 Task: Find connections with filter location Phalauda with filter topic #Entrepreneurshipwith filter profile language English with filter current company PROVEN with filter school Indian Institute of Management, Indore with filter industry Waste Collection with filter service category Visual Design with filter keywords title Emergency Relief Worker
Action: Mouse moved to (692, 94)
Screenshot: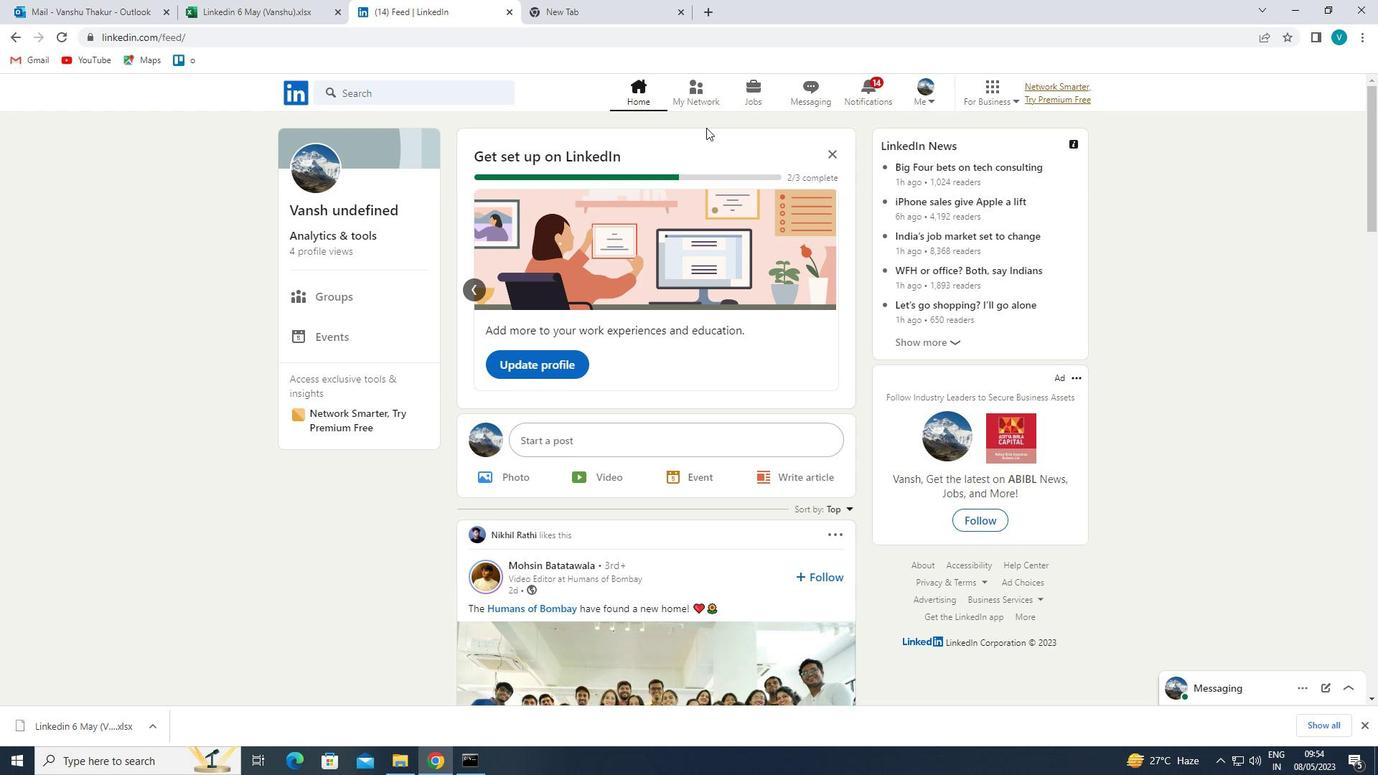 
Action: Mouse pressed left at (692, 94)
Screenshot: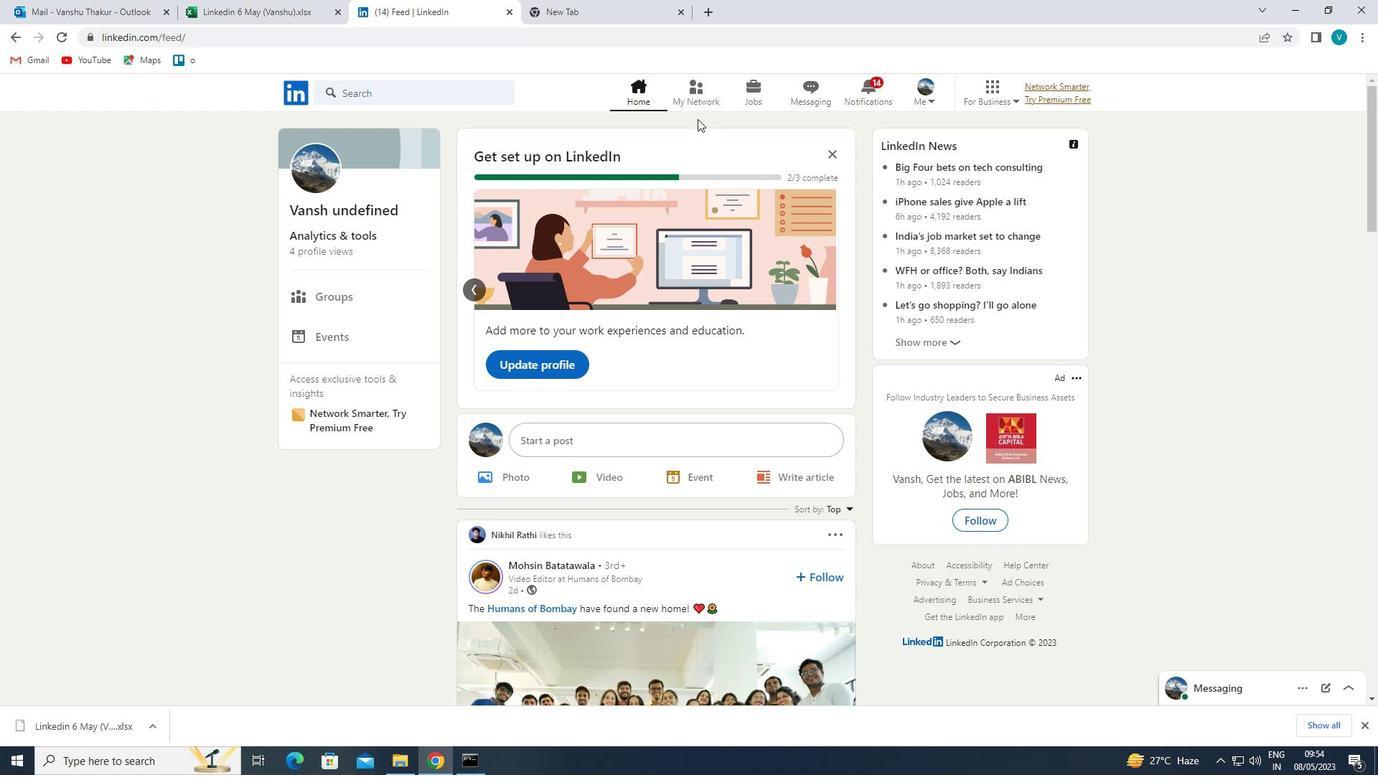 
Action: Mouse moved to (427, 170)
Screenshot: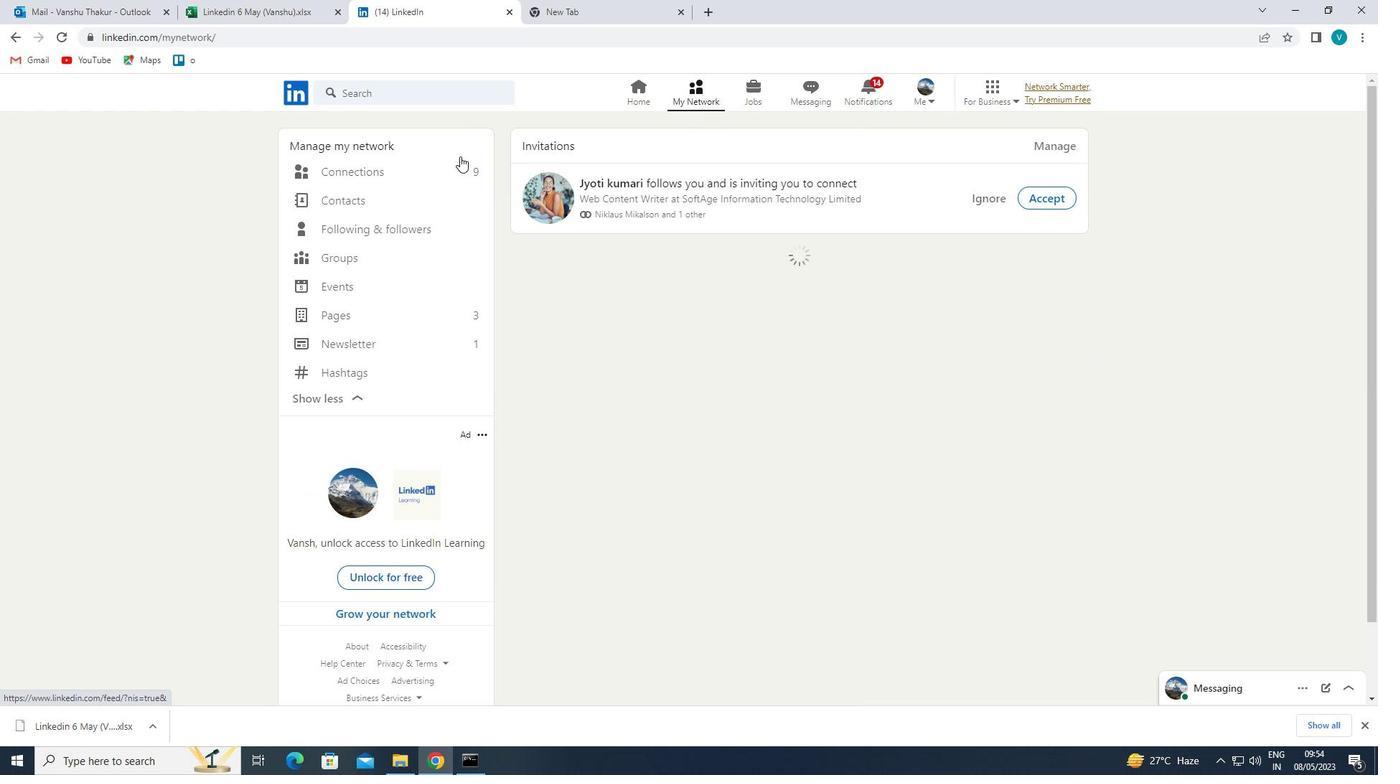 
Action: Mouse pressed left at (427, 170)
Screenshot: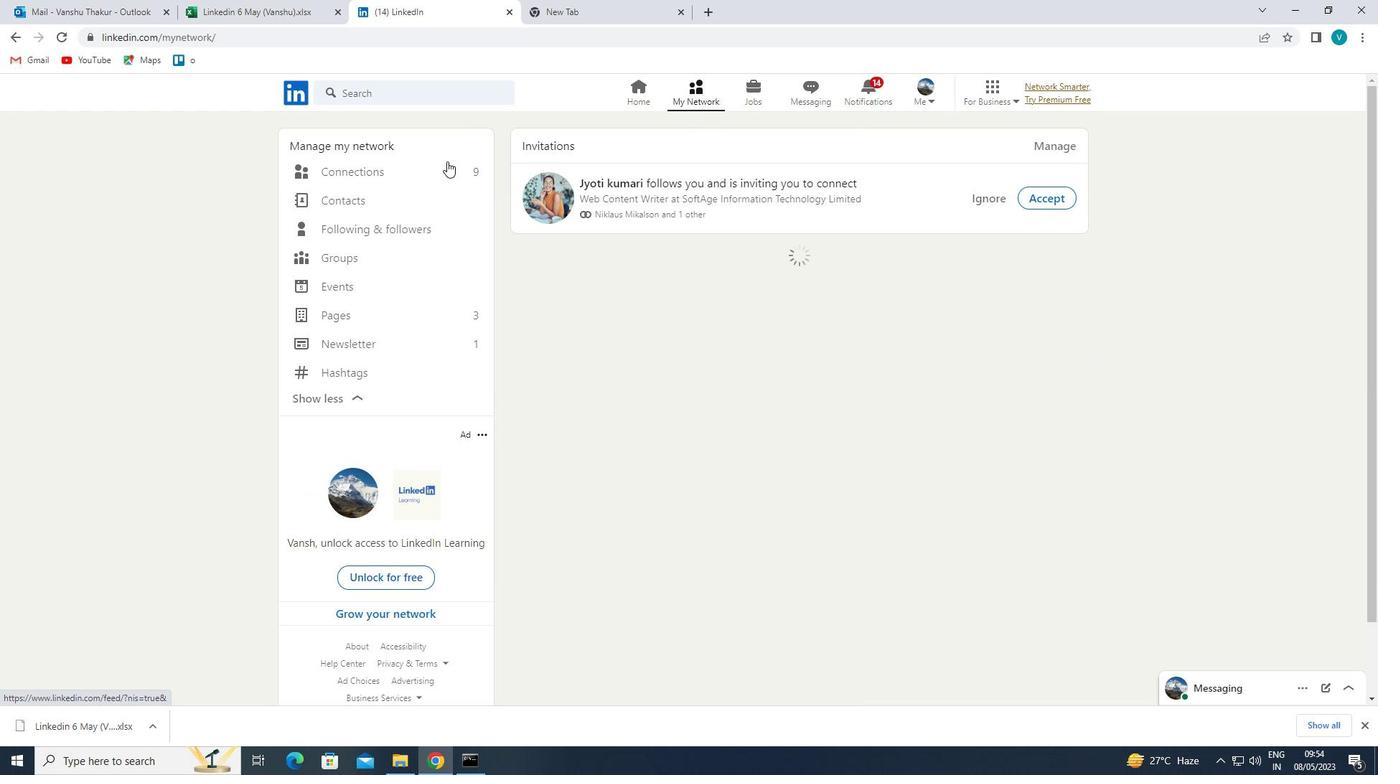 
Action: Mouse moved to (761, 167)
Screenshot: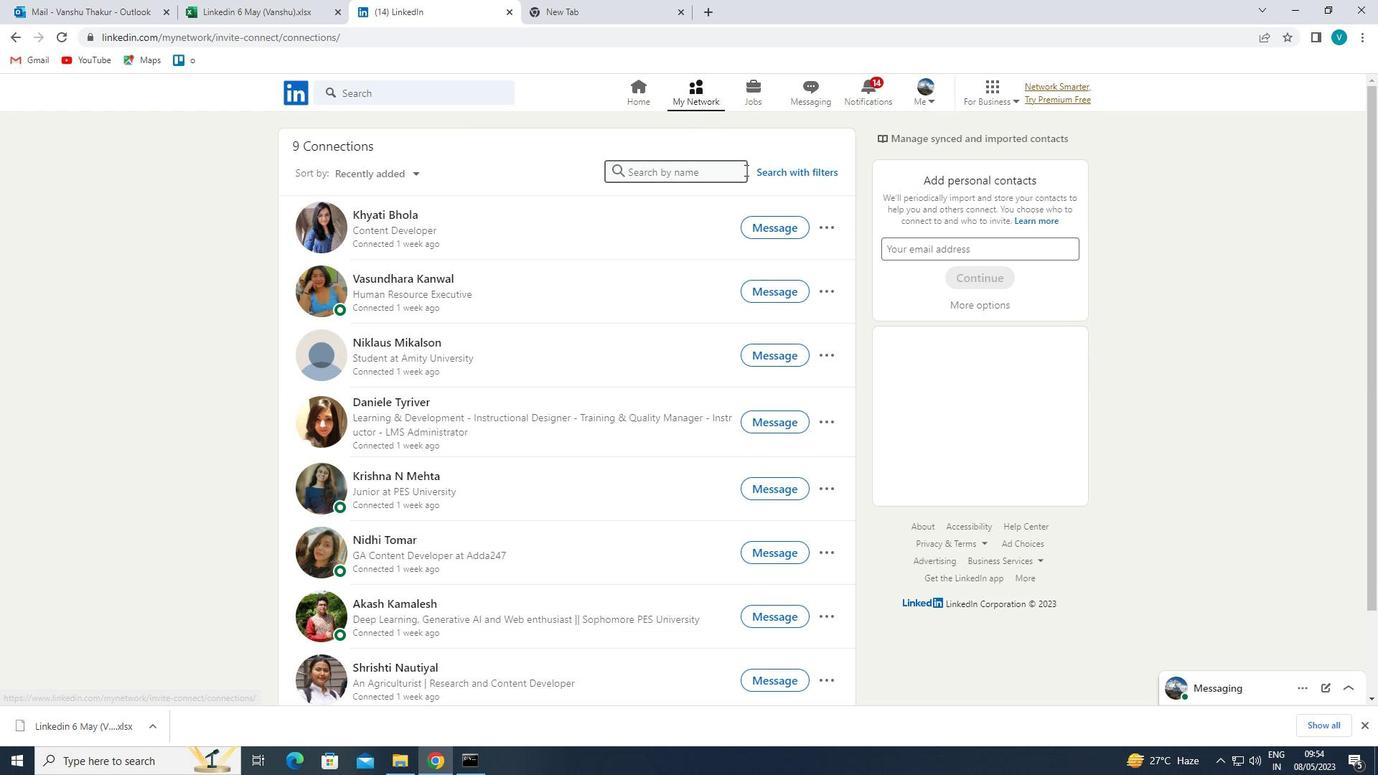 
Action: Mouse pressed left at (761, 167)
Screenshot: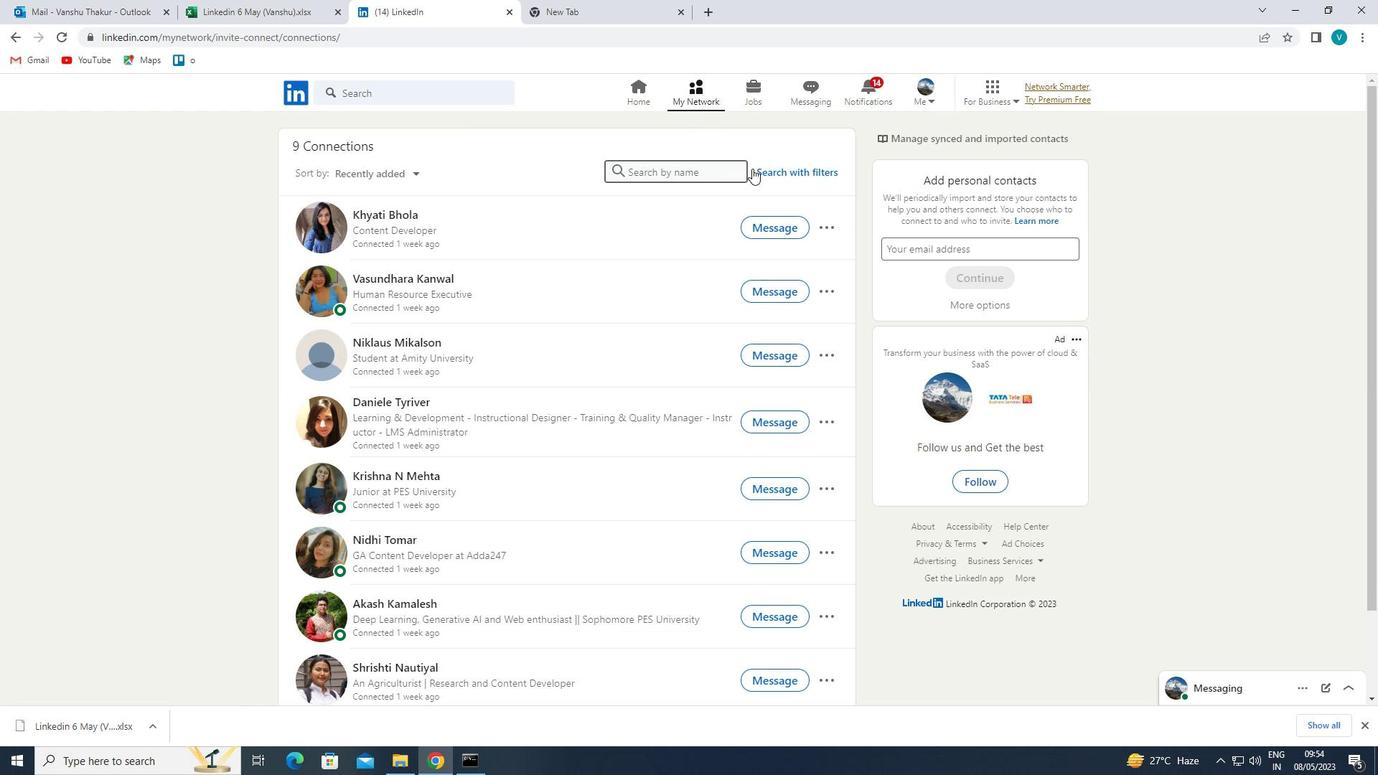 
Action: Mouse moved to (699, 133)
Screenshot: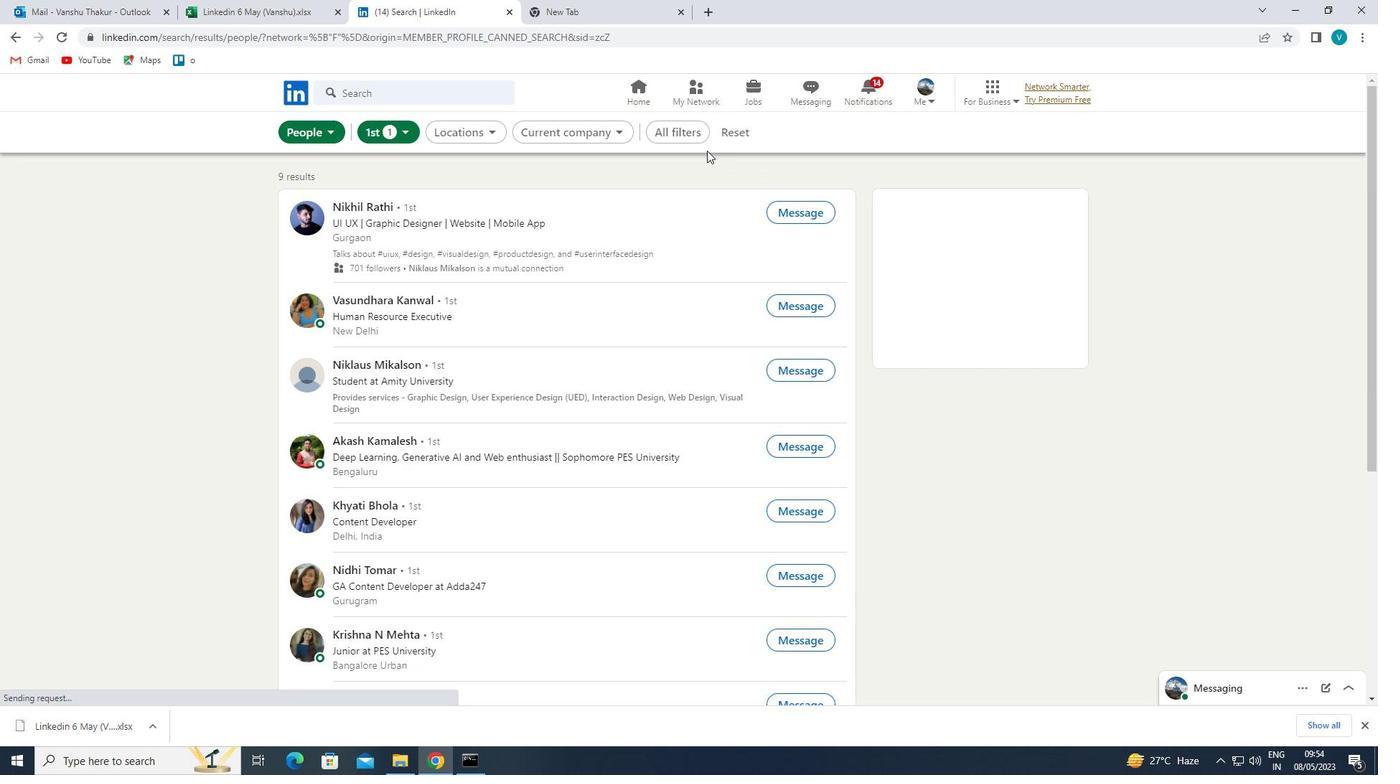 
Action: Mouse pressed left at (699, 133)
Screenshot: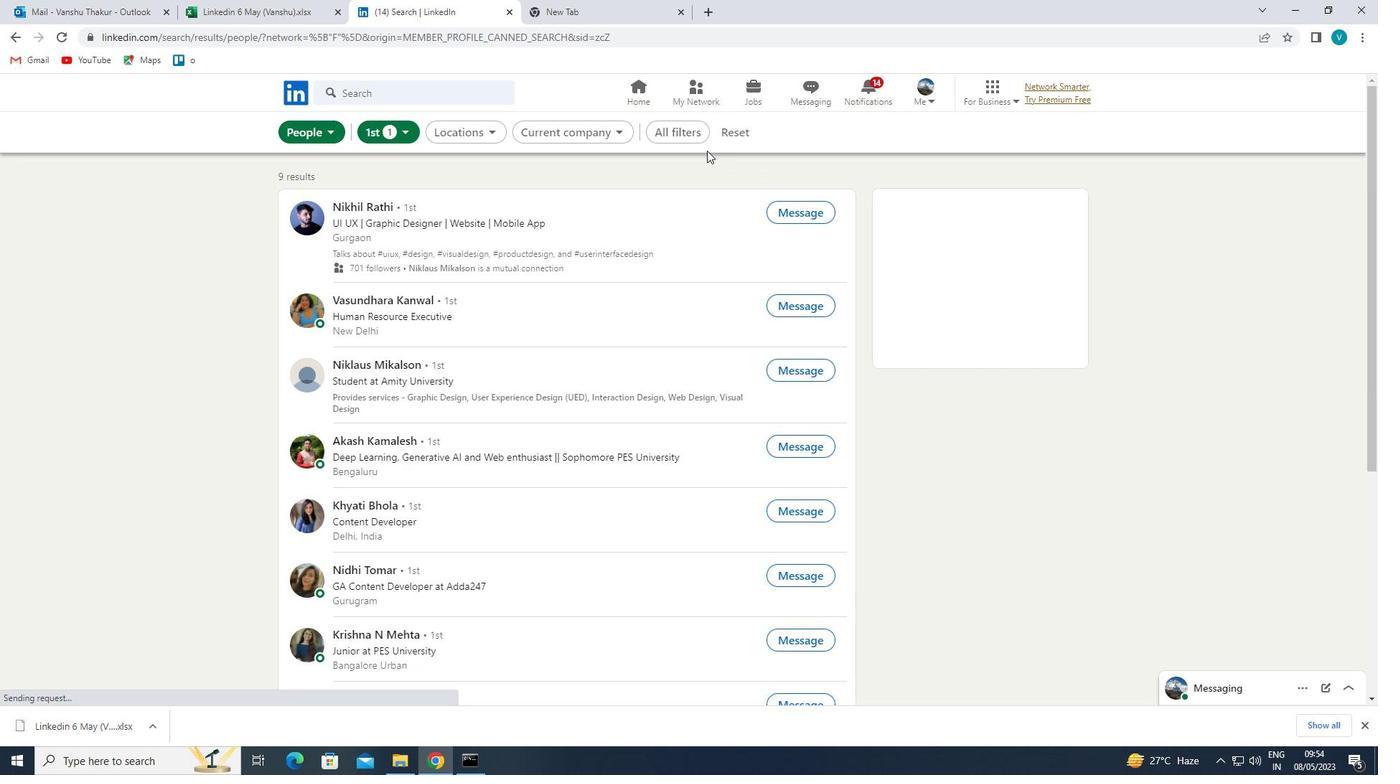 
Action: Mouse moved to (1106, 373)
Screenshot: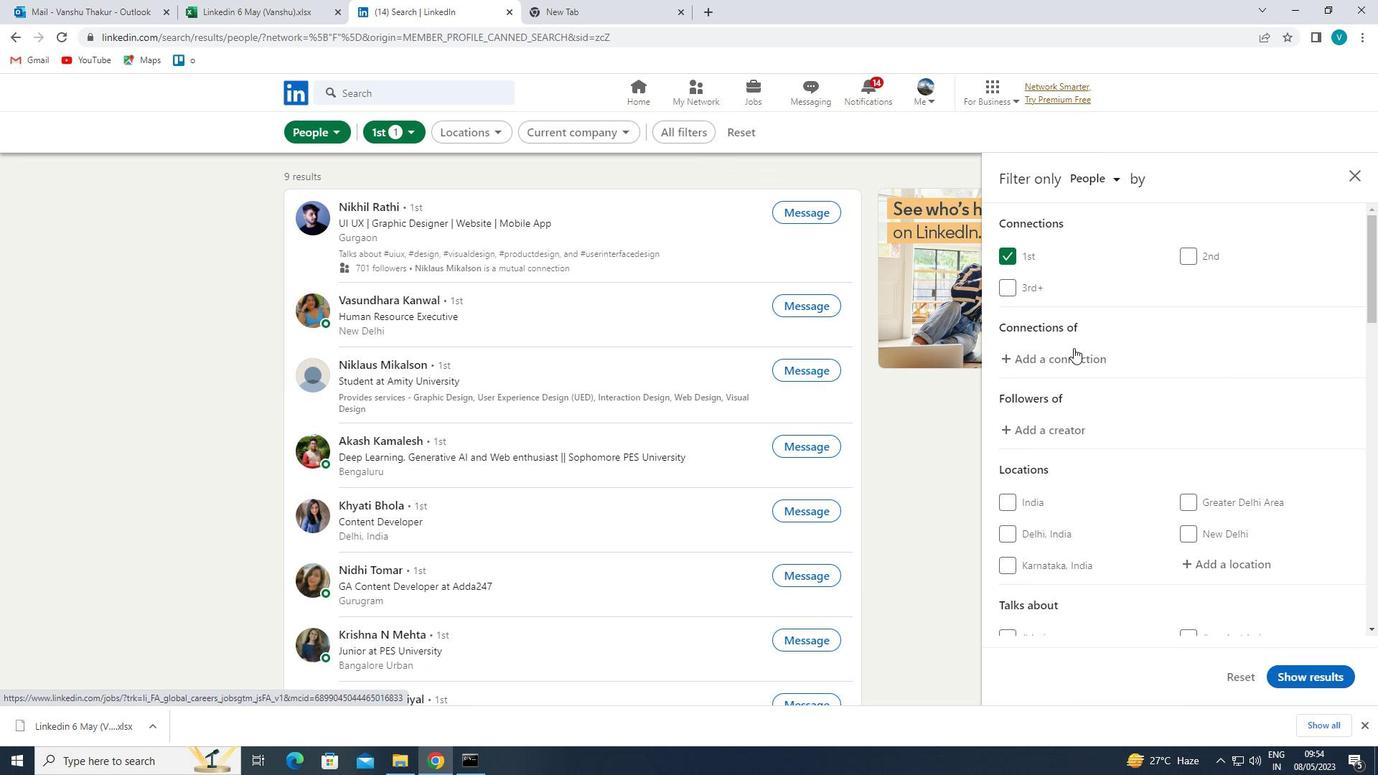 
Action: Mouse scrolled (1106, 372) with delta (0, 0)
Screenshot: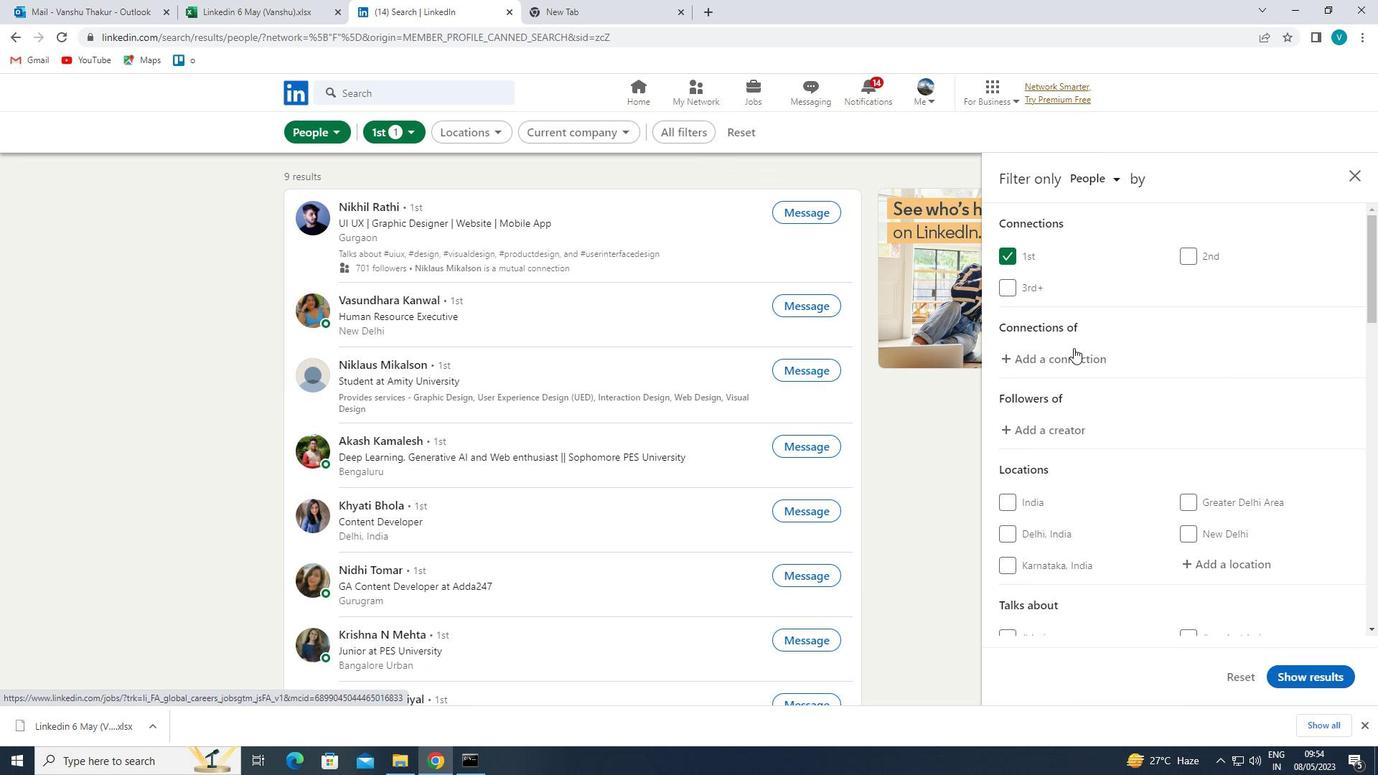 
Action: Mouse moved to (1114, 379)
Screenshot: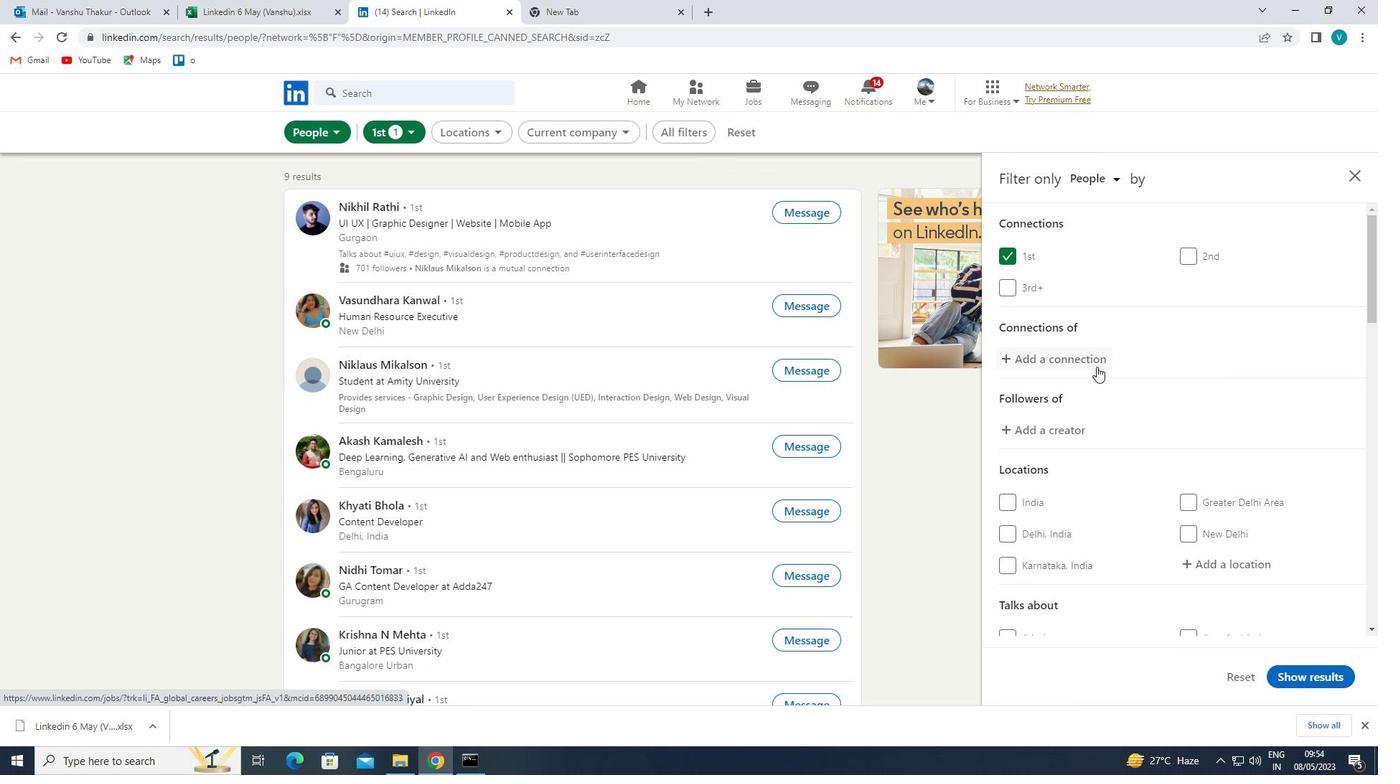 
Action: Mouse scrolled (1114, 379) with delta (0, 0)
Screenshot: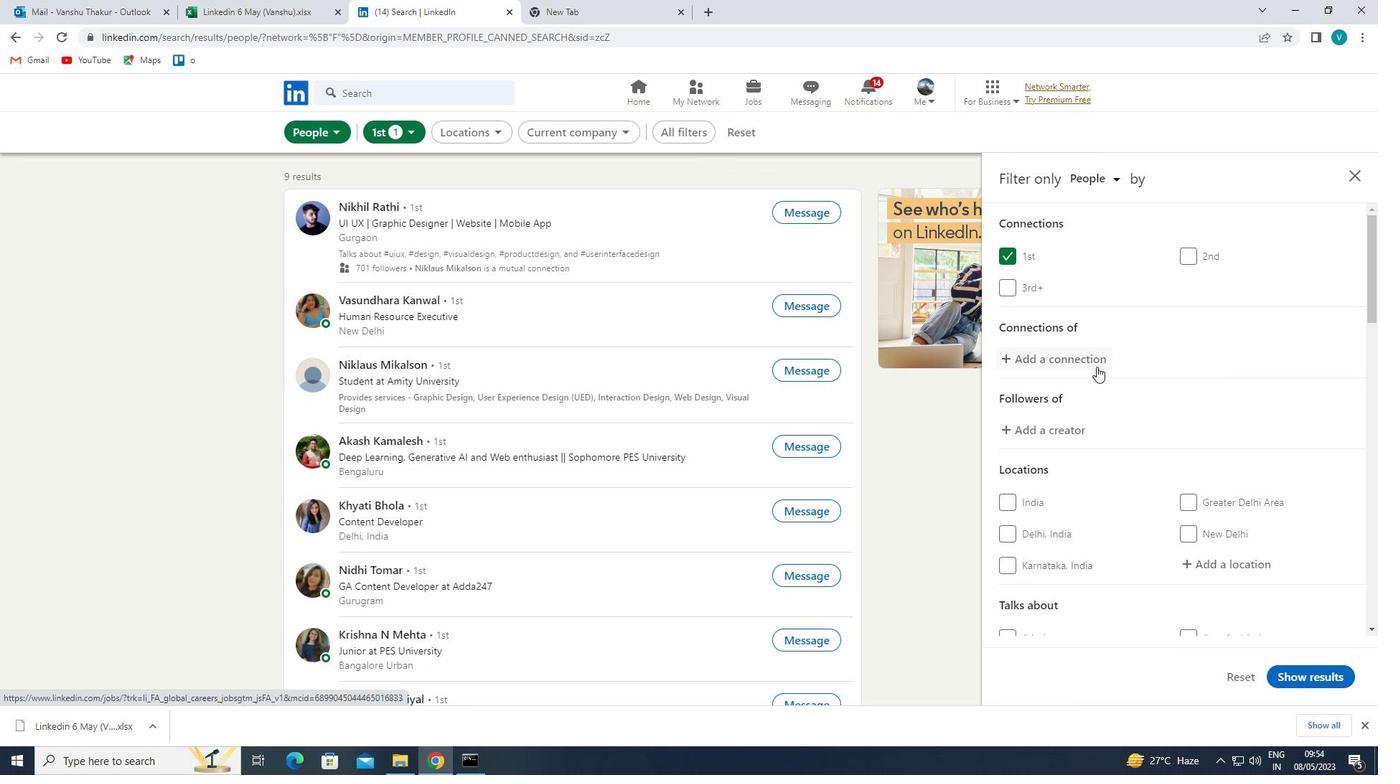 
Action: Mouse moved to (1187, 422)
Screenshot: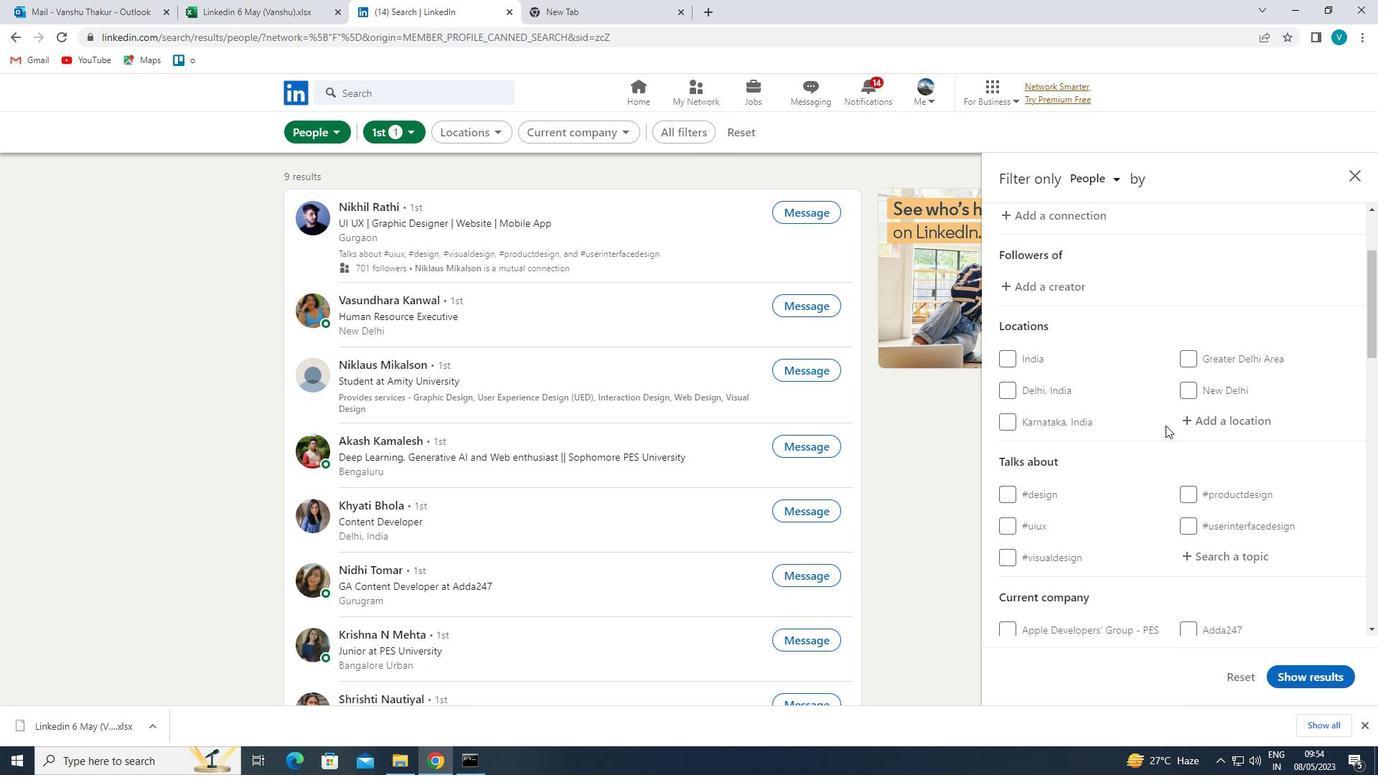 
Action: Mouse pressed left at (1187, 422)
Screenshot: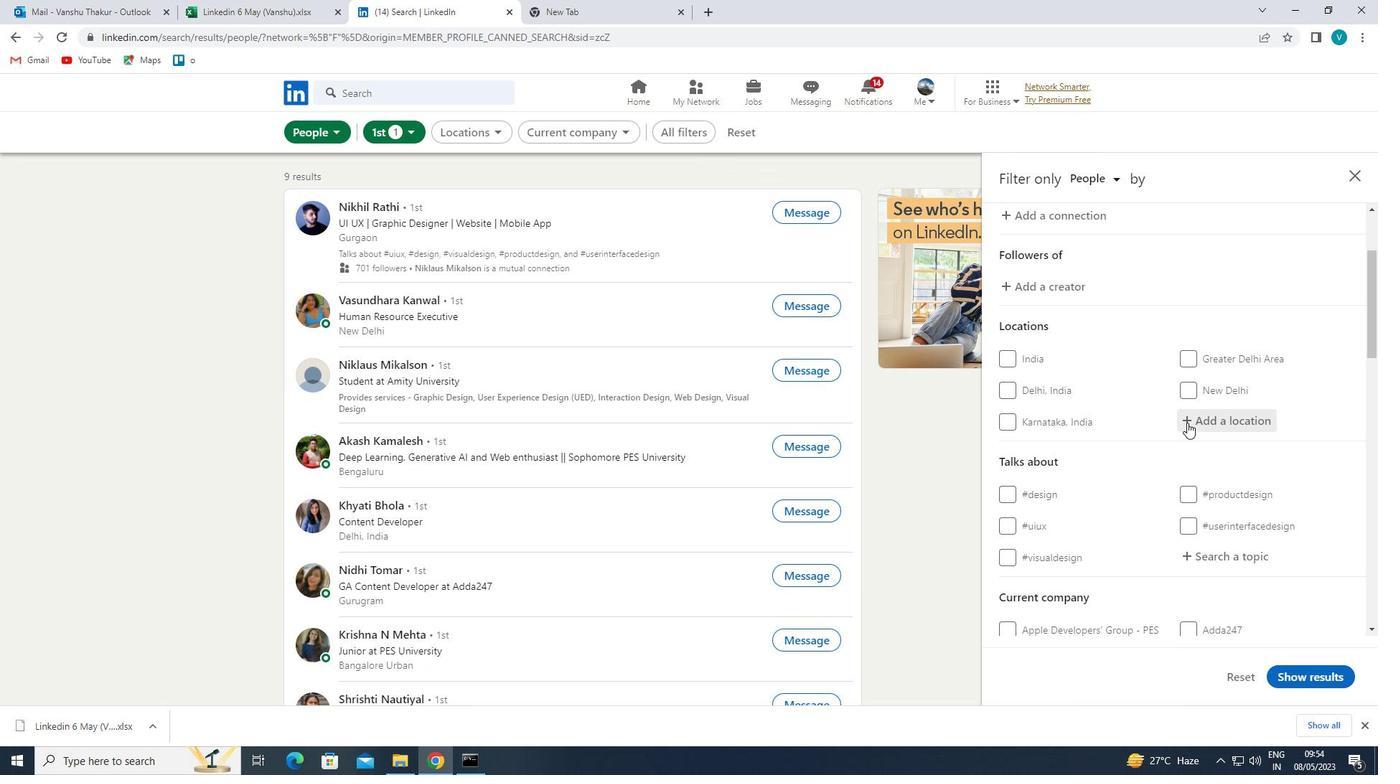 
Action: Mouse moved to (1139, 396)
Screenshot: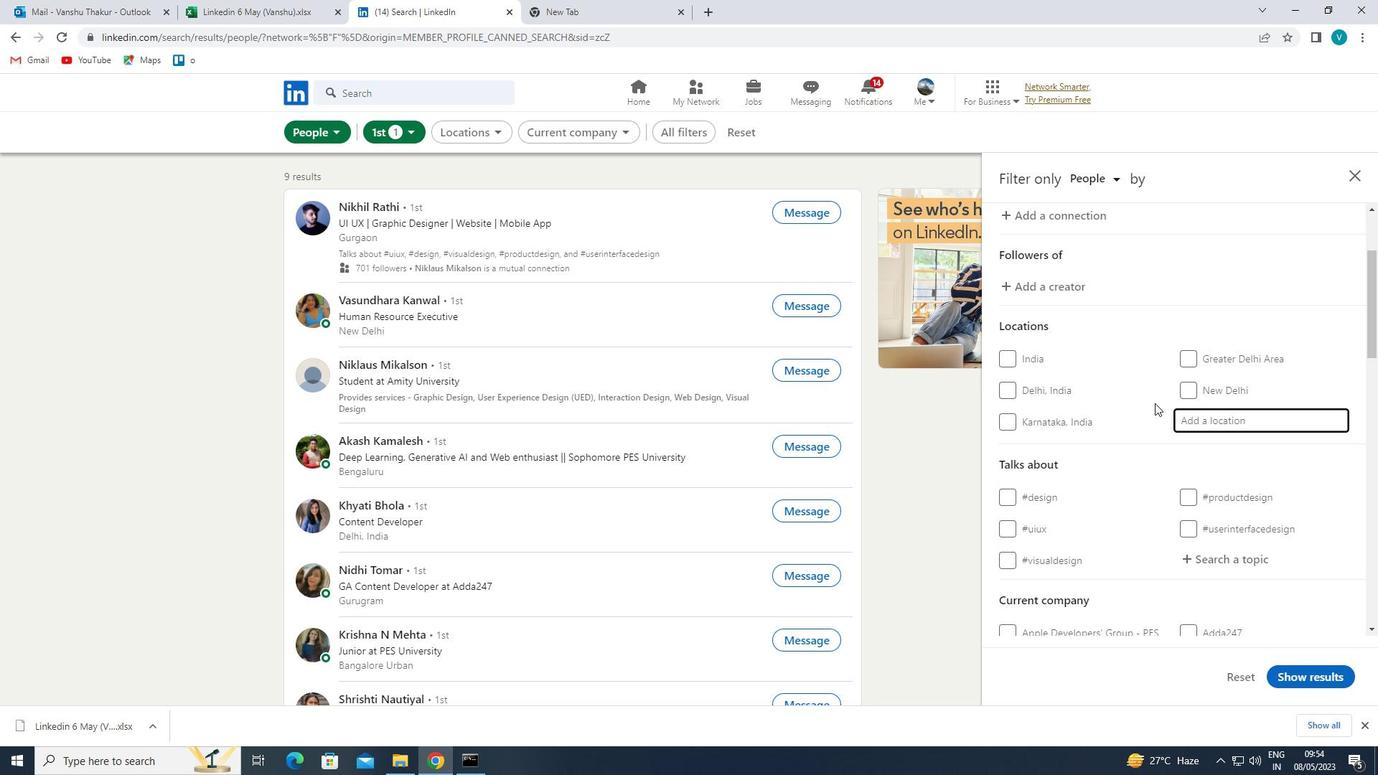 
Action: Key pressed <Key.shift>PHALAUDA
Screenshot: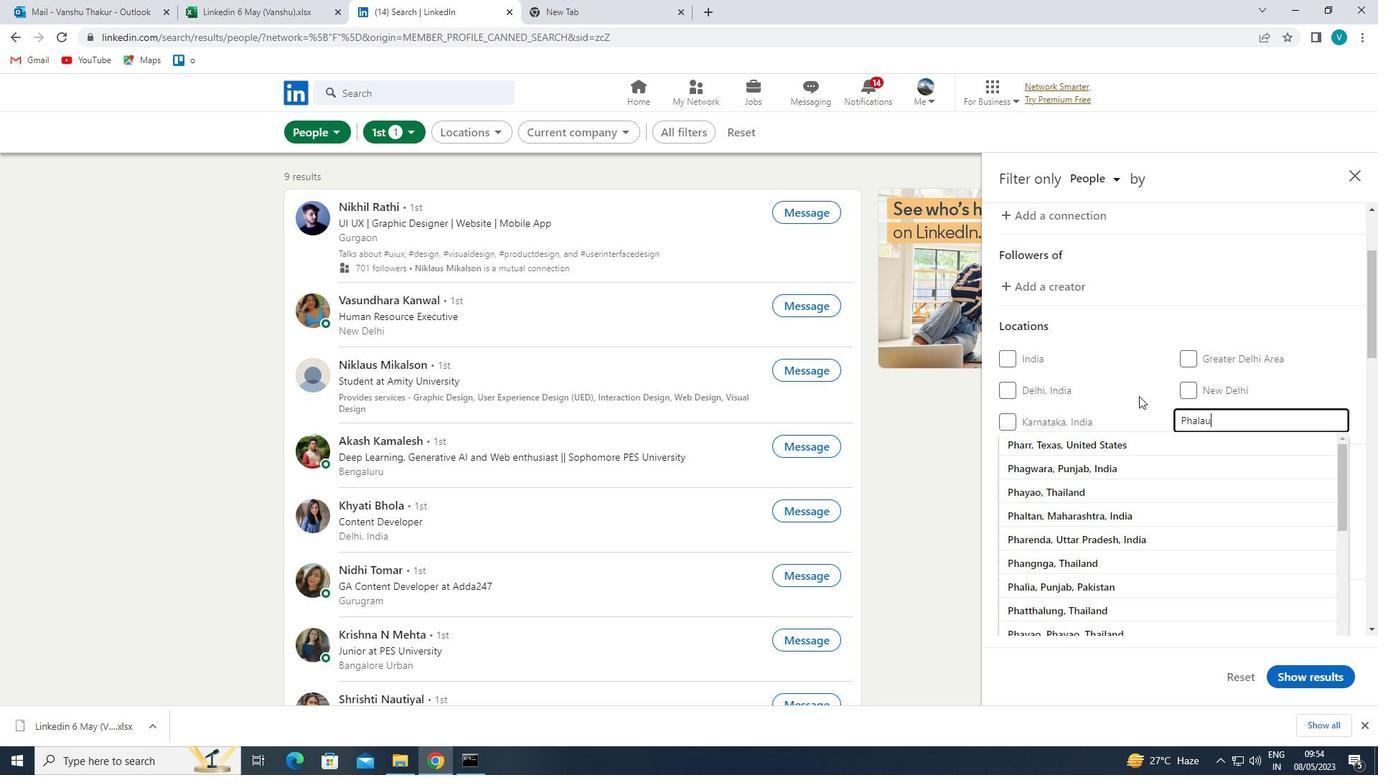 
Action: Mouse moved to (1129, 419)
Screenshot: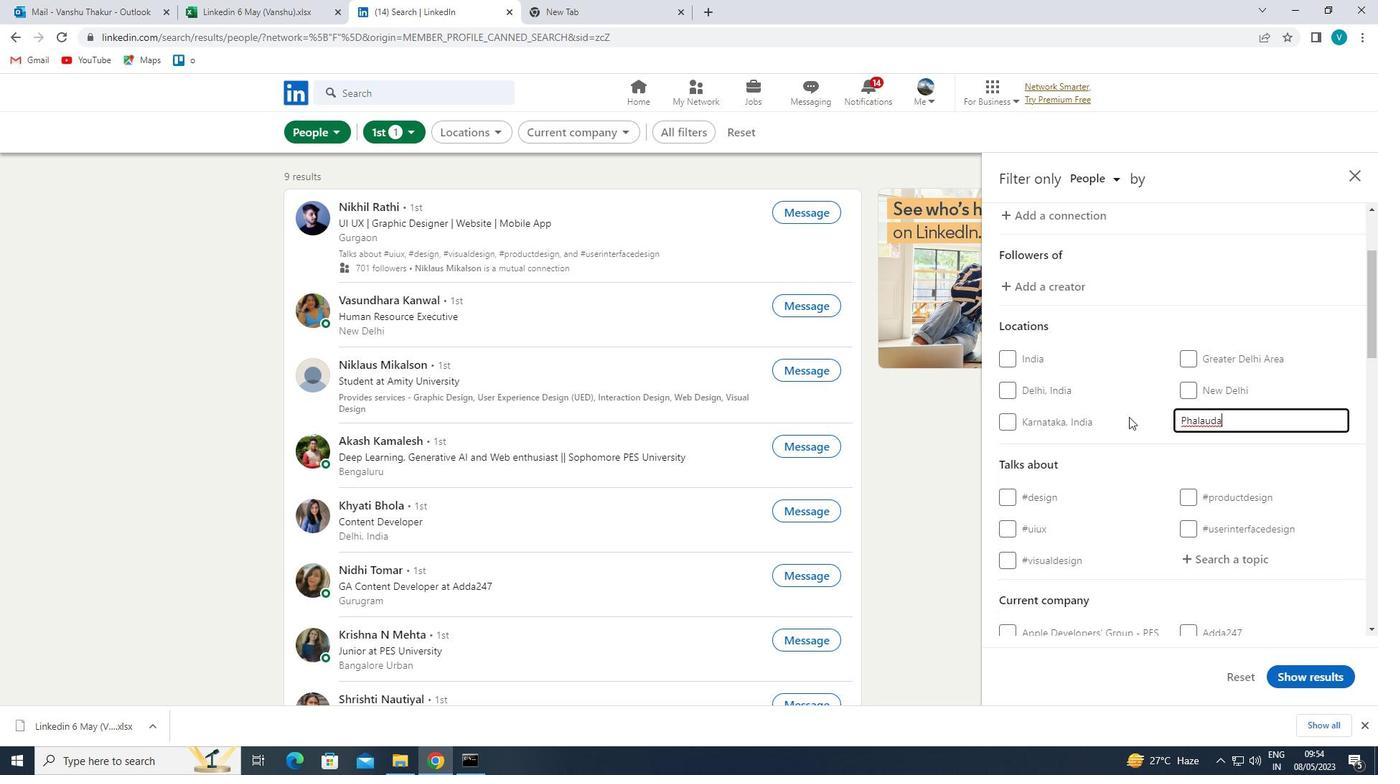 
Action: Key pressed <Key.space>
Screenshot: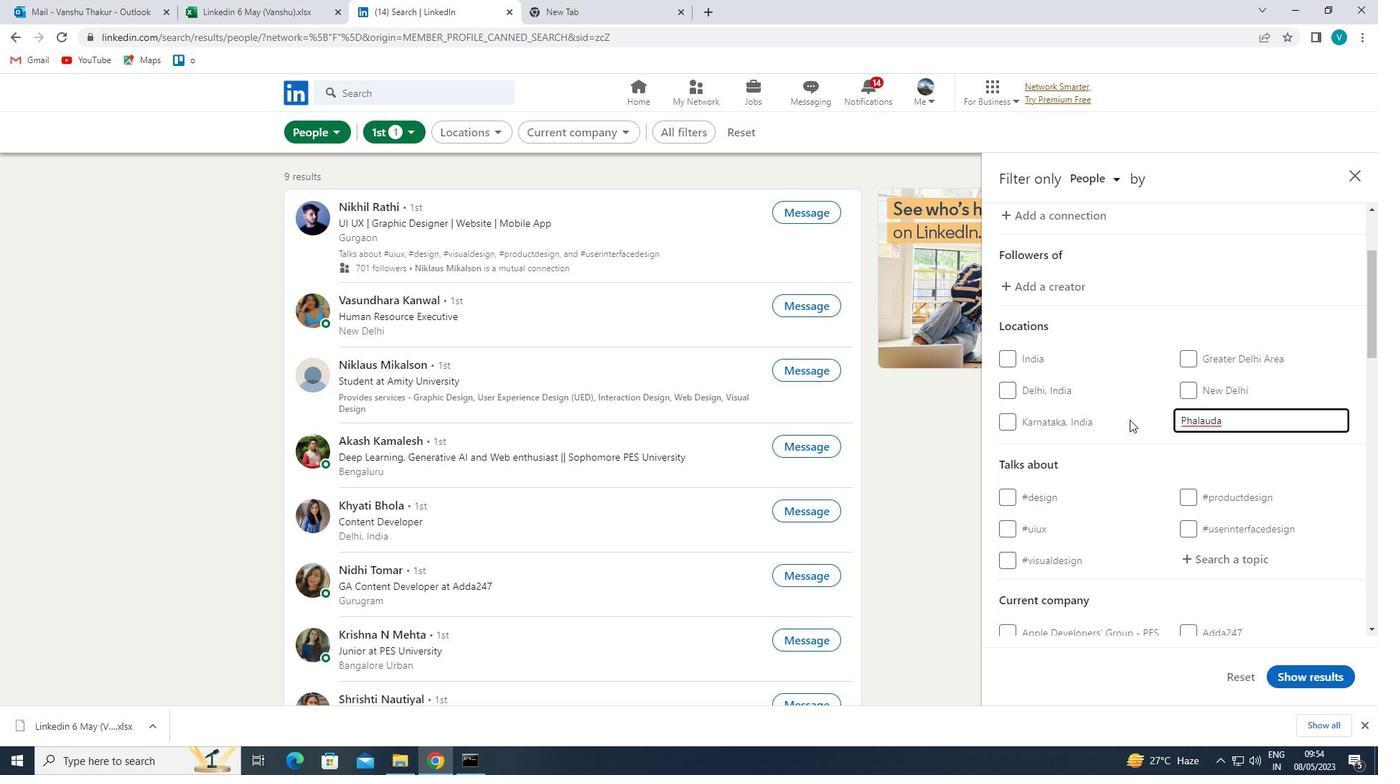 
Action: Mouse moved to (1125, 424)
Screenshot: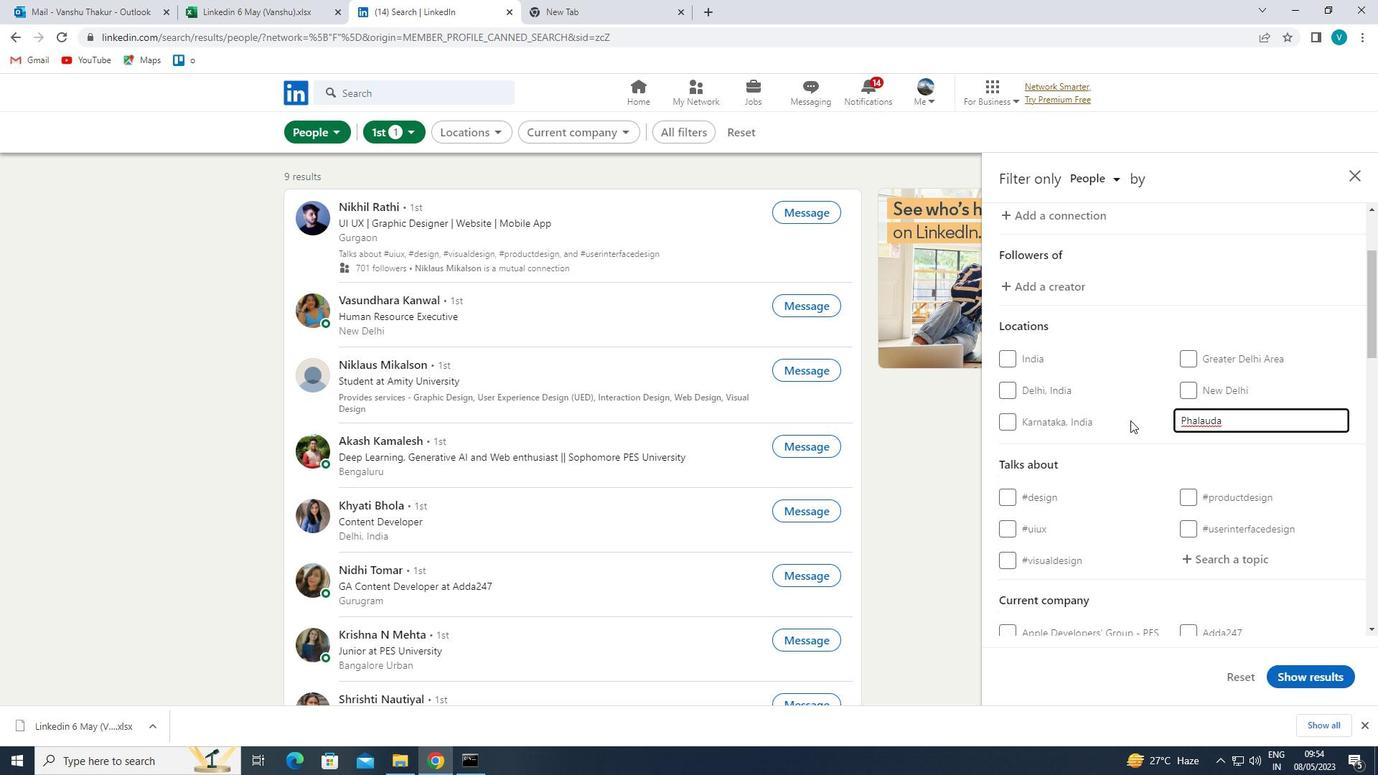 
Action: Mouse pressed left at (1125, 424)
Screenshot: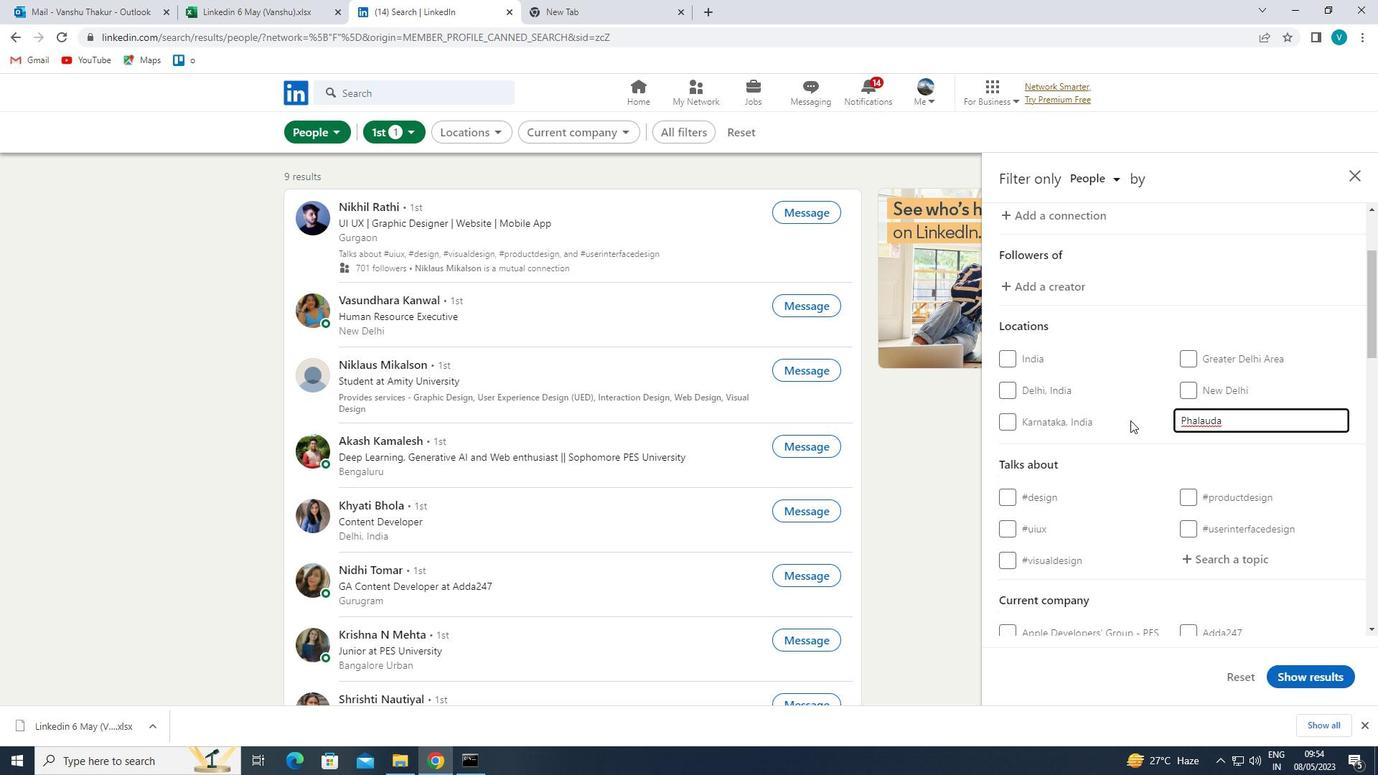 
Action: Mouse moved to (1130, 429)
Screenshot: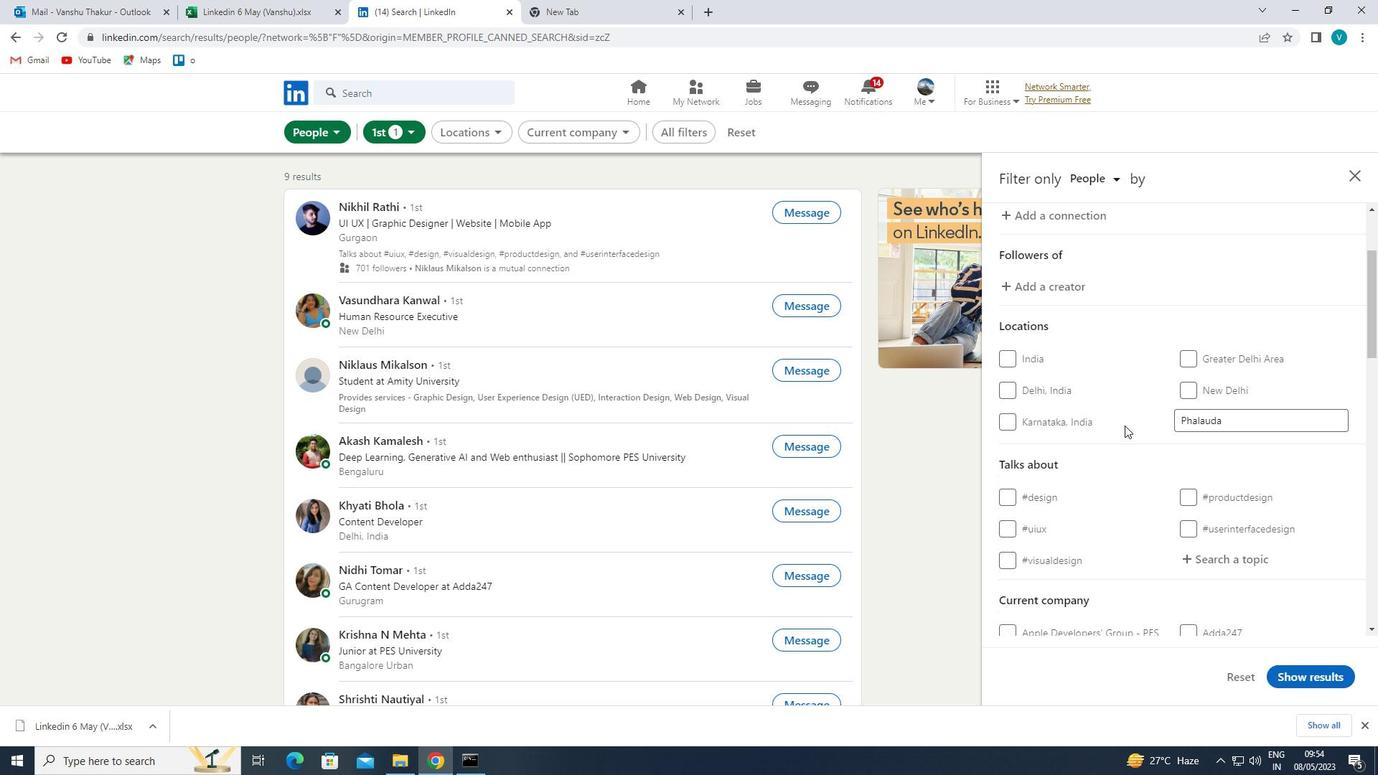 
Action: Mouse scrolled (1130, 428) with delta (0, 0)
Screenshot: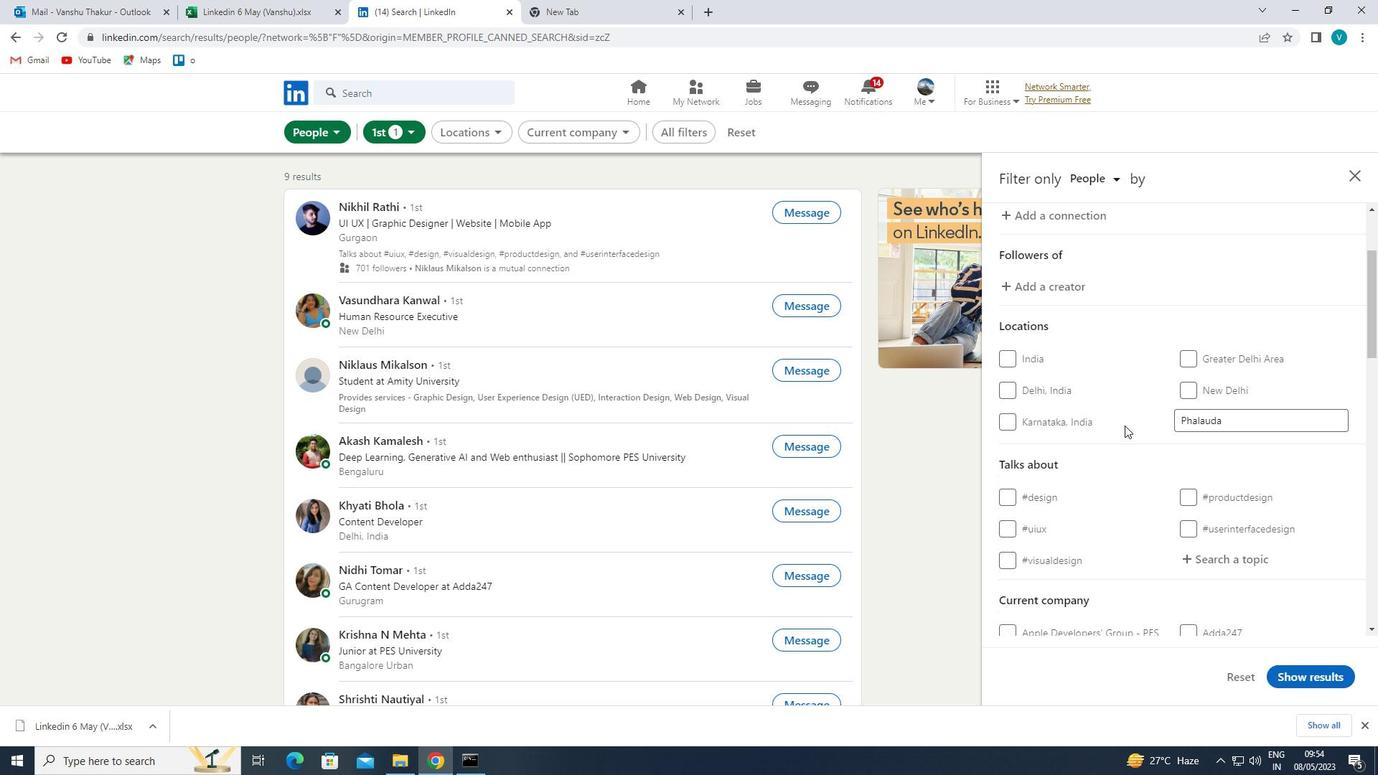 
Action: Mouse moved to (1140, 431)
Screenshot: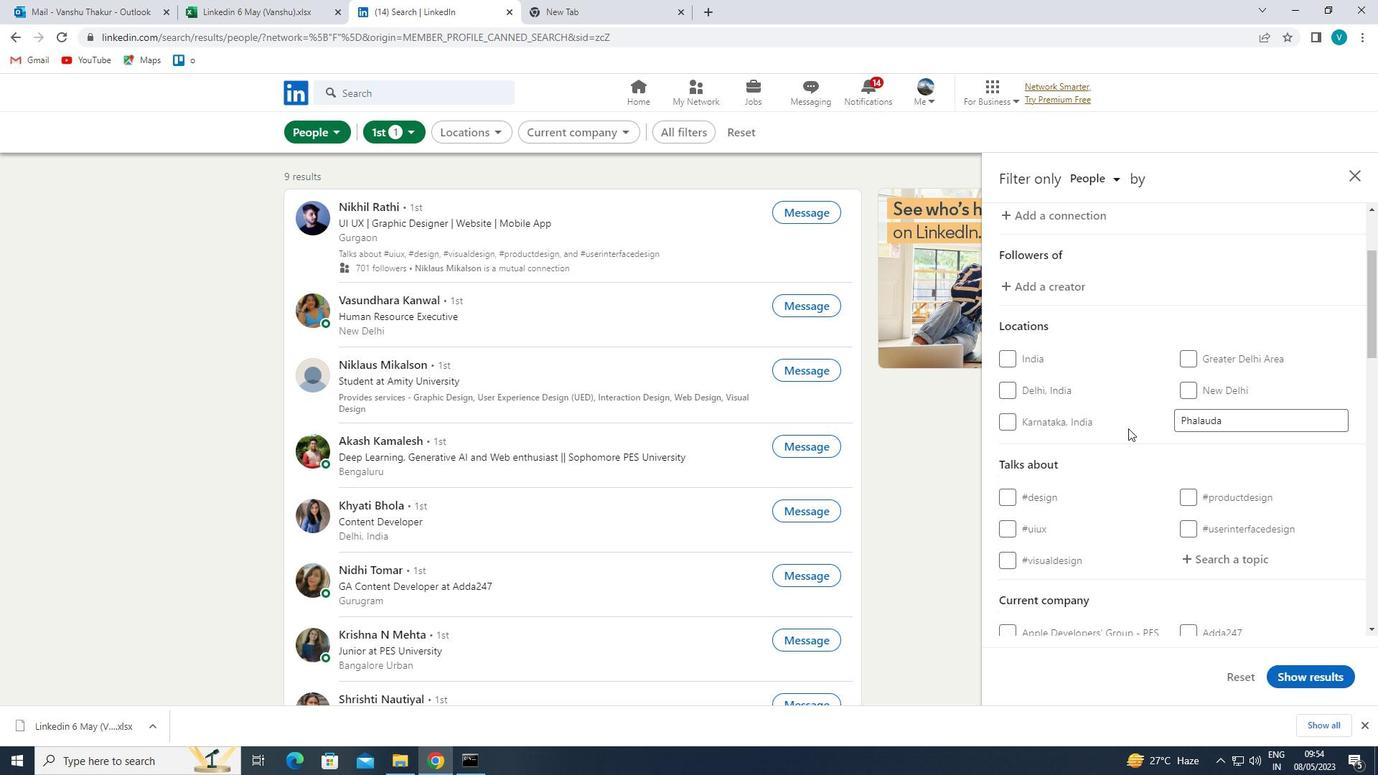 
Action: Mouse scrolled (1140, 430) with delta (0, 0)
Screenshot: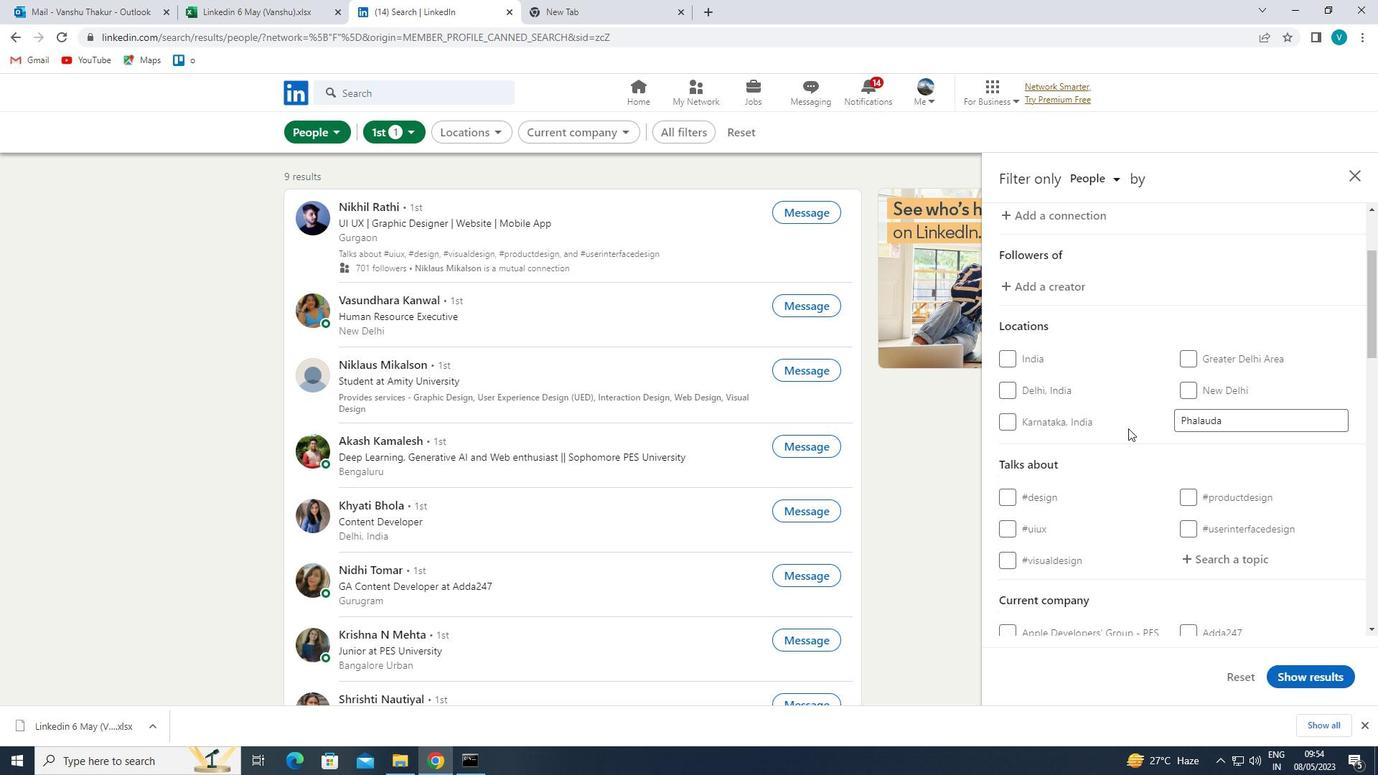 
Action: Mouse moved to (1255, 411)
Screenshot: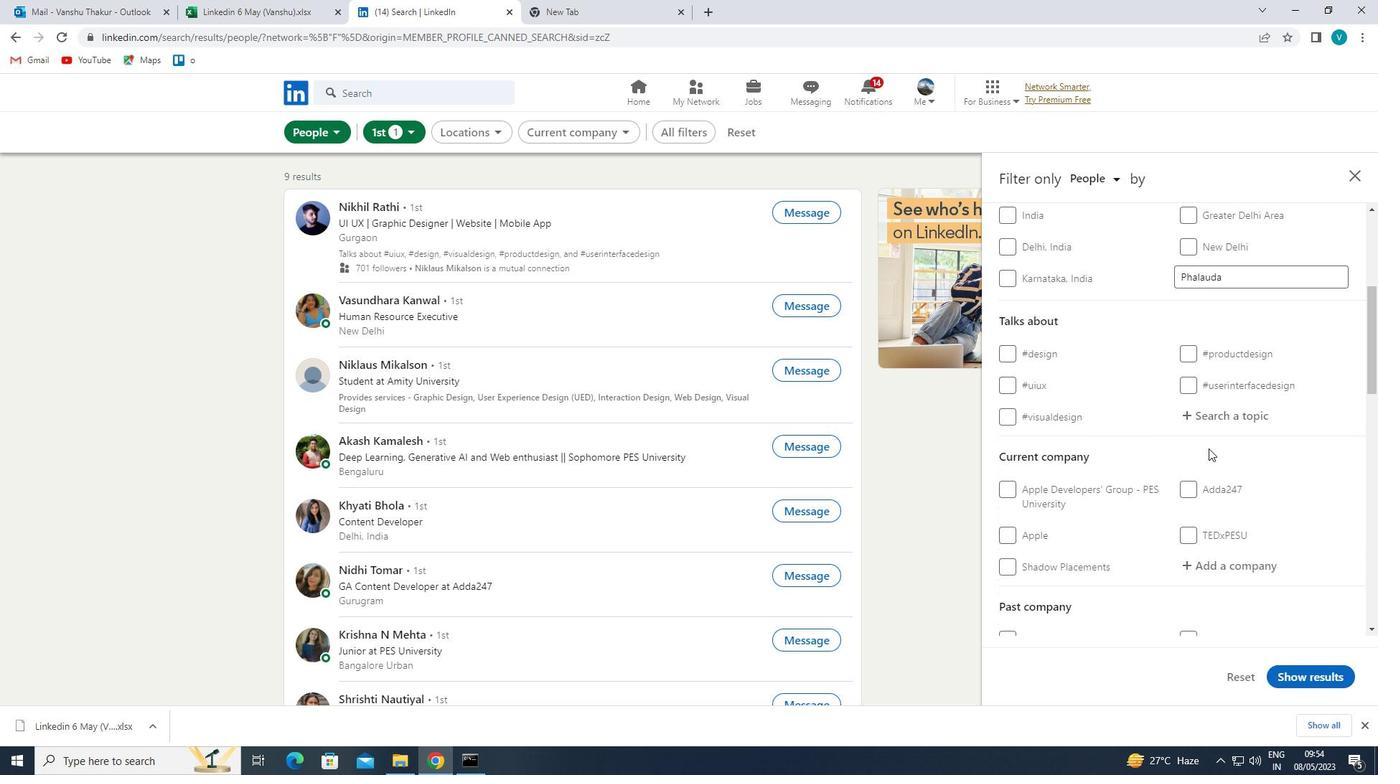 
Action: Mouse pressed left at (1255, 411)
Screenshot: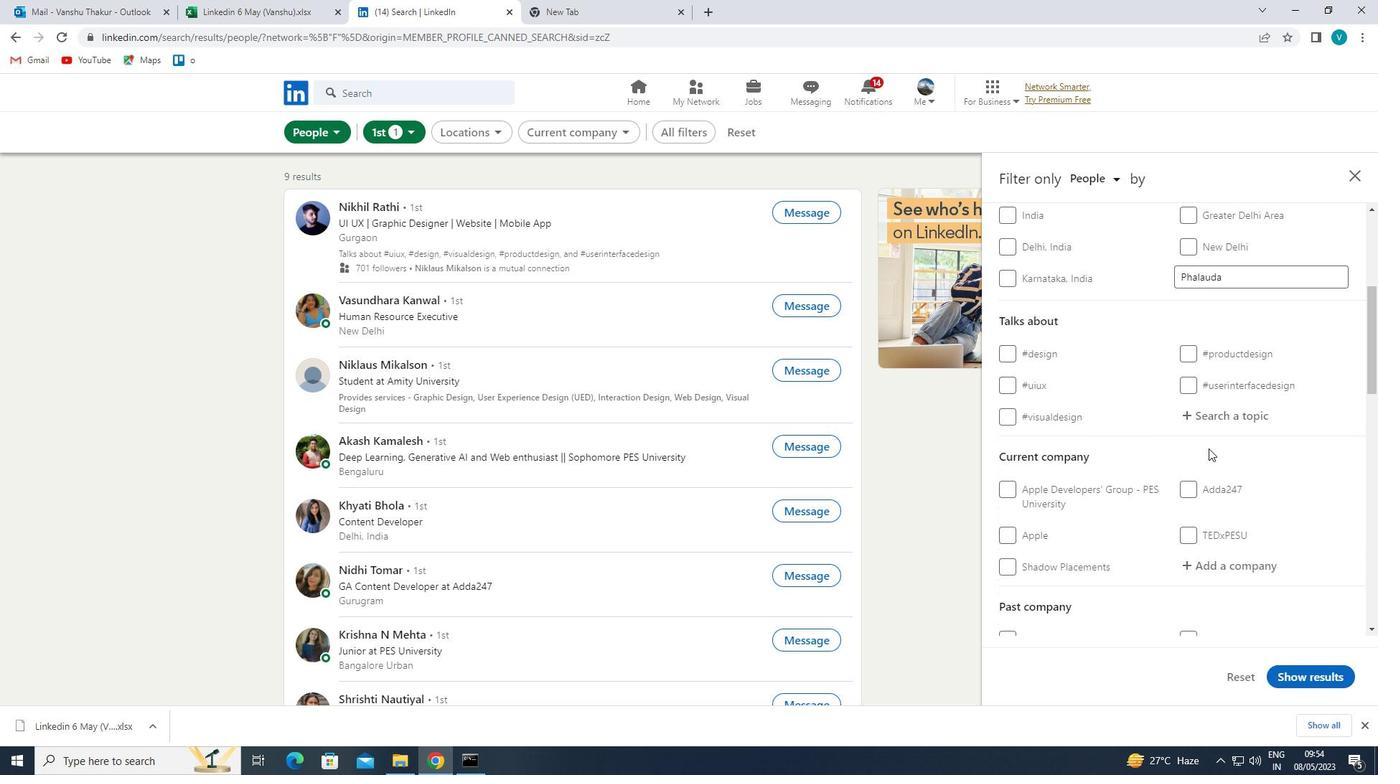 
Action: Key pressed ENTREPRENEURS
Screenshot: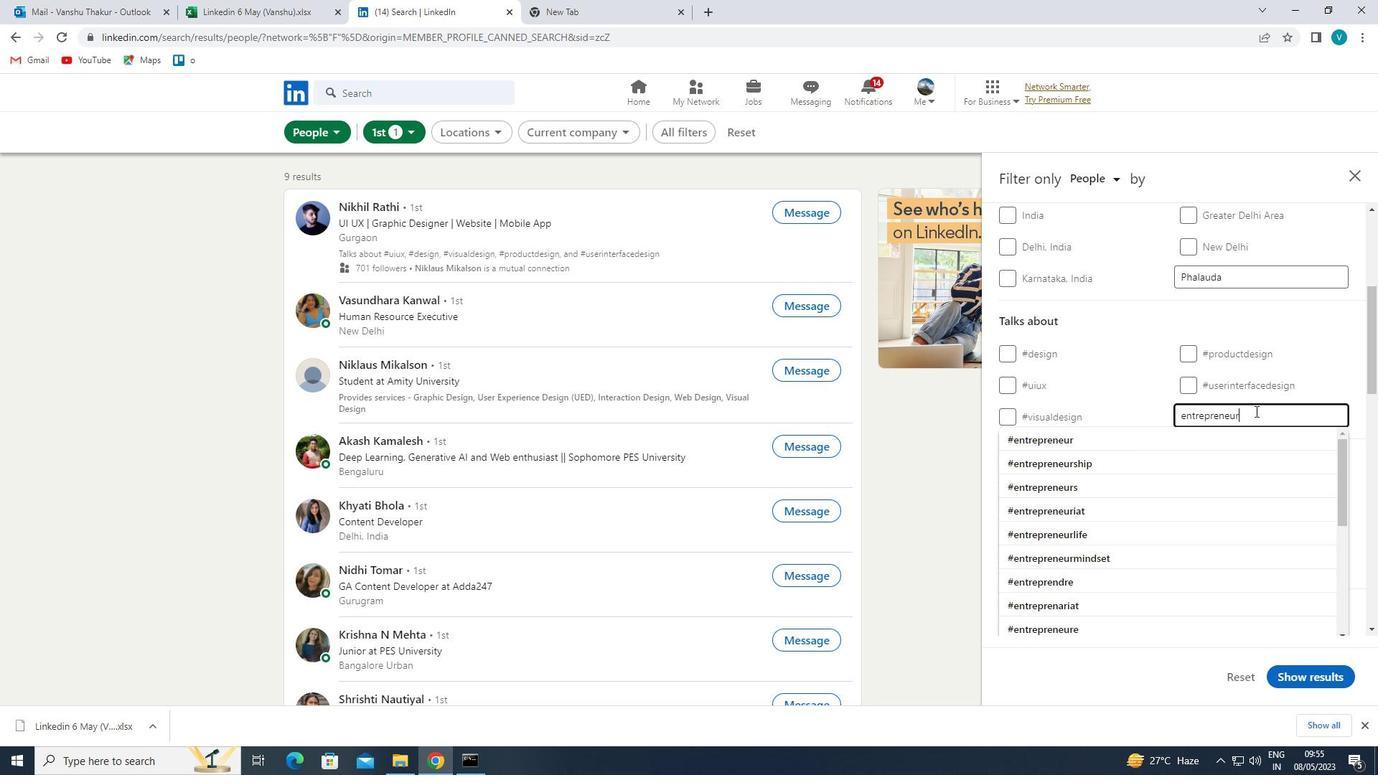 
Action: Mouse moved to (1172, 437)
Screenshot: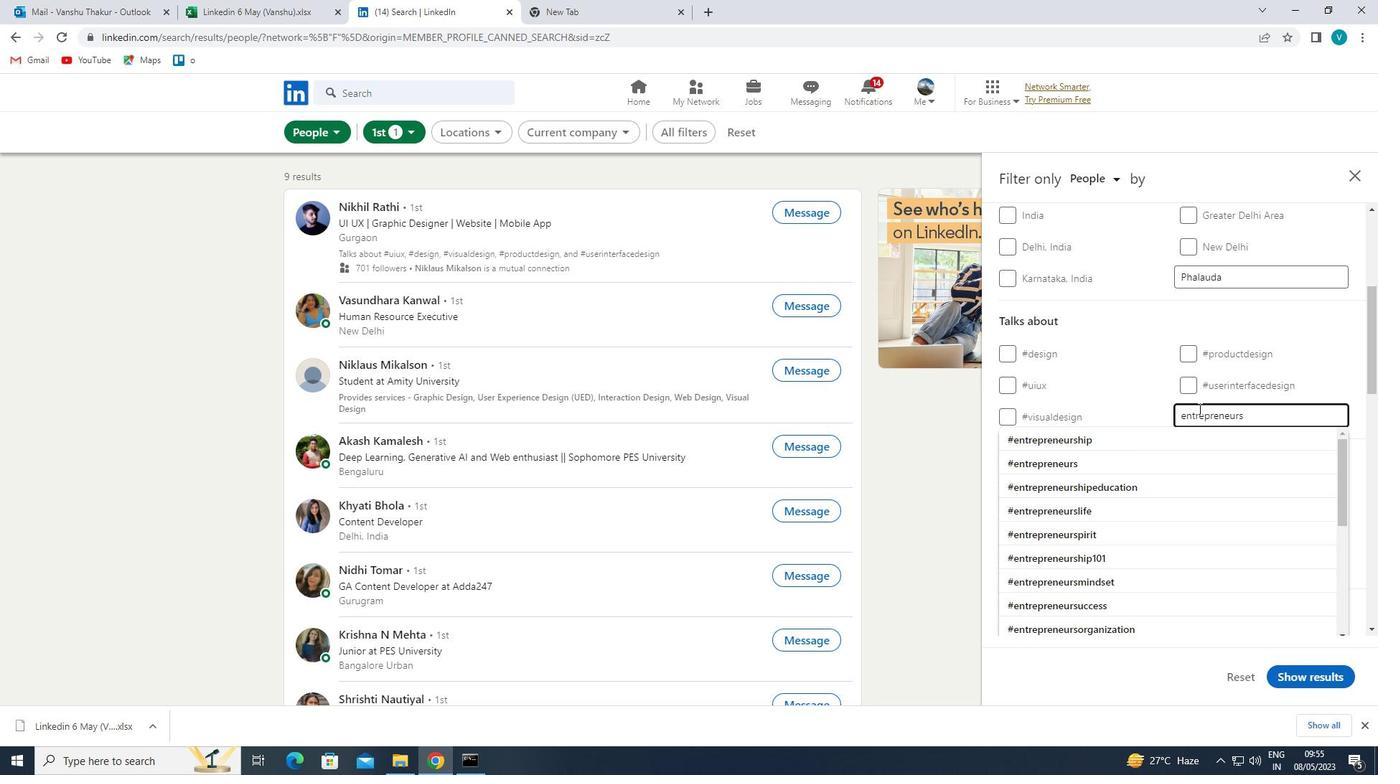 
Action: Mouse pressed left at (1172, 437)
Screenshot: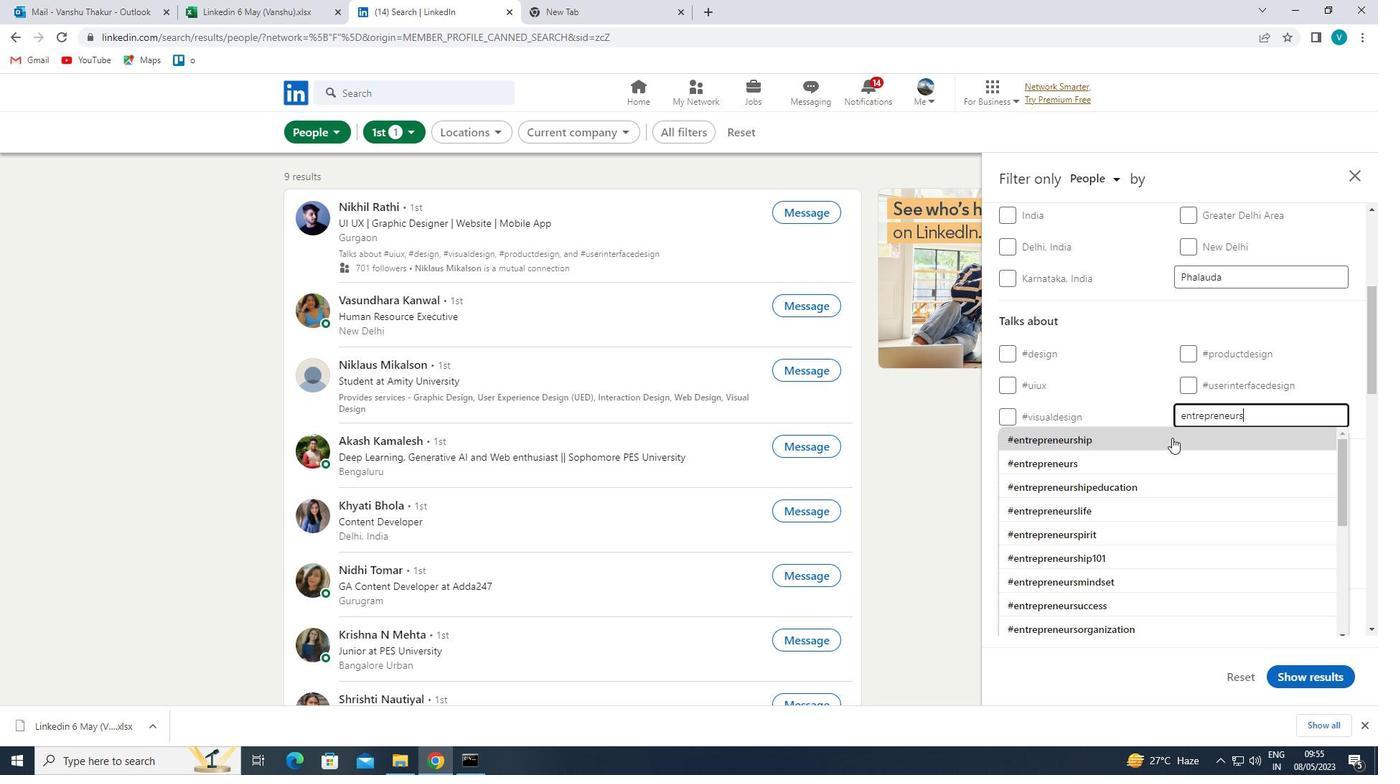 
Action: Mouse moved to (1172, 437)
Screenshot: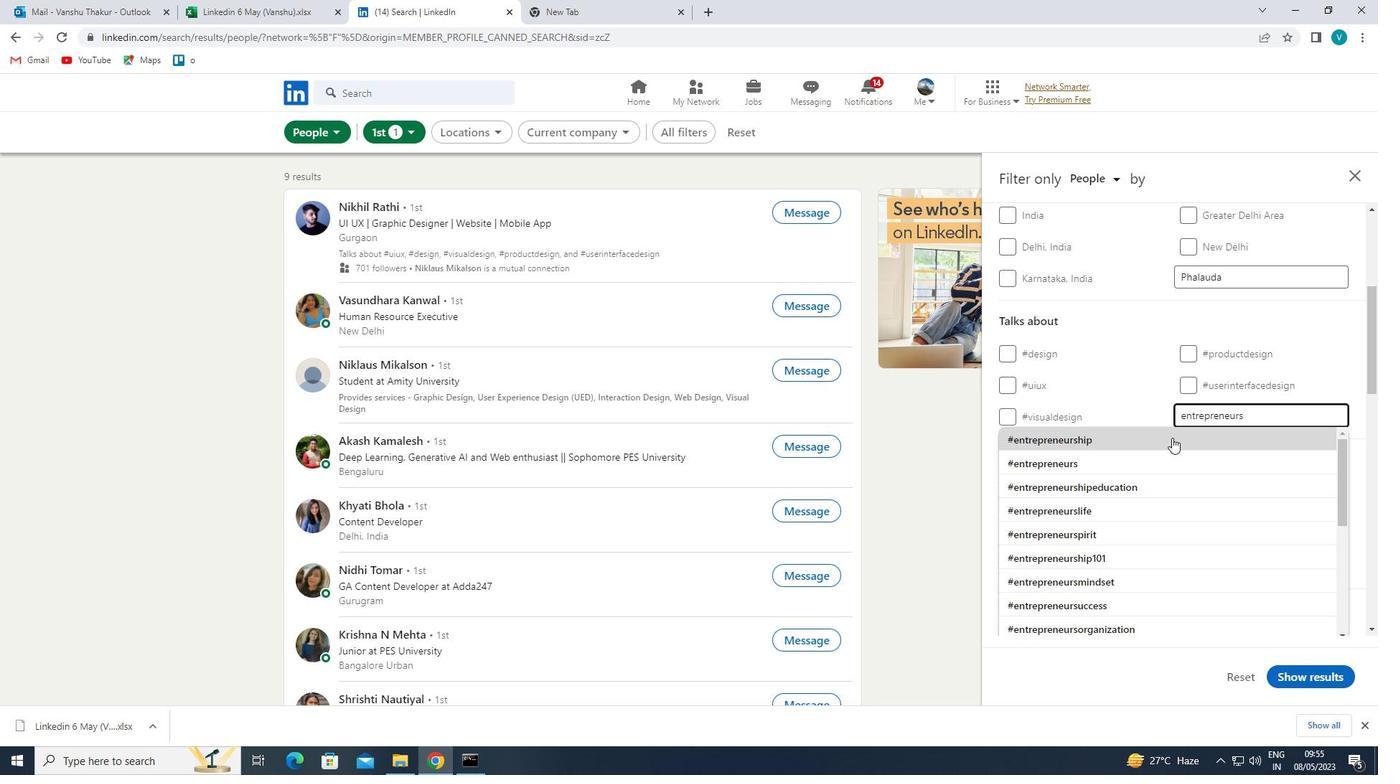 
Action: Mouse scrolled (1172, 437) with delta (0, 0)
Screenshot: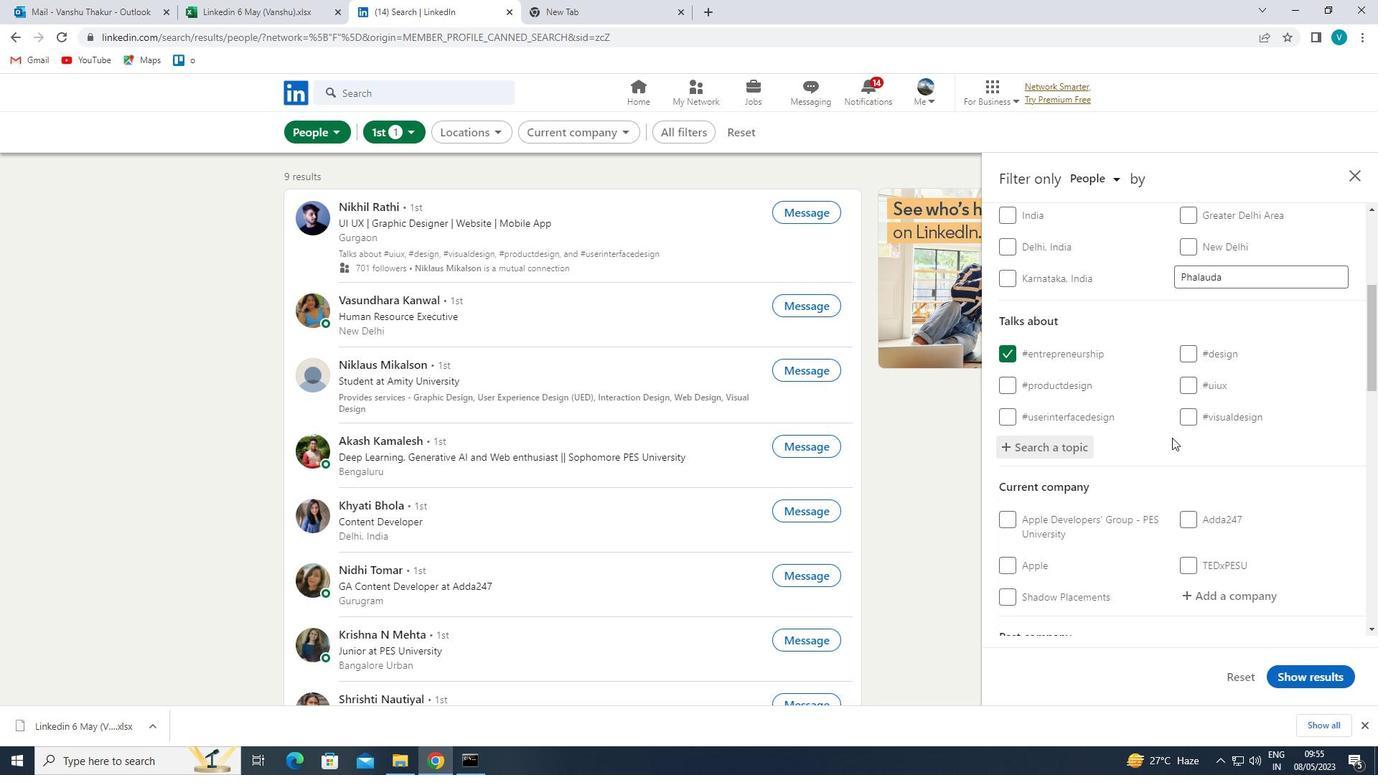 
Action: Mouse scrolled (1172, 437) with delta (0, 0)
Screenshot: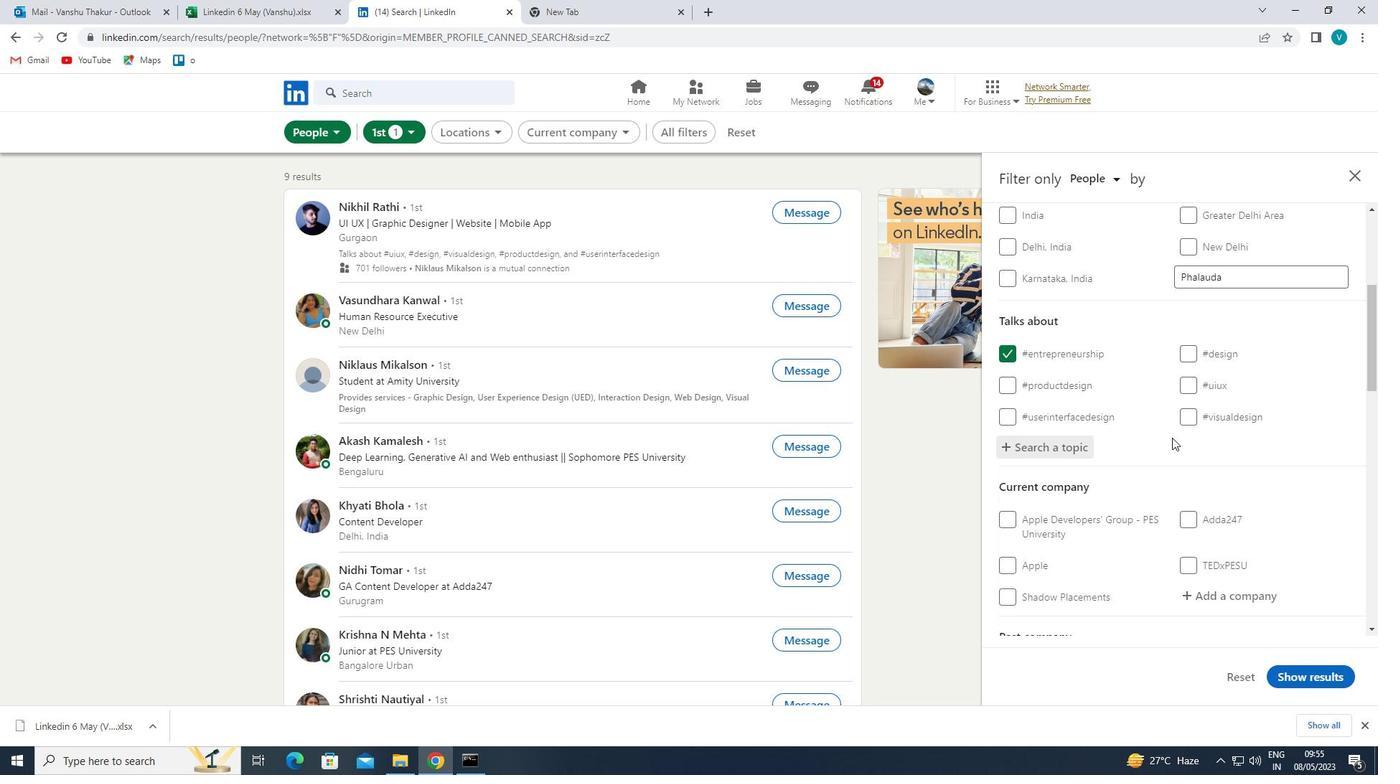 
Action: Mouse moved to (1171, 437)
Screenshot: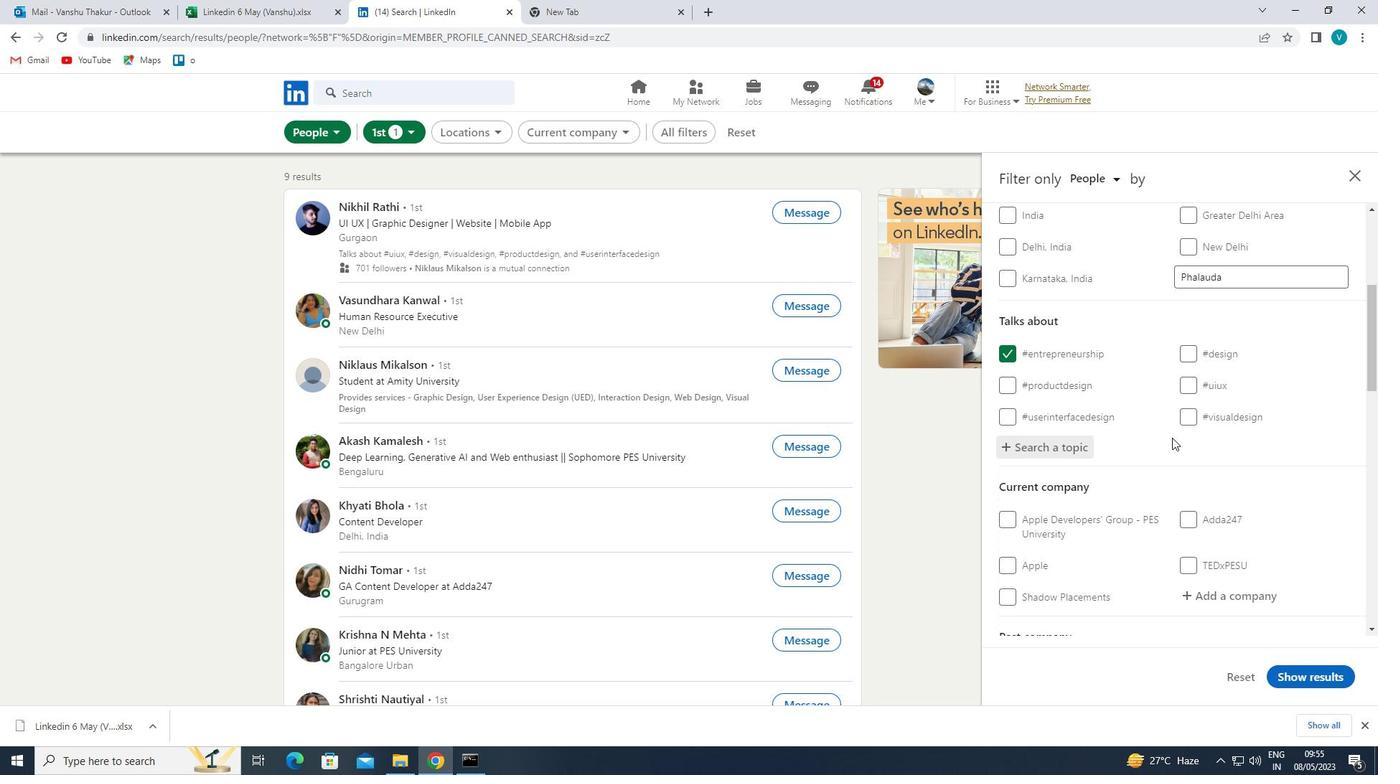 
Action: Mouse scrolled (1171, 437) with delta (0, 0)
Screenshot: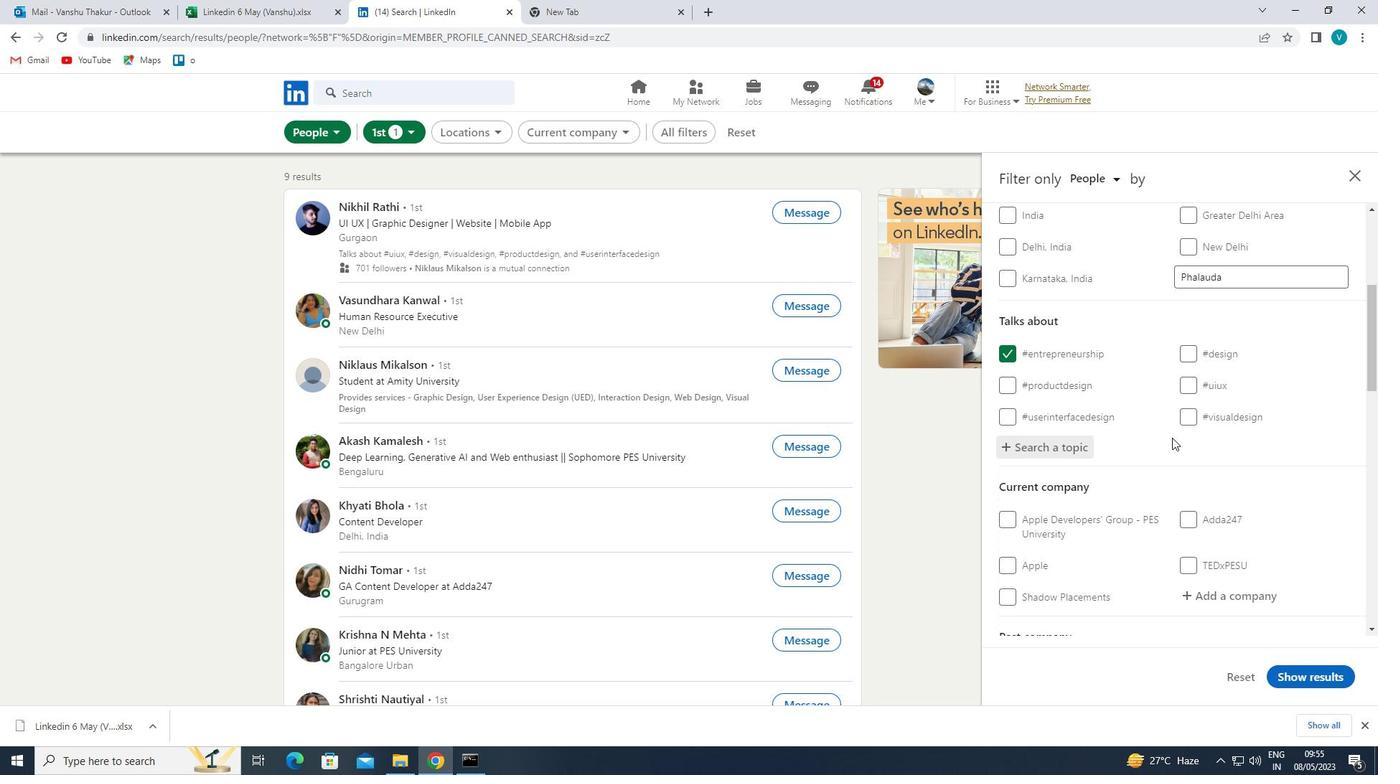 
Action: Mouse moved to (1168, 440)
Screenshot: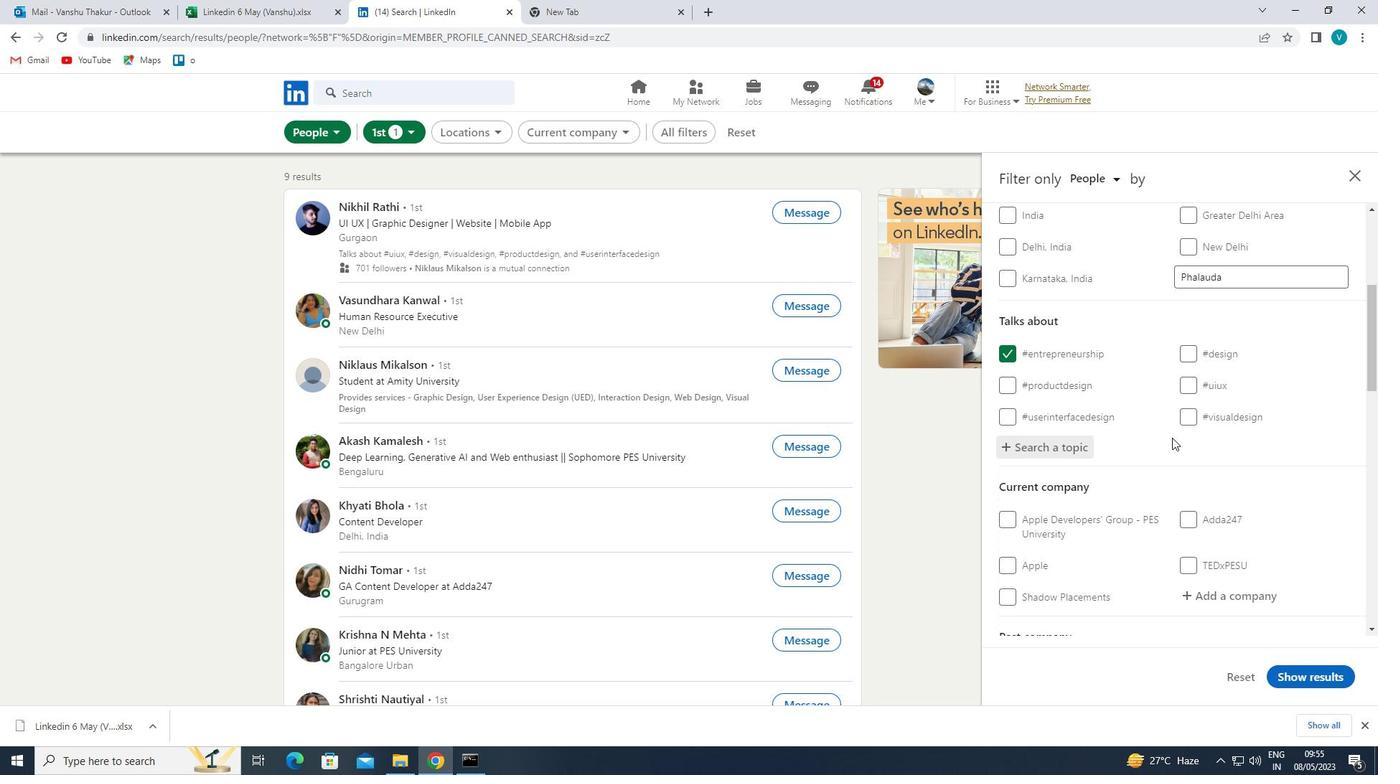 
Action: Mouse scrolled (1168, 439) with delta (0, 0)
Screenshot: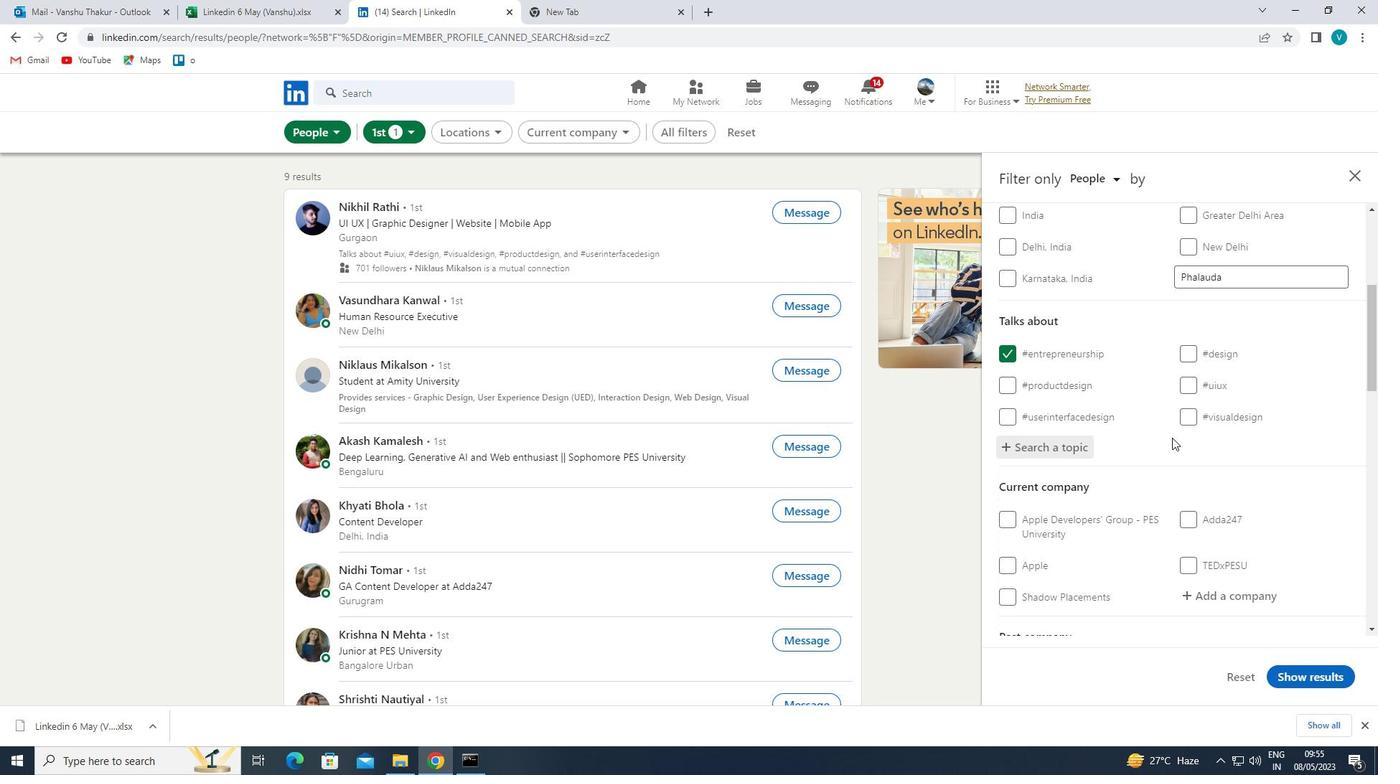 
Action: Mouse moved to (1167, 440)
Screenshot: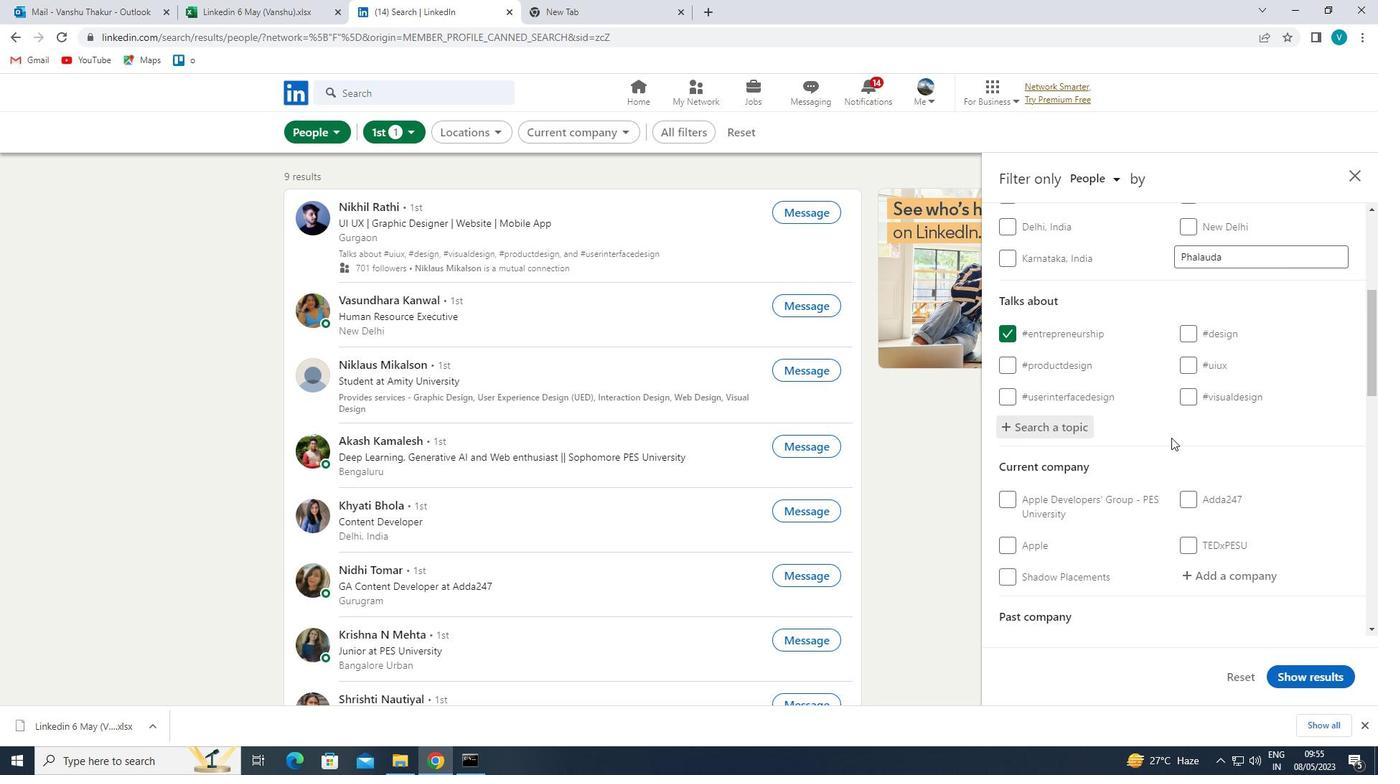 
Action: Mouse scrolled (1167, 439) with delta (0, 0)
Screenshot: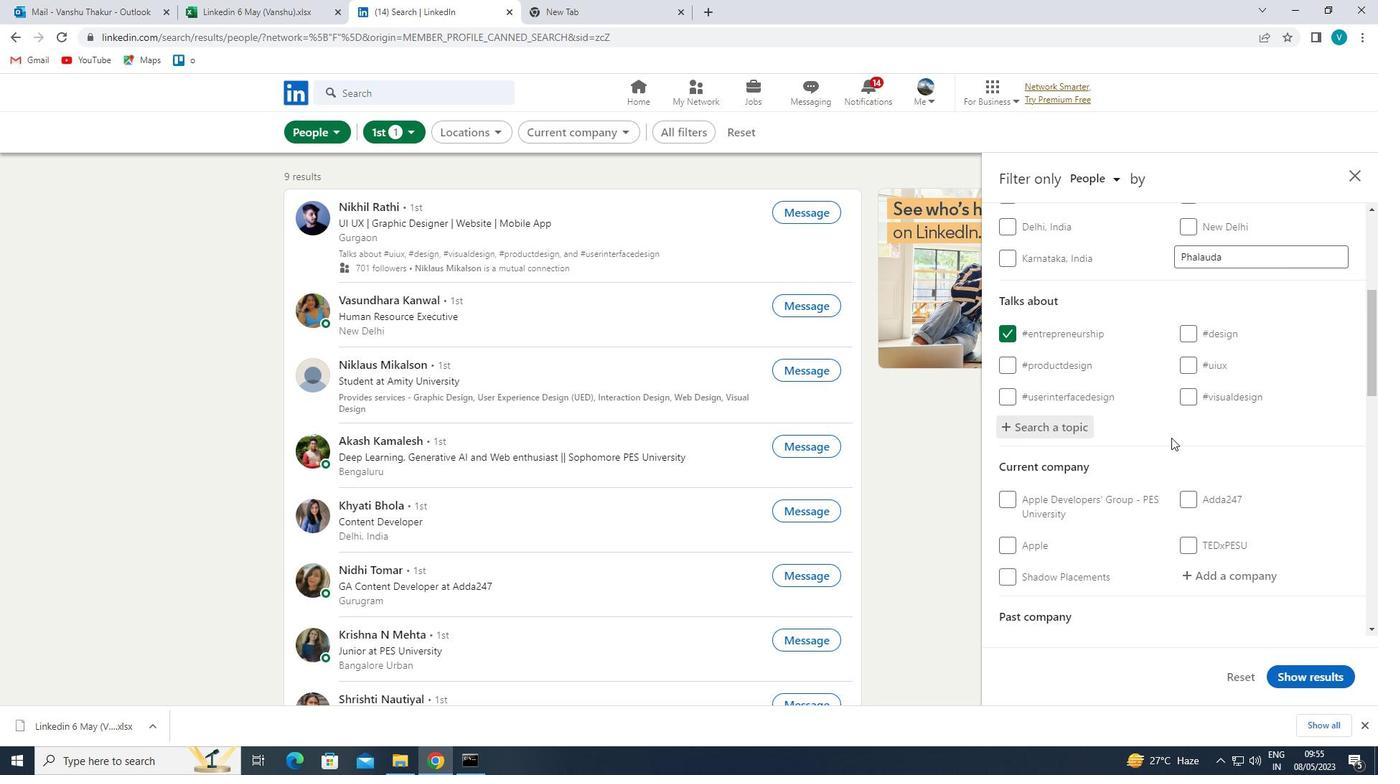 
Action: Mouse moved to (1164, 442)
Screenshot: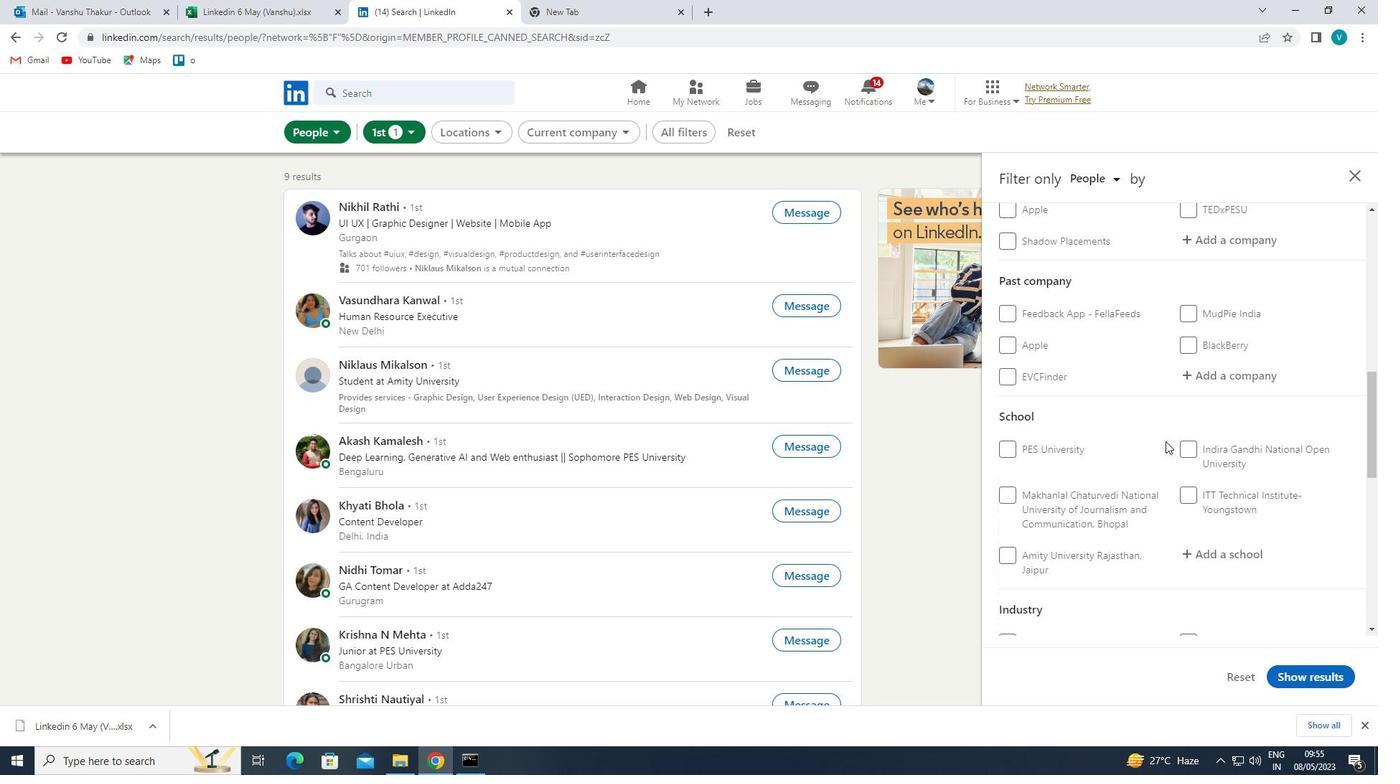 
Action: Mouse scrolled (1164, 441) with delta (0, 0)
Screenshot: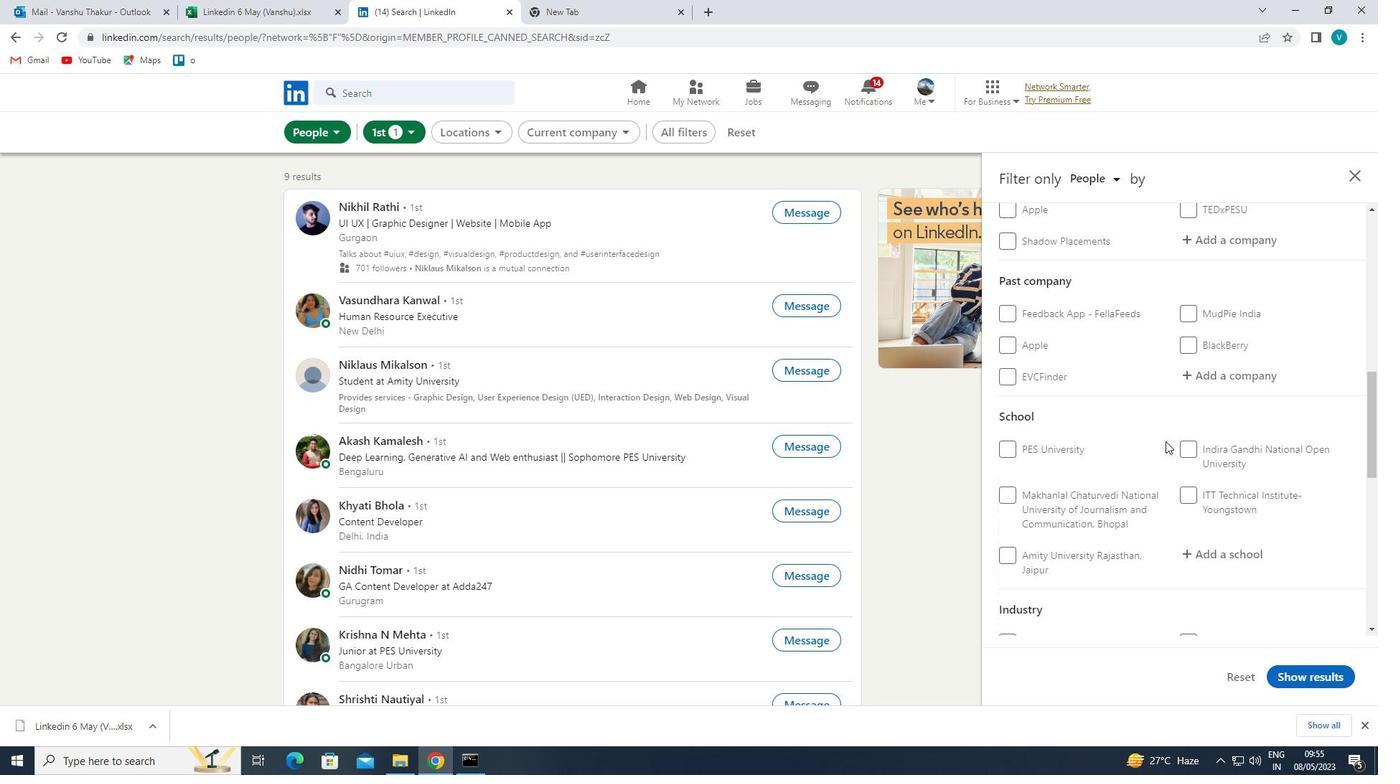 
Action: Mouse moved to (1160, 443)
Screenshot: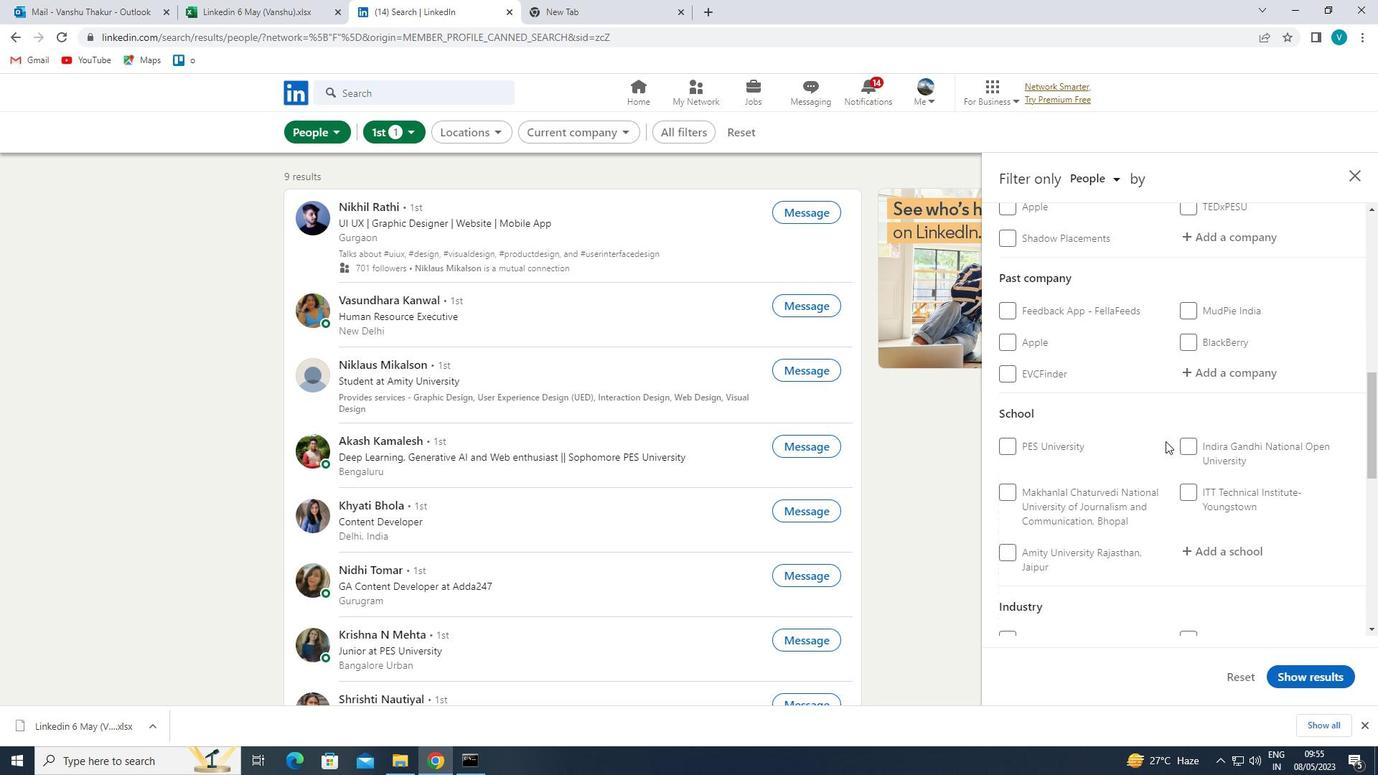 
Action: Mouse scrolled (1160, 442) with delta (0, 0)
Screenshot: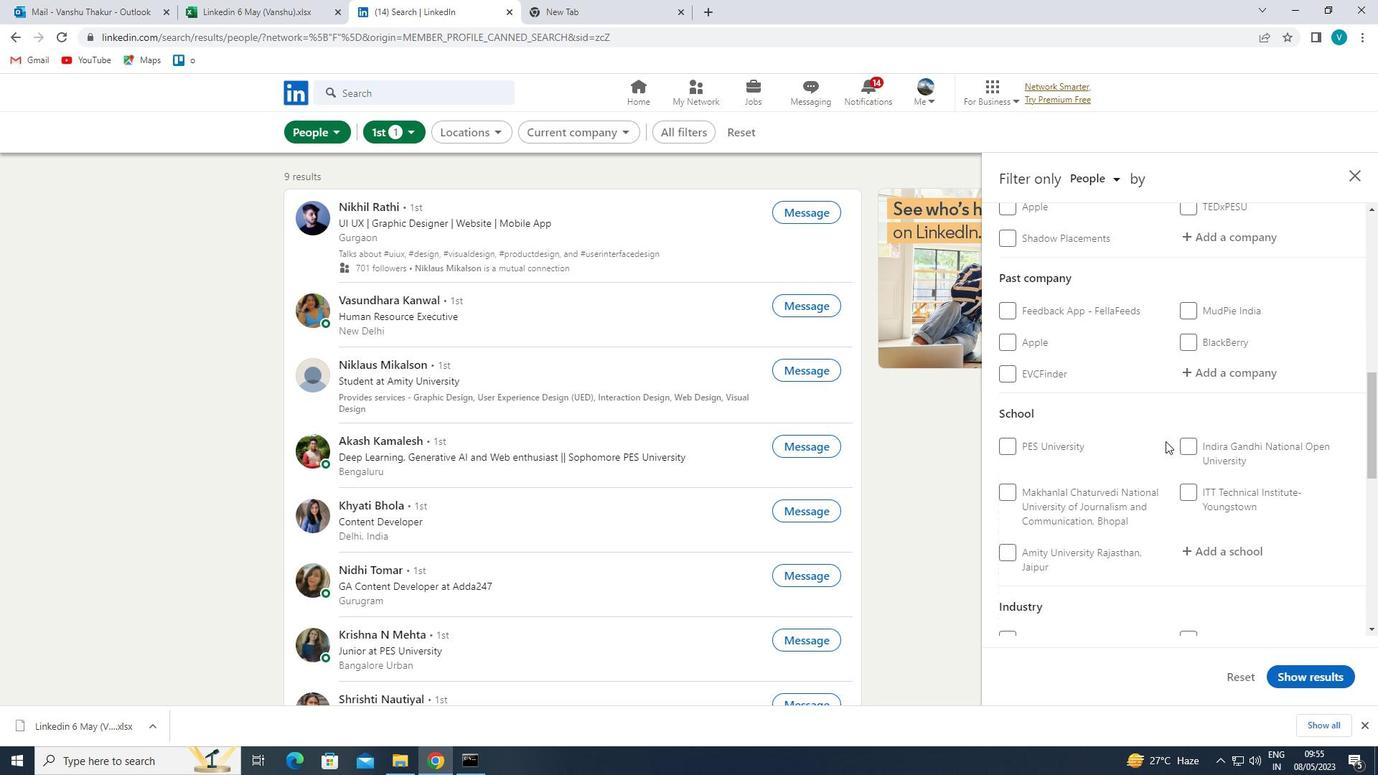 
Action: Mouse moved to (1154, 447)
Screenshot: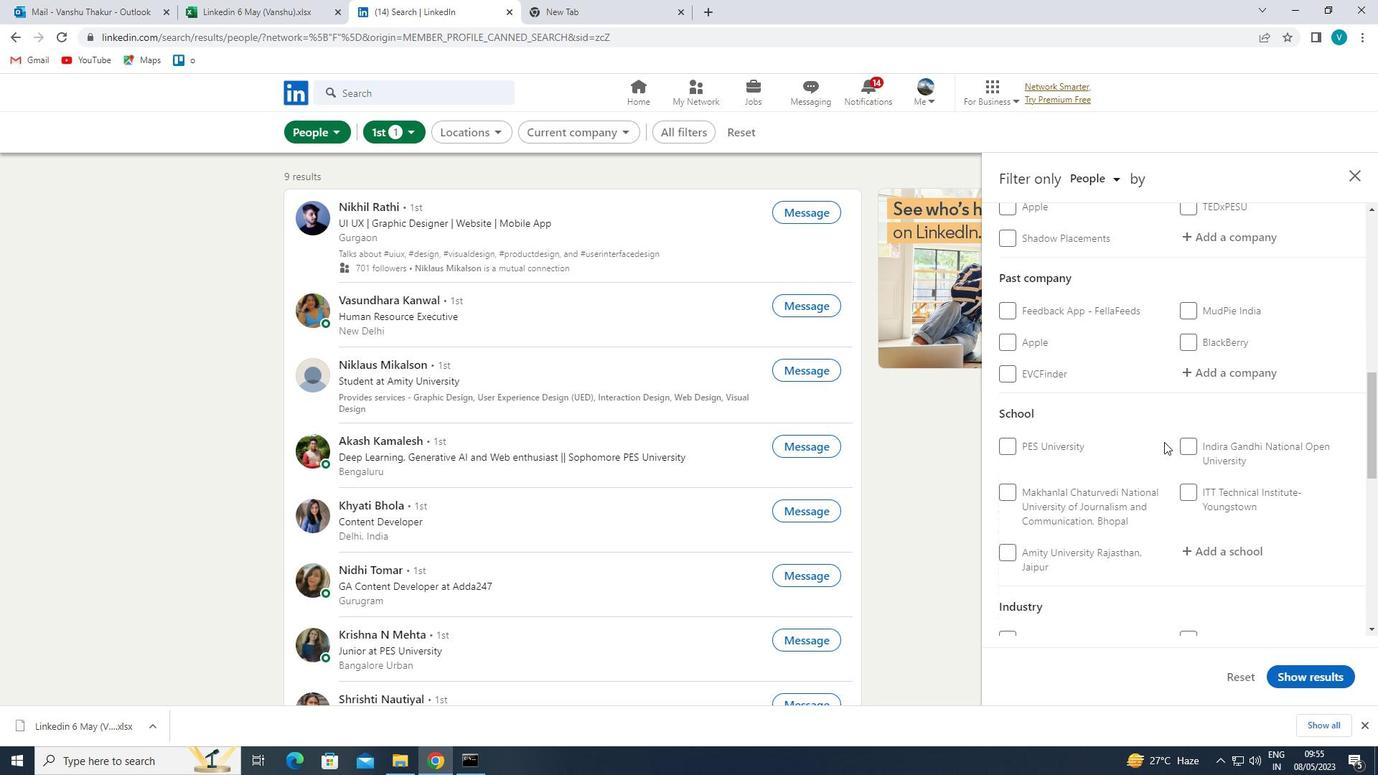 
Action: Mouse scrolled (1154, 447) with delta (0, 0)
Screenshot: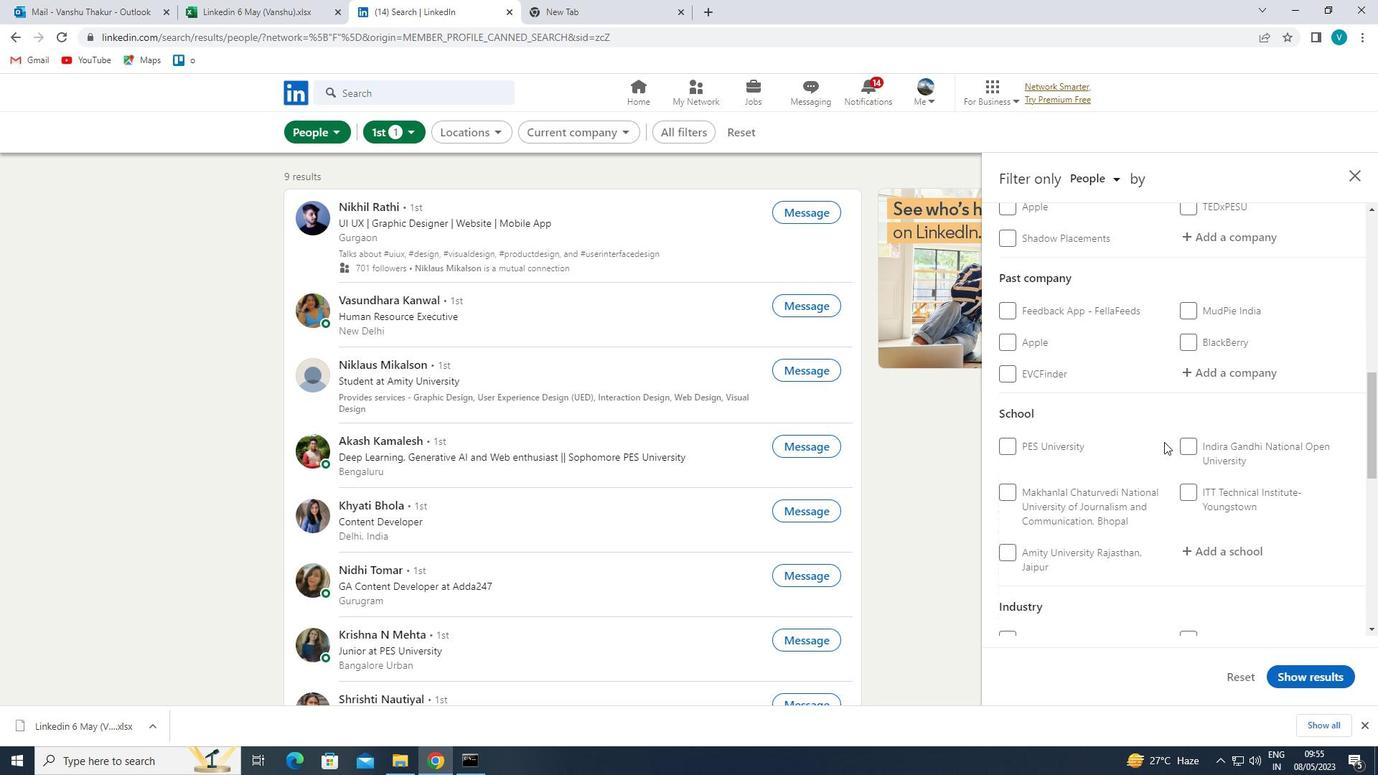
Action: Mouse moved to (1149, 448)
Screenshot: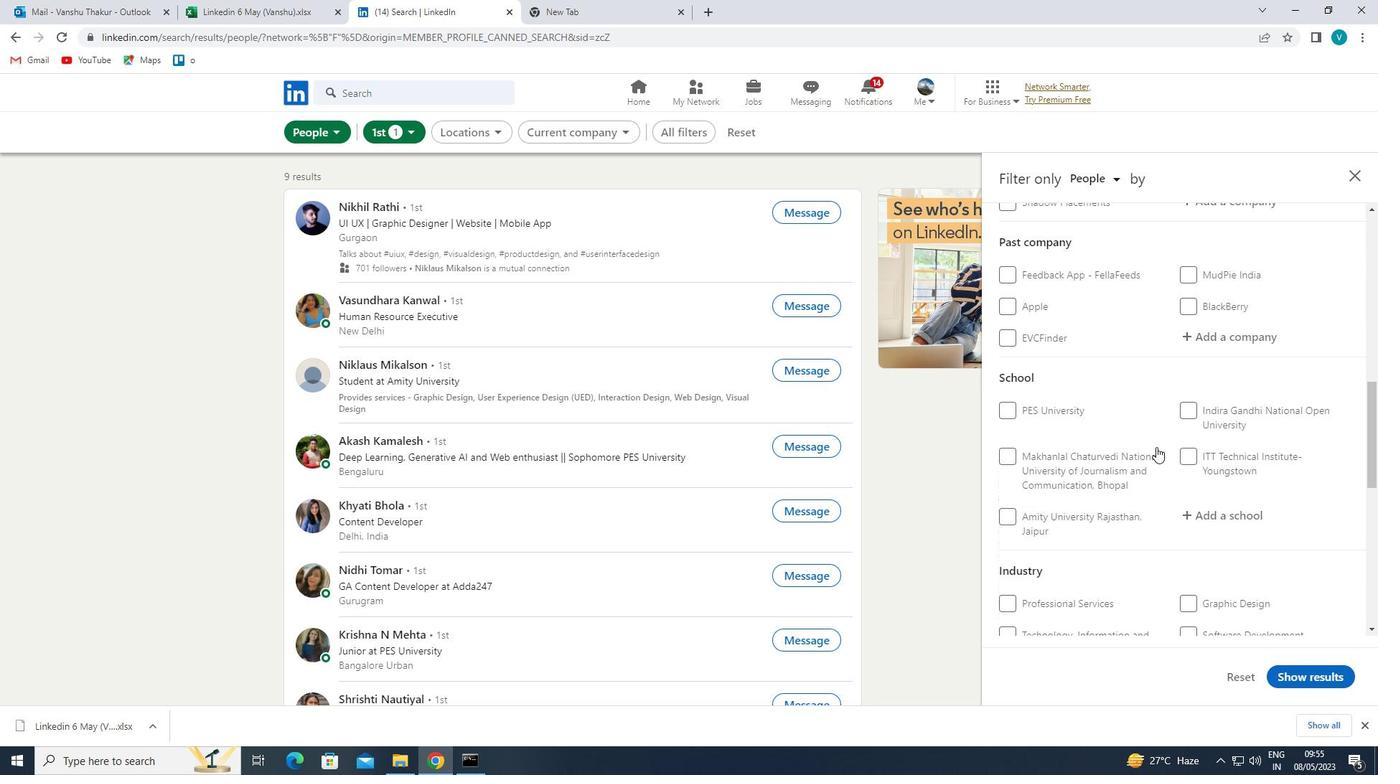 
Action: Mouse scrolled (1149, 447) with delta (0, 0)
Screenshot: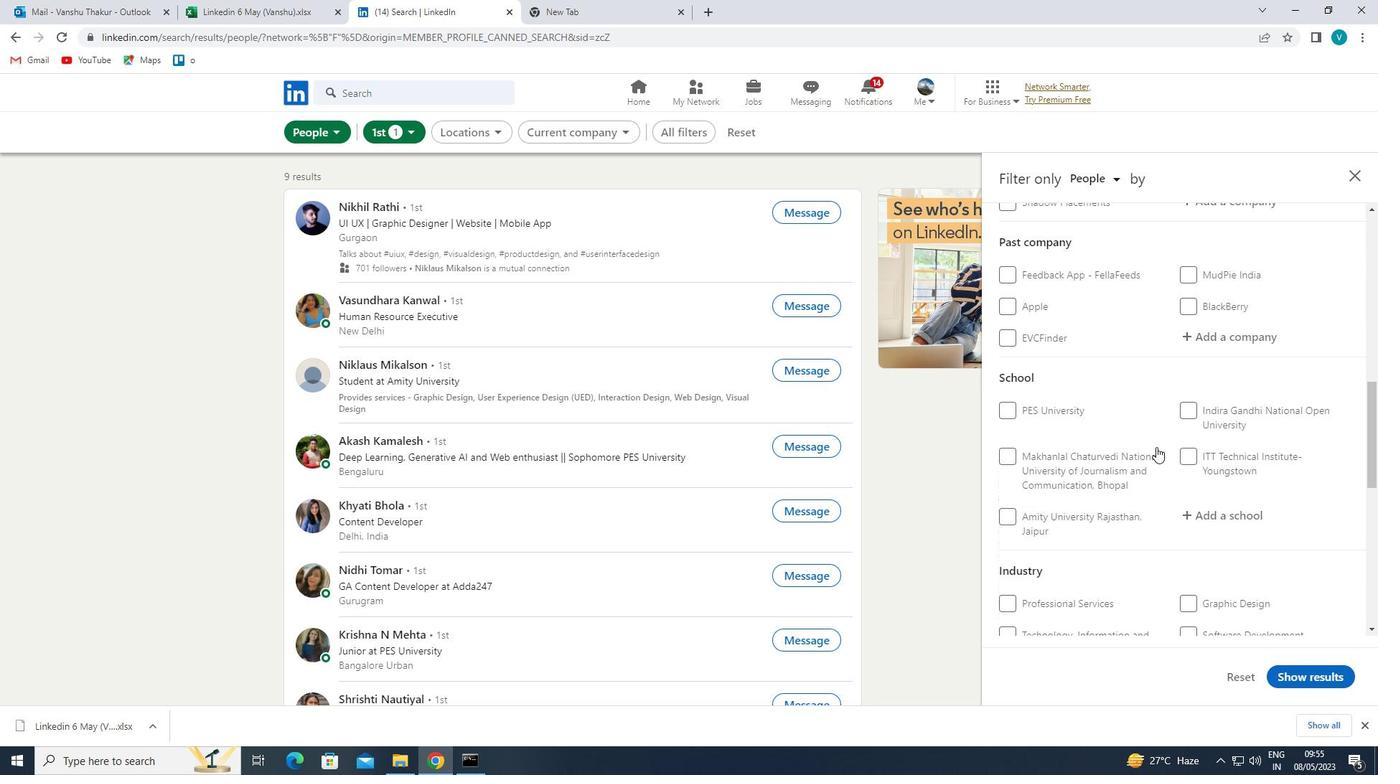 
Action: Mouse moved to (1148, 448)
Screenshot: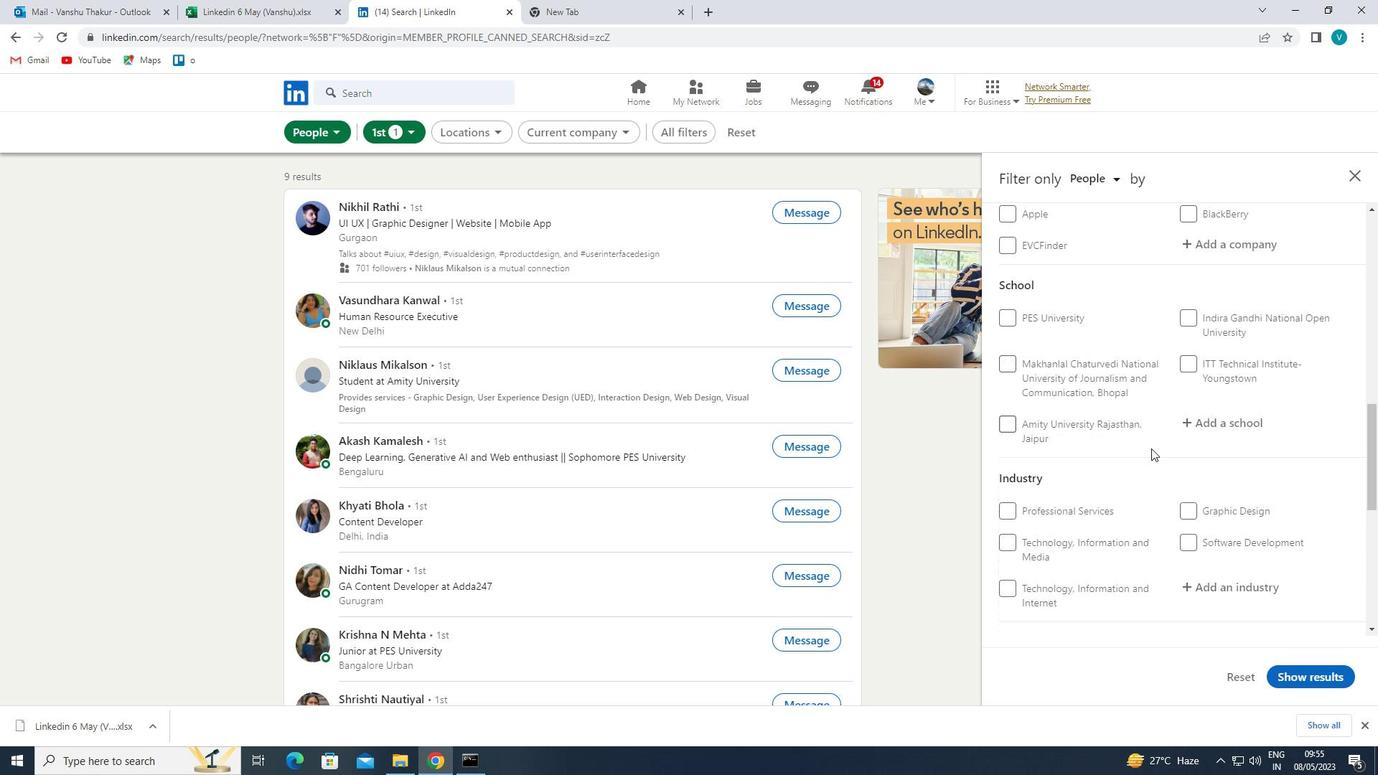 
Action: Mouse scrolled (1148, 447) with delta (0, 0)
Screenshot: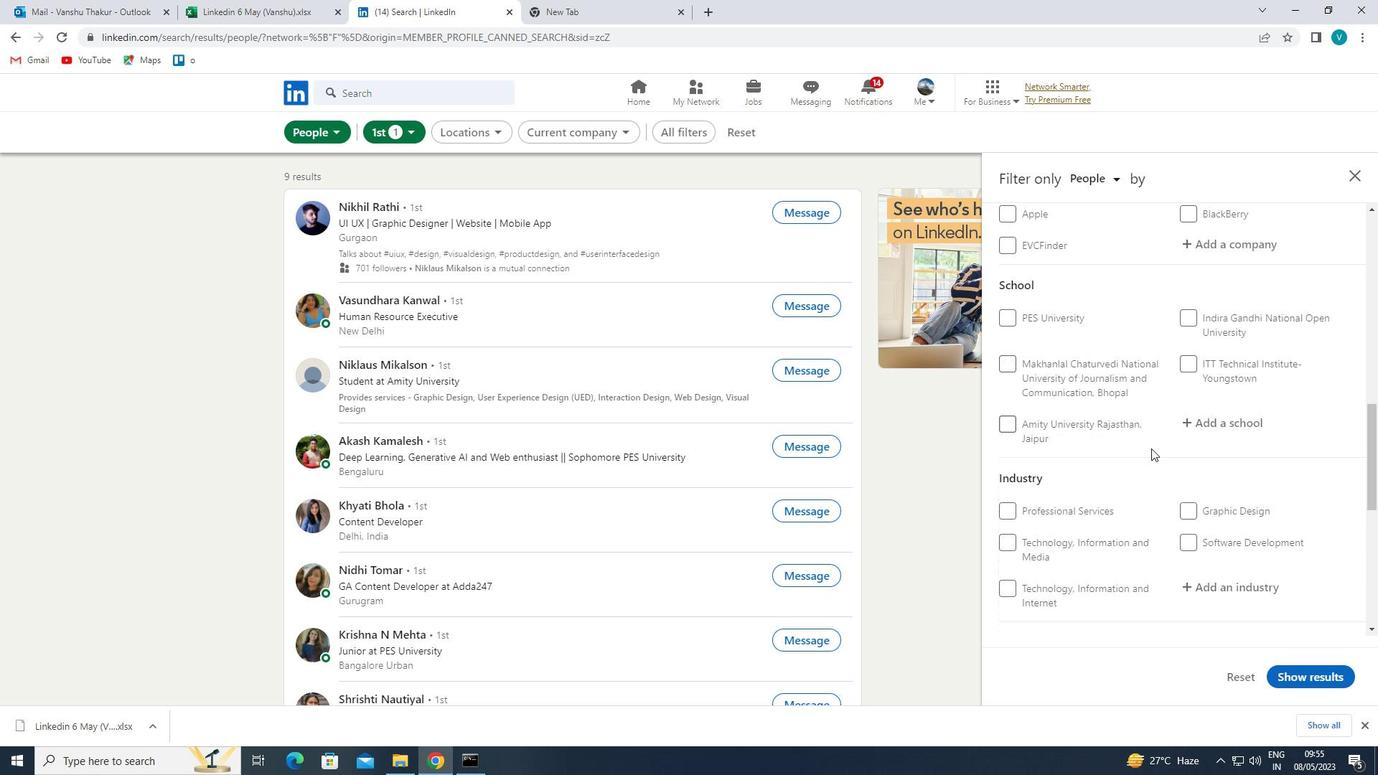 
Action: Mouse moved to (1114, 463)
Screenshot: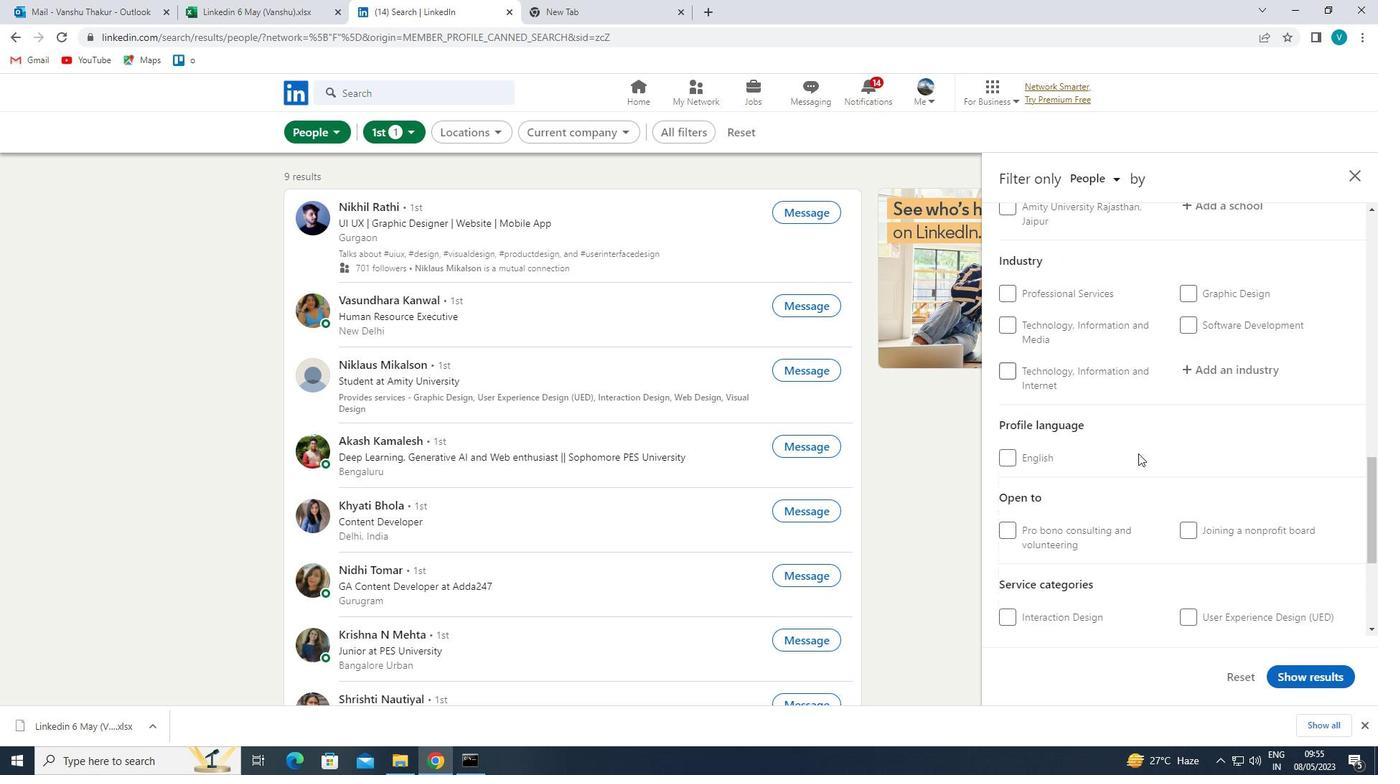 
Action: Mouse scrolled (1114, 462) with delta (0, 0)
Screenshot: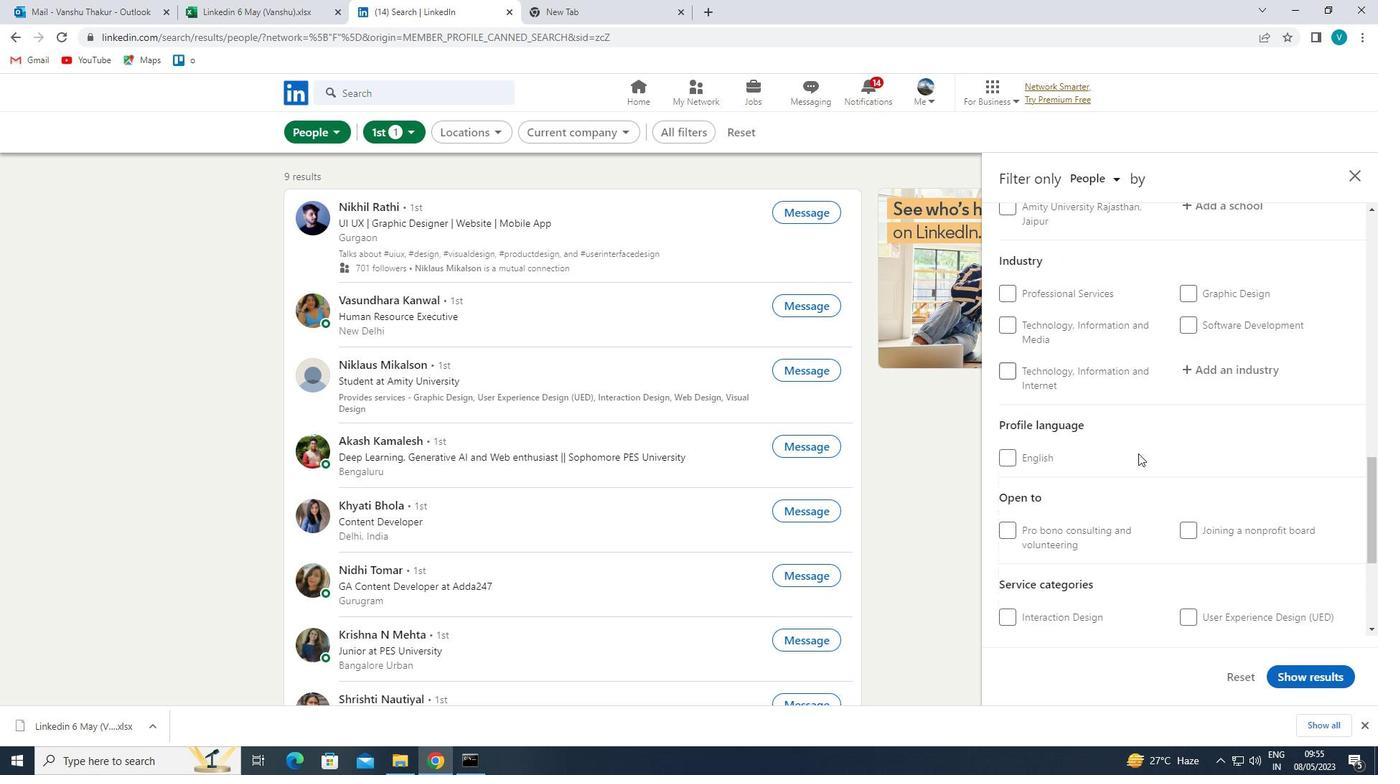 
Action: Mouse moved to (1113, 464)
Screenshot: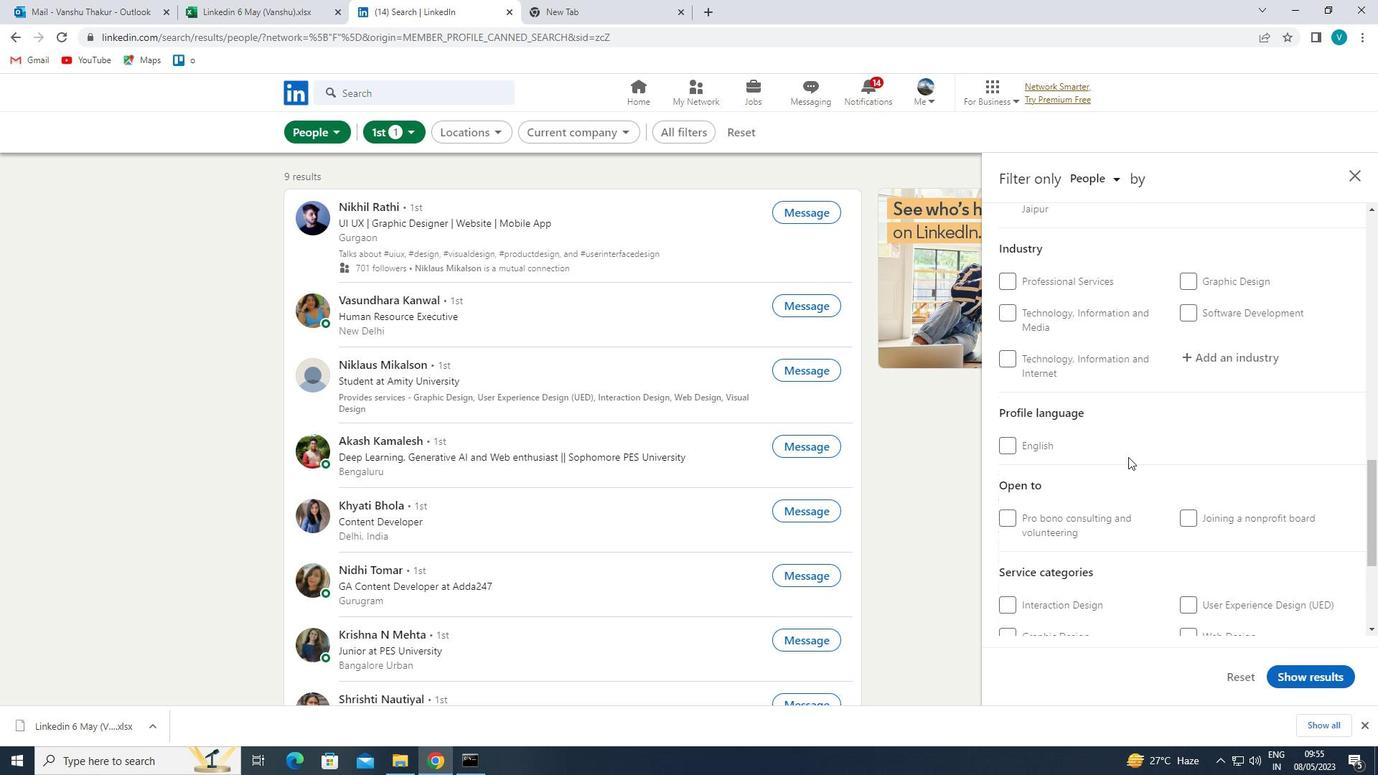 
Action: Mouse scrolled (1113, 463) with delta (0, 0)
Screenshot: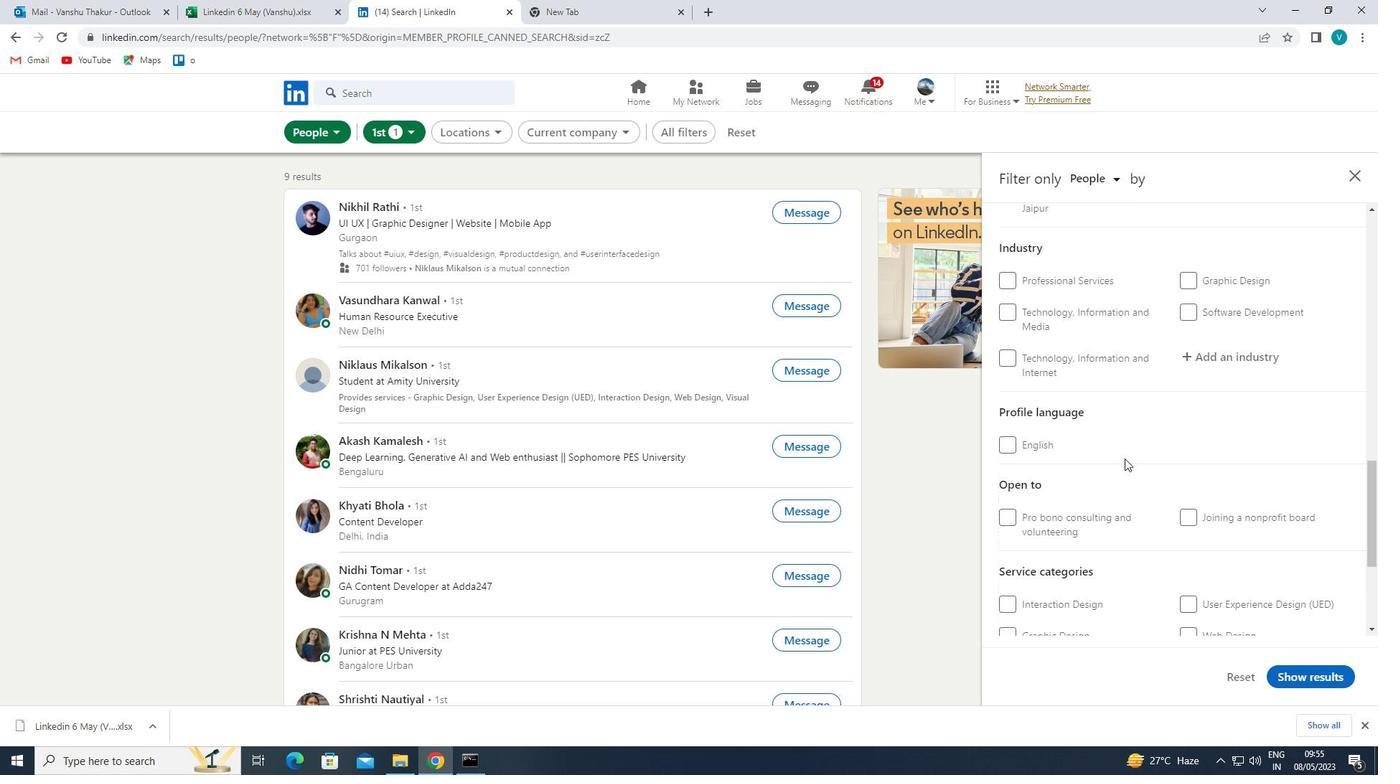
Action: Mouse scrolled (1113, 463) with delta (0, 0)
Screenshot: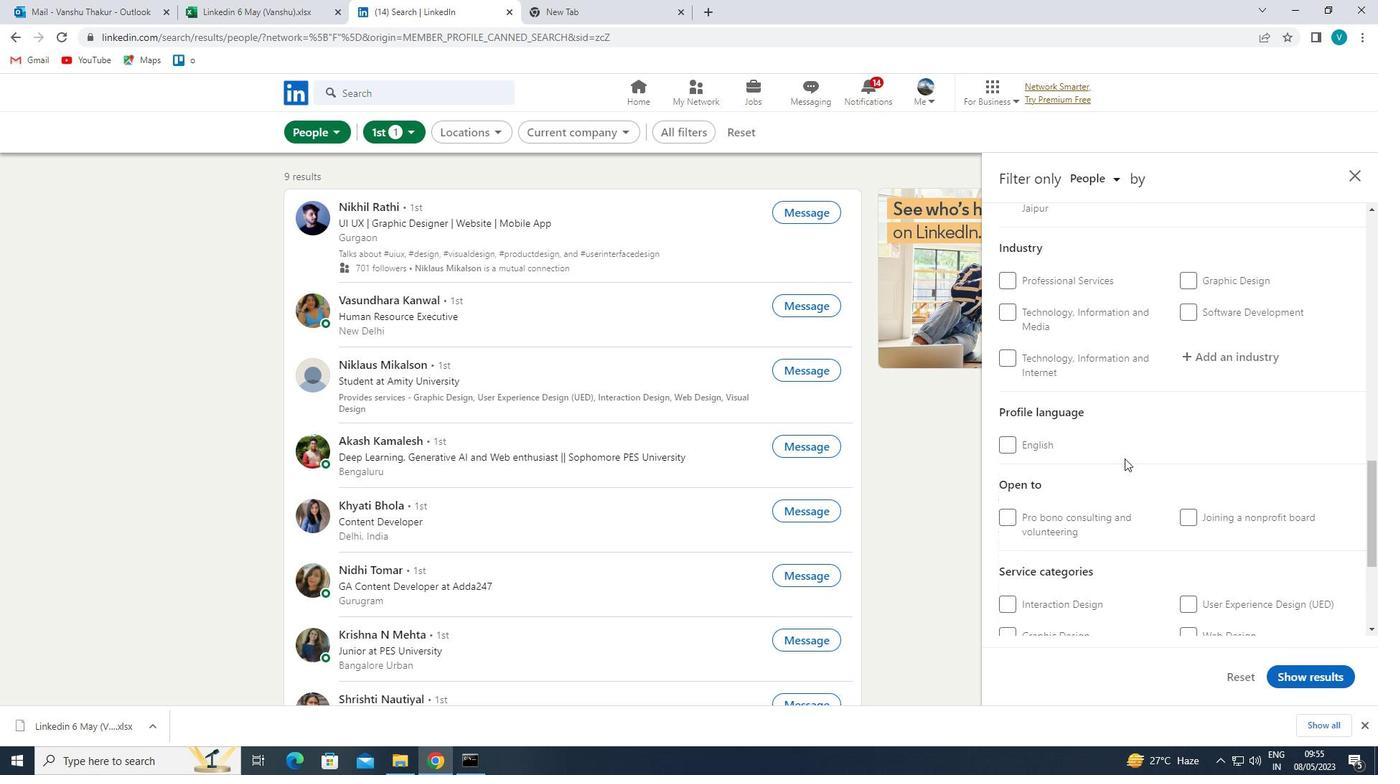 
Action: Mouse moved to (1037, 469)
Screenshot: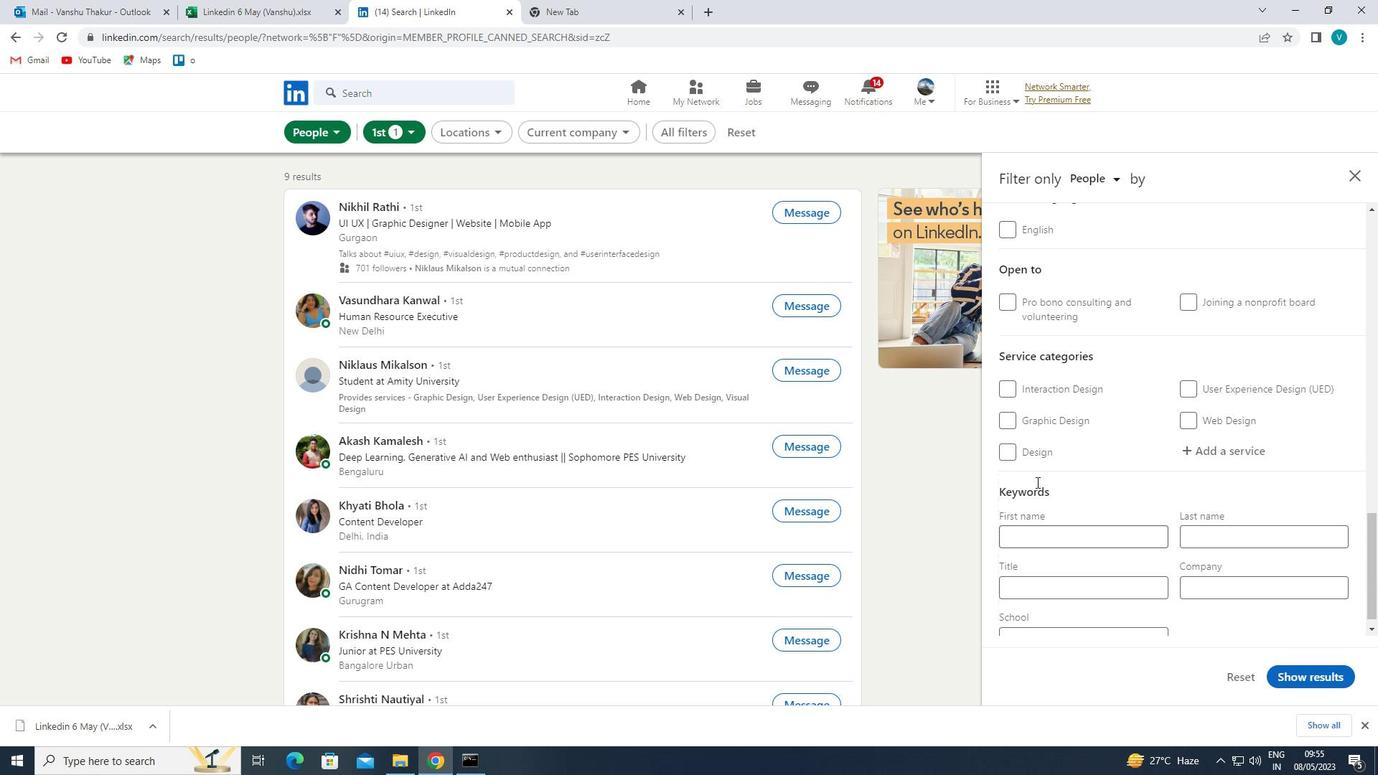 
Action: Mouse scrolled (1037, 470) with delta (0, 0)
Screenshot: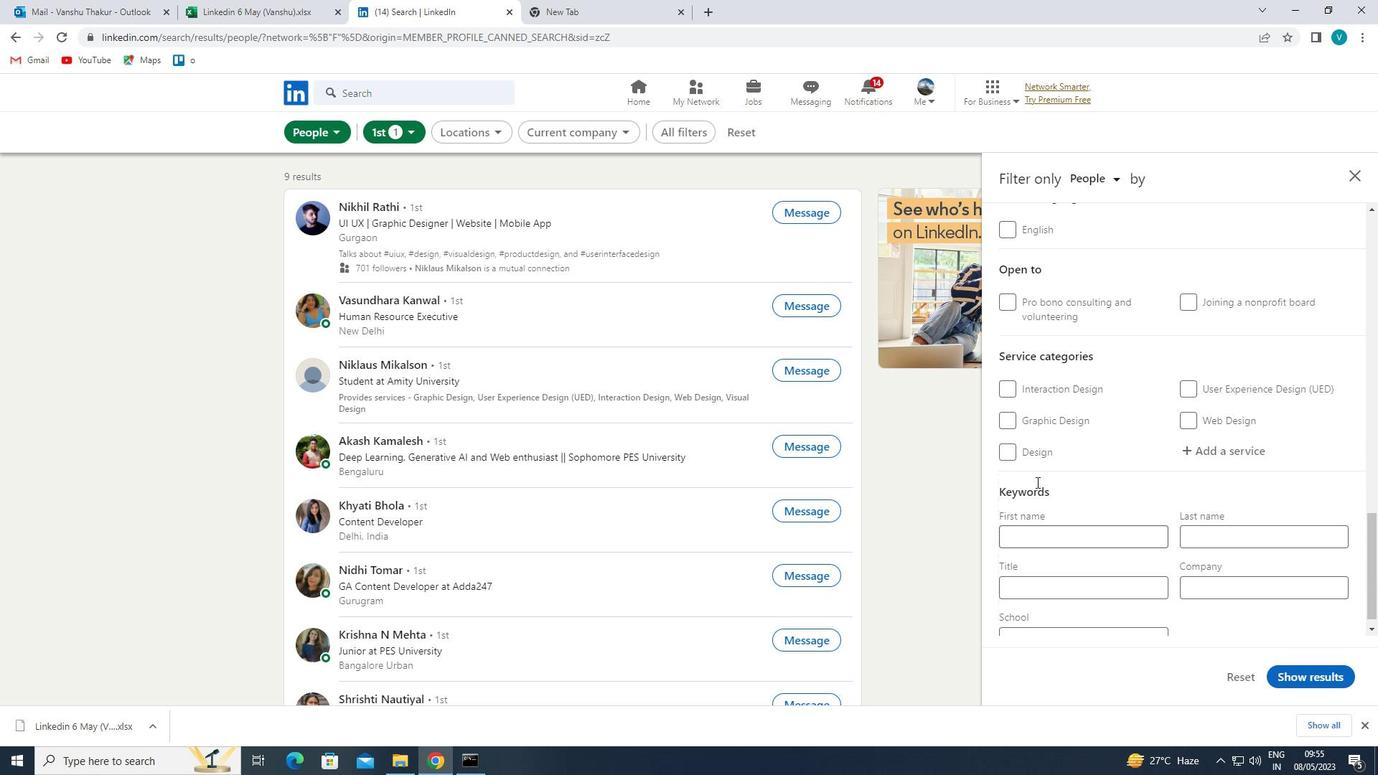 
Action: Mouse moved to (1038, 468)
Screenshot: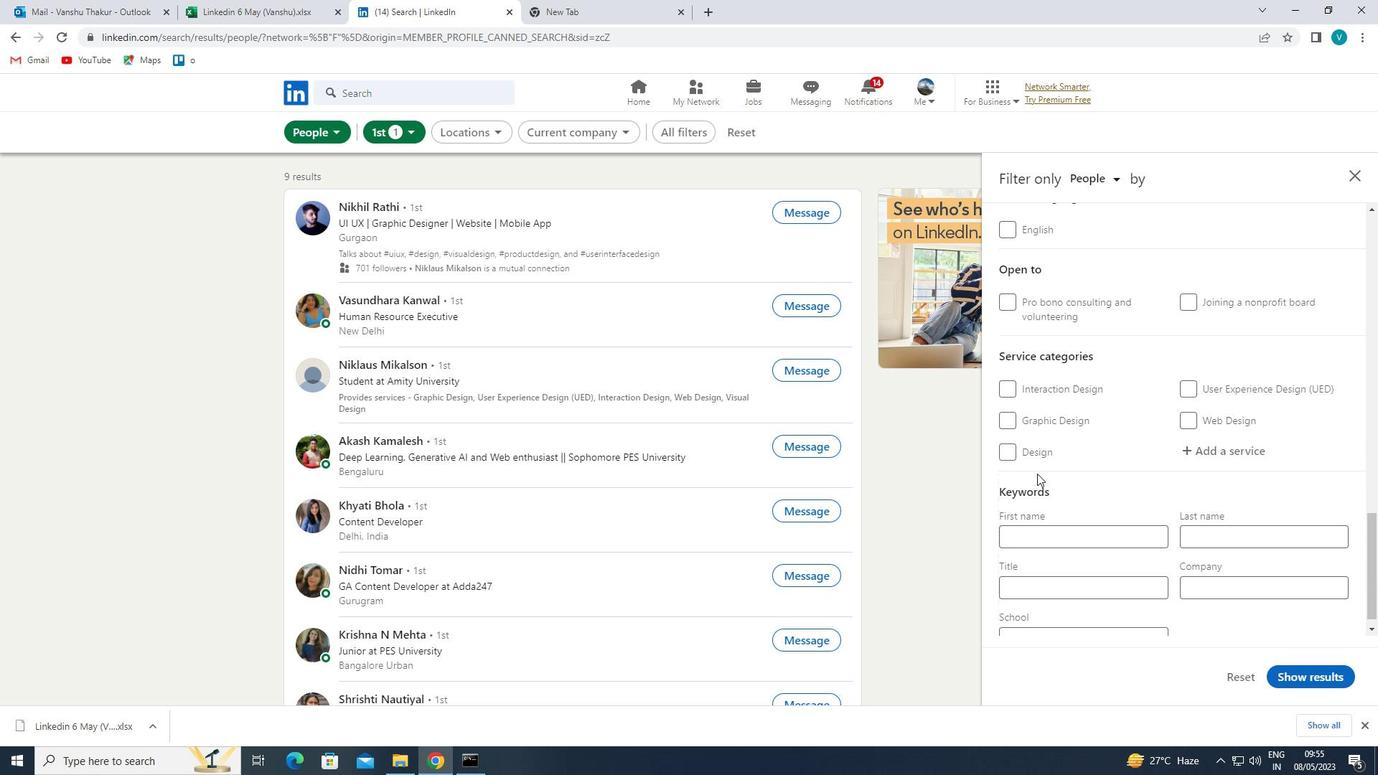 
Action: Mouse scrolled (1038, 469) with delta (0, 0)
Screenshot: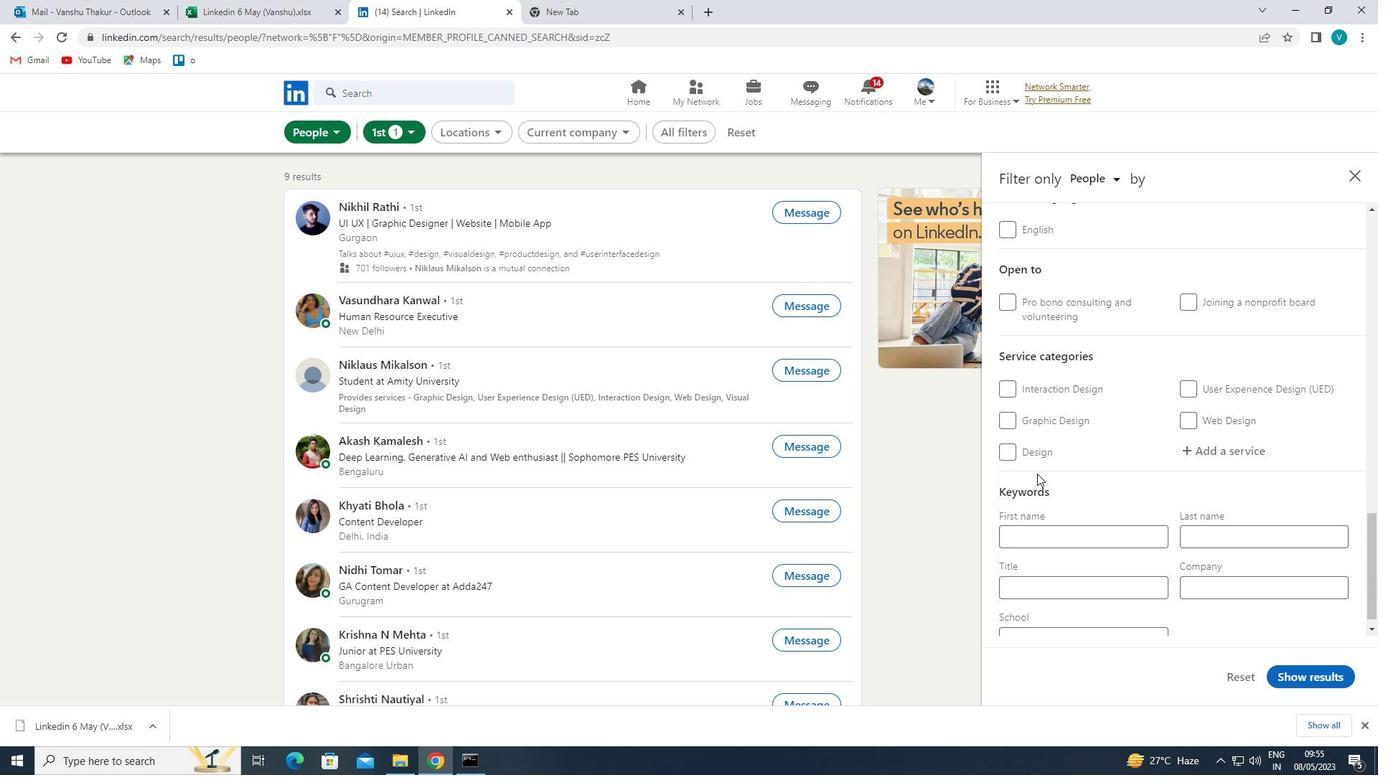
Action: Mouse scrolled (1038, 469) with delta (0, 0)
Screenshot: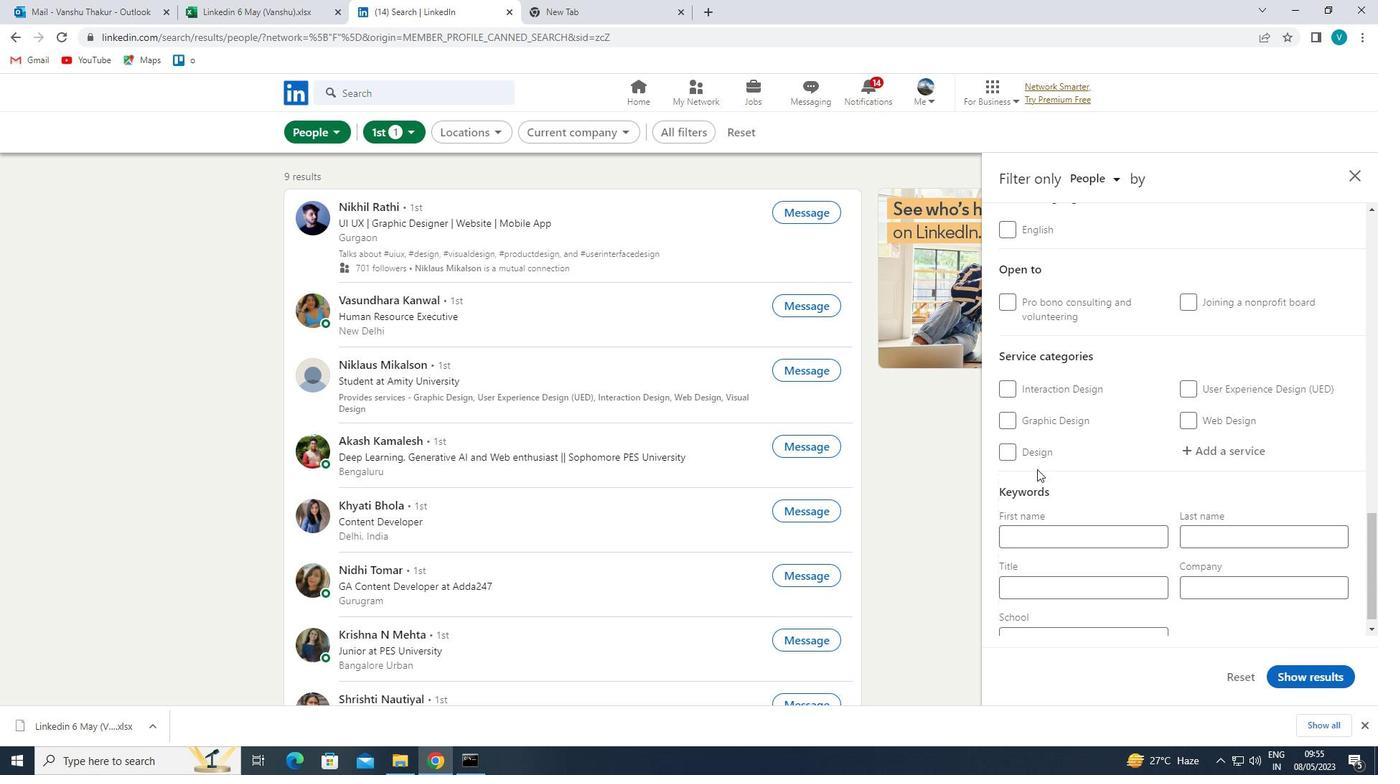
Action: Mouse moved to (1014, 445)
Screenshot: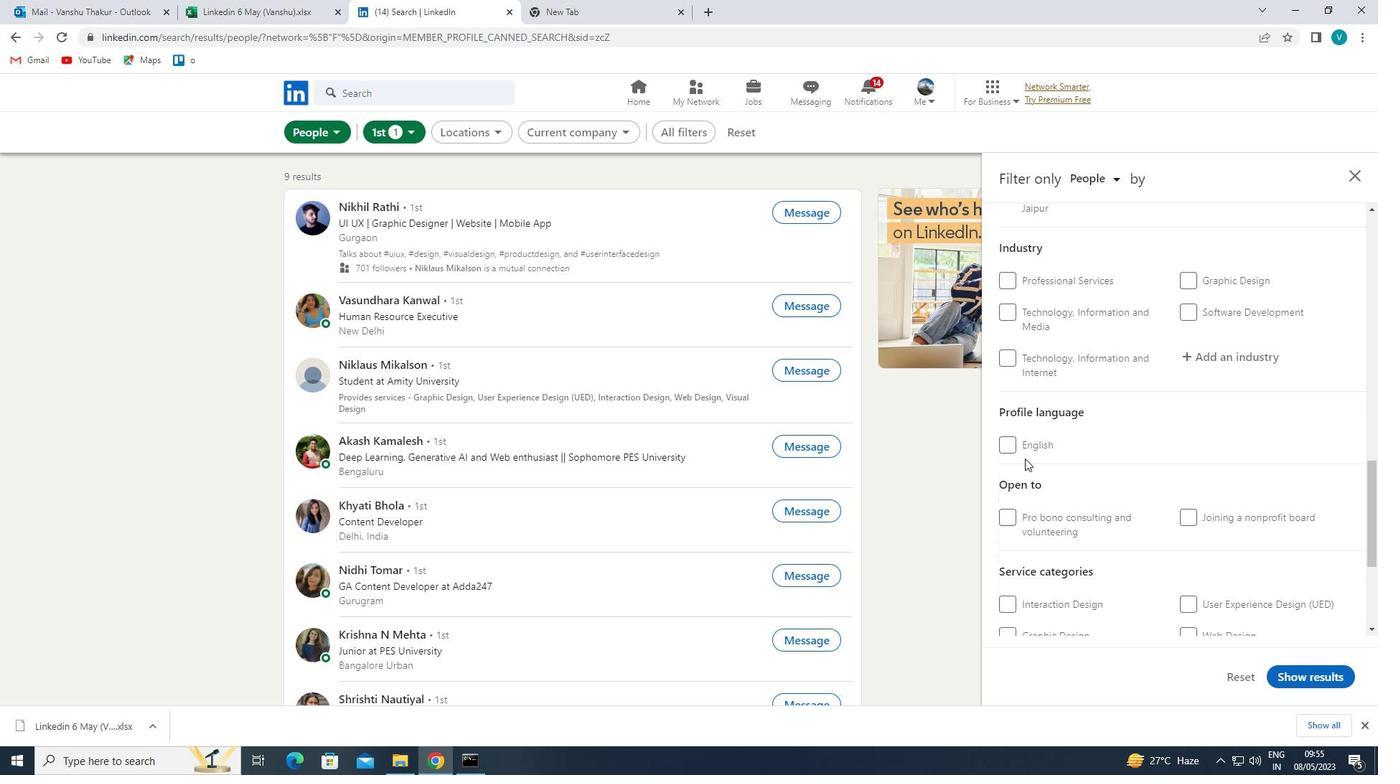 
Action: Mouse pressed left at (1014, 445)
Screenshot: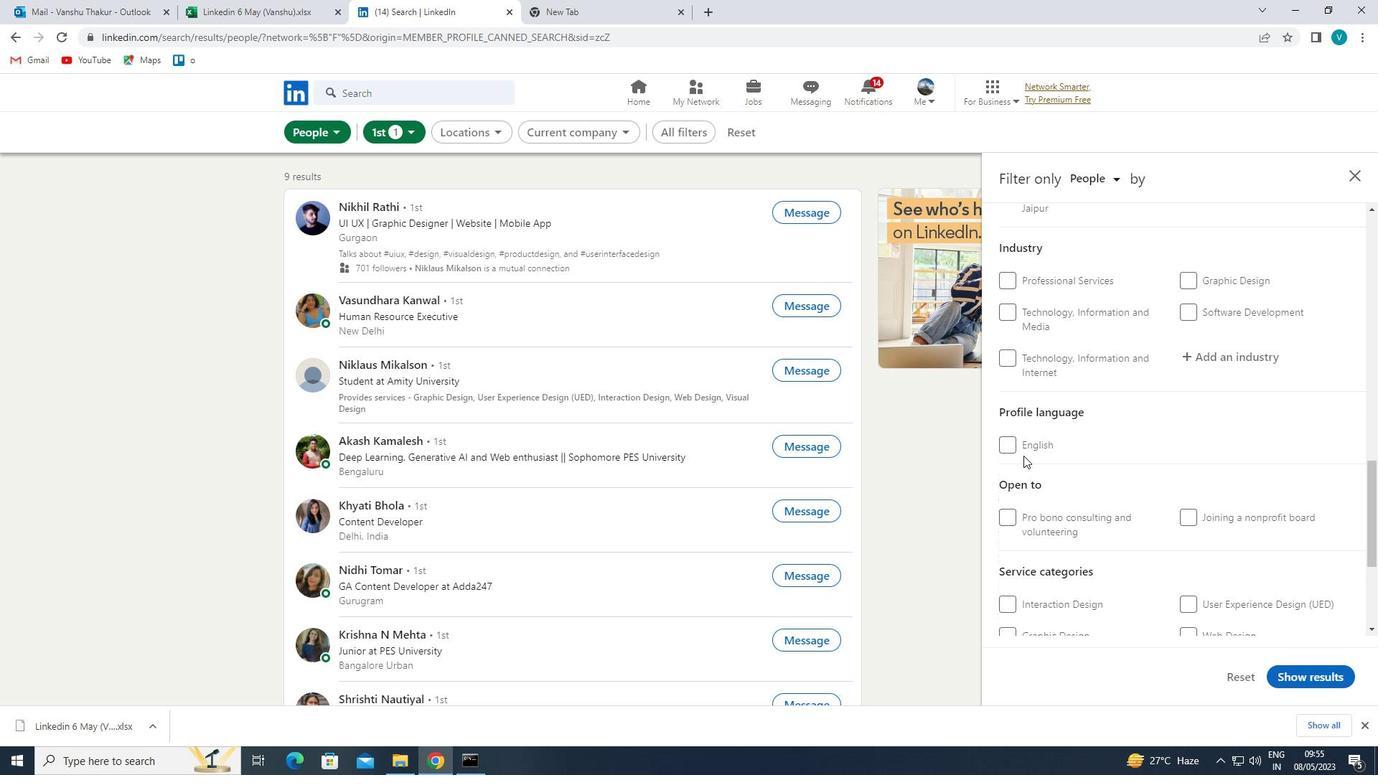 
Action: Mouse moved to (1102, 443)
Screenshot: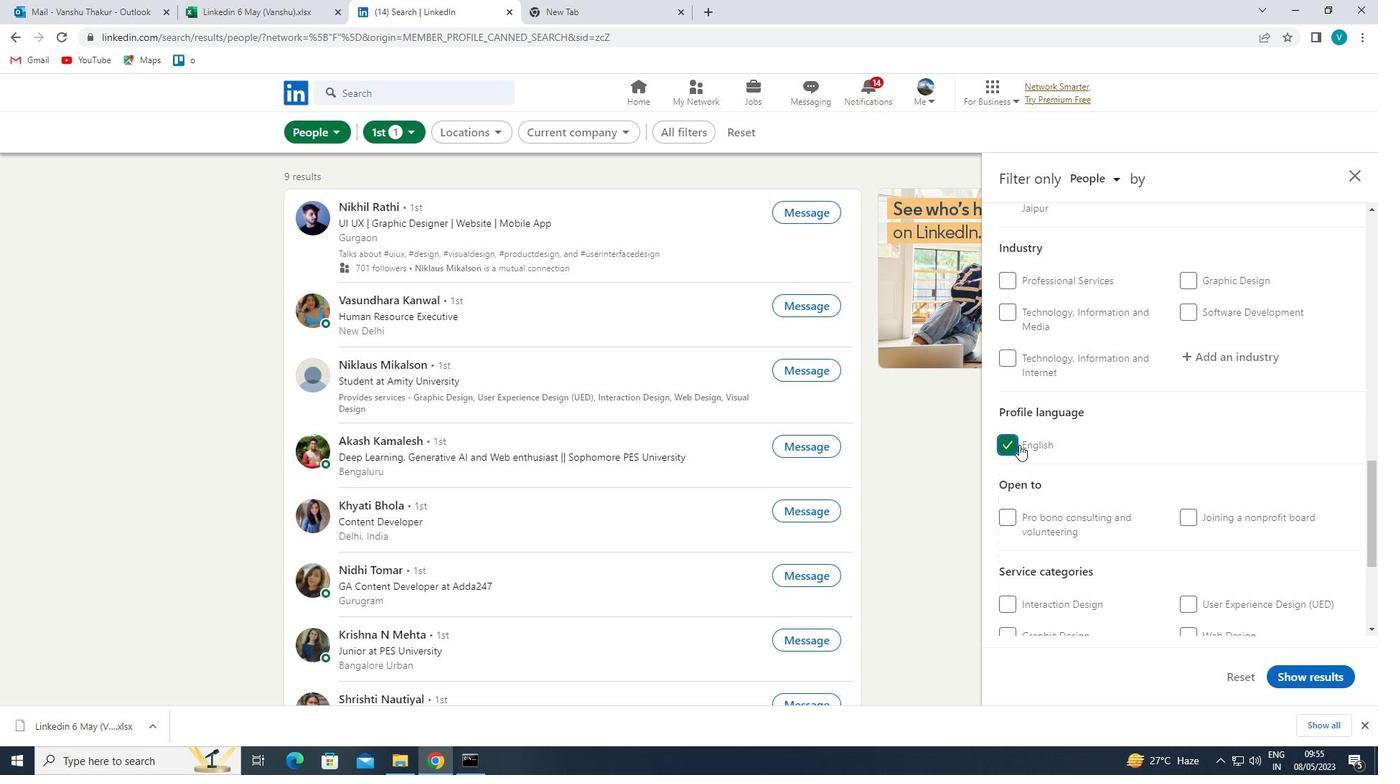 
Action: Mouse scrolled (1102, 444) with delta (0, 0)
Screenshot: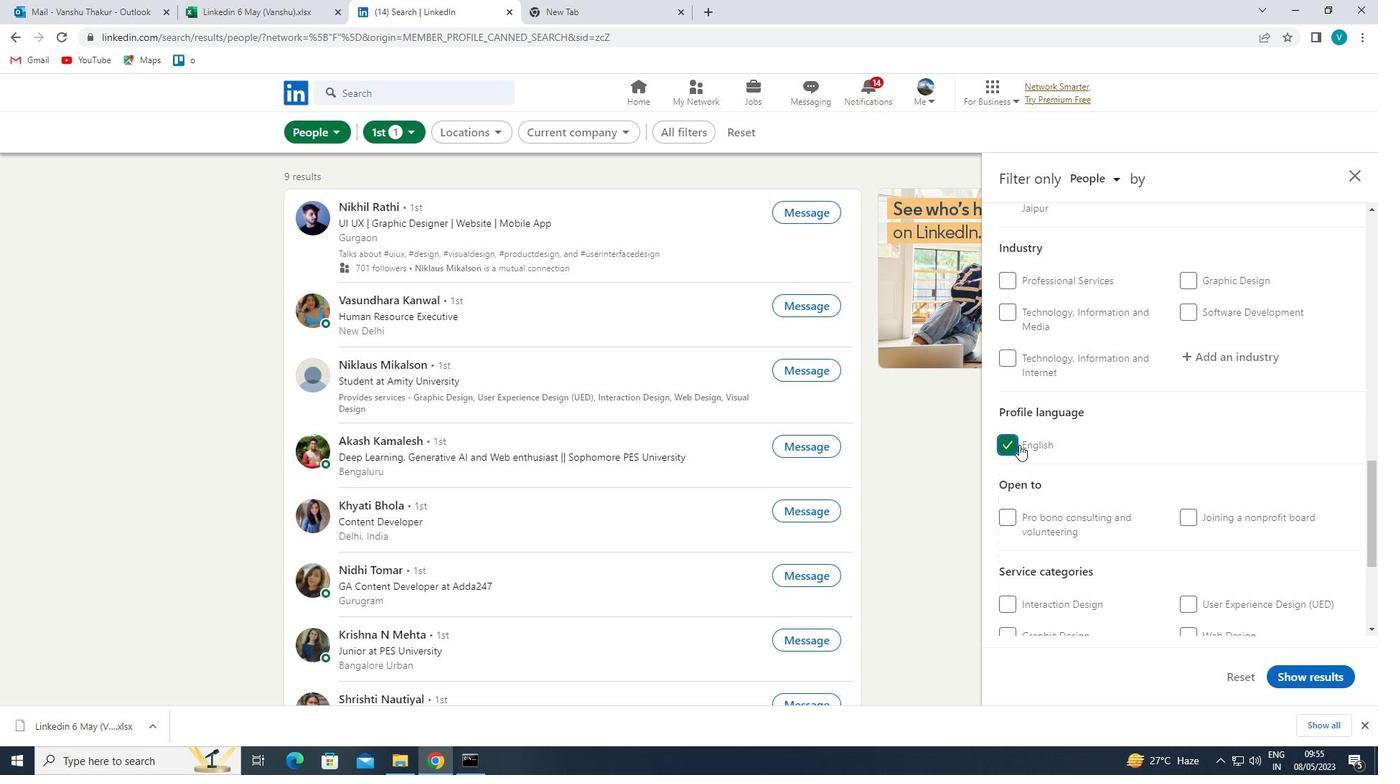 
Action: Mouse moved to (1112, 443)
Screenshot: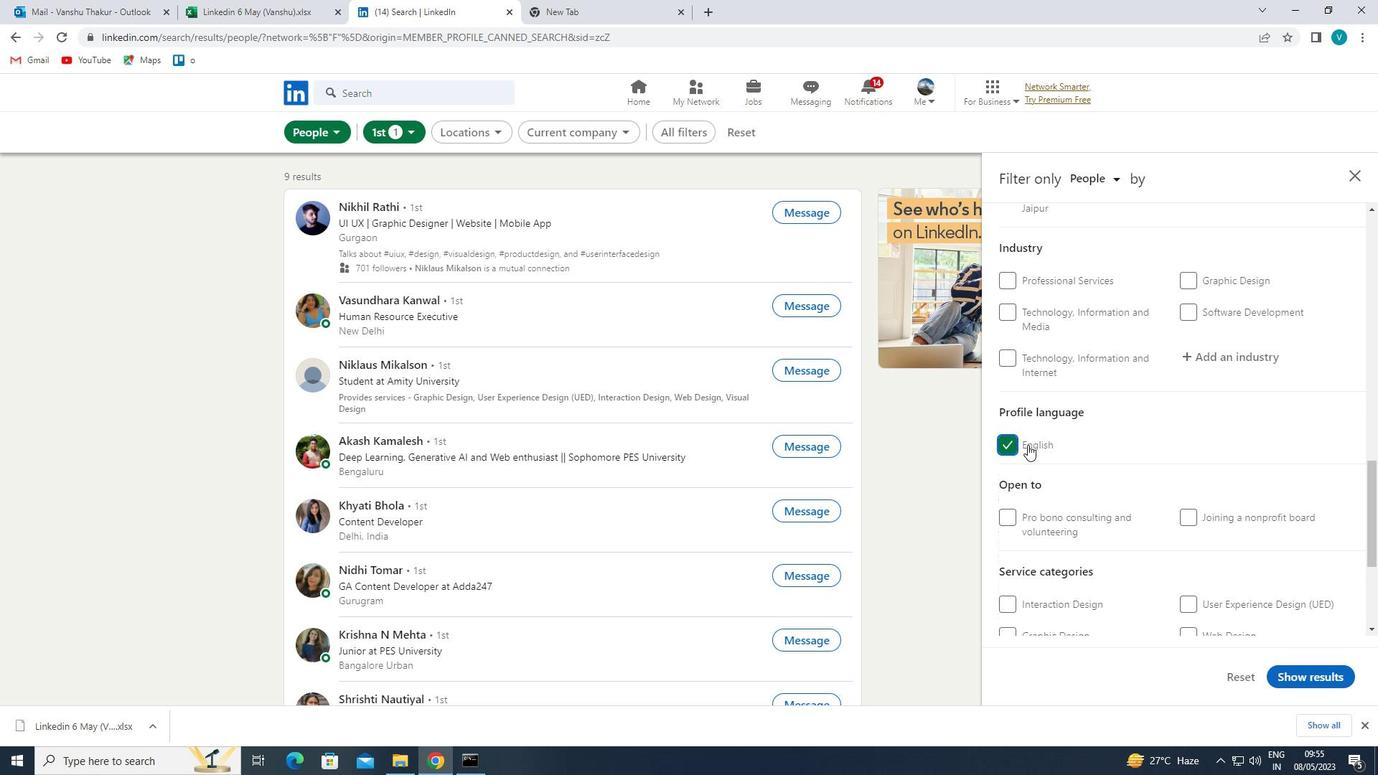 
Action: Mouse scrolled (1112, 444) with delta (0, 0)
Screenshot: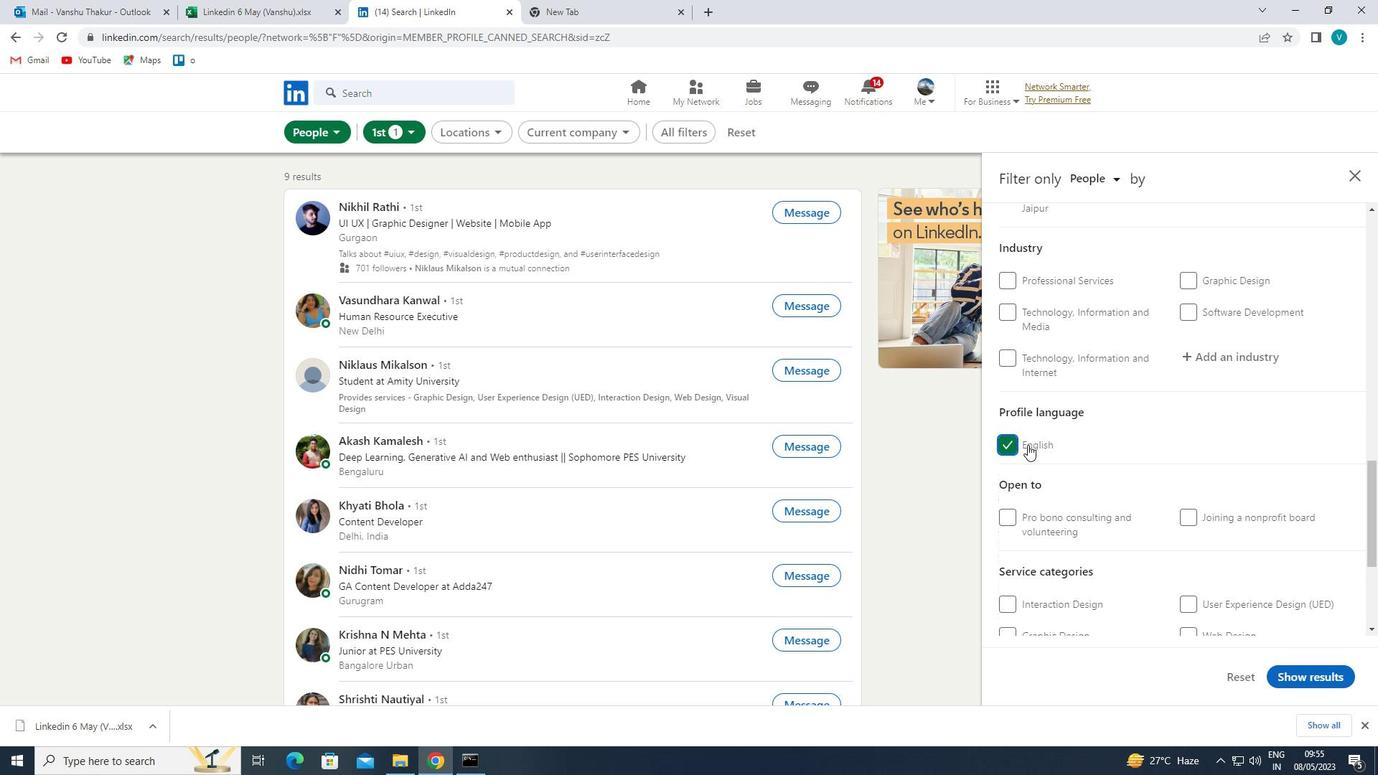 
Action: Mouse moved to (1118, 443)
Screenshot: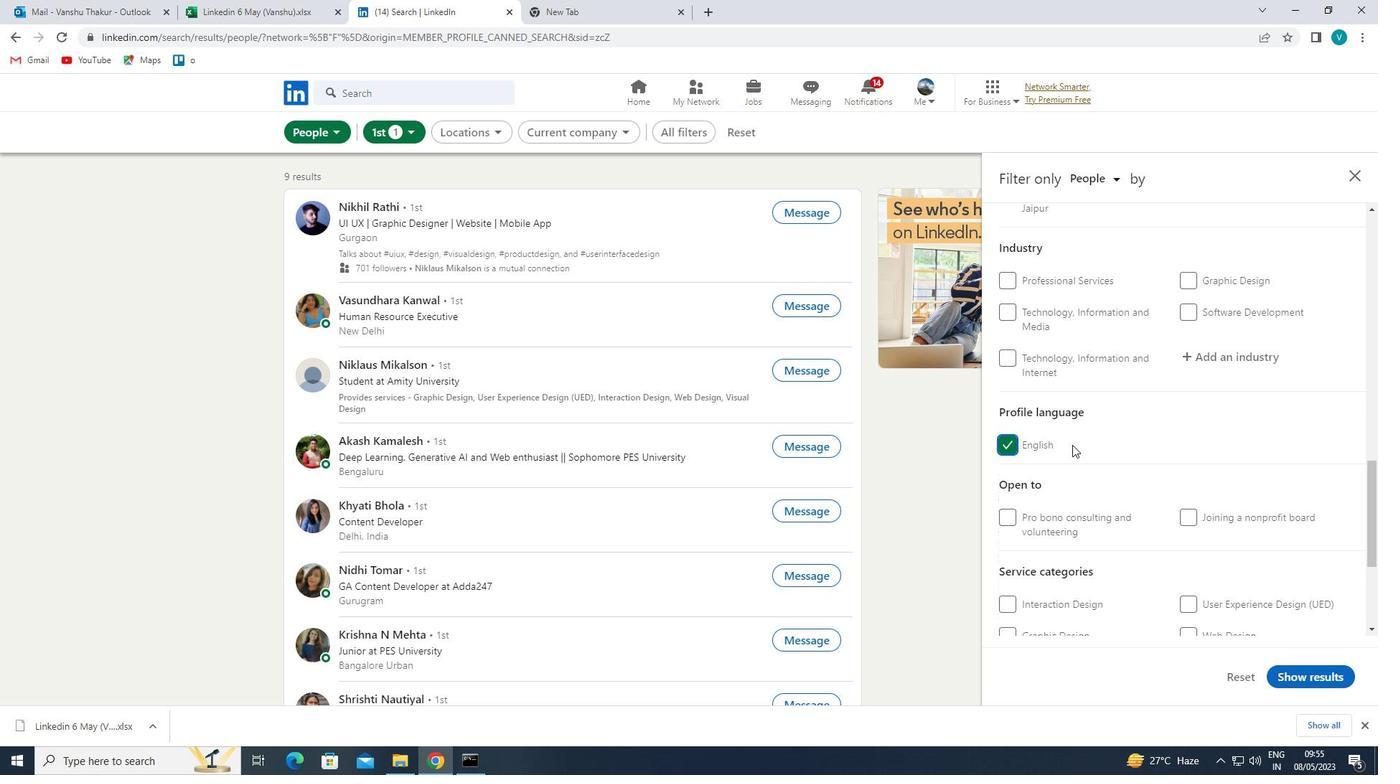 
Action: Mouse scrolled (1118, 444) with delta (0, 0)
Screenshot: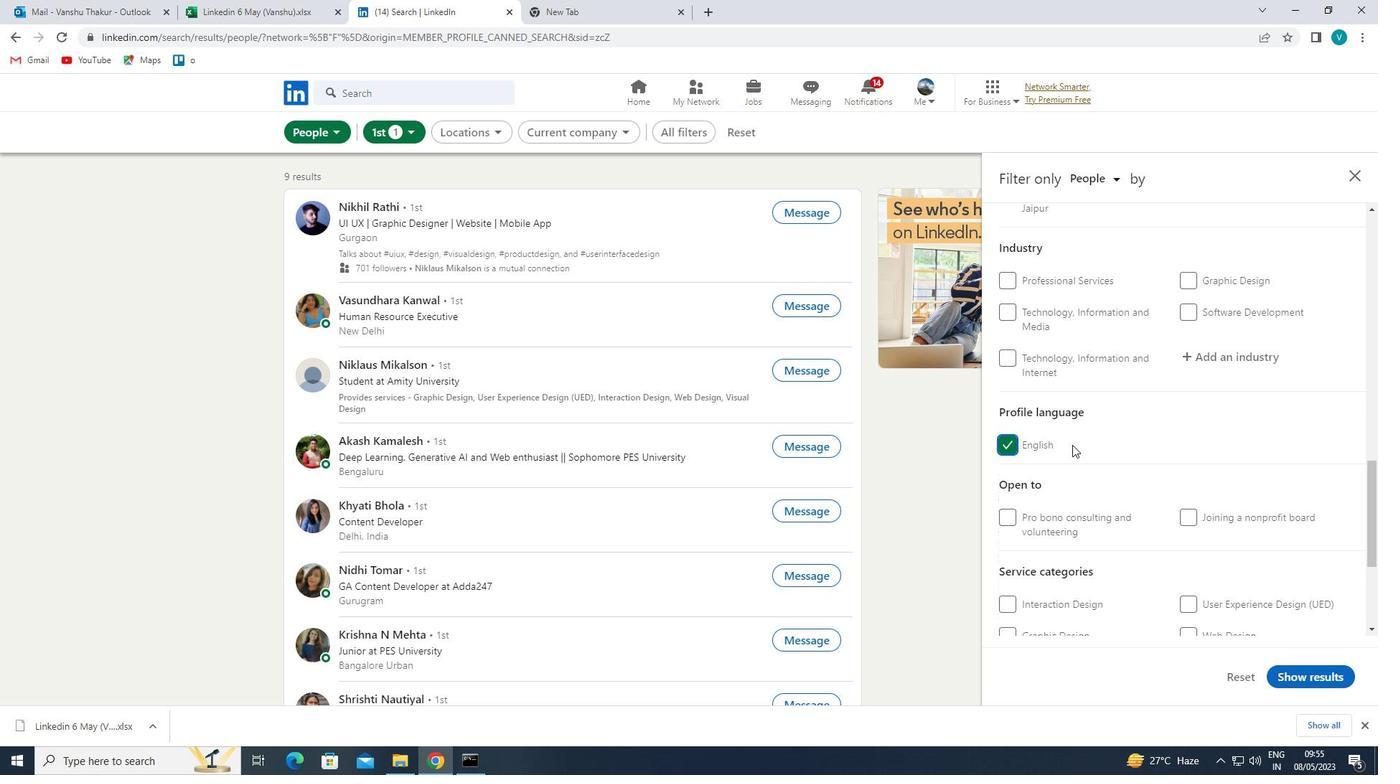 
Action: Mouse moved to (1122, 443)
Screenshot: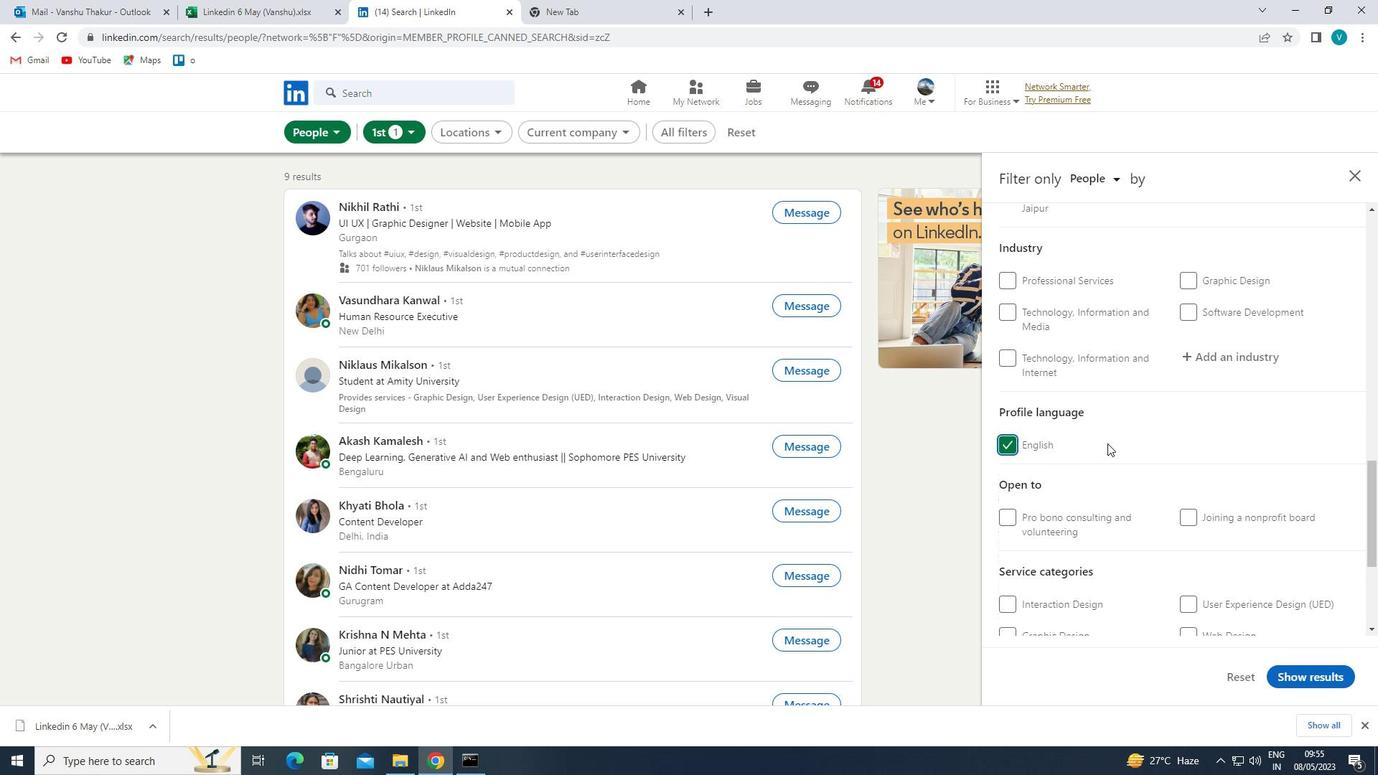 
Action: Mouse scrolled (1122, 444) with delta (0, 0)
Screenshot: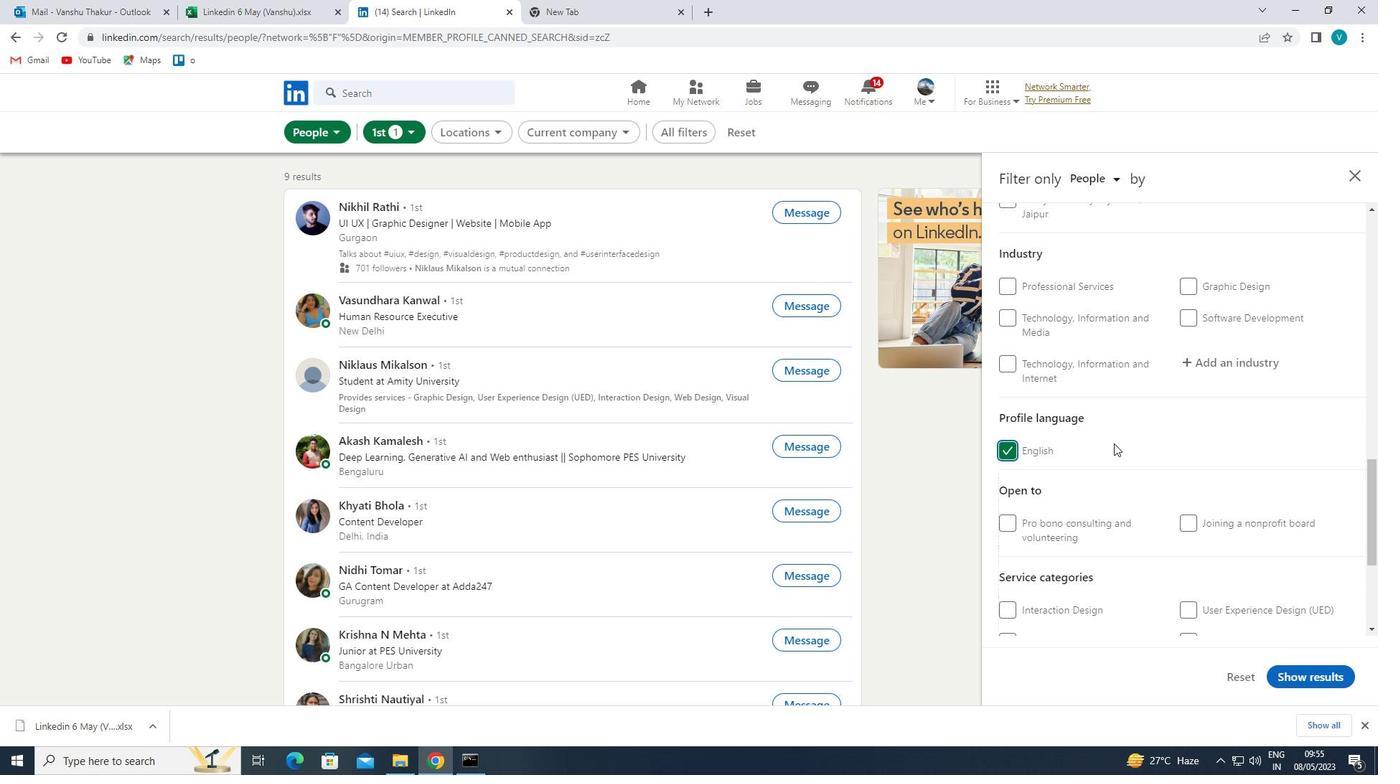 
Action: Mouse moved to (1124, 443)
Screenshot: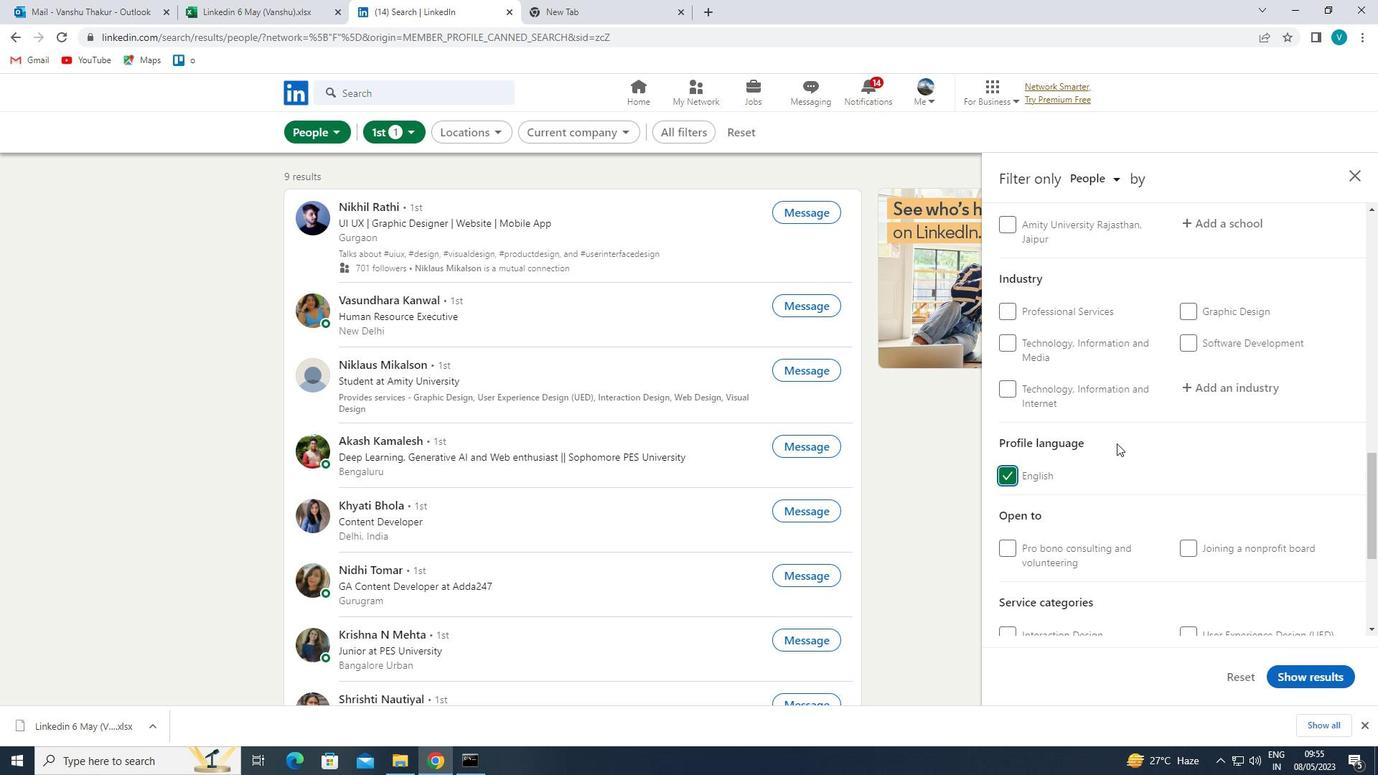
Action: Mouse scrolled (1124, 444) with delta (0, 0)
Screenshot: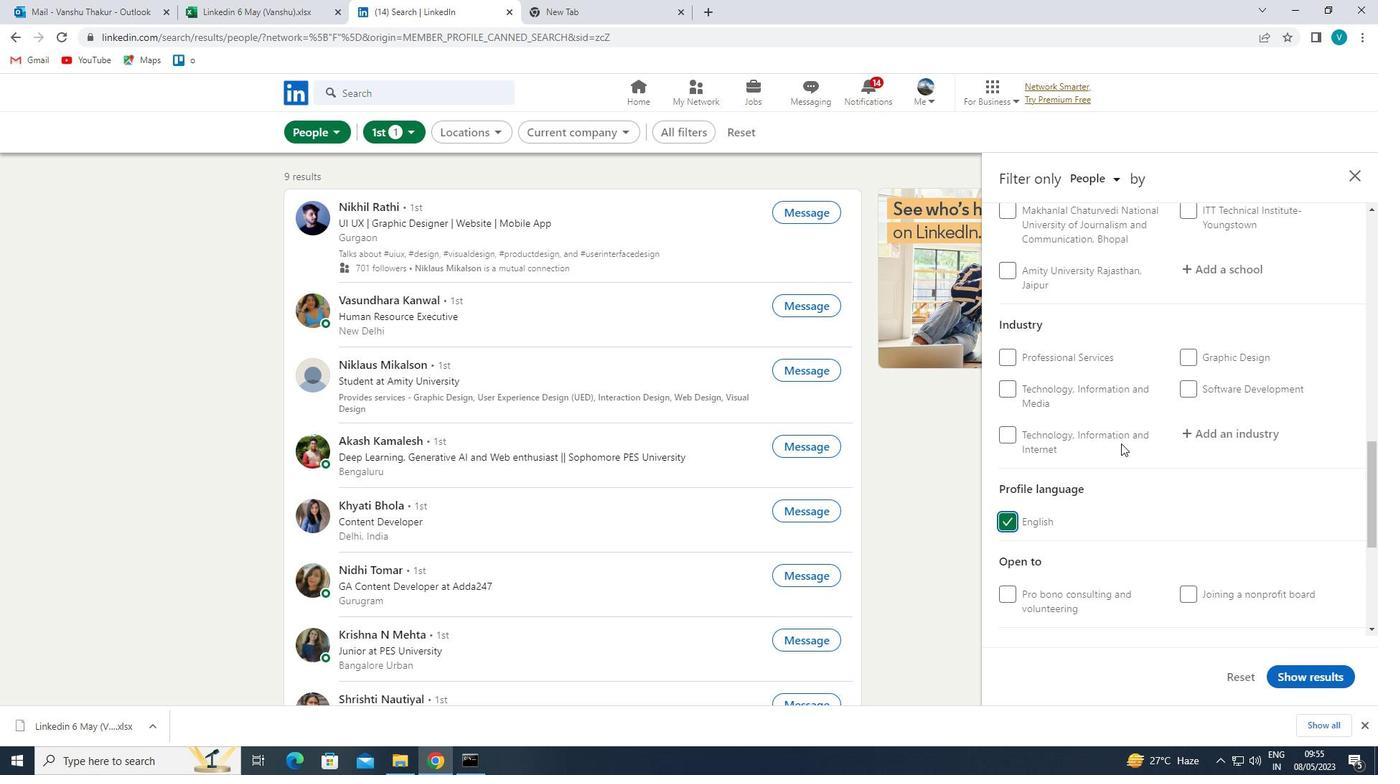 
Action: Mouse scrolled (1124, 444) with delta (0, 0)
Screenshot: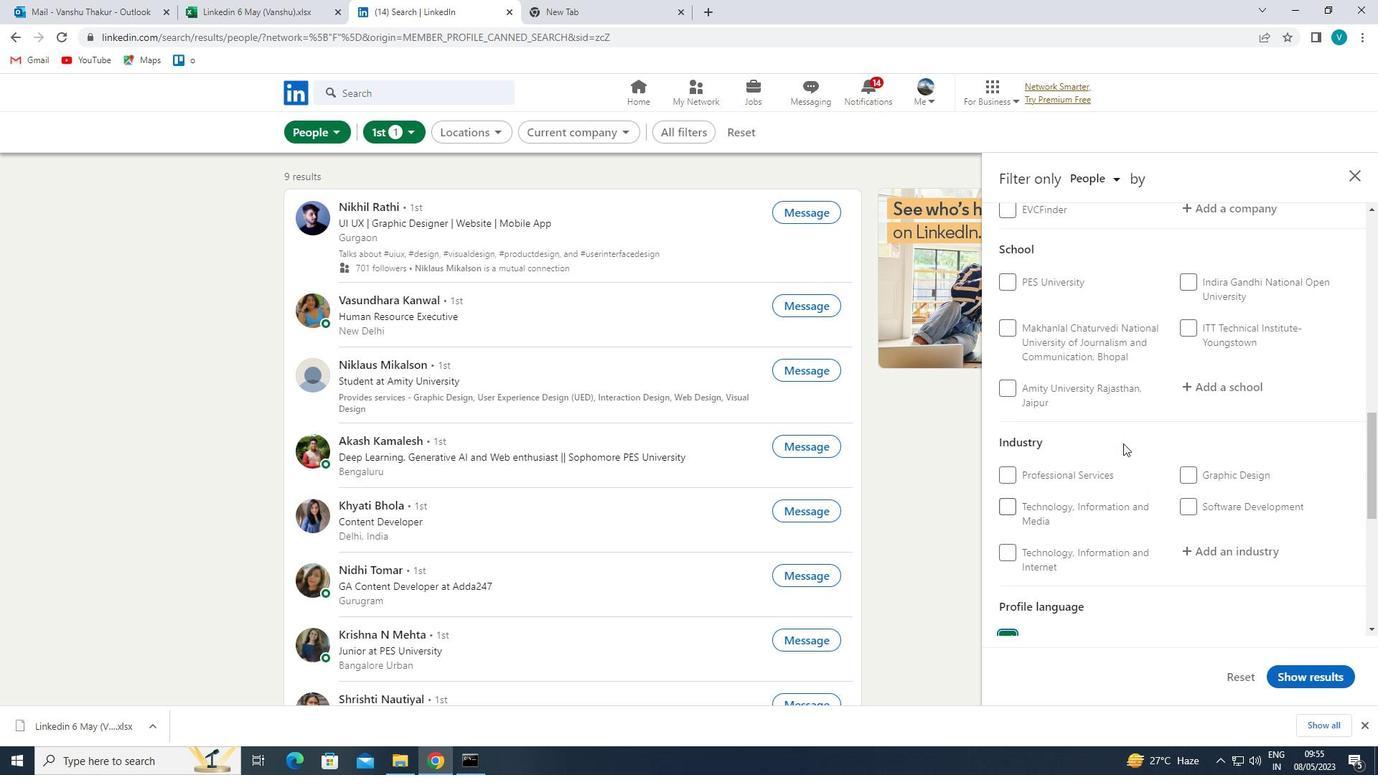 
Action: Mouse scrolled (1124, 444) with delta (0, 0)
Screenshot: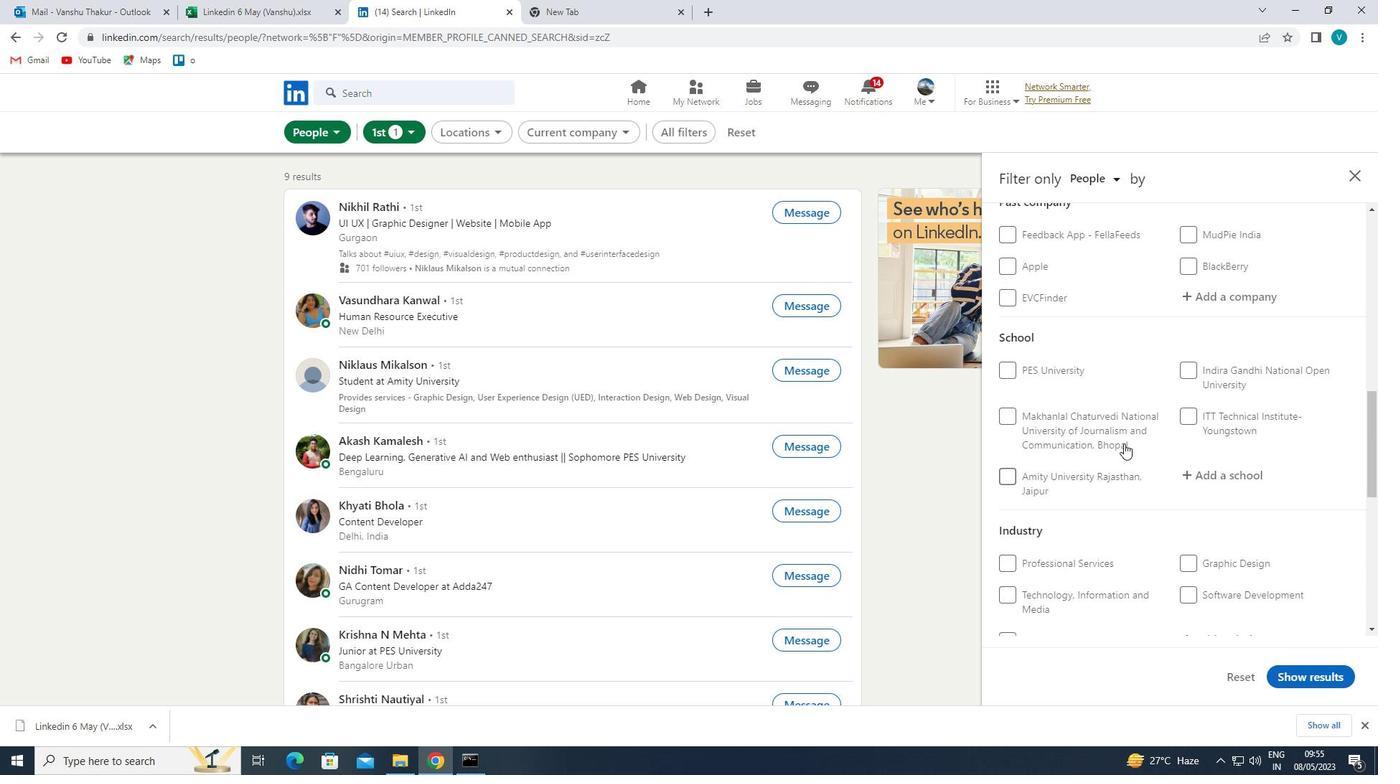 
Action: Mouse scrolled (1124, 444) with delta (0, 0)
Screenshot: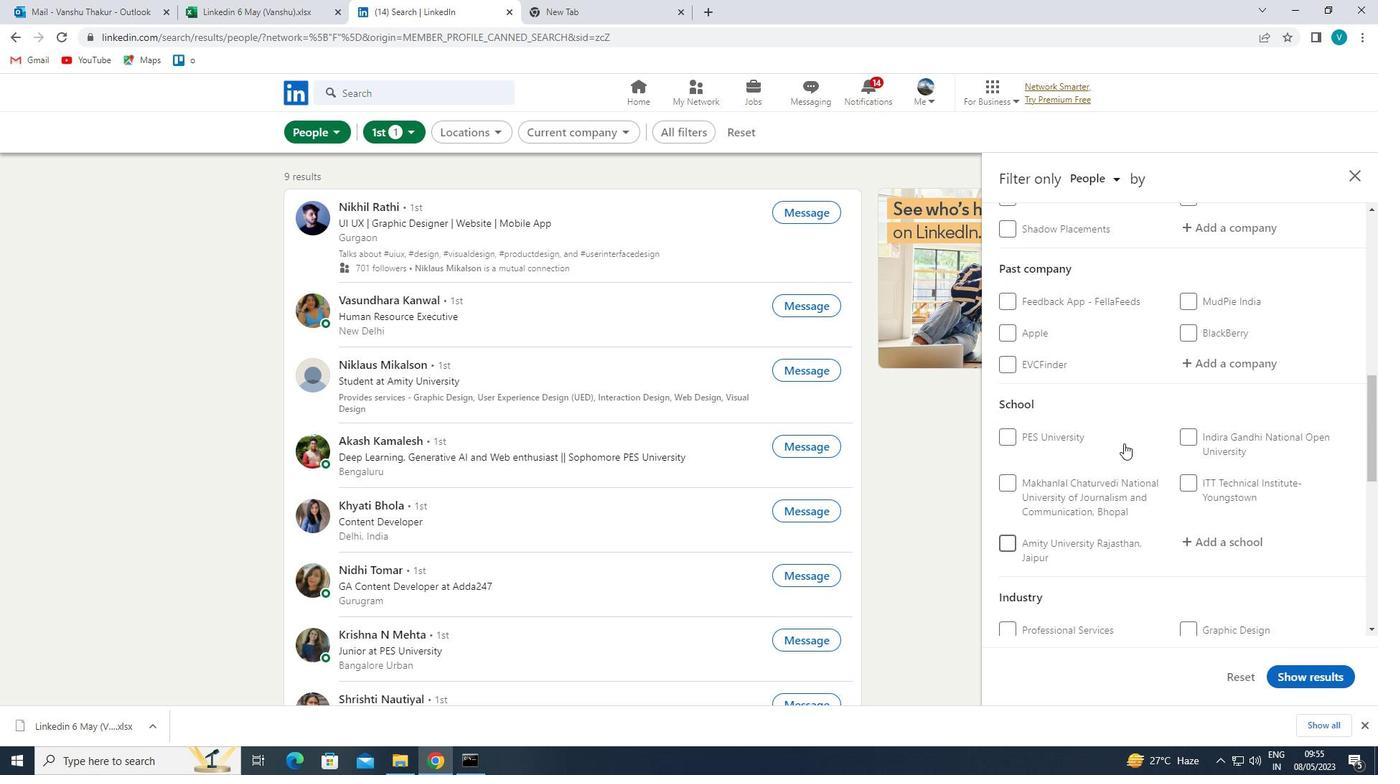 
Action: Mouse moved to (1198, 453)
Screenshot: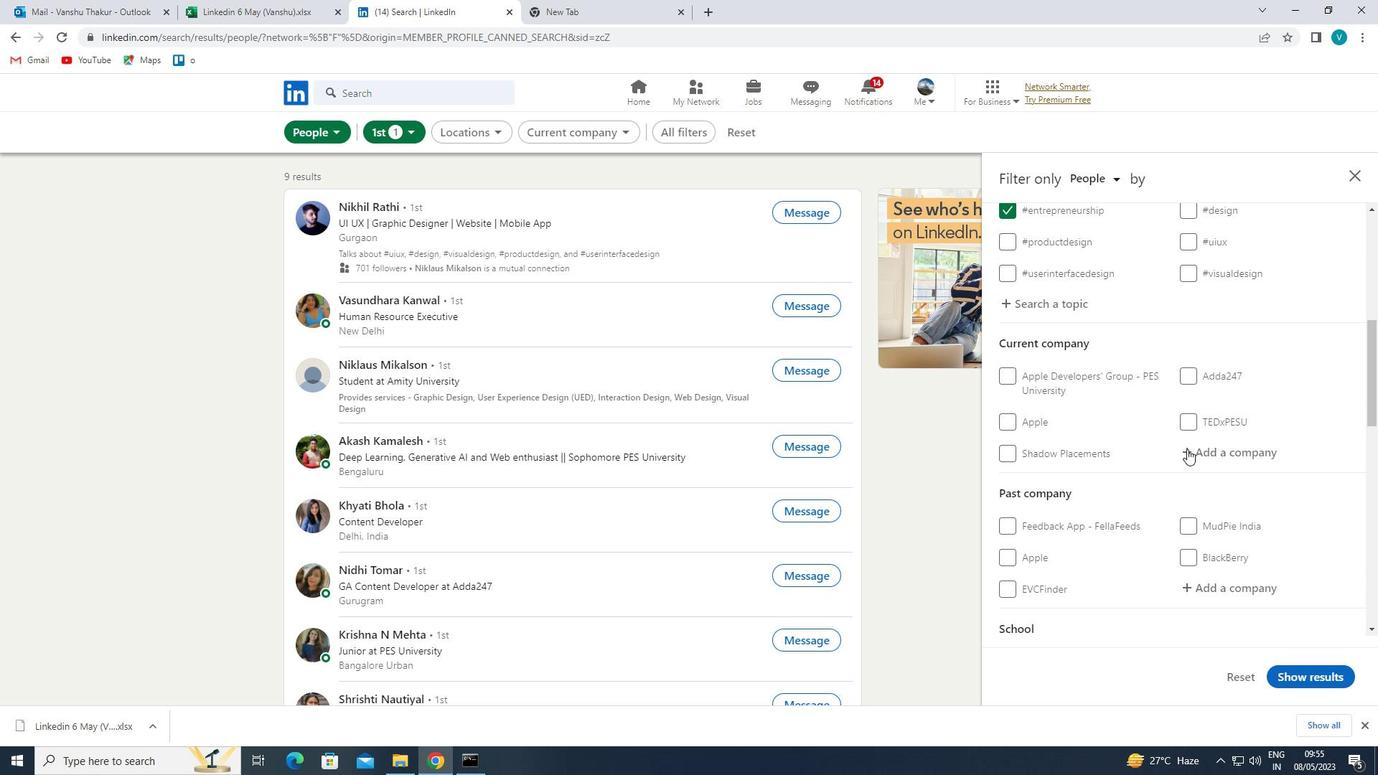 
Action: Mouse pressed left at (1198, 453)
Screenshot: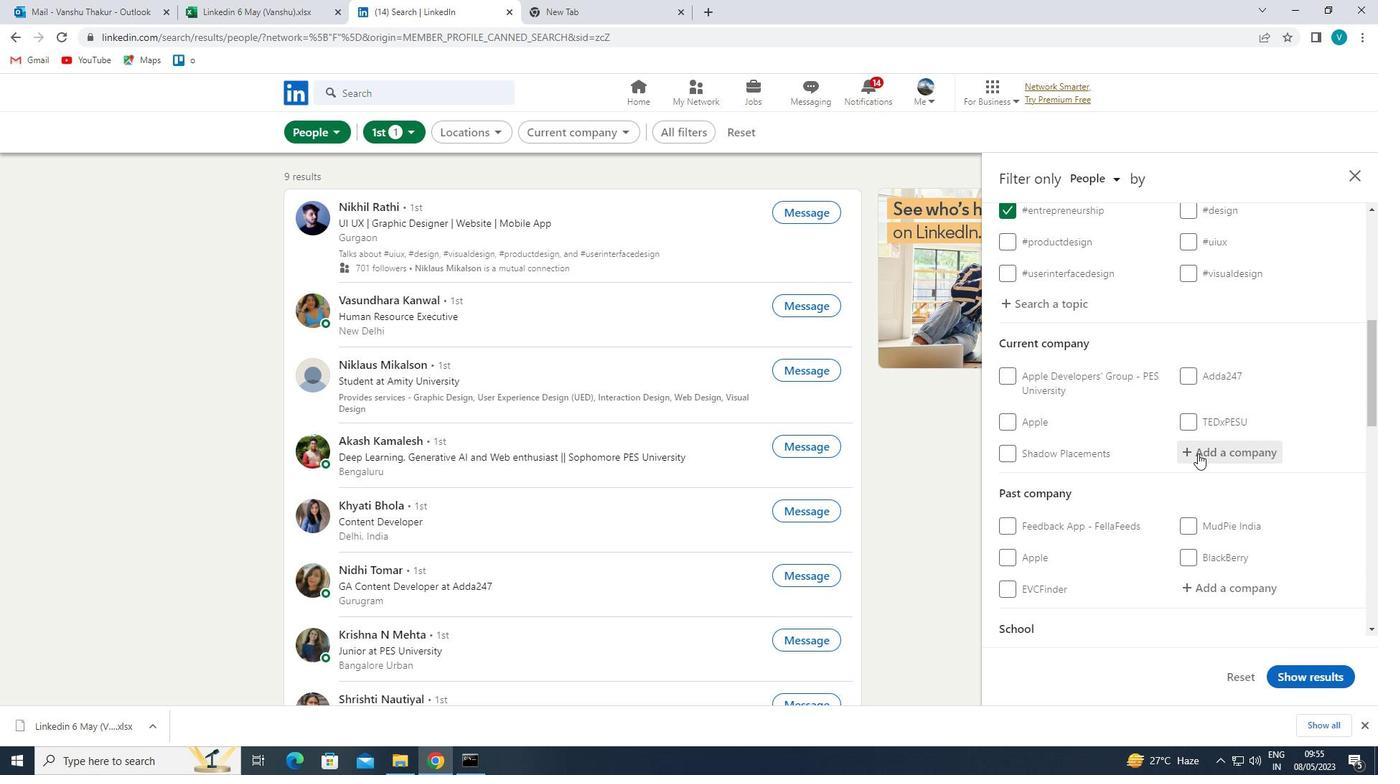 
Action: Key pressed <Key.shift>PROVEN
Screenshot: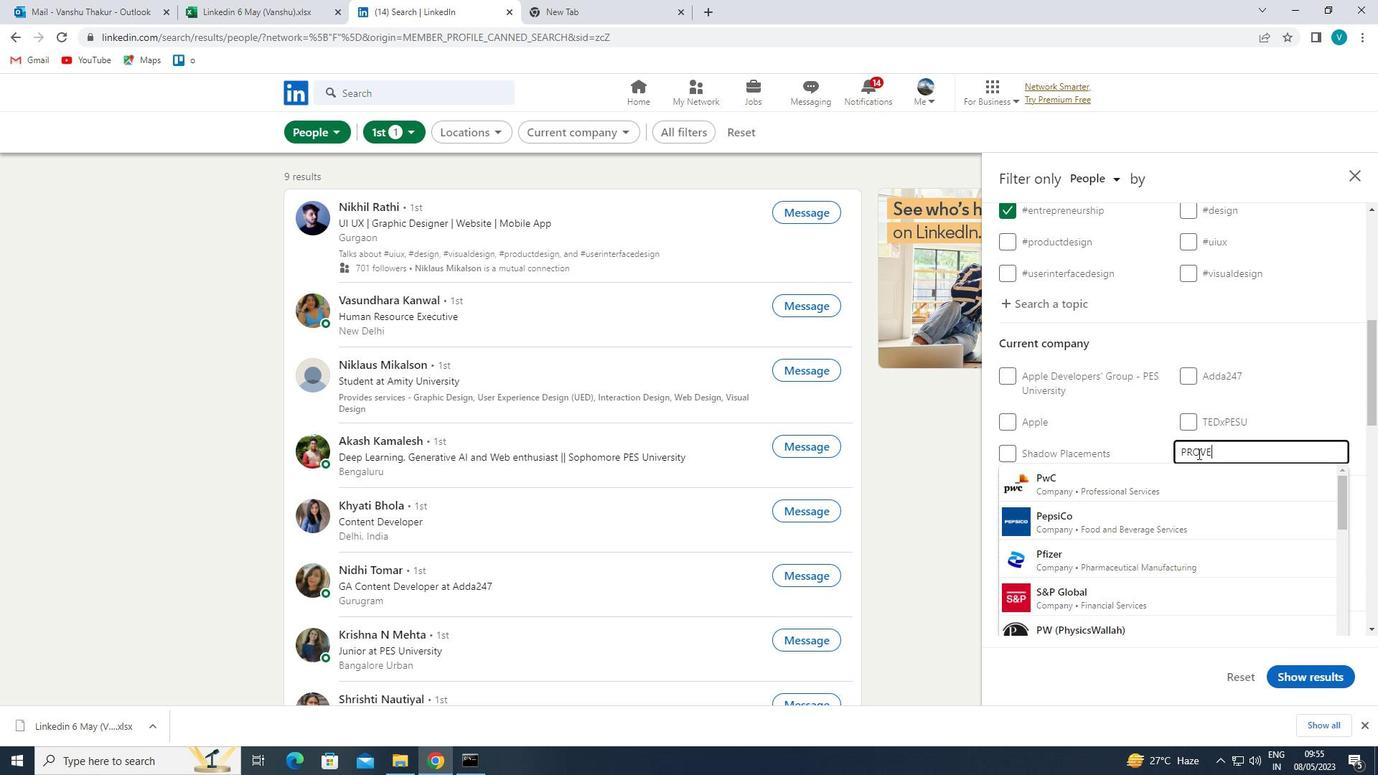 
Action: Mouse moved to (1166, 474)
Screenshot: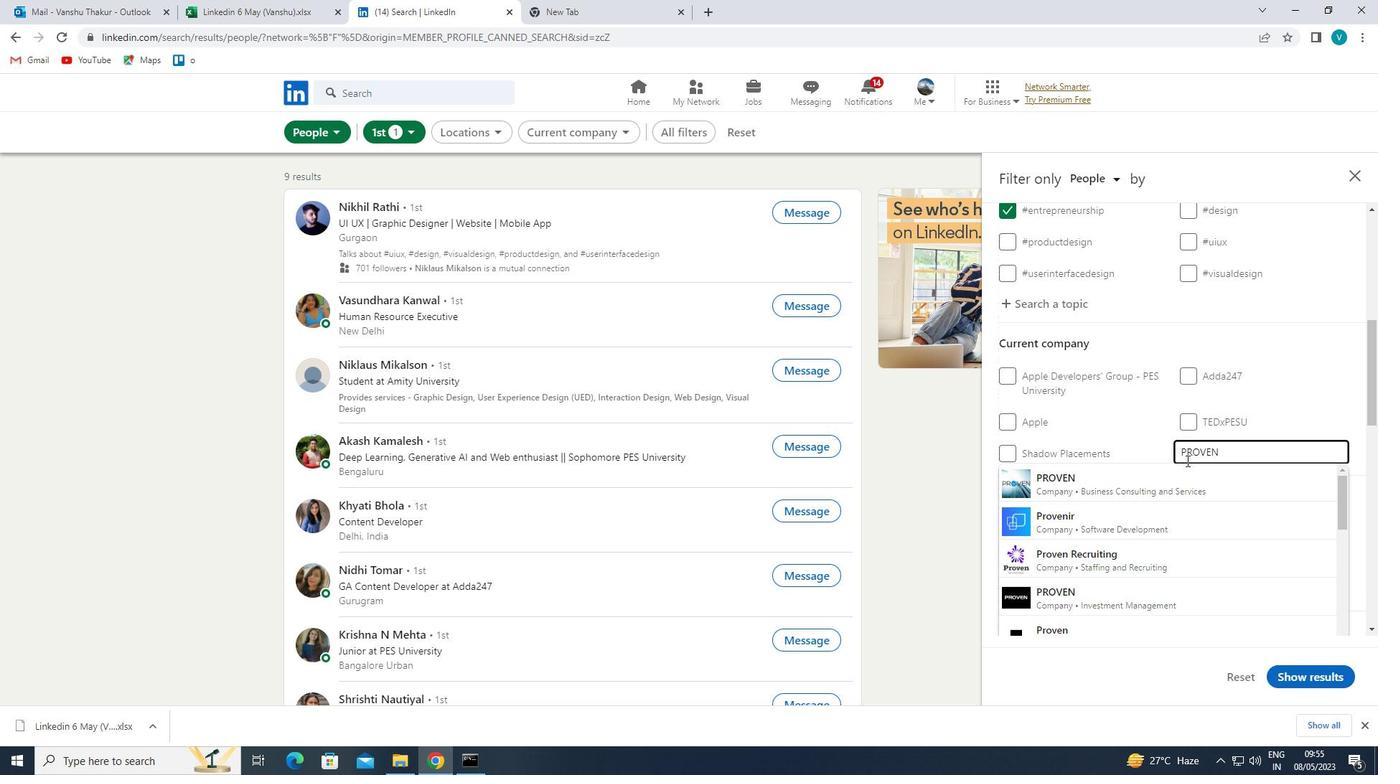 
Action: Mouse pressed left at (1166, 474)
Screenshot: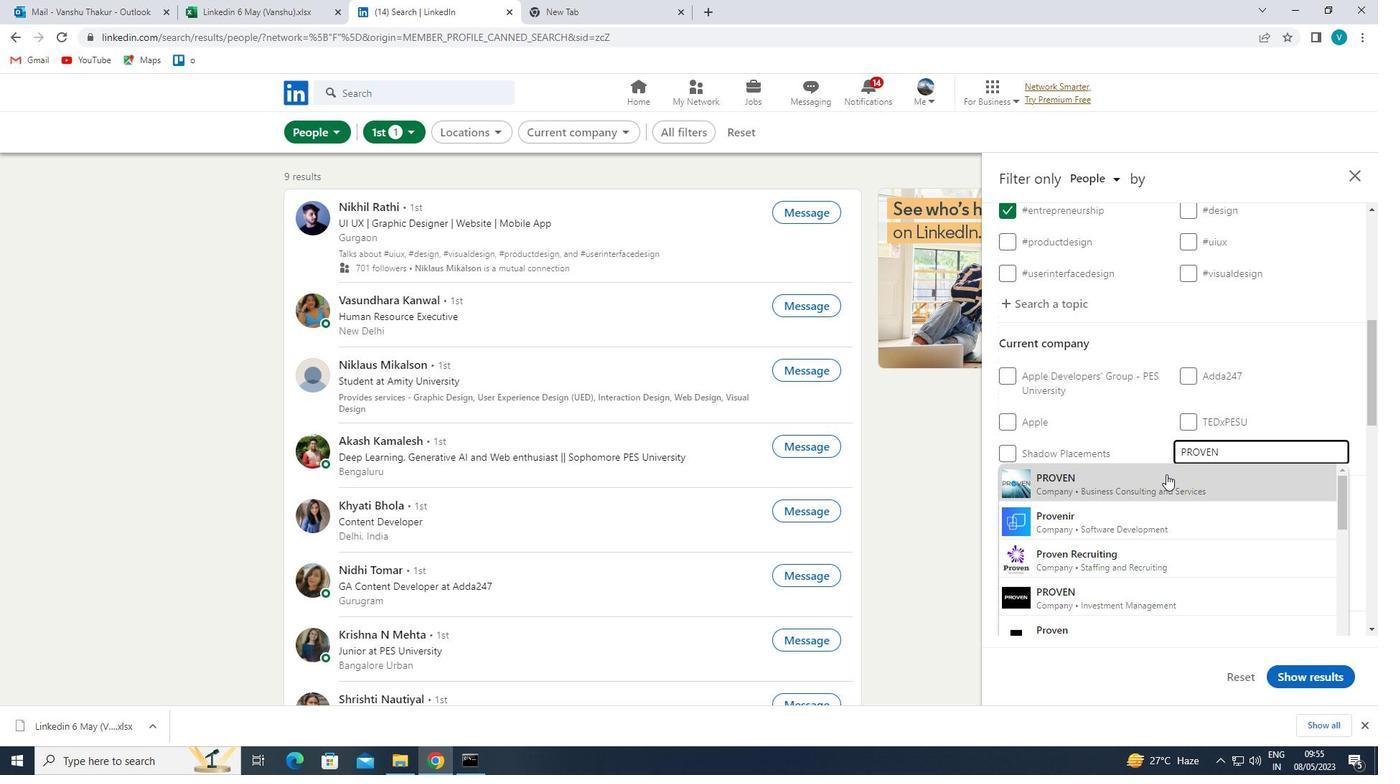 
Action: Mouse scrolled (1166, 473) with delta (0, 0)
Screenshot: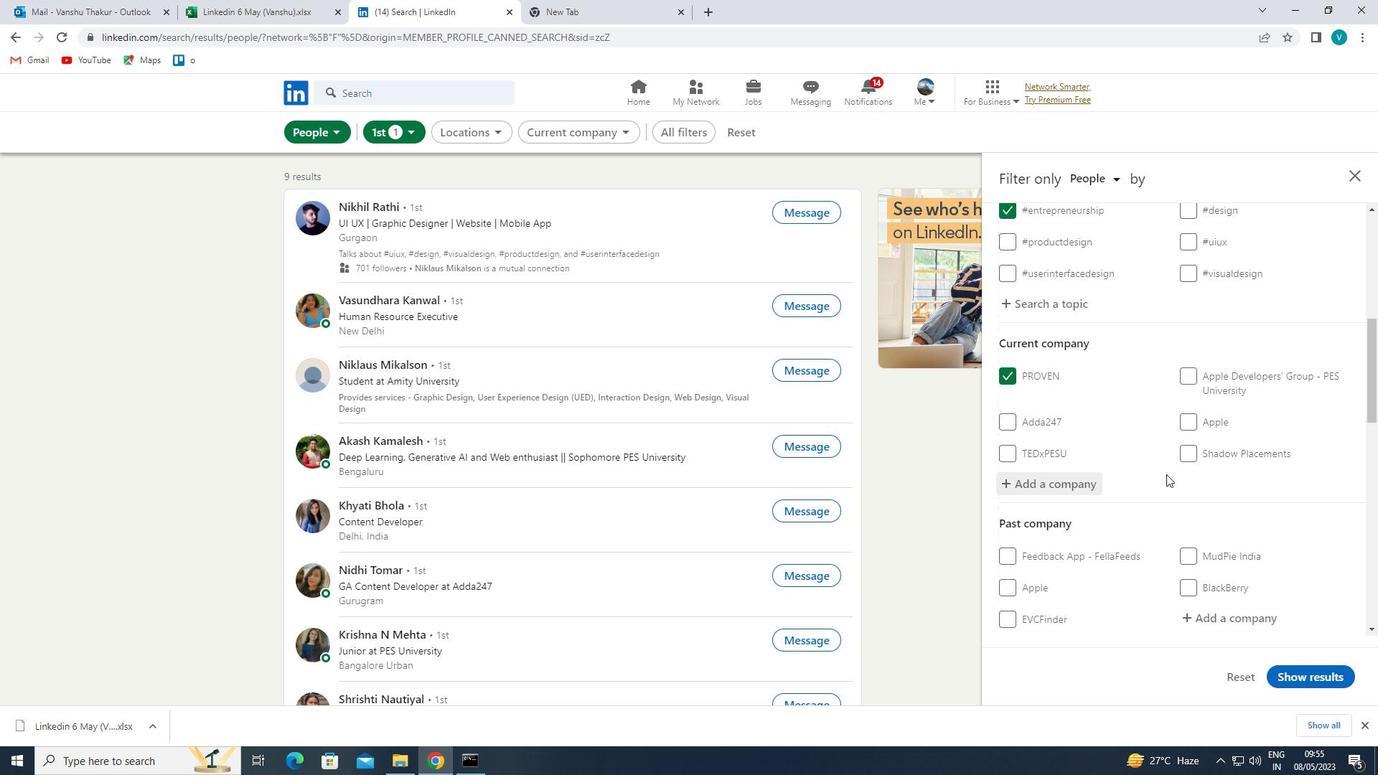 
Action: Mouse moved to (1165, 474)
Screenshot: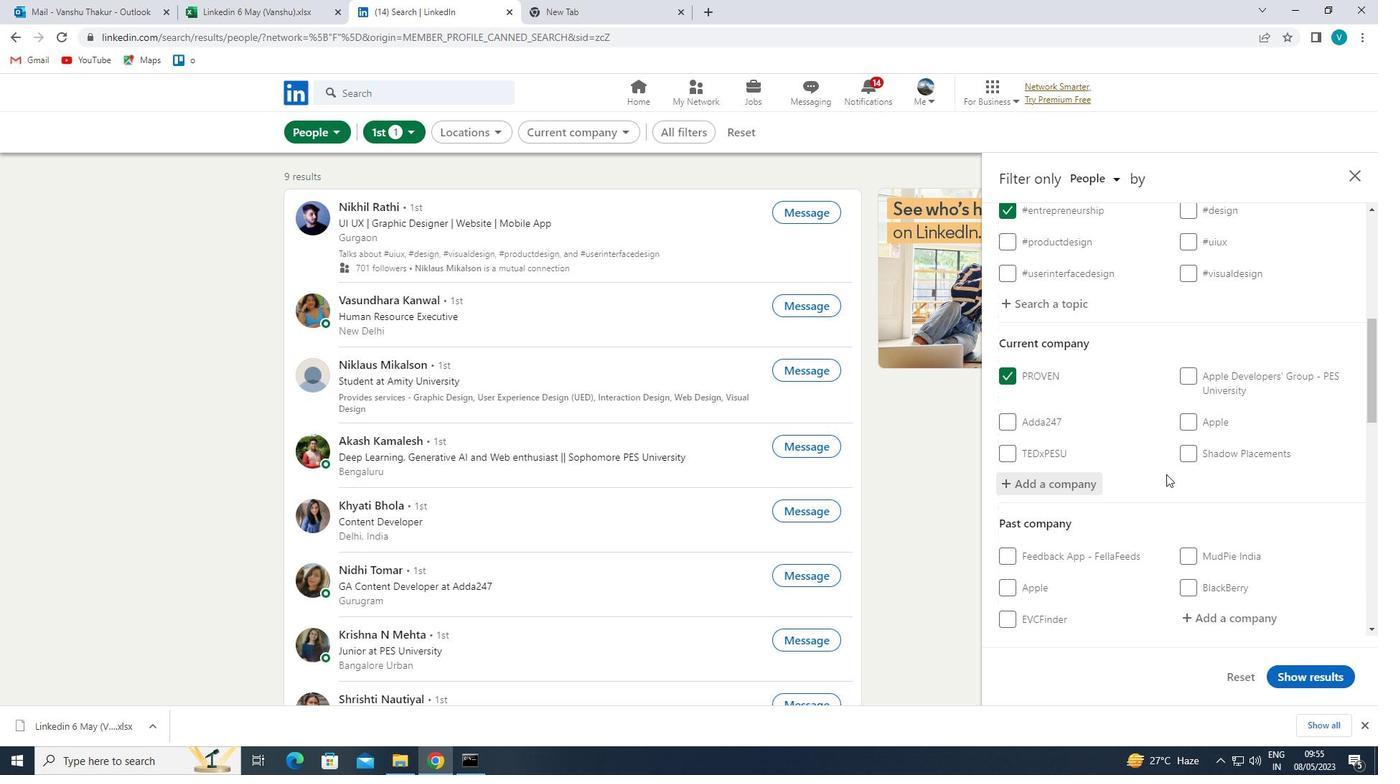 
Action: Mouse scrolled (1165, 473) with delta (0, 0)
Screenshot: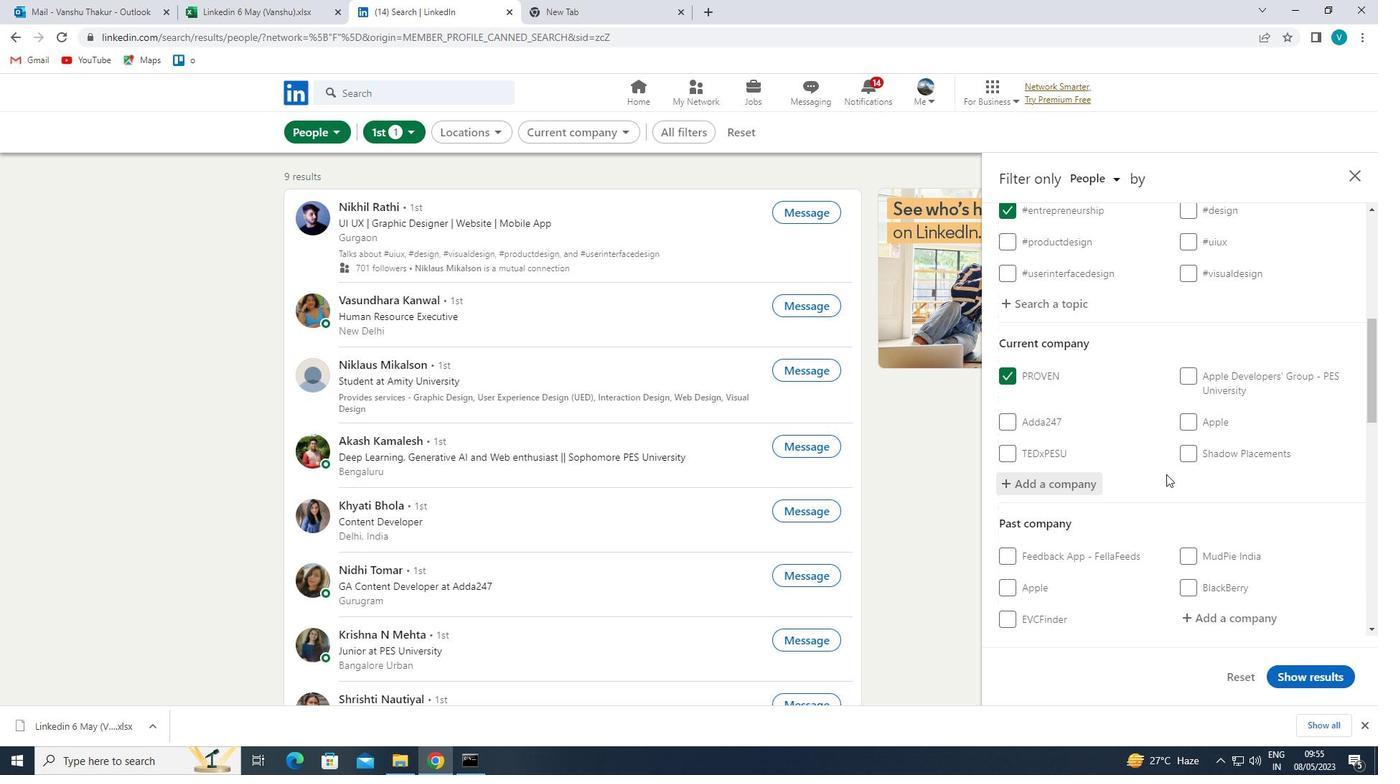 
Action: Mouse scrolled (1165, 473) with delta (0, 0)
Screenshot: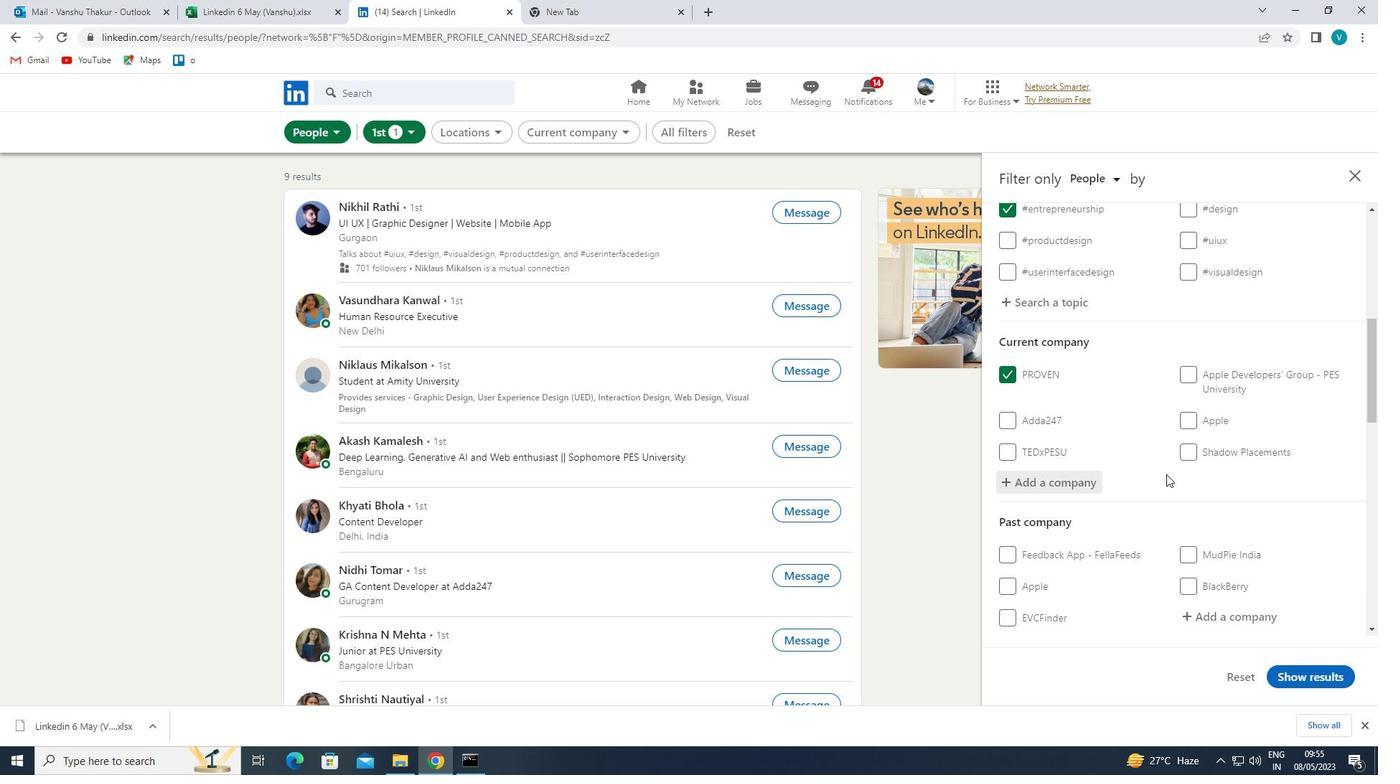 
Action: Mouse moved to (1165, 474)
Screenshot: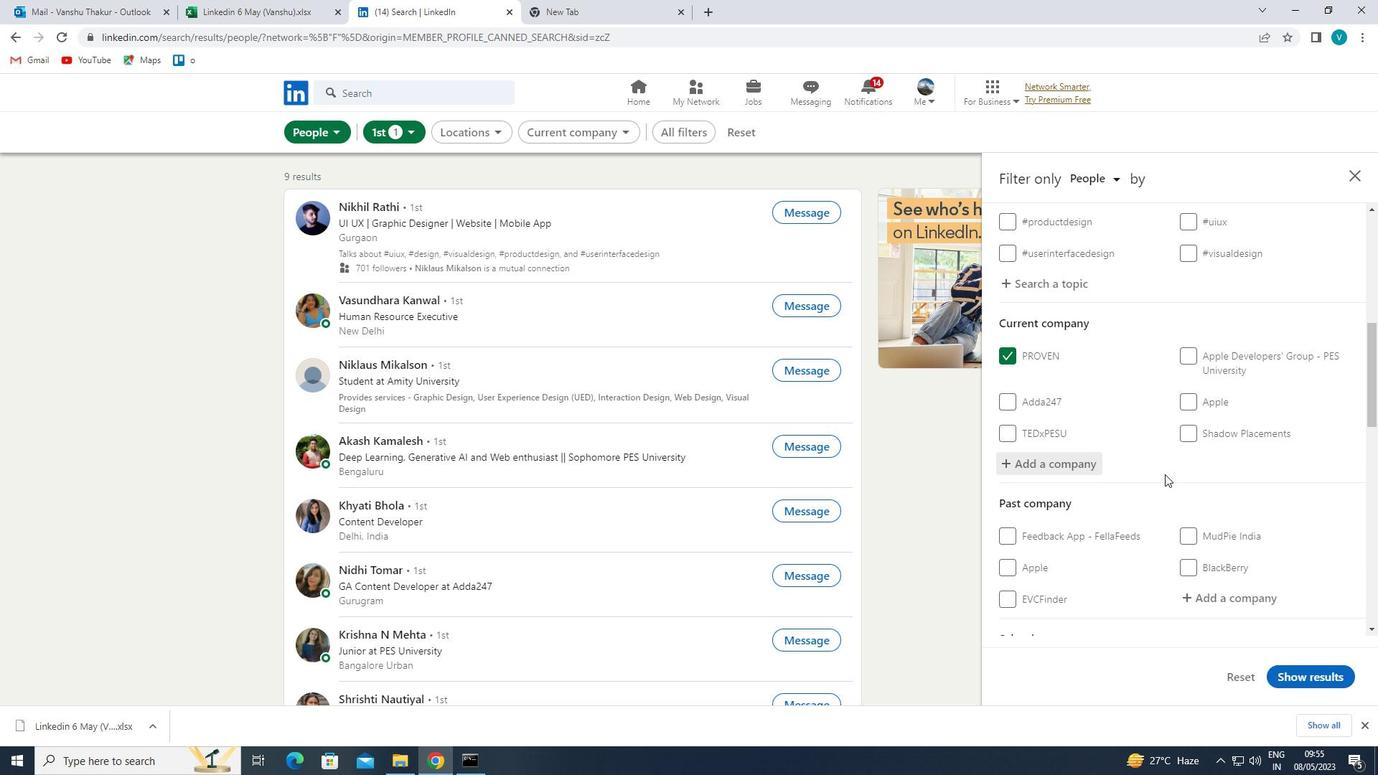 
Action: Mouse scrolled (1165, 473) with delta (0, 0)
Screenshot: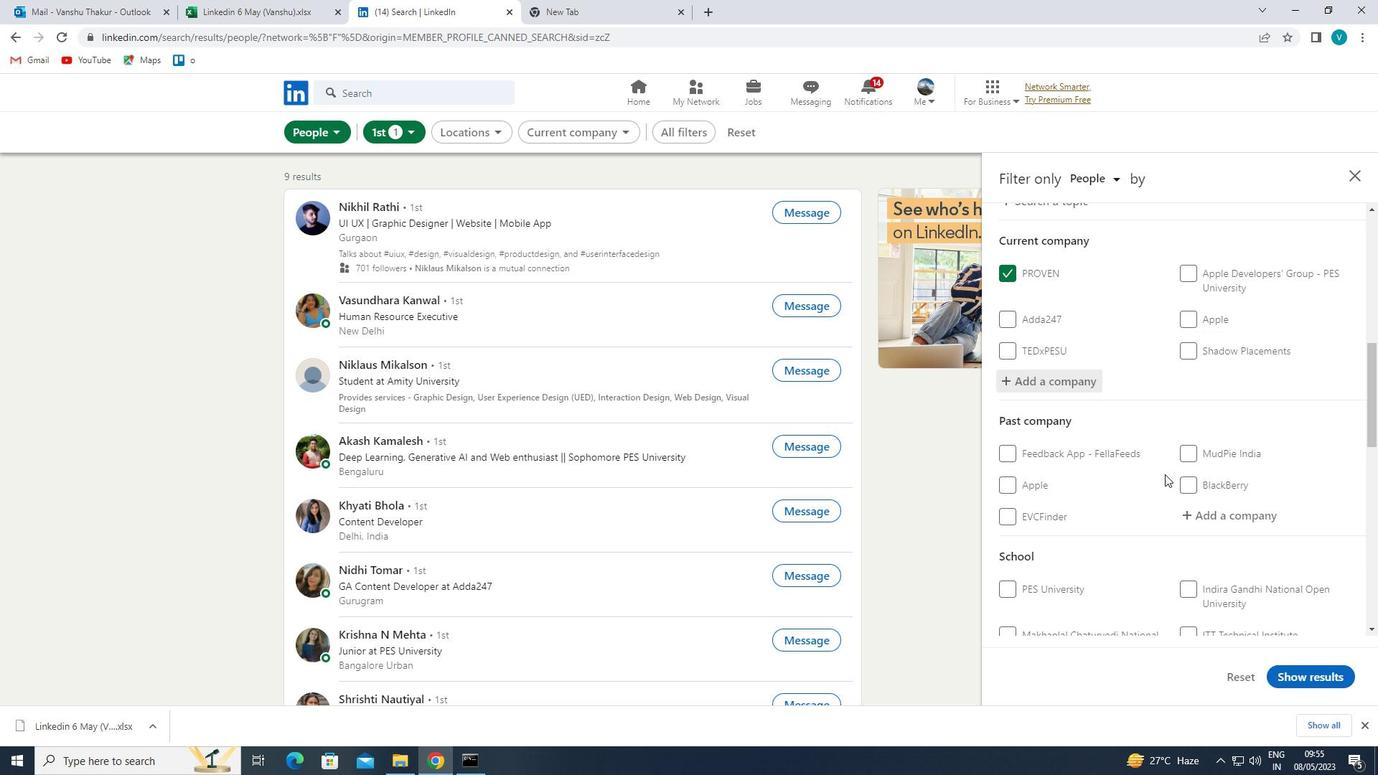 
Action: Mouse moved to (1213, 511)
Screenshot: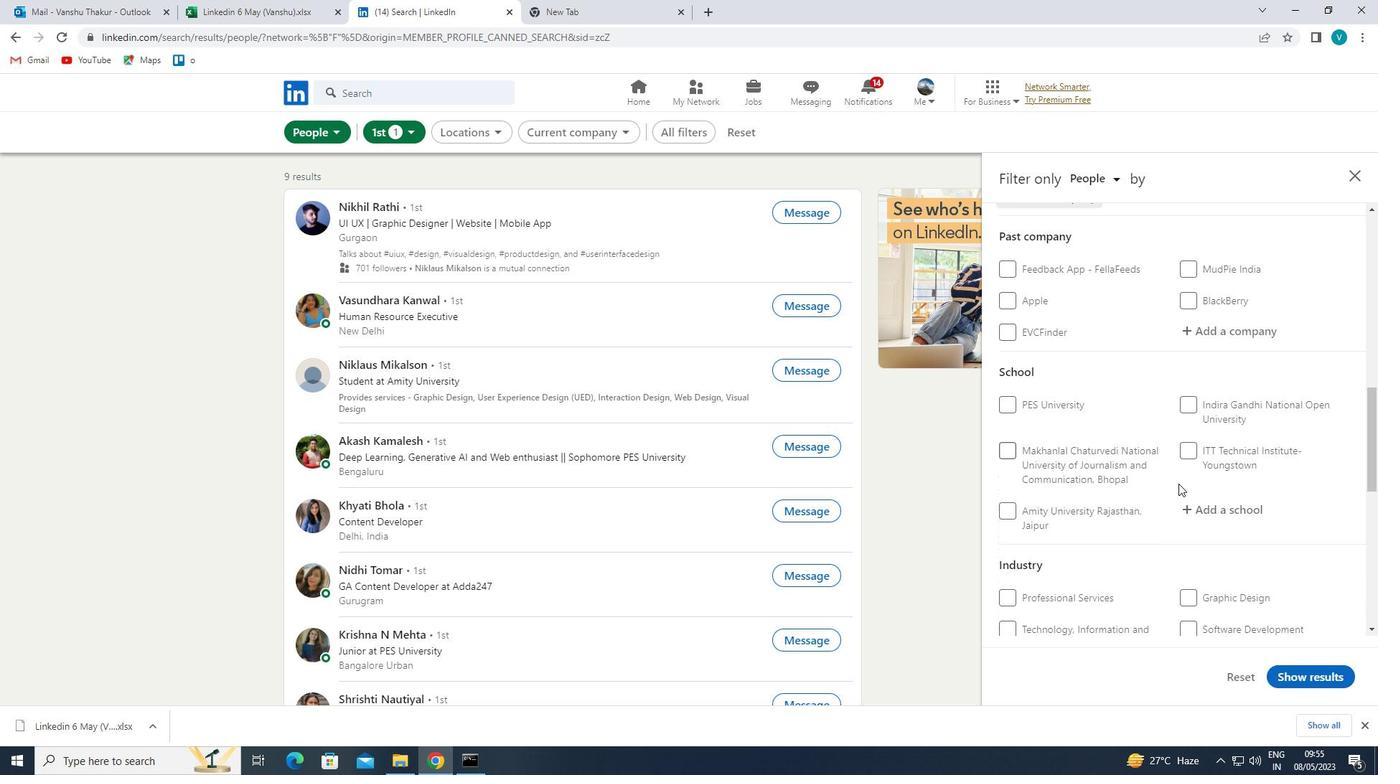 
Action: Mouse pressed left at (1213, 511)
Screenshot: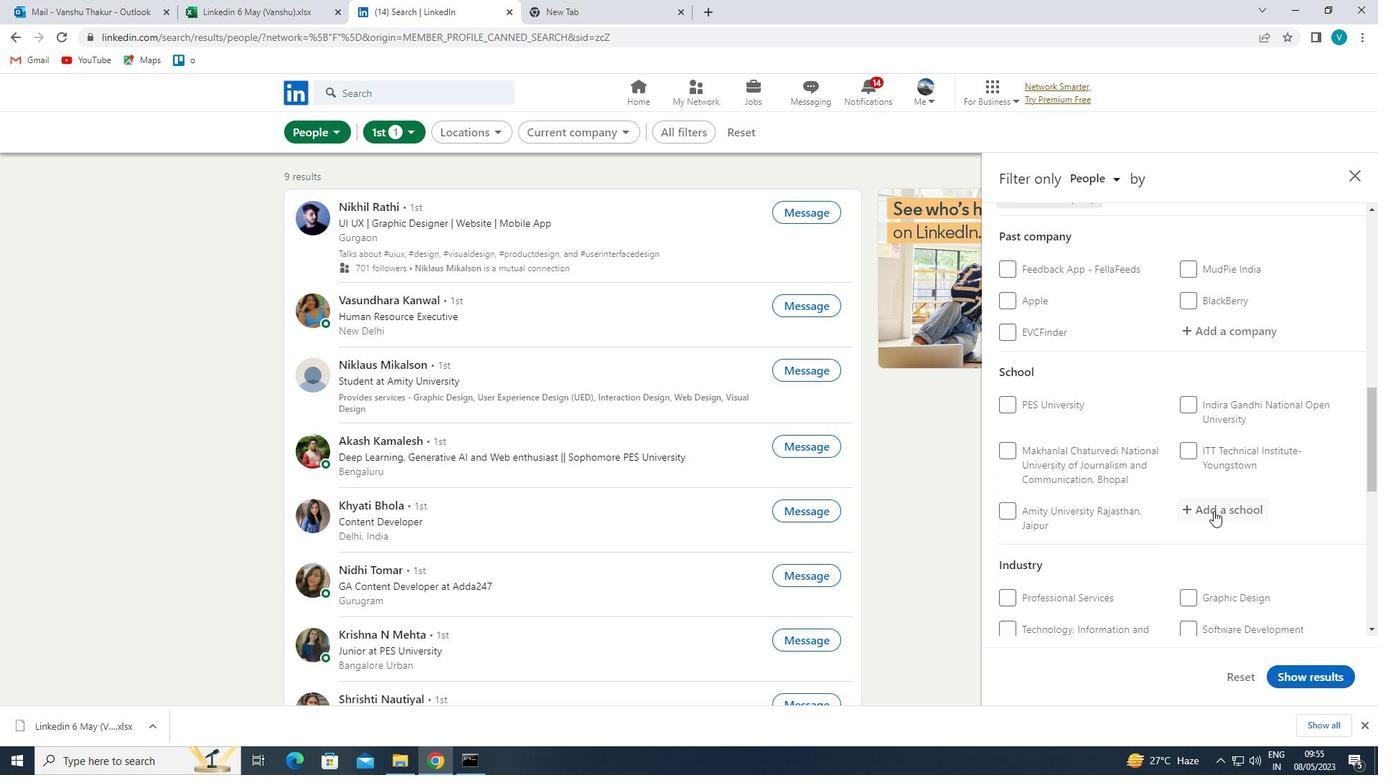 
Action: Mouse moved to (1208, 508)
Screenshot: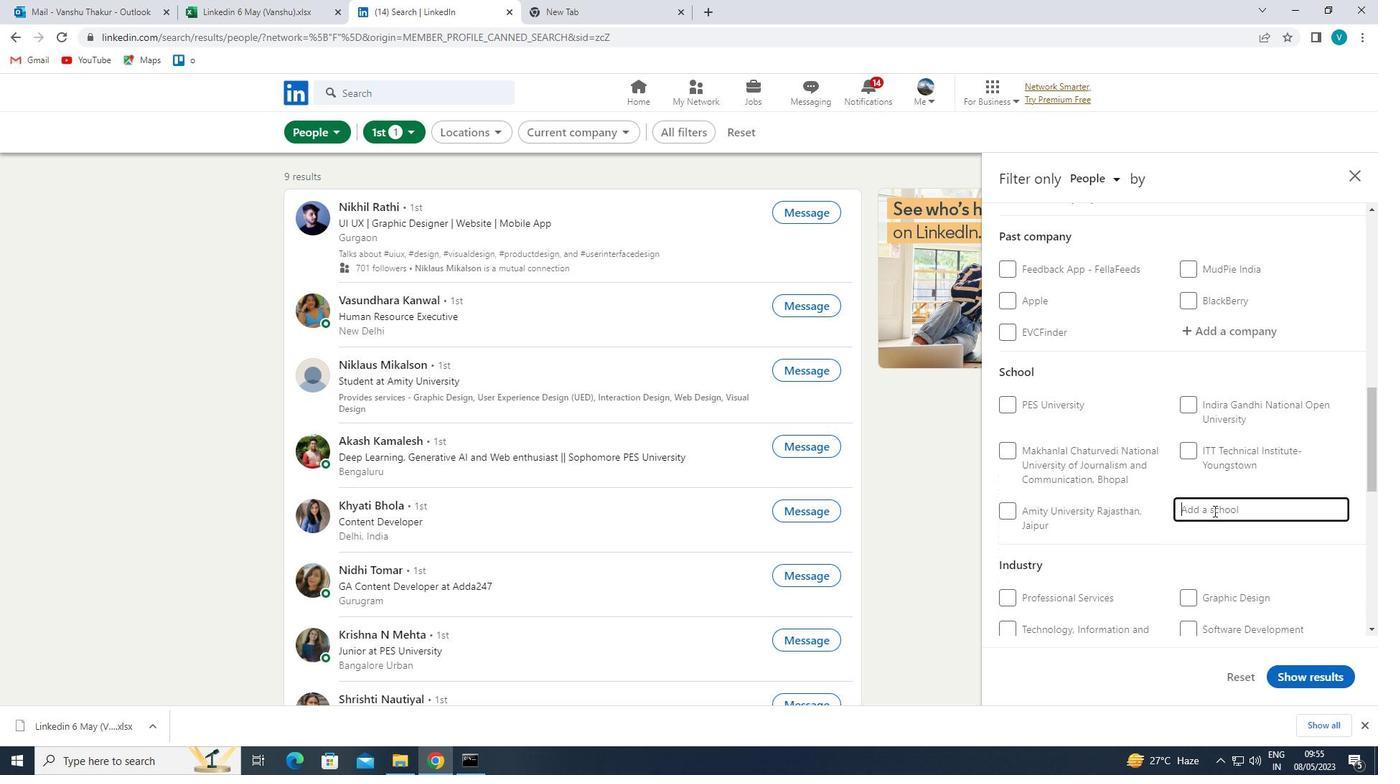 
Action: Key pressed <Key.shift>INDIAN
Screenshot: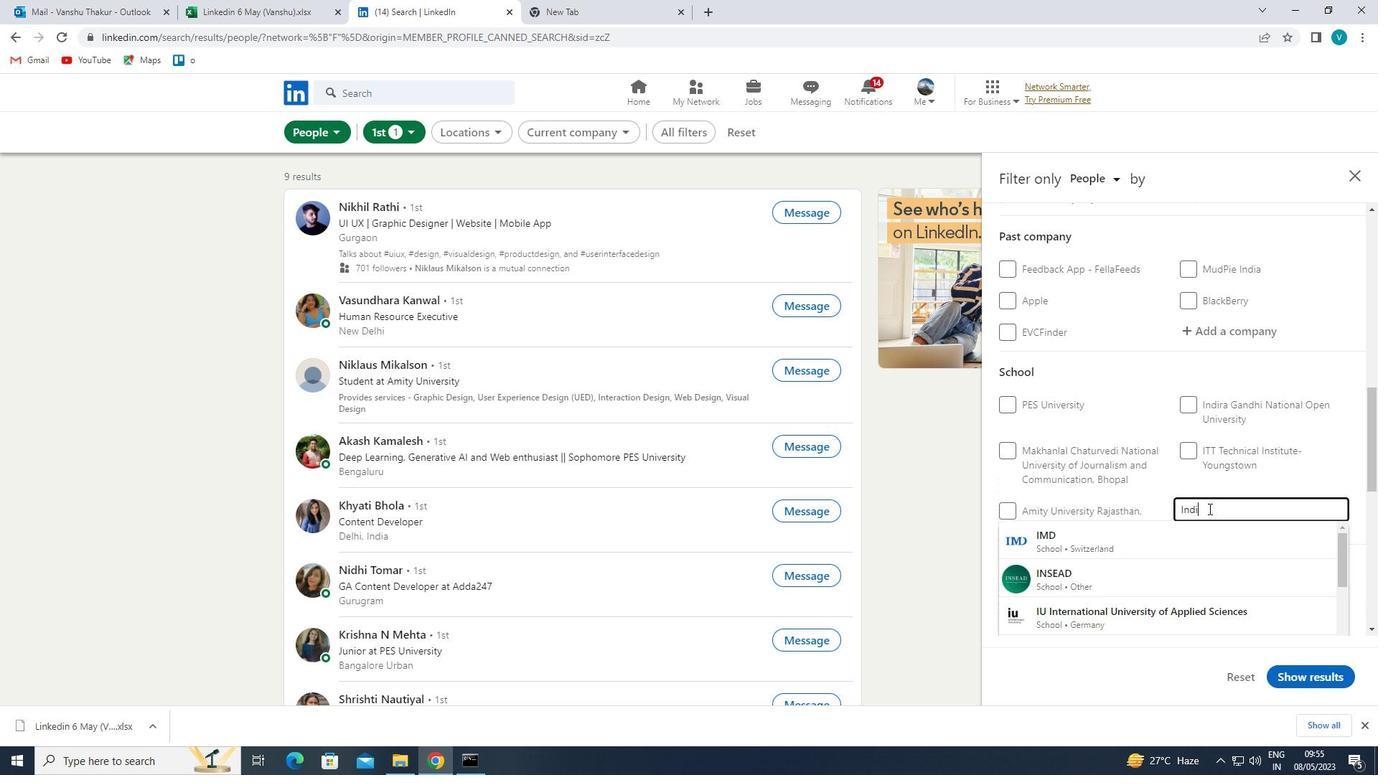 
Action: Mouse moved to (1262, 513)
Screenshot: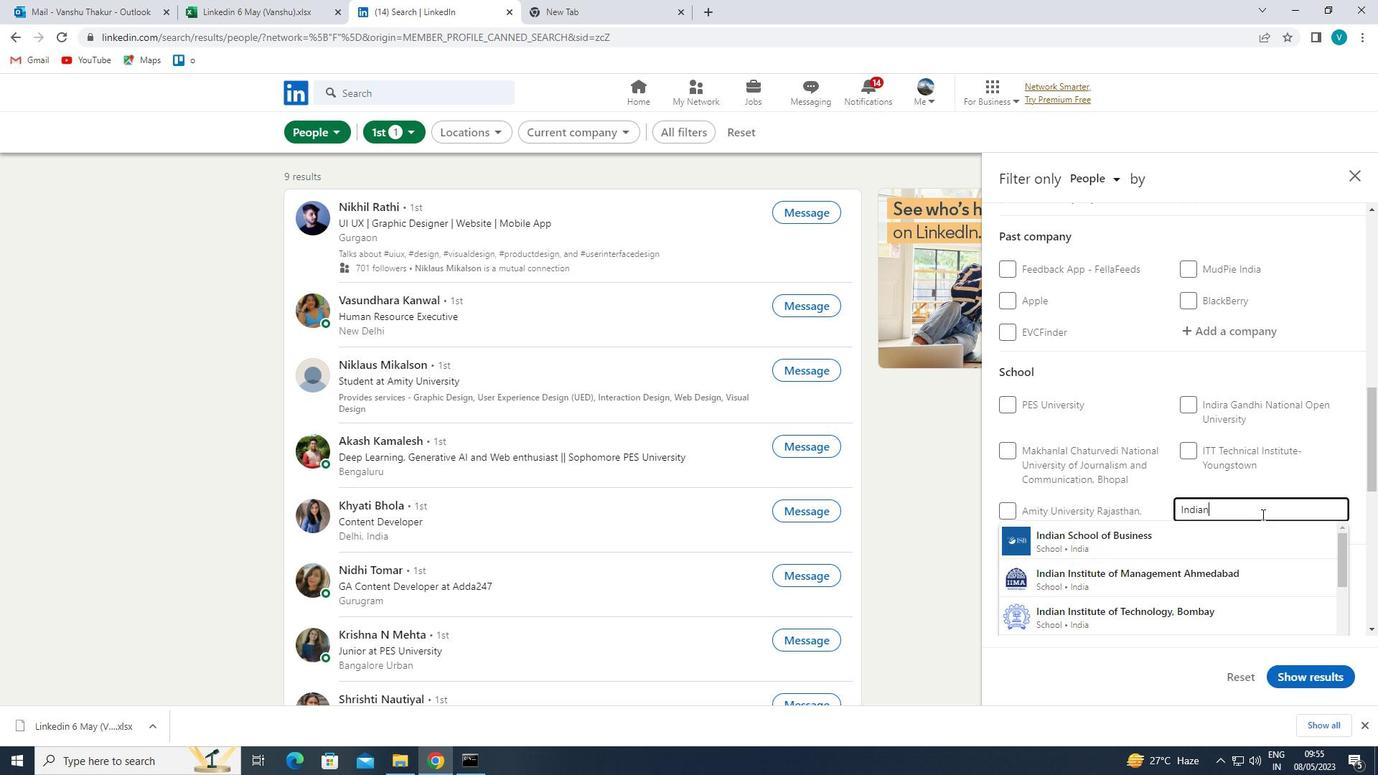 
Action: Key pressed <Key.space><Key.shift>INSTITUTE<Key.space>OF<Key.space><Key.shift>MANAGEMENT<Key.space>
Screenshot: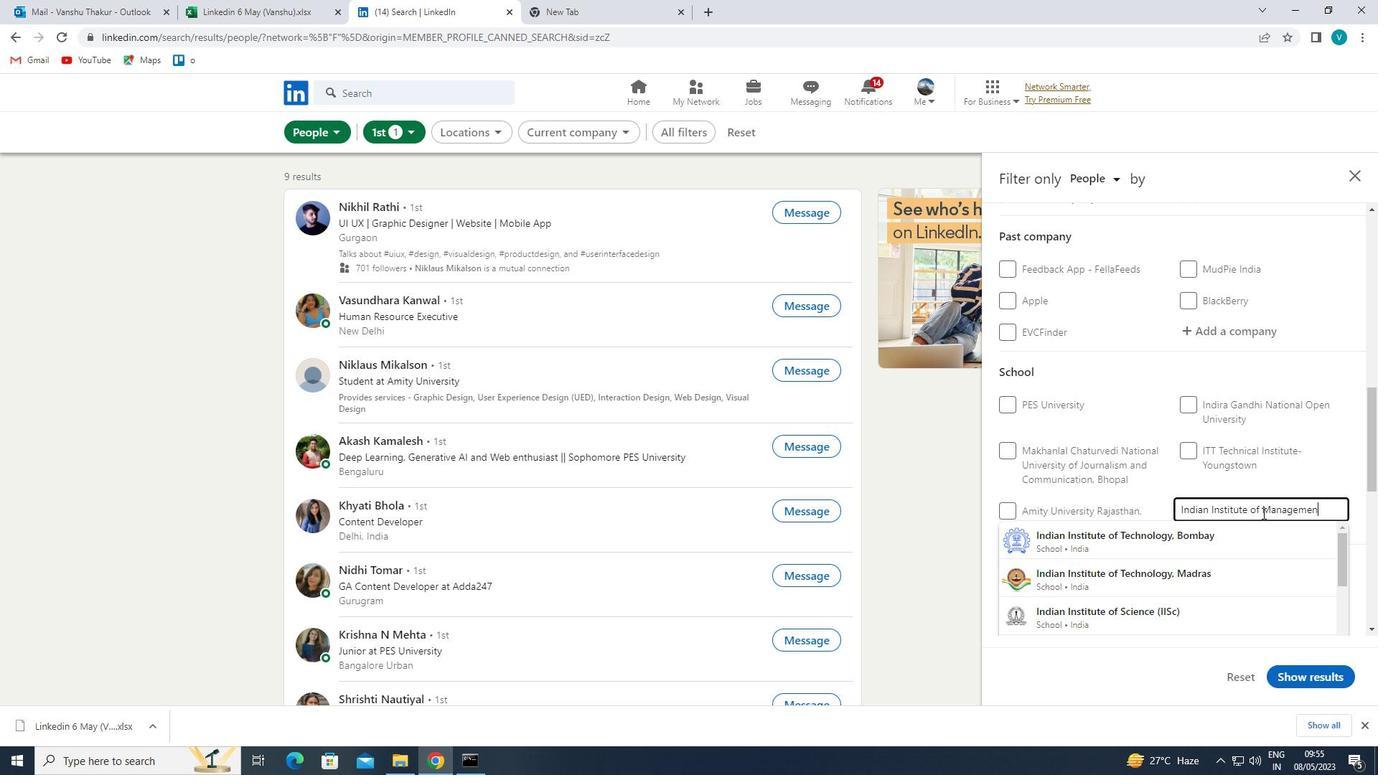 
Action: Mouse moved to (1254, 557)
Screenshot: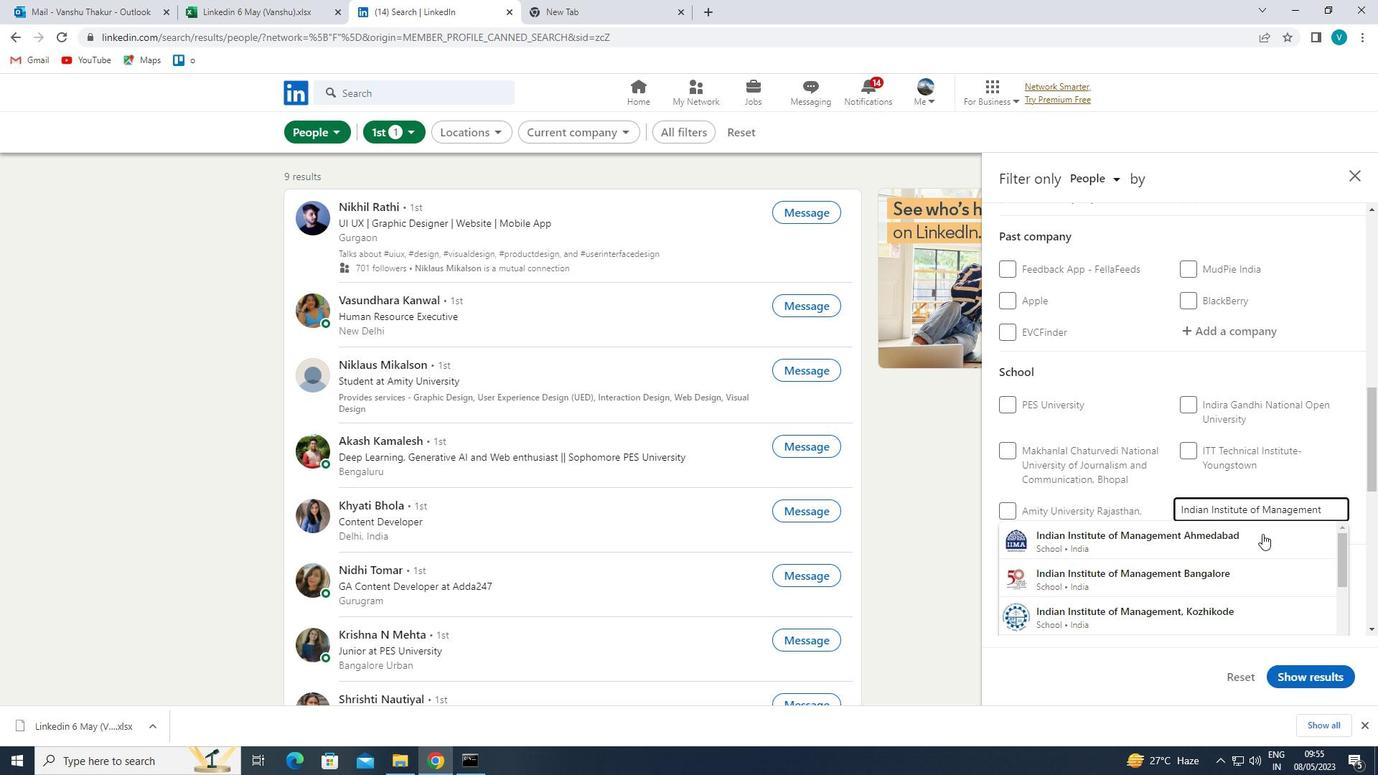 
Action: Mouse scrolled (1254, 557) with delta (0, 0)
Screenshot: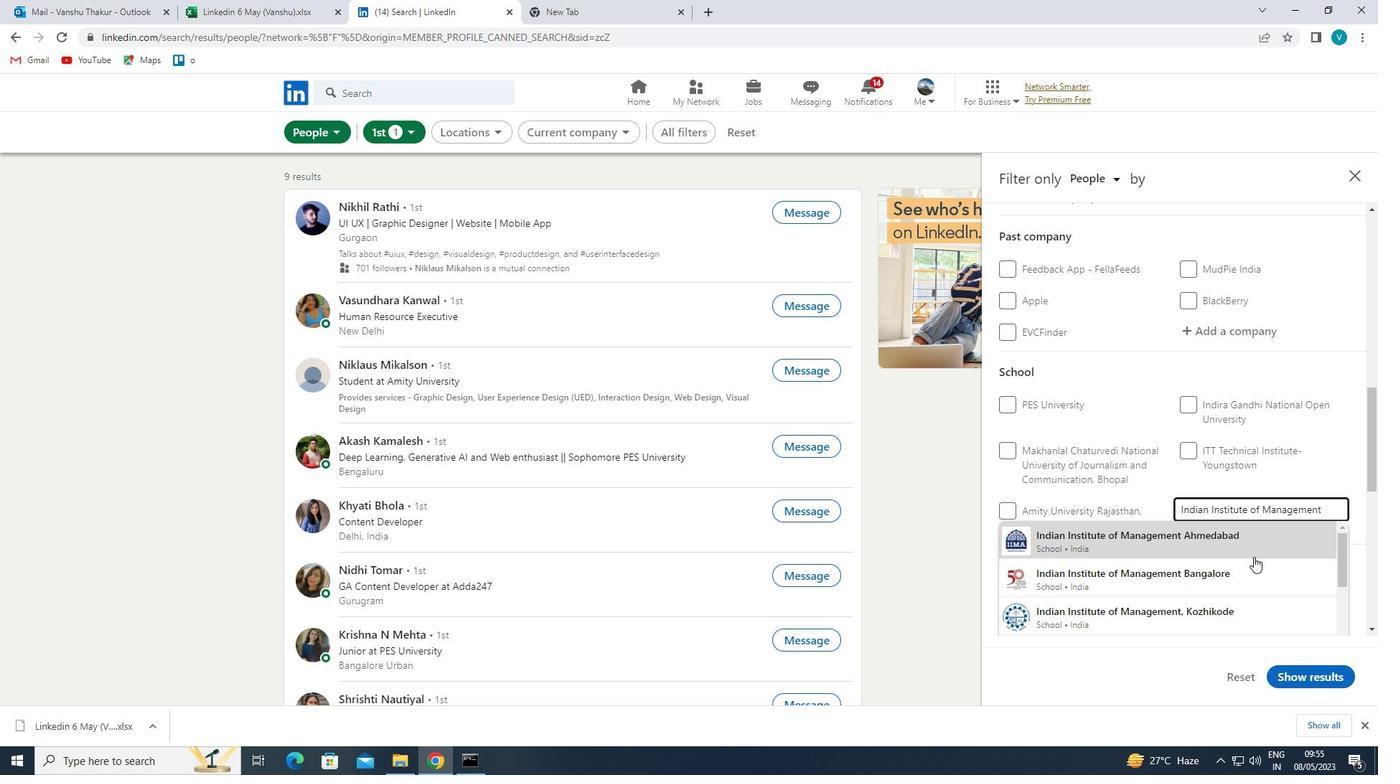 
Action: Mouse scrolled (1254, 557) with delta (0, 0)
Screenshot: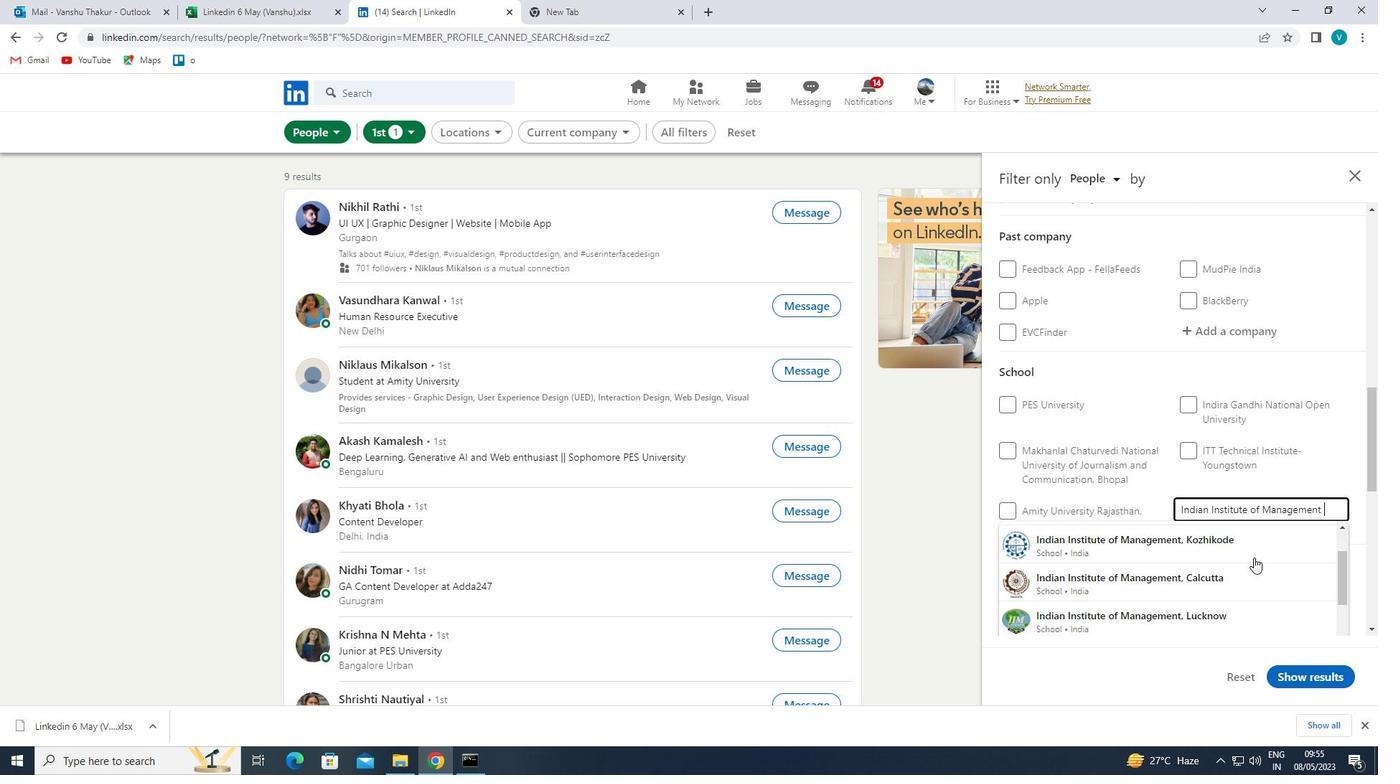 
Action: Mouse moved to (1248, 574)
Screenshot: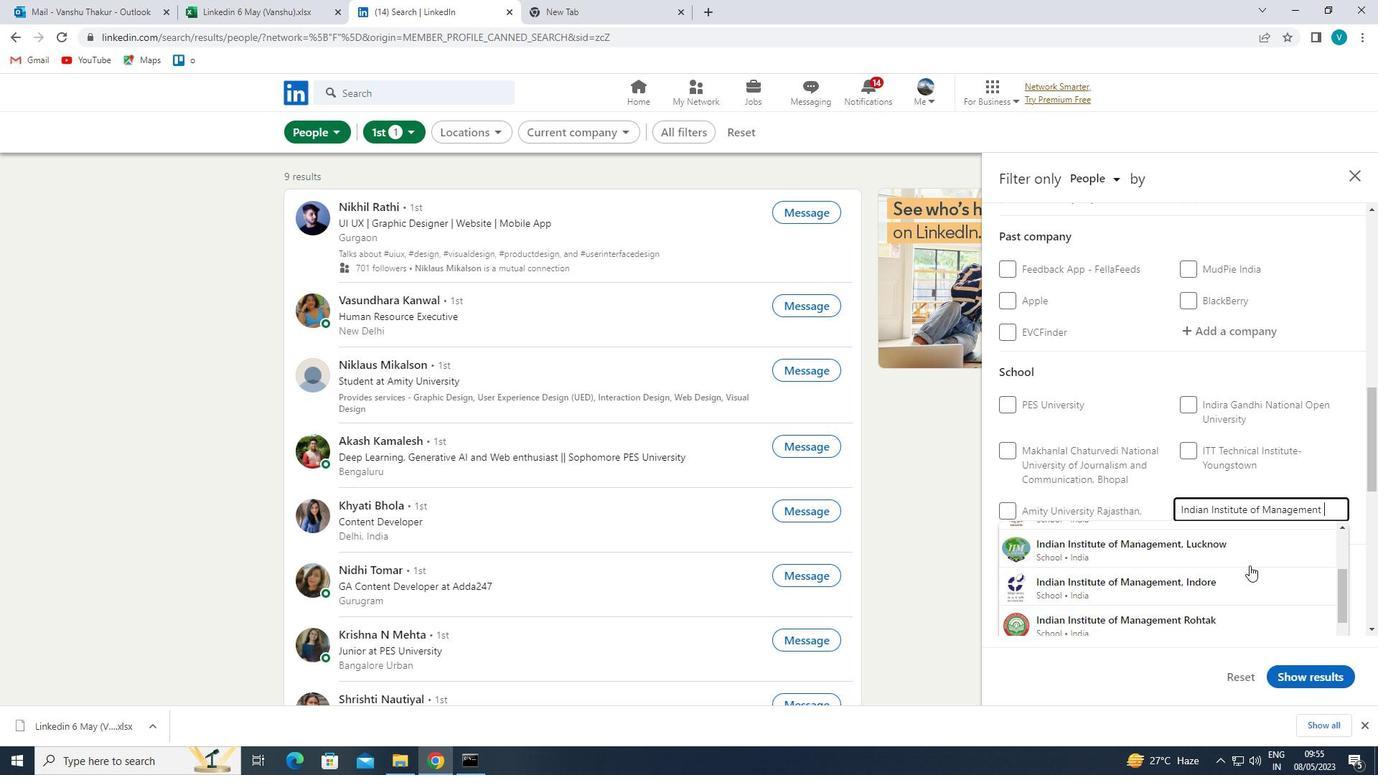 
Action: Mouse pressed left at (1248, 574)
Screenshot: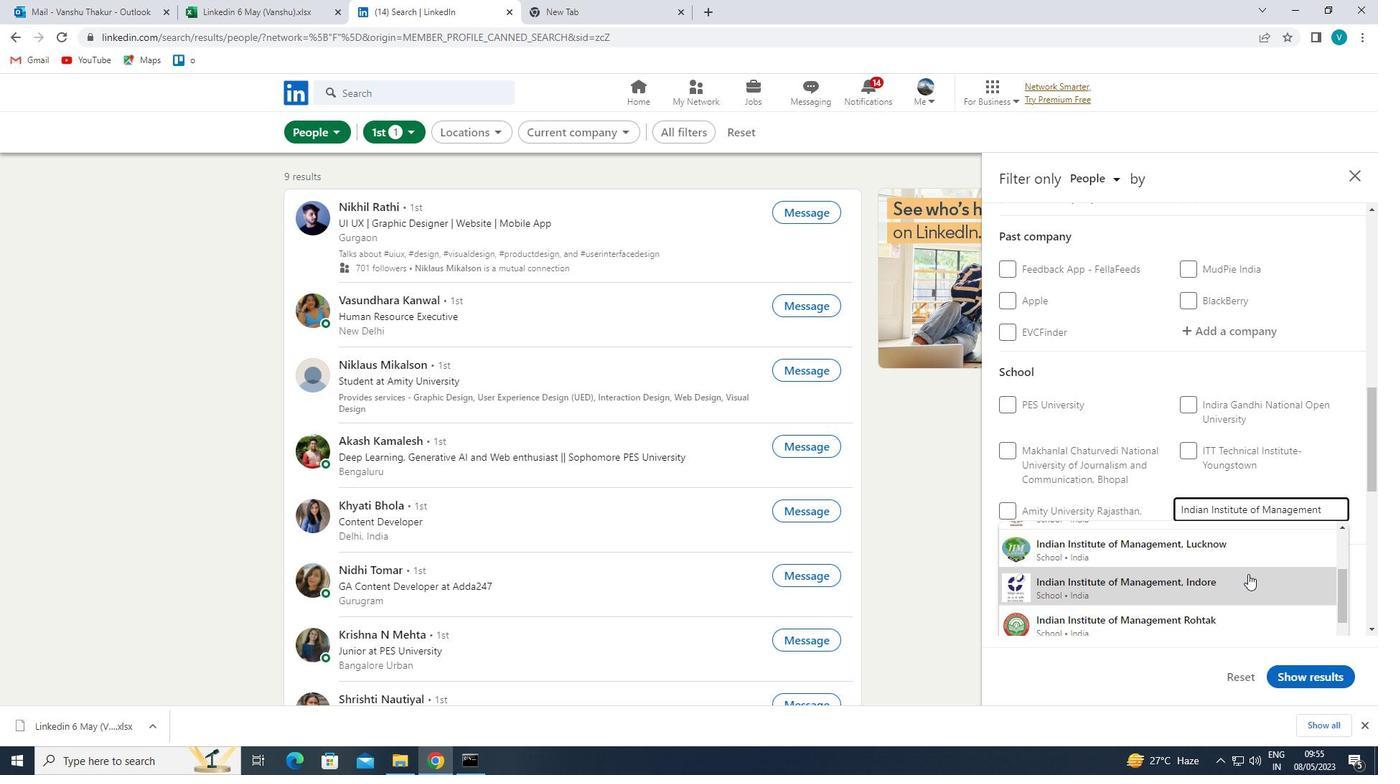 
Action: Mouse moved to (1251, 575)
Screenshot: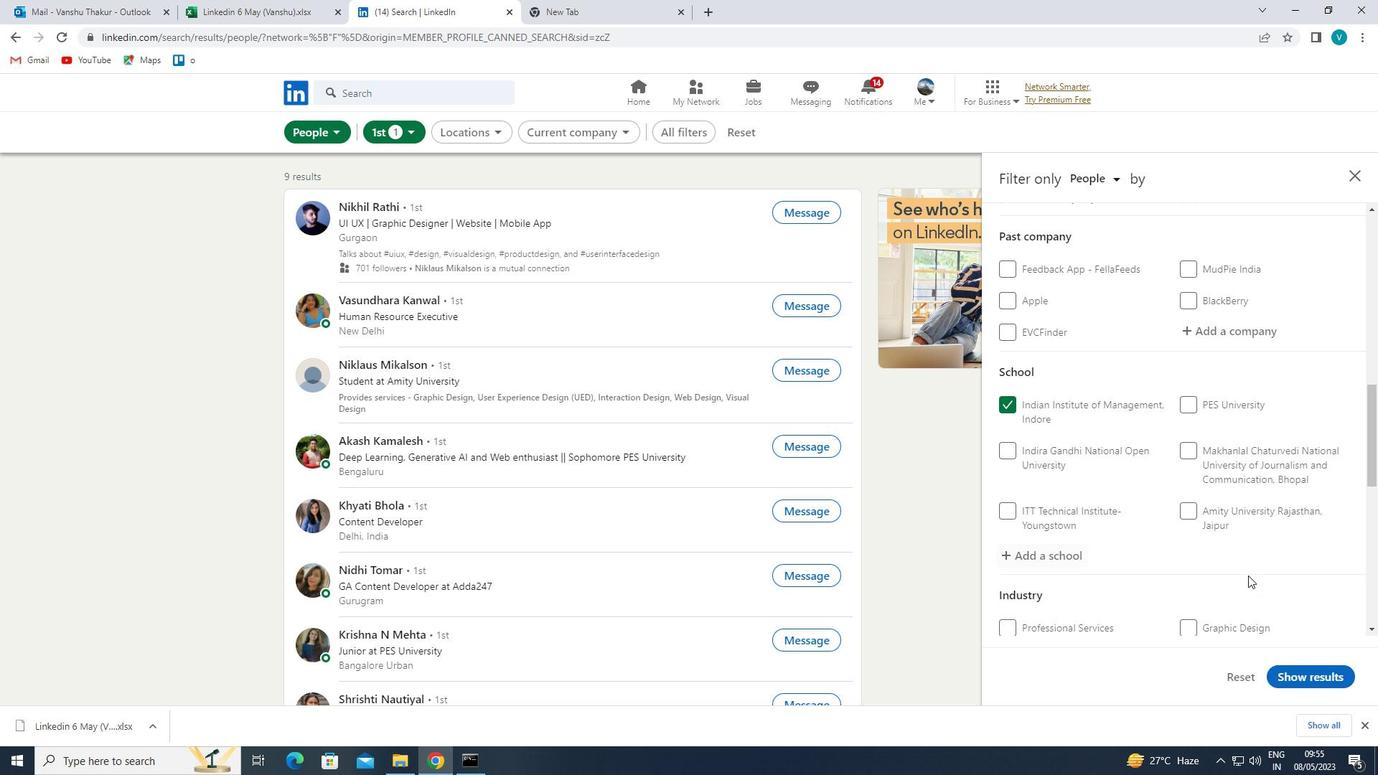 
Action: Mouse scrolled (1251, 574) with delta (0, 0)
Screenshot: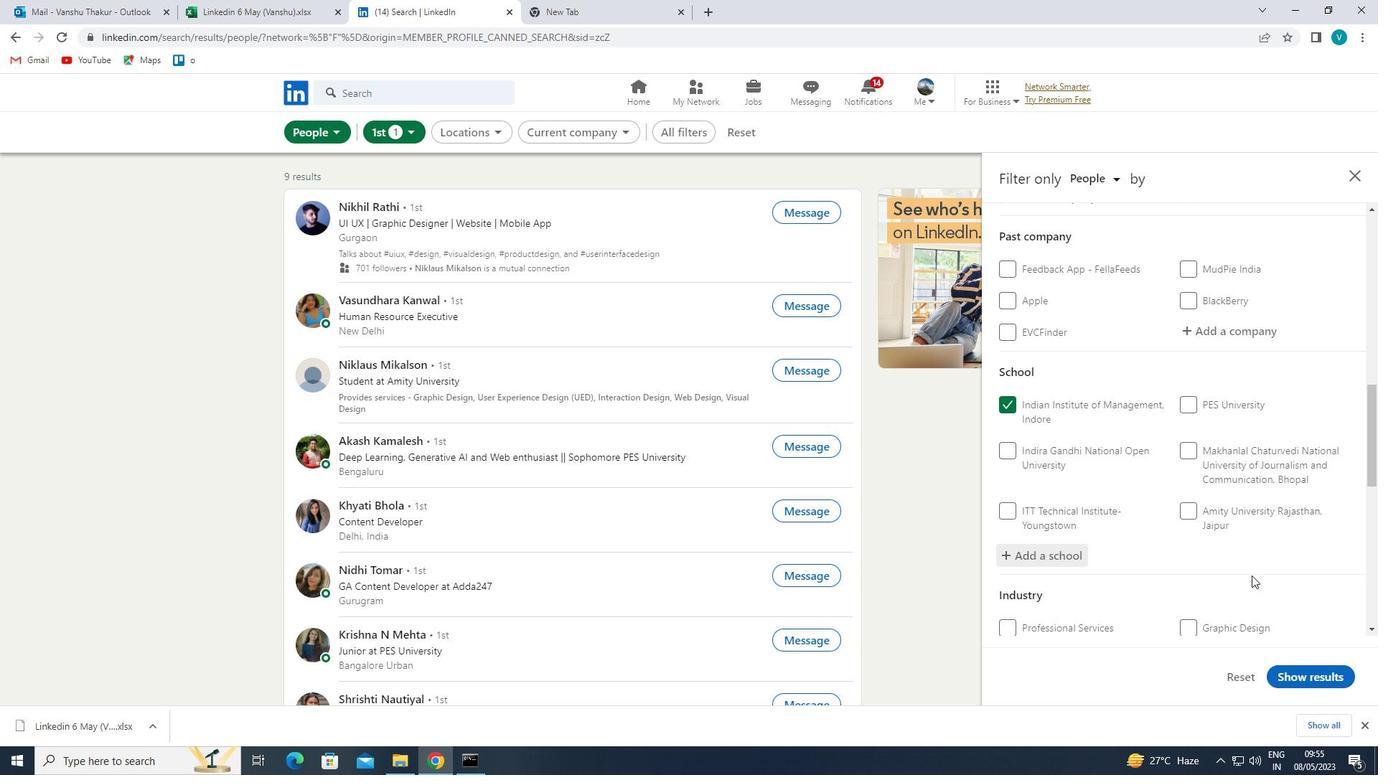
Action: Mouse scrolled (1251, 574) with delta (0, 0)
Screenshot: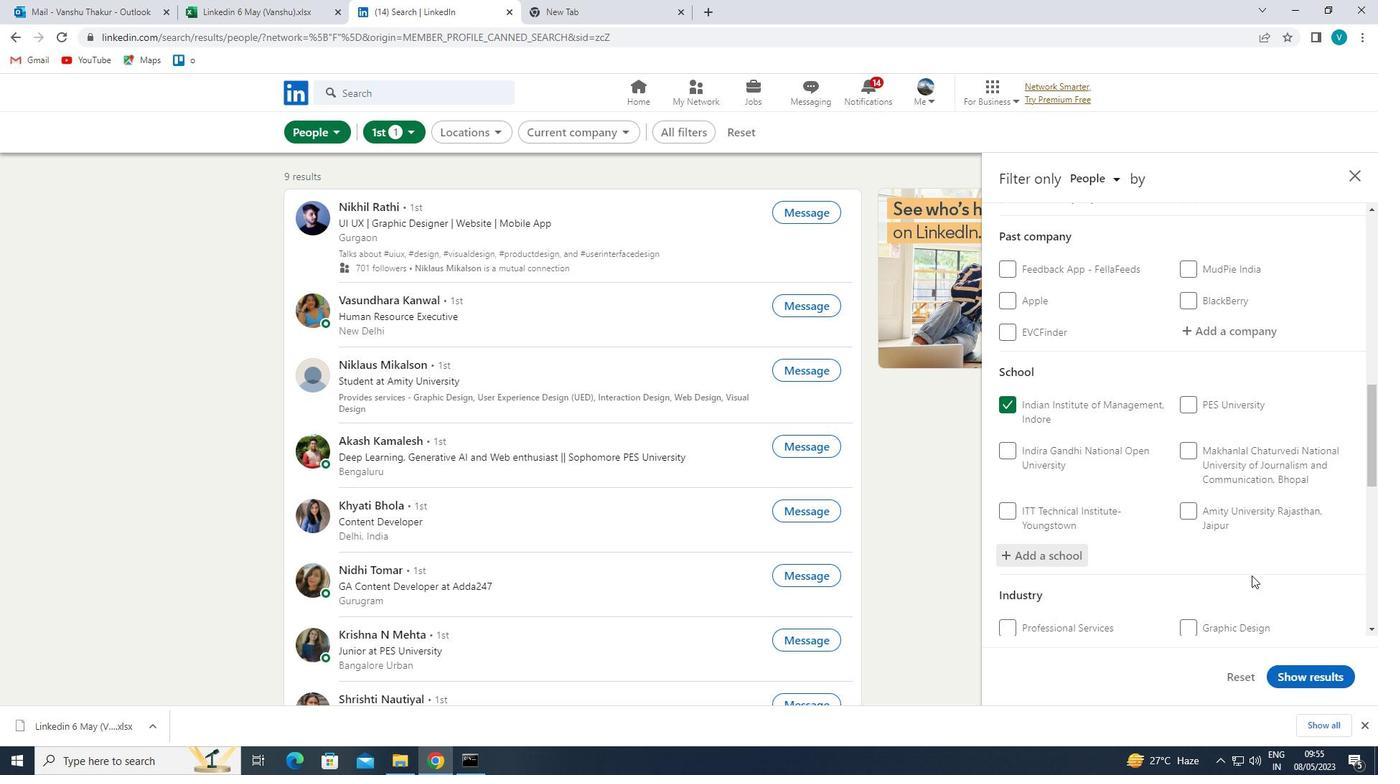 
Action: Mouse moved to (1252, 576)
Screenshot: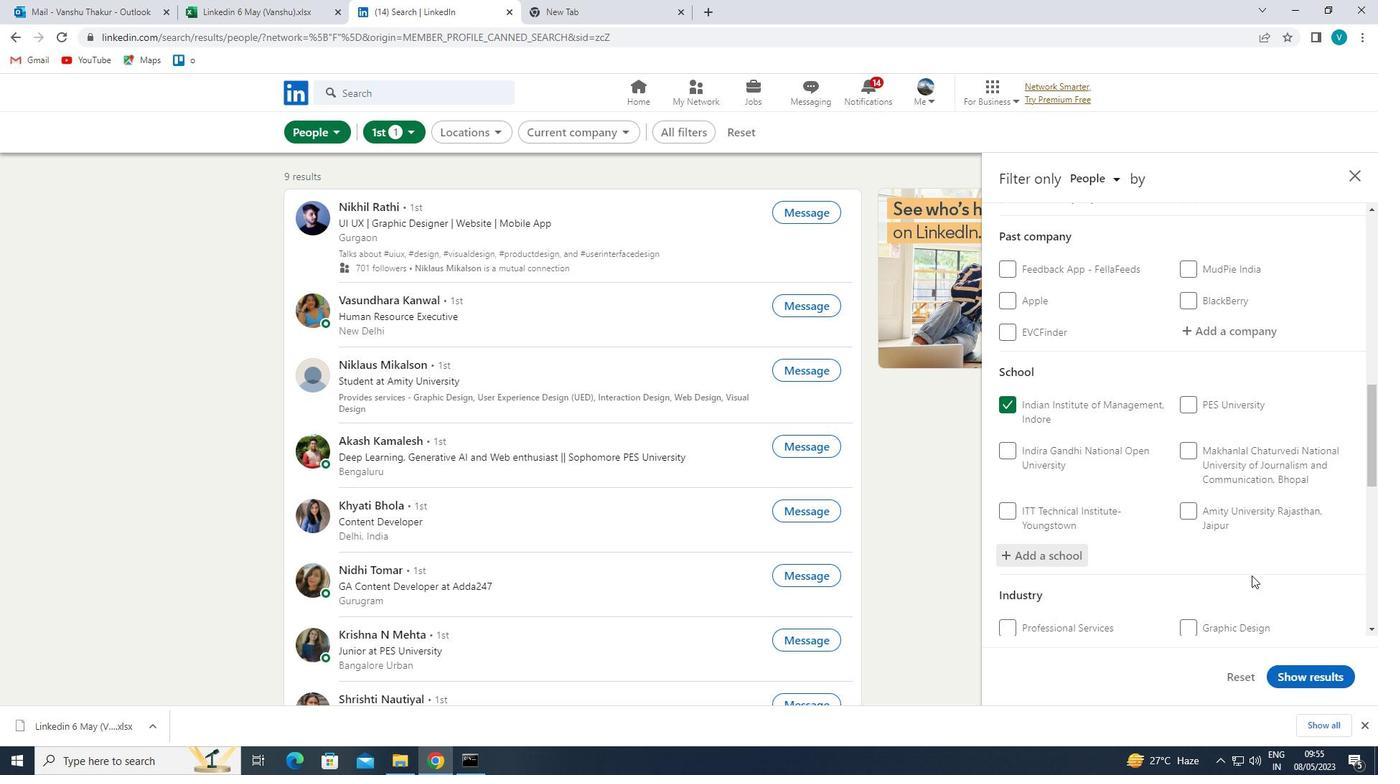 
Action: Mouse scrolled (1252, 575) with delta (0, 0)
Screenshot: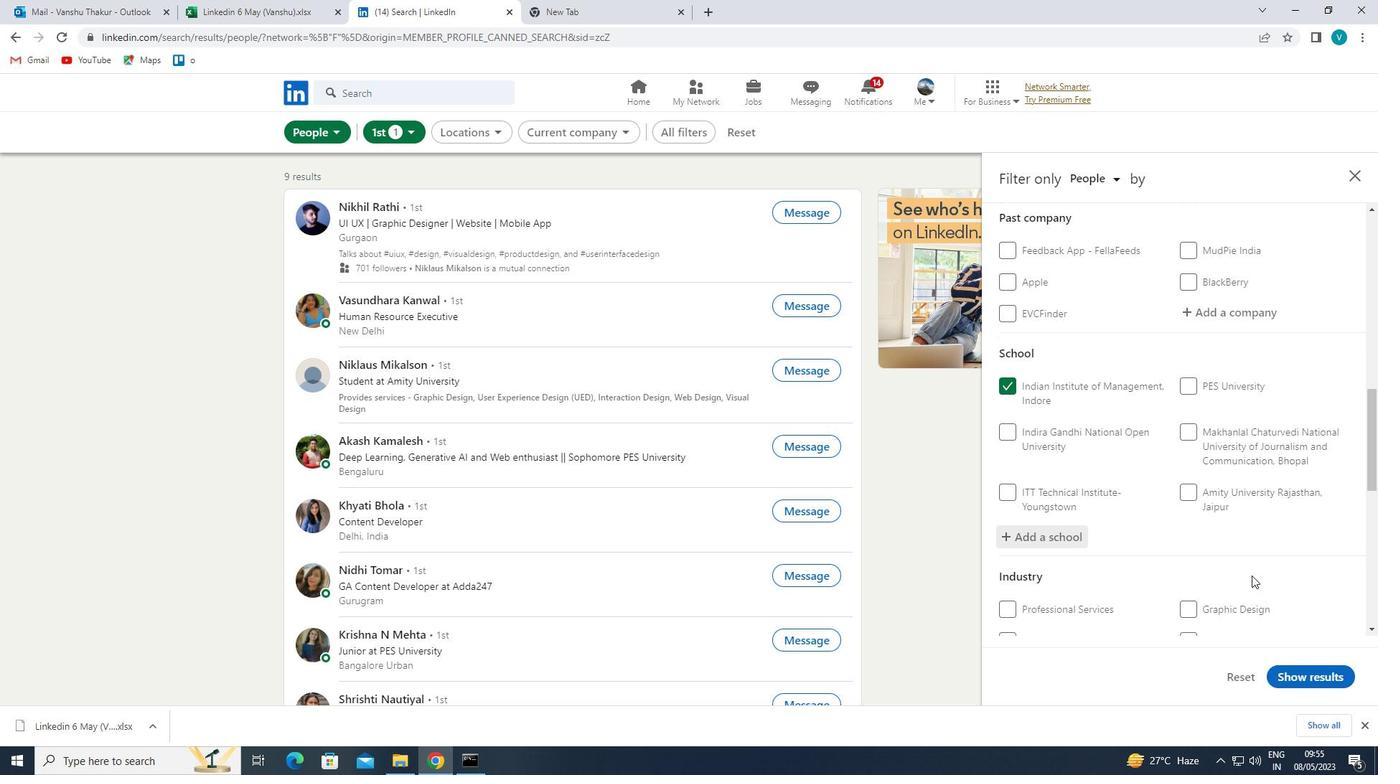 
Action: Mouse moved to (1245, 487)
Screenshot: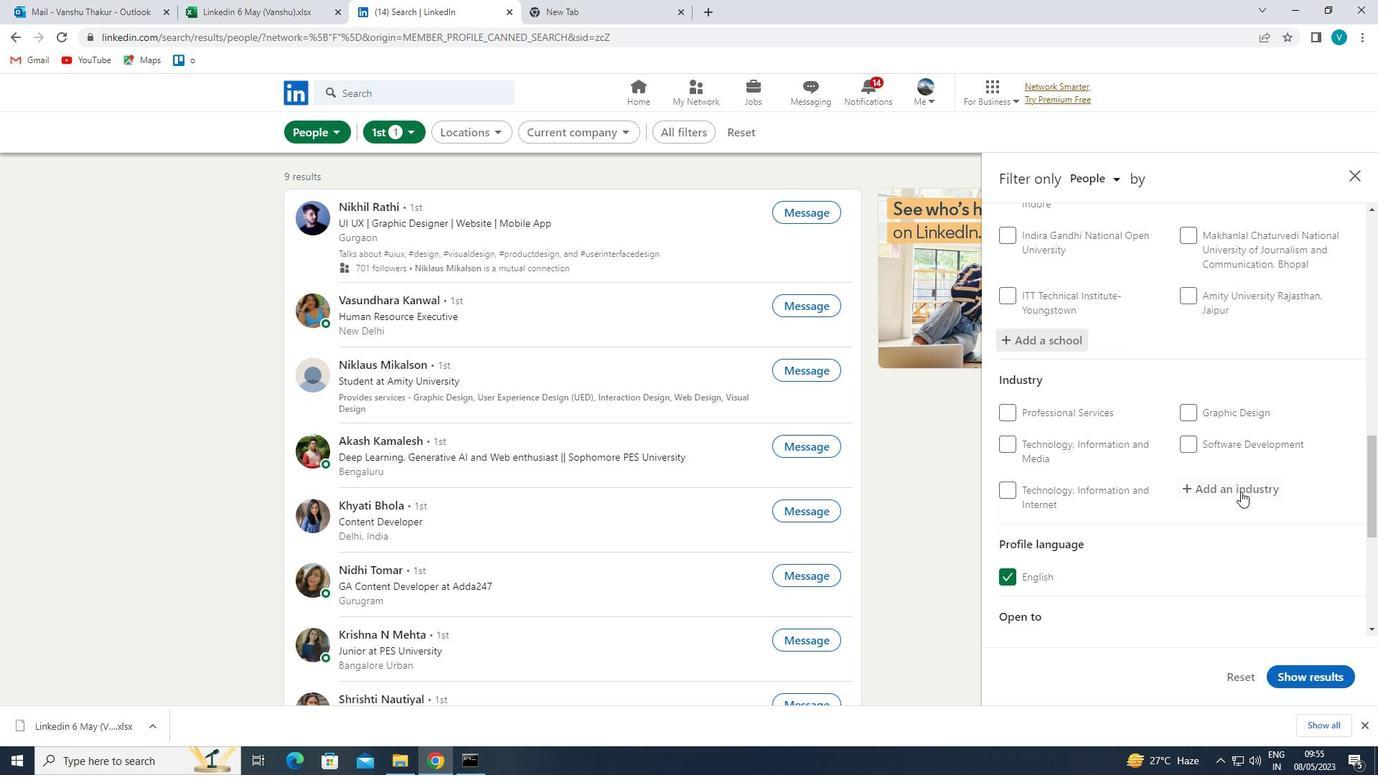 
Action: Mouse pressed left at (1245, 487)
Screenshot: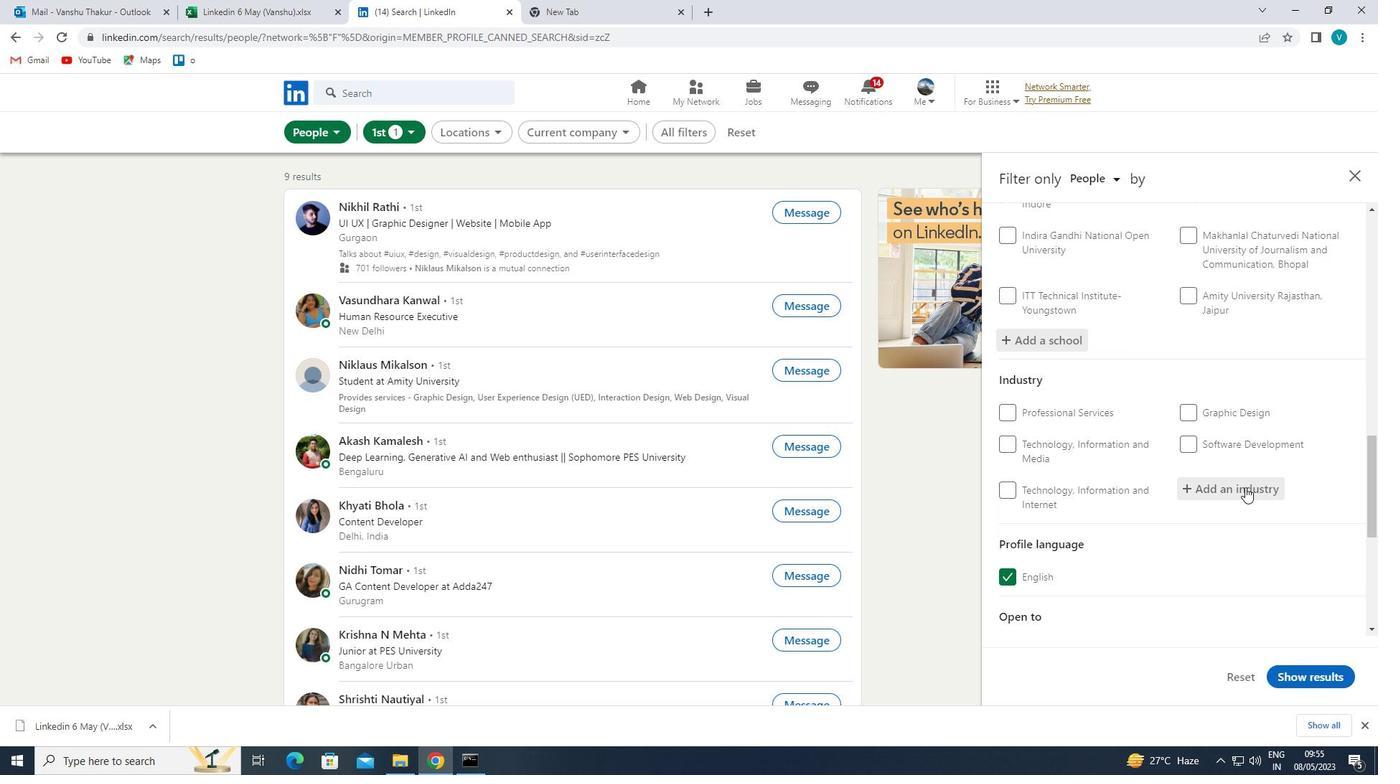 
Action: Mouse moved to (1245, 487)
Screenshot: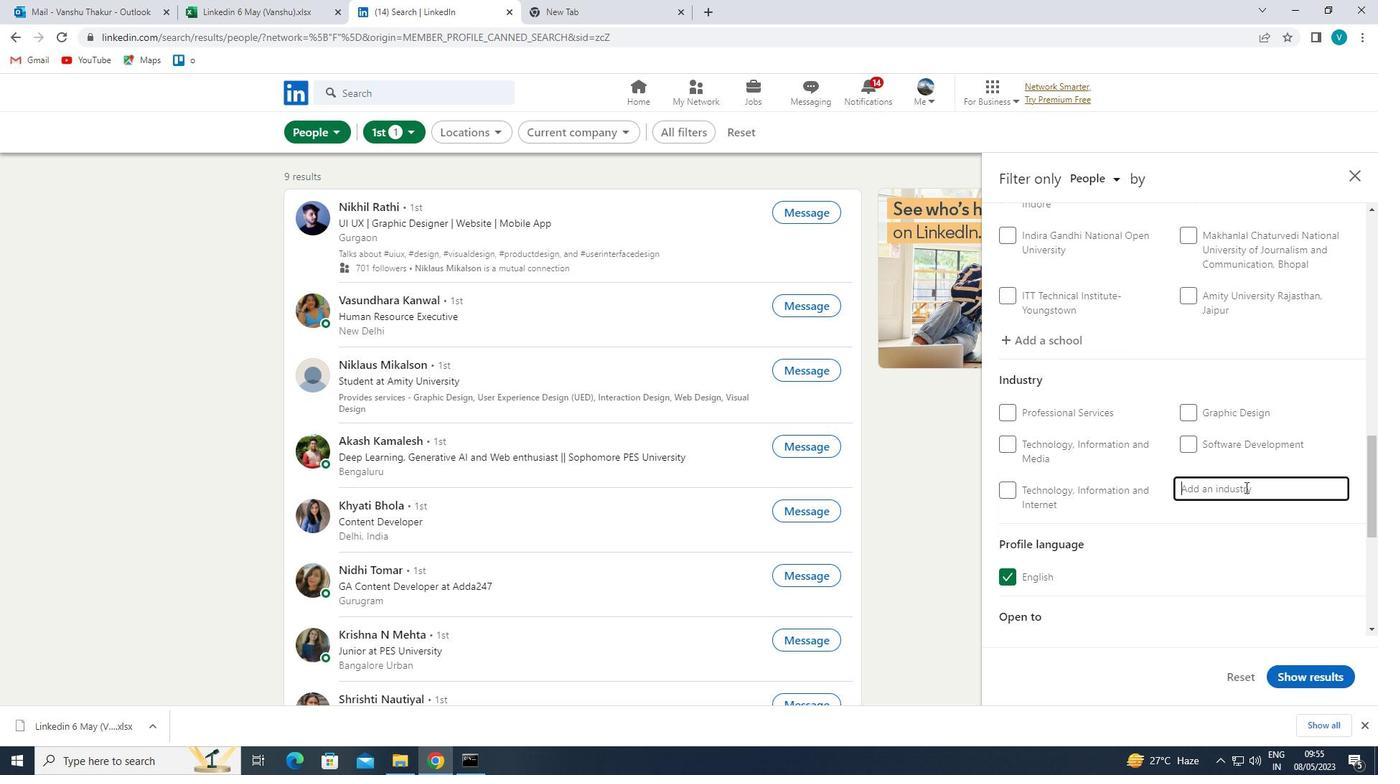 
Action: Key pressed <Key.shift>
Screenshot: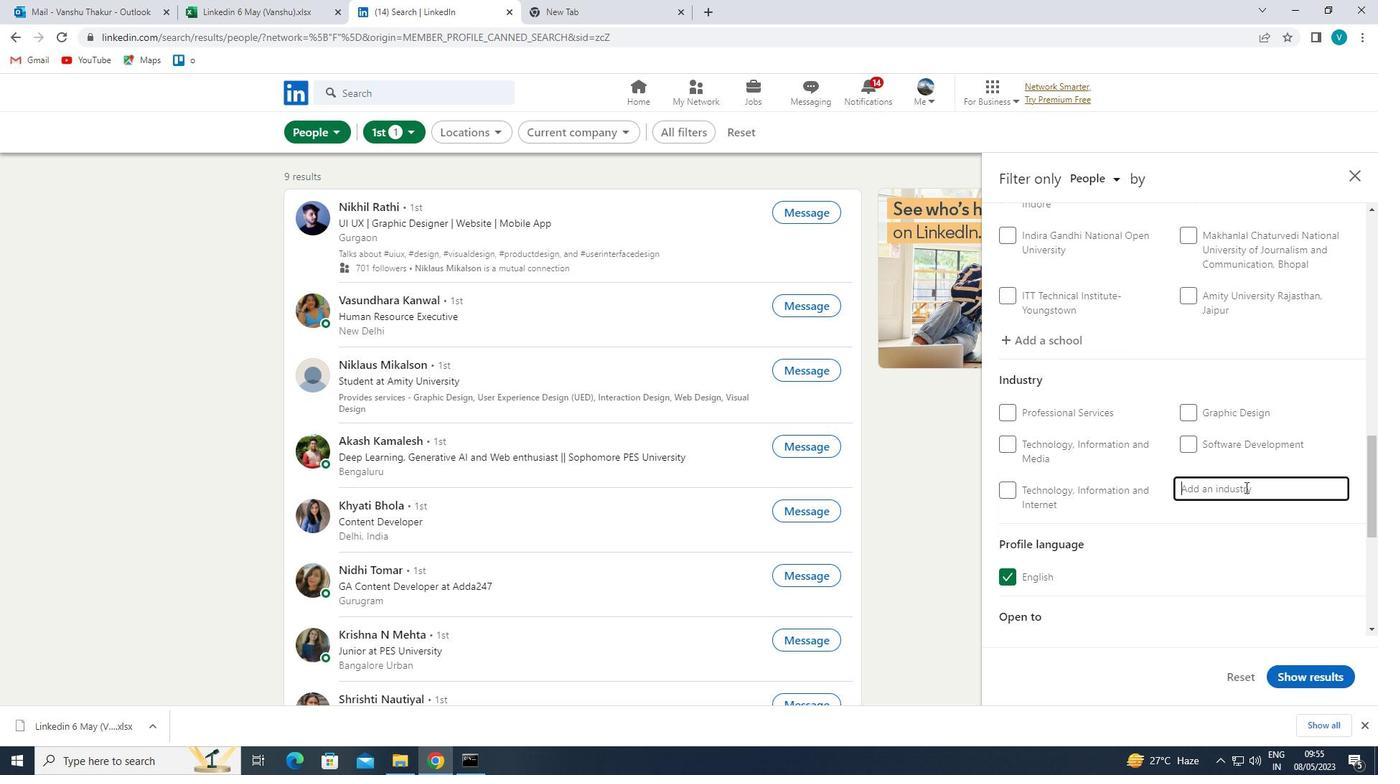 
Action: Mouse moved to (1244, 487)
Screenshot: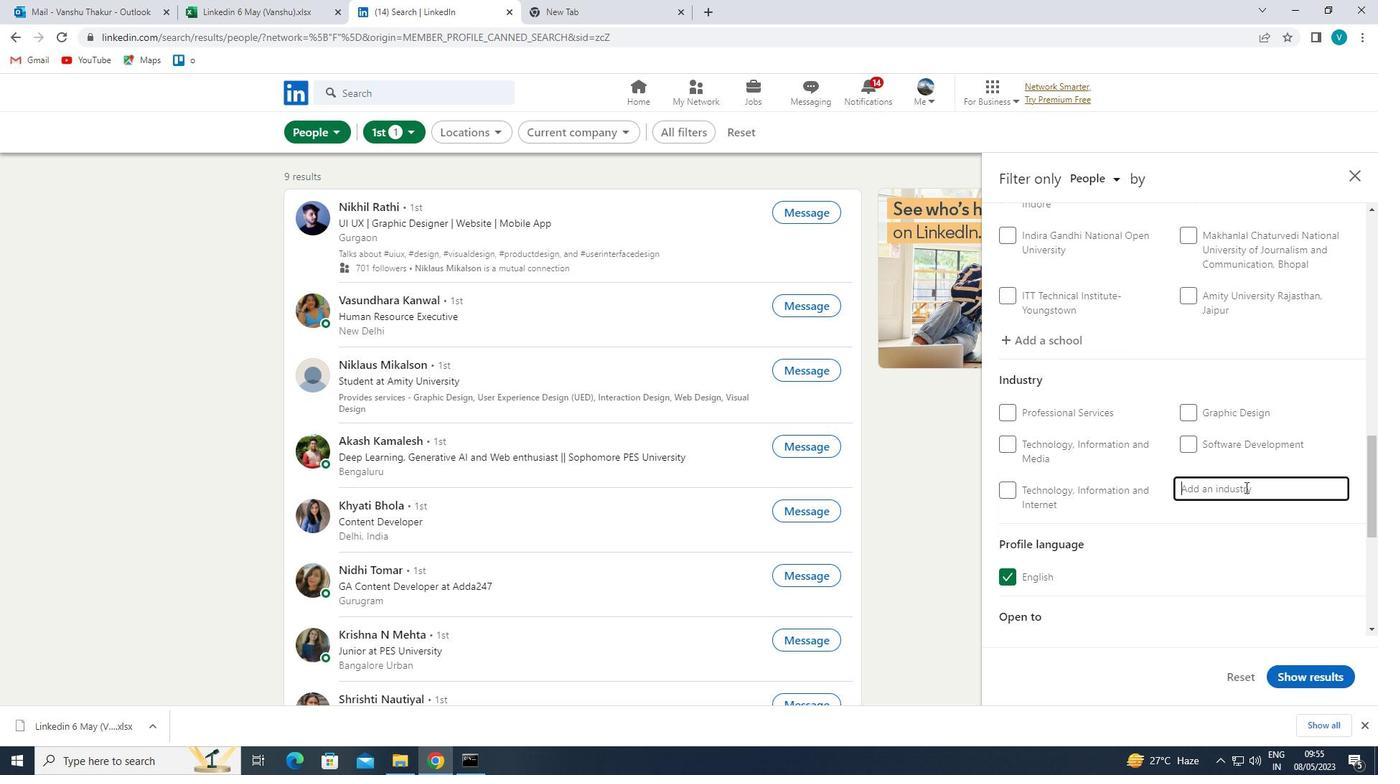 
Action: Key pressed WAST
Screenshot: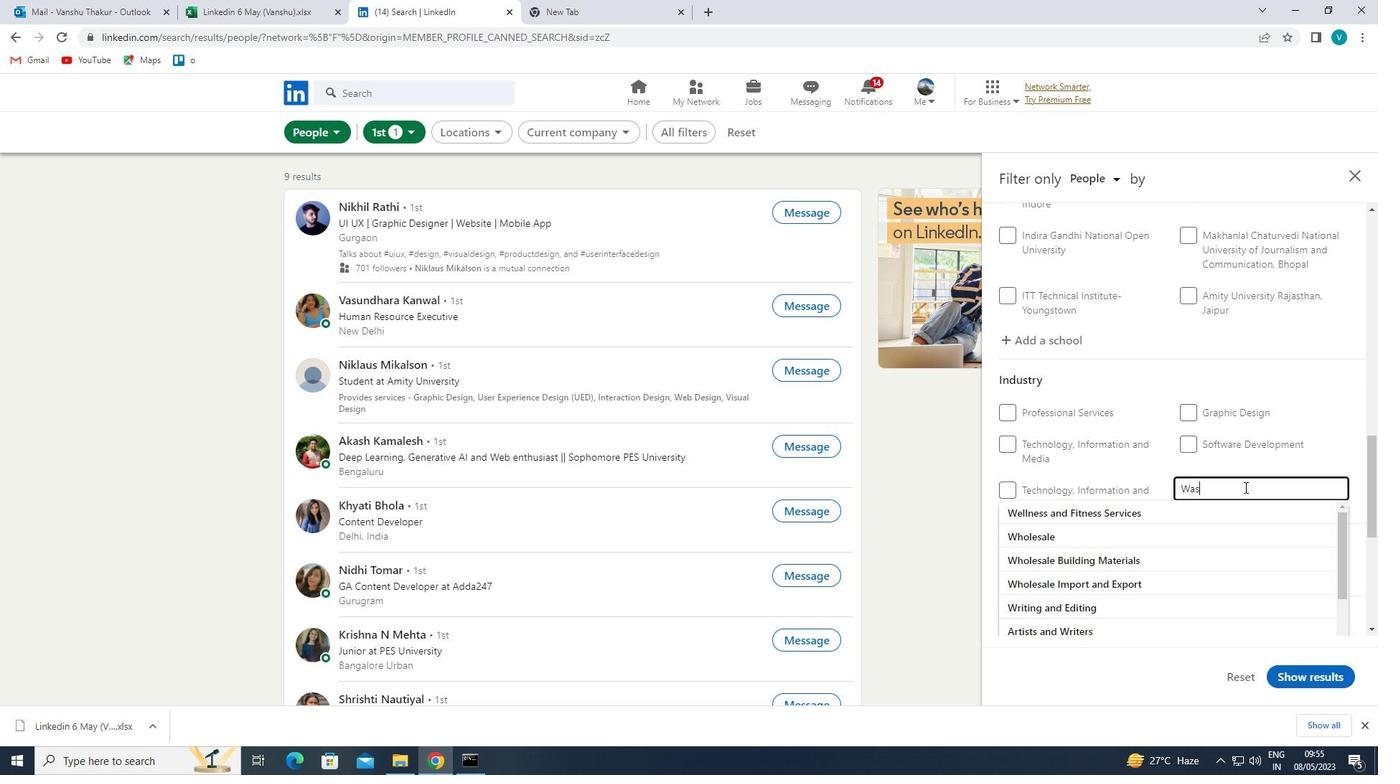 
Action: Mouse moved to (1244, 487)
Screenshot: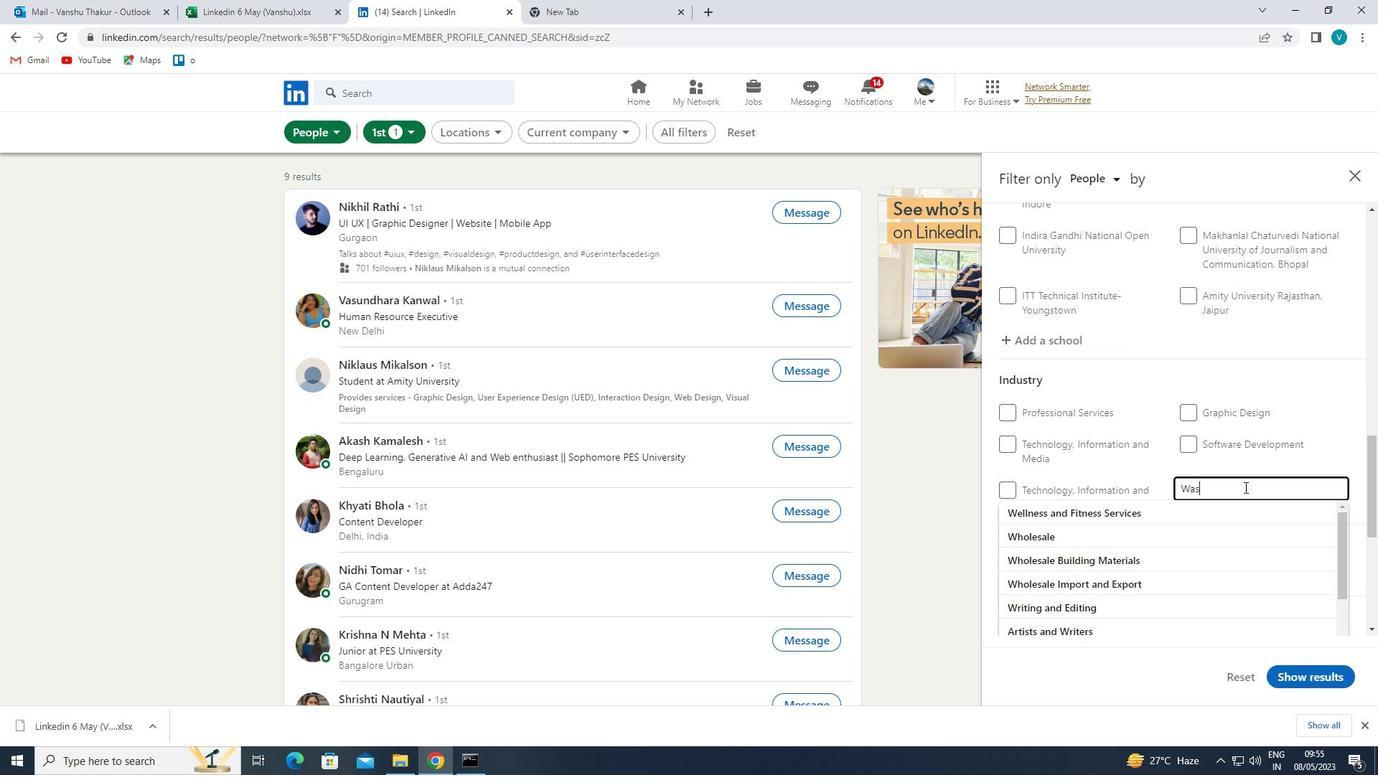 
Action: Key pressed E<Key.space>
Screenshot: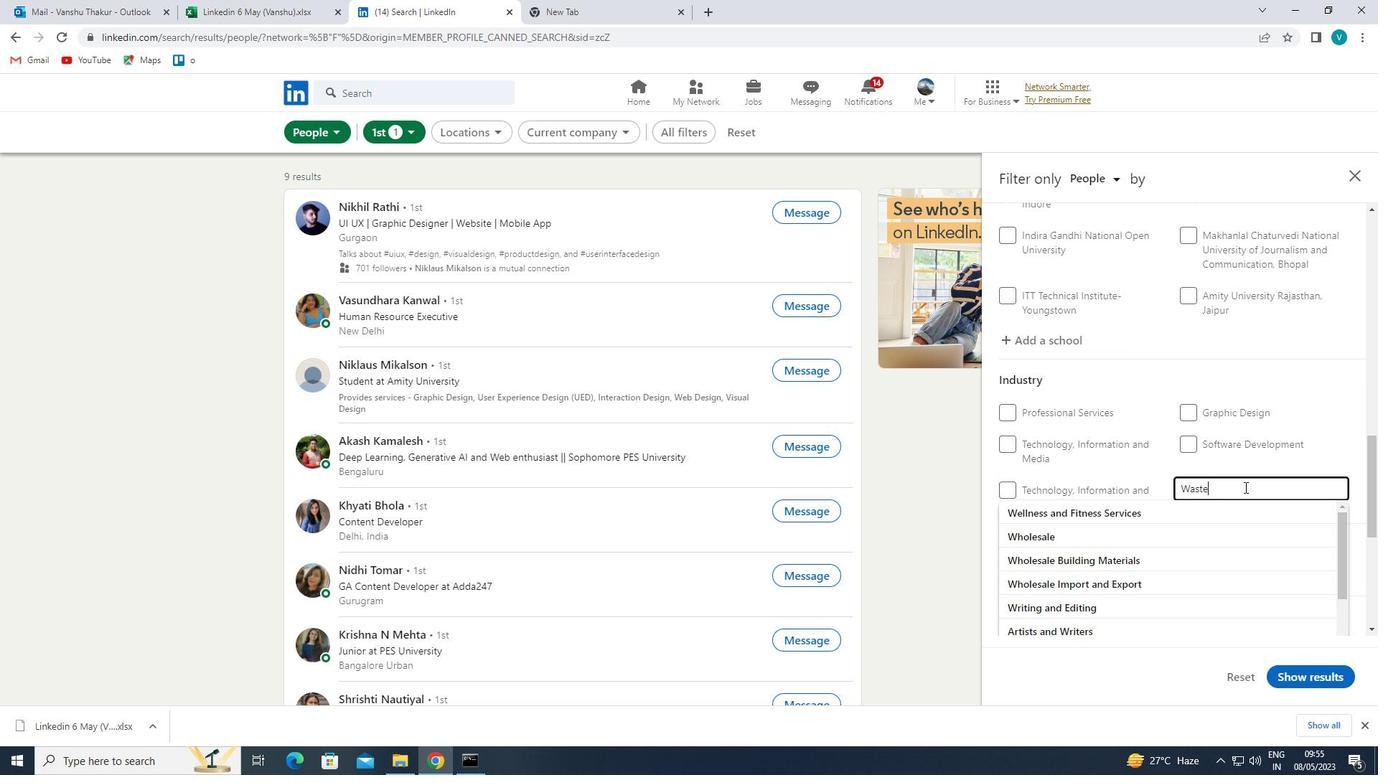 
Action: Mouse moved to (1182, 556)
Screenshot: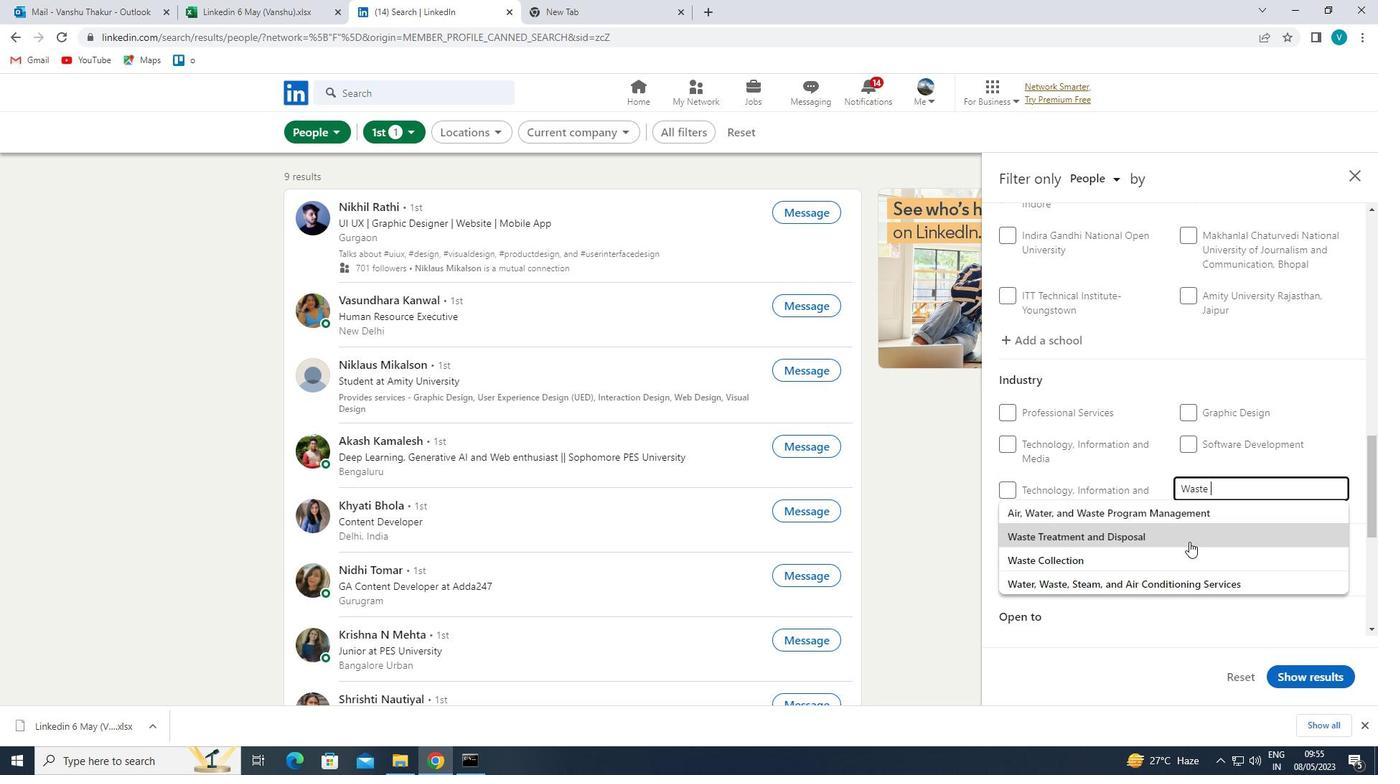 
Action: Mouse pressed left at (1182, 556)
Screenshot: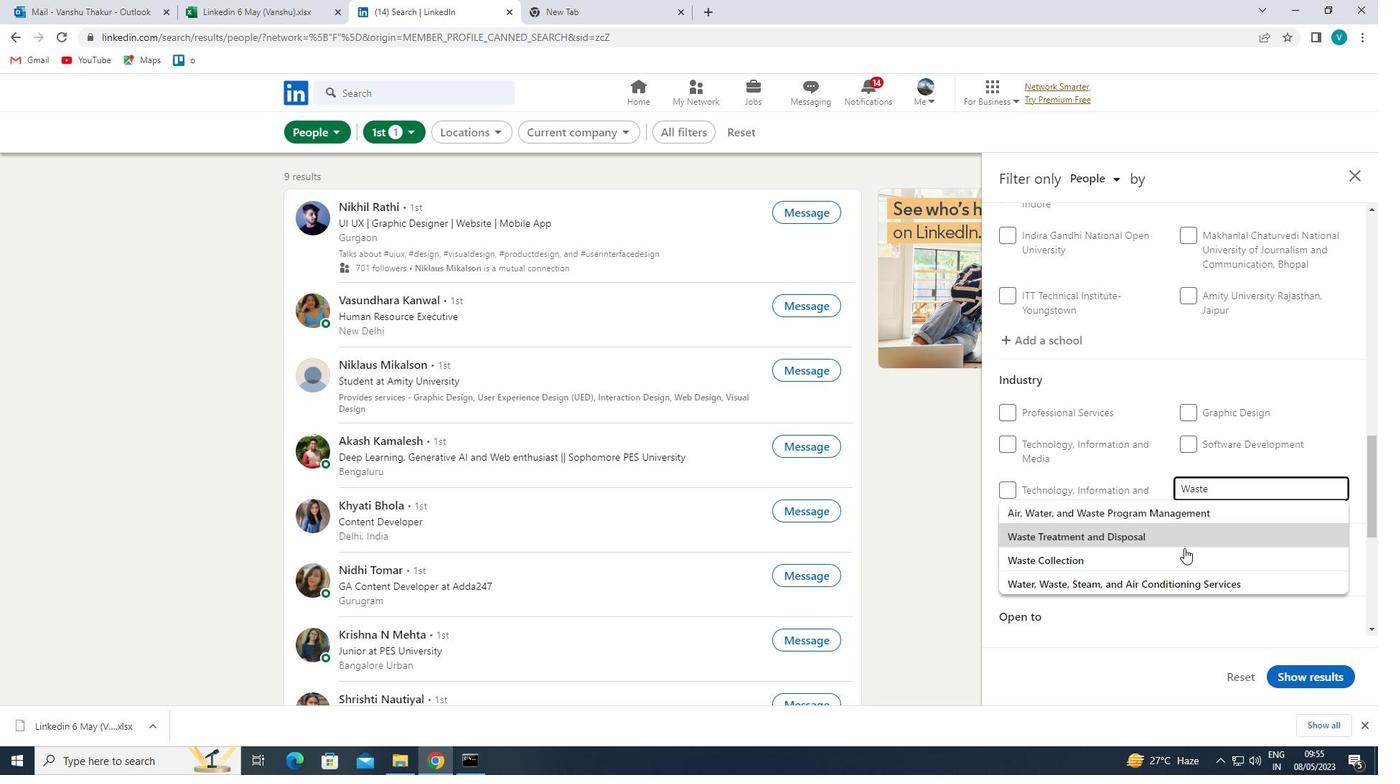 
Action: Mouse moved to (1181, 556)
Screenshot: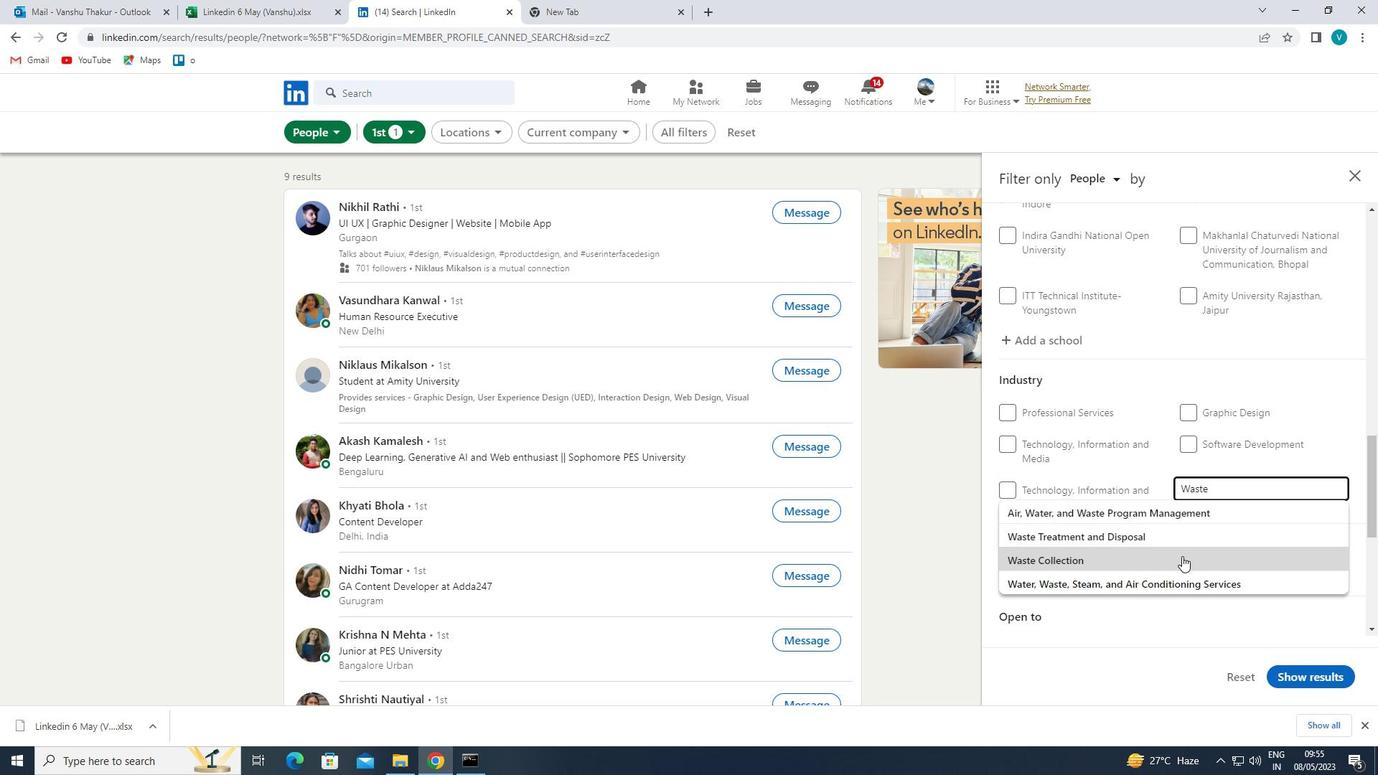 
Action: Mouse scrolled (1181, 555) with delta (0, 0)
Screenshot: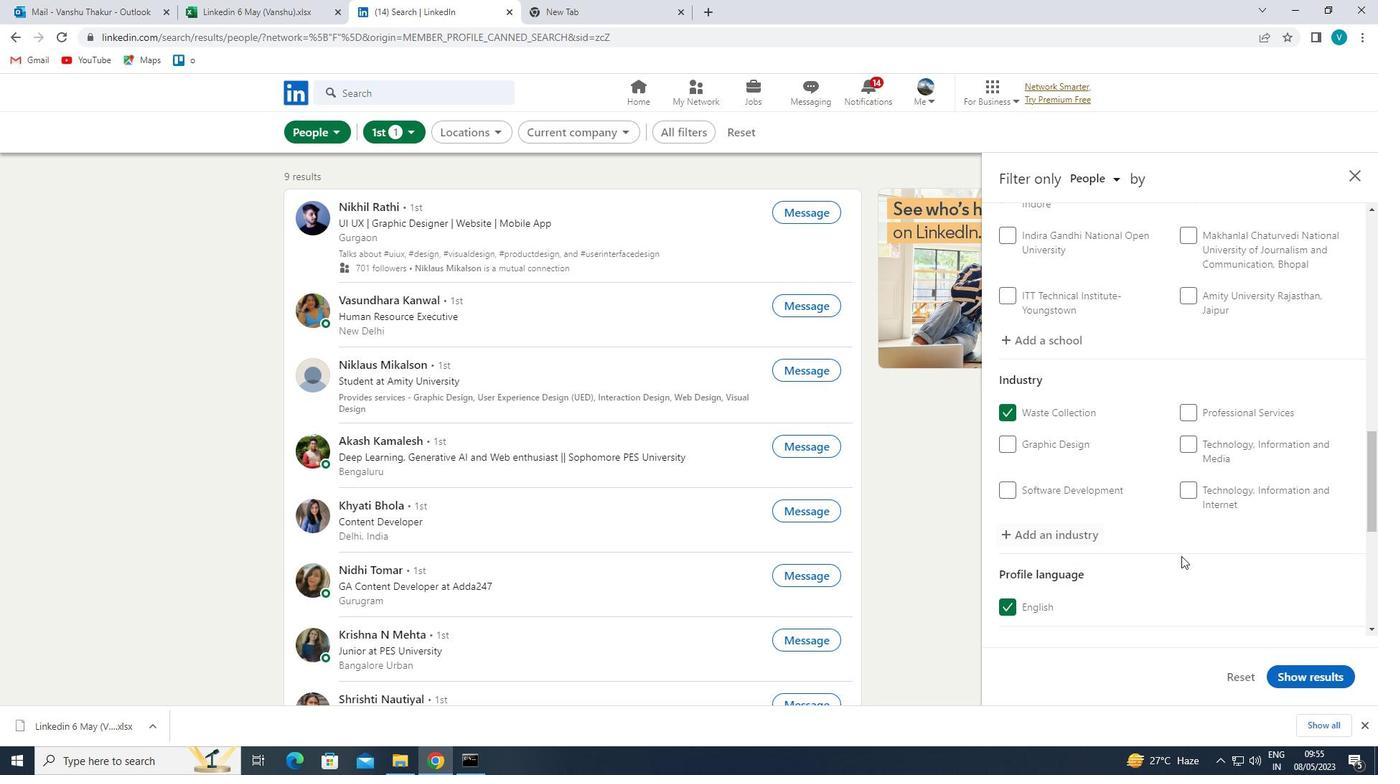 
Action: Mouse scrolled (1181, 555) with delta (0, 0)
Screenshot: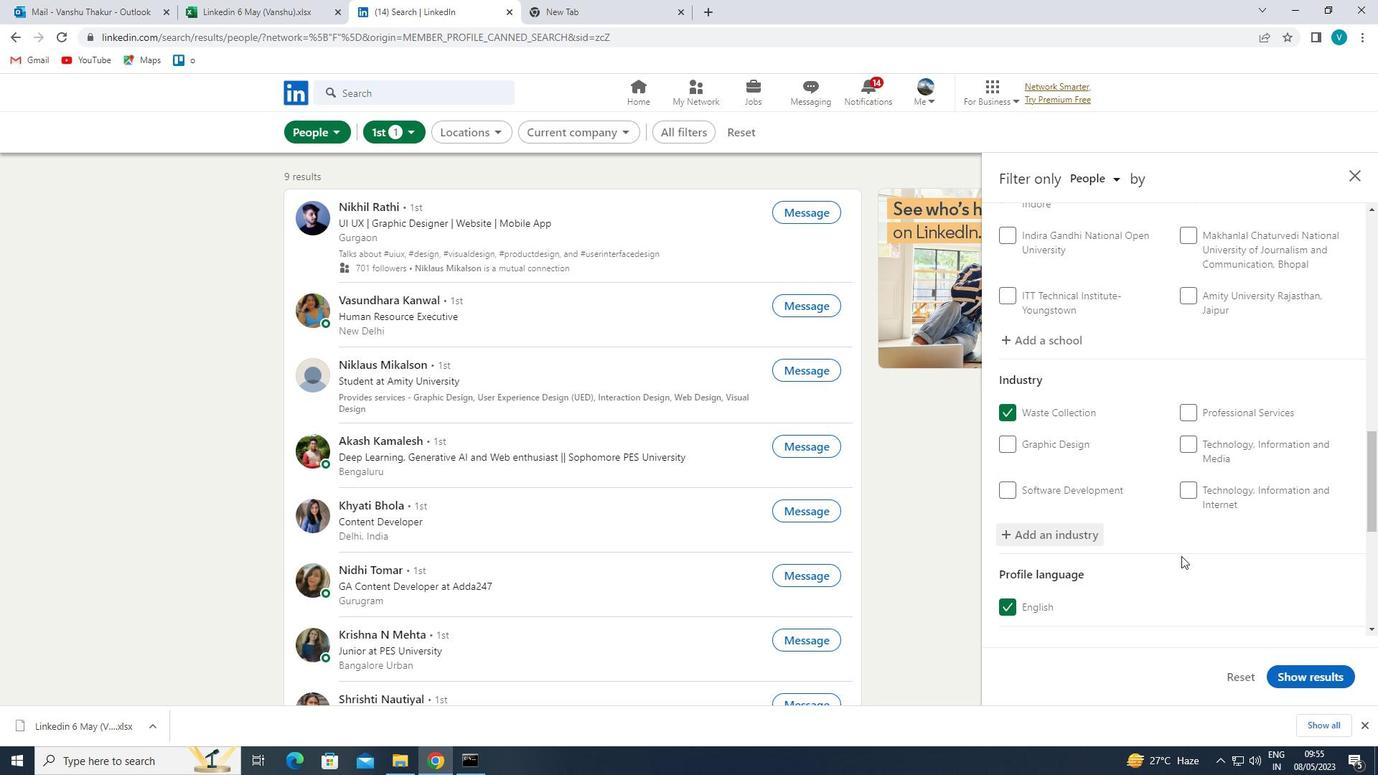
Action: Mouse scrolled (1181, 555) with delta (0, 0)
Screenshot: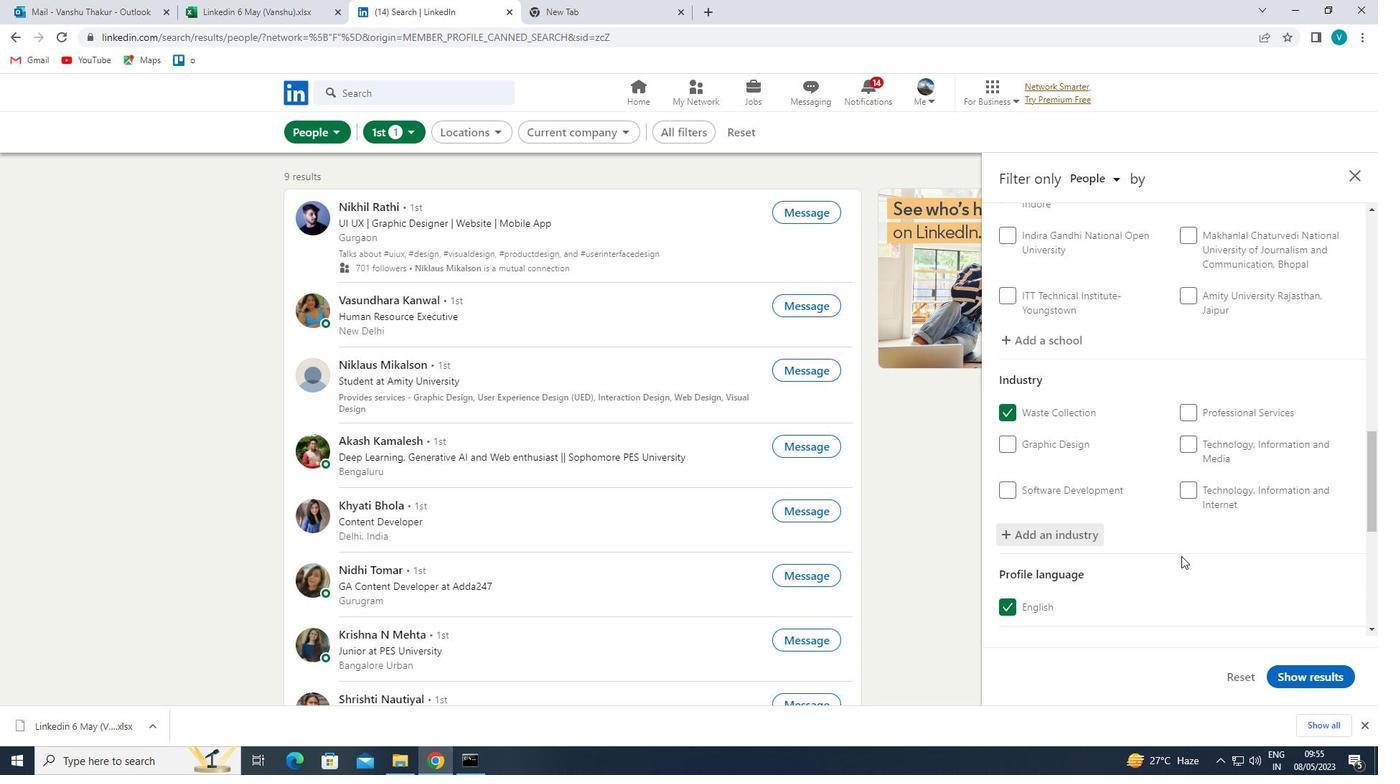 
Action: Mouse scrolled (1181, 555) with delta (0, 0)
Screenshot: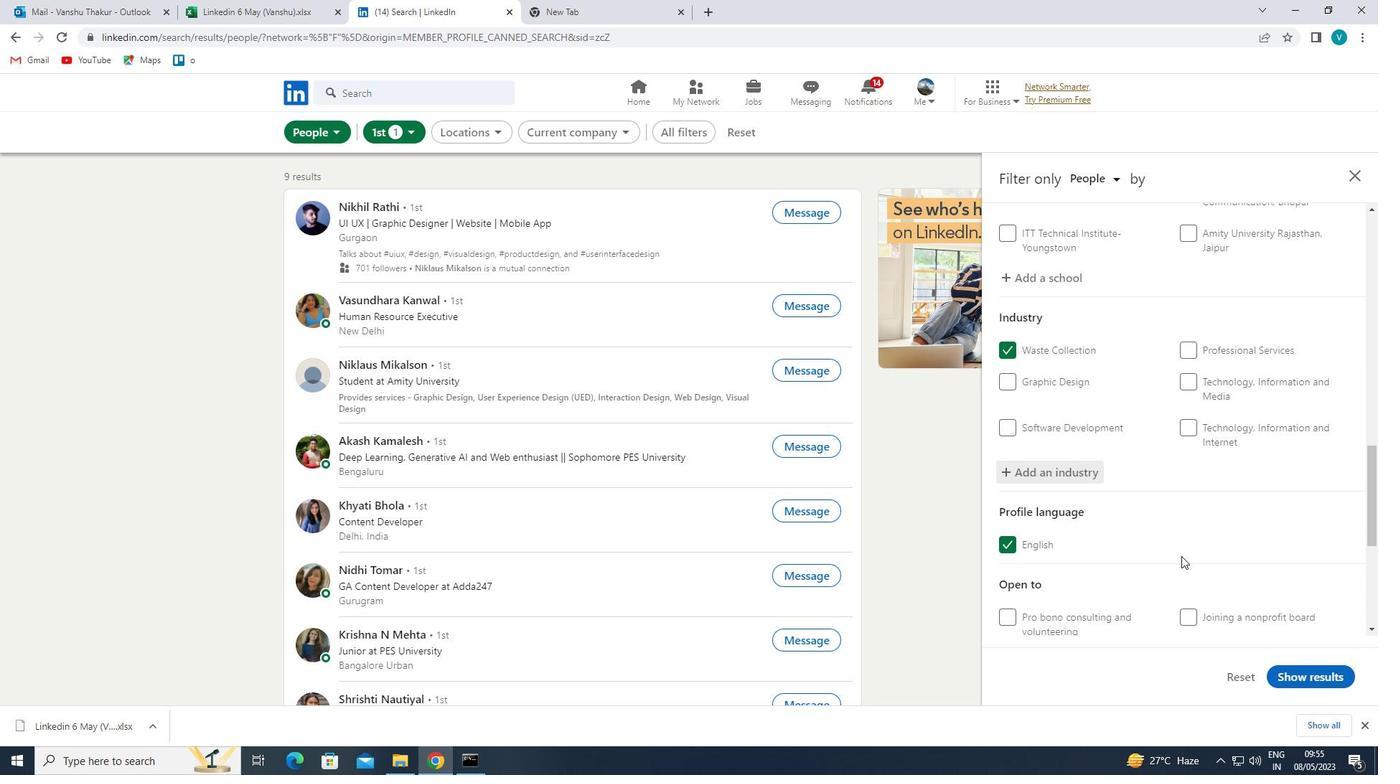 
Action: Mouse scrolled (1181, 555) with delta (0, 0)
Screenshot: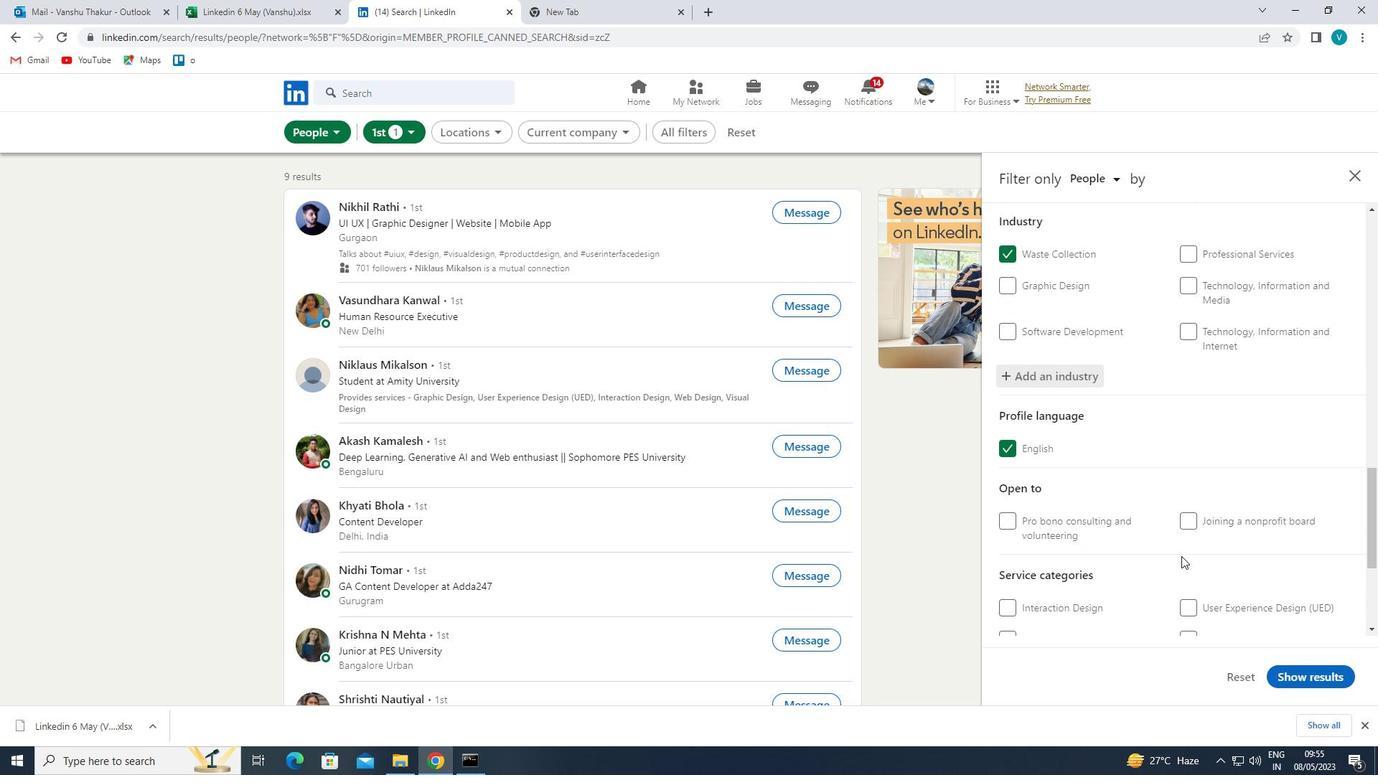 
Action: Mouse scrolled (1181, 555) with delta (0, 0)
Screenshot: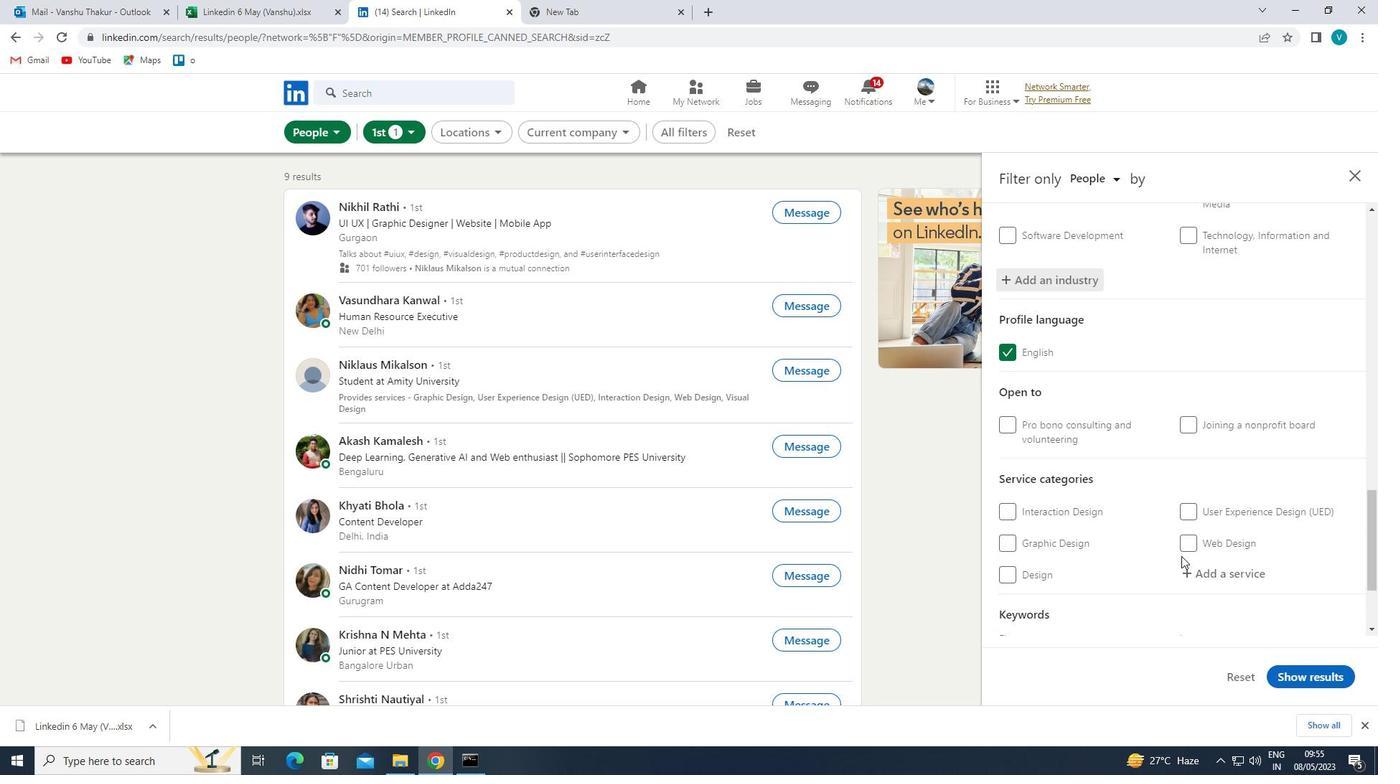 
Action: Mouse moved to (1242, 433)
Screenshot: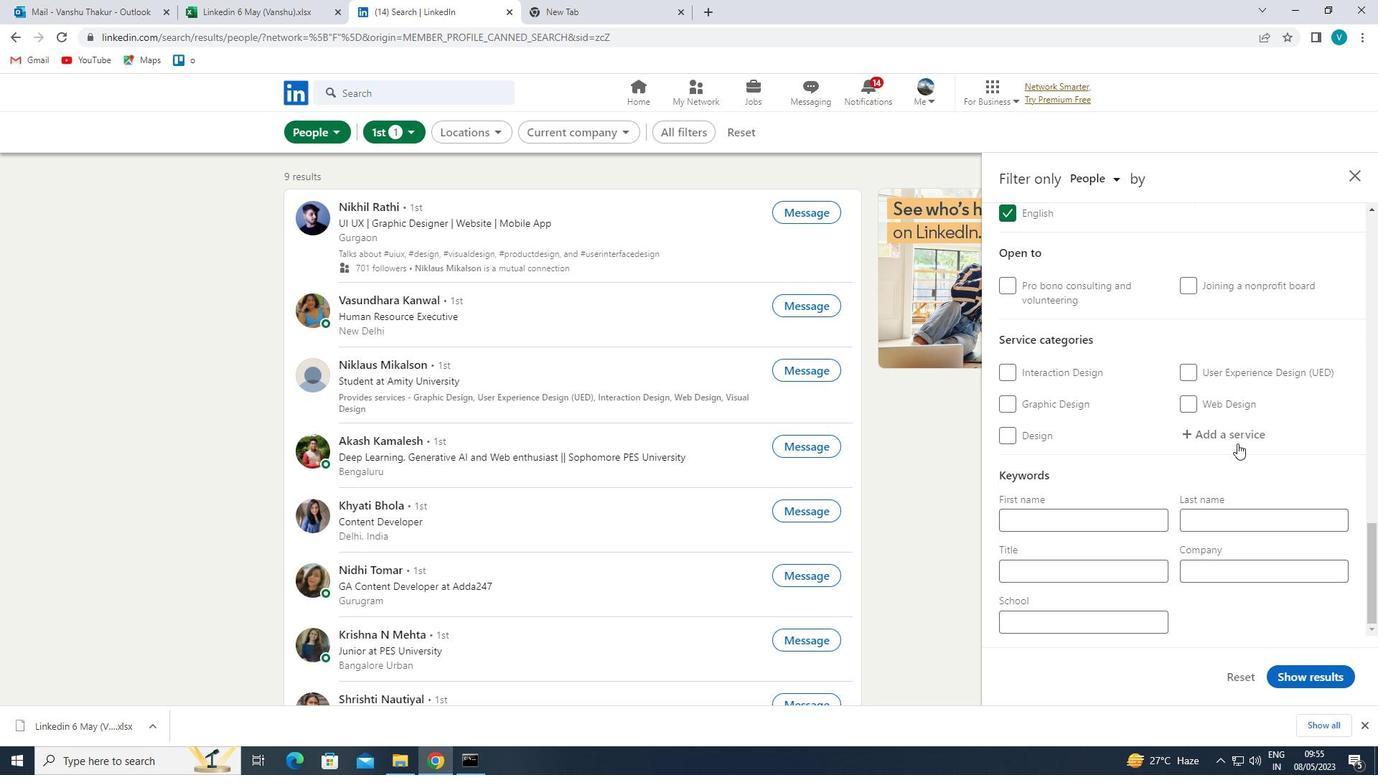 
Action: Mouse pressed left at (1242, 433)
Screenshot: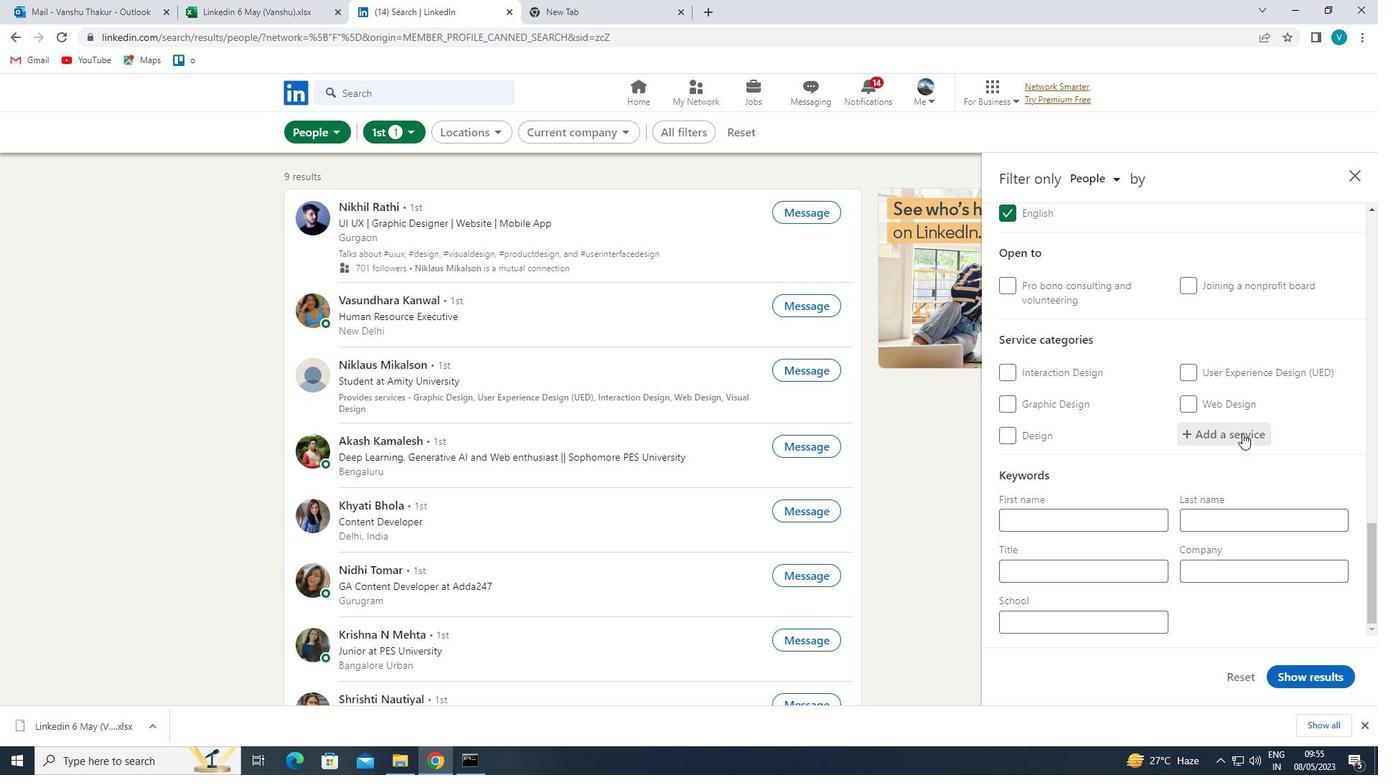 
Action: Key pressed <Key.shift>VISUAL<Key.space>
Screenshot: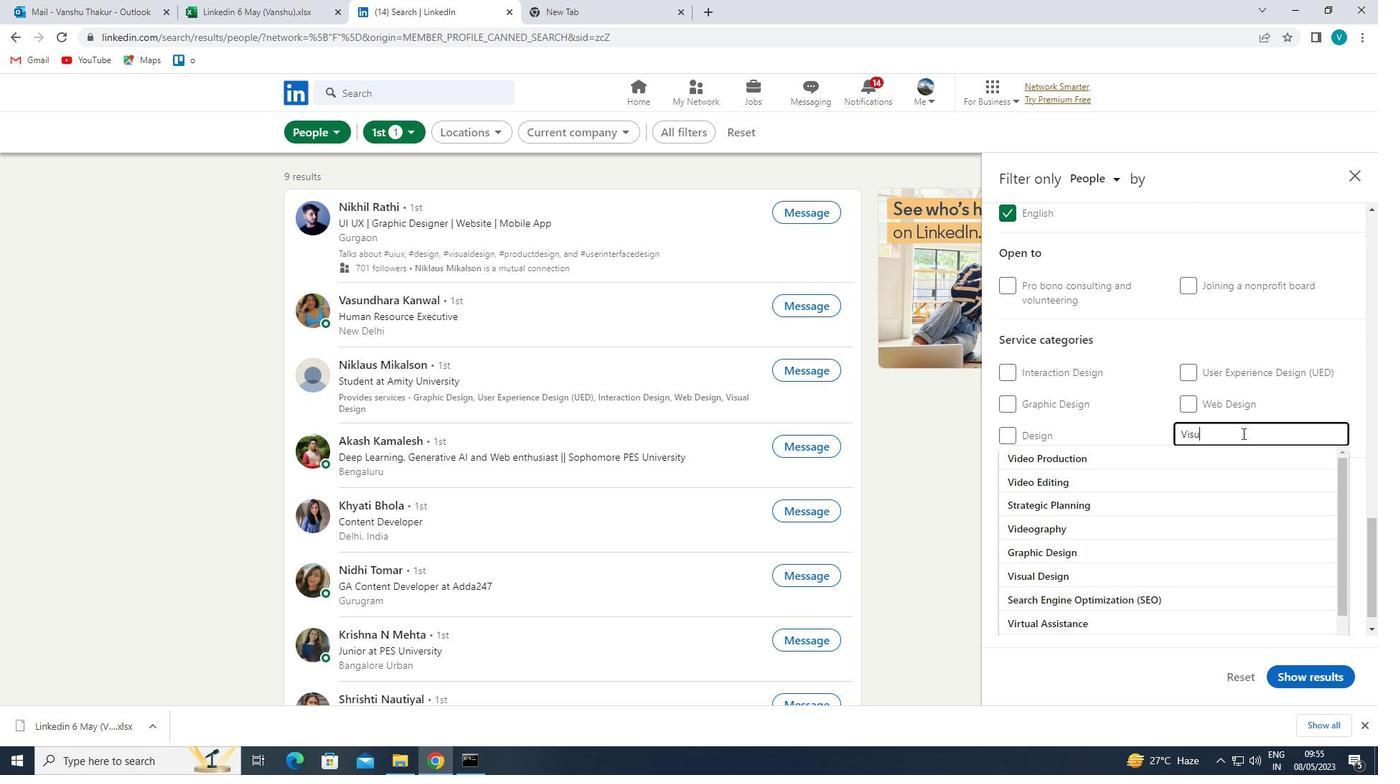 
Action: Mouse moved to (1164, 448)
Screenshot: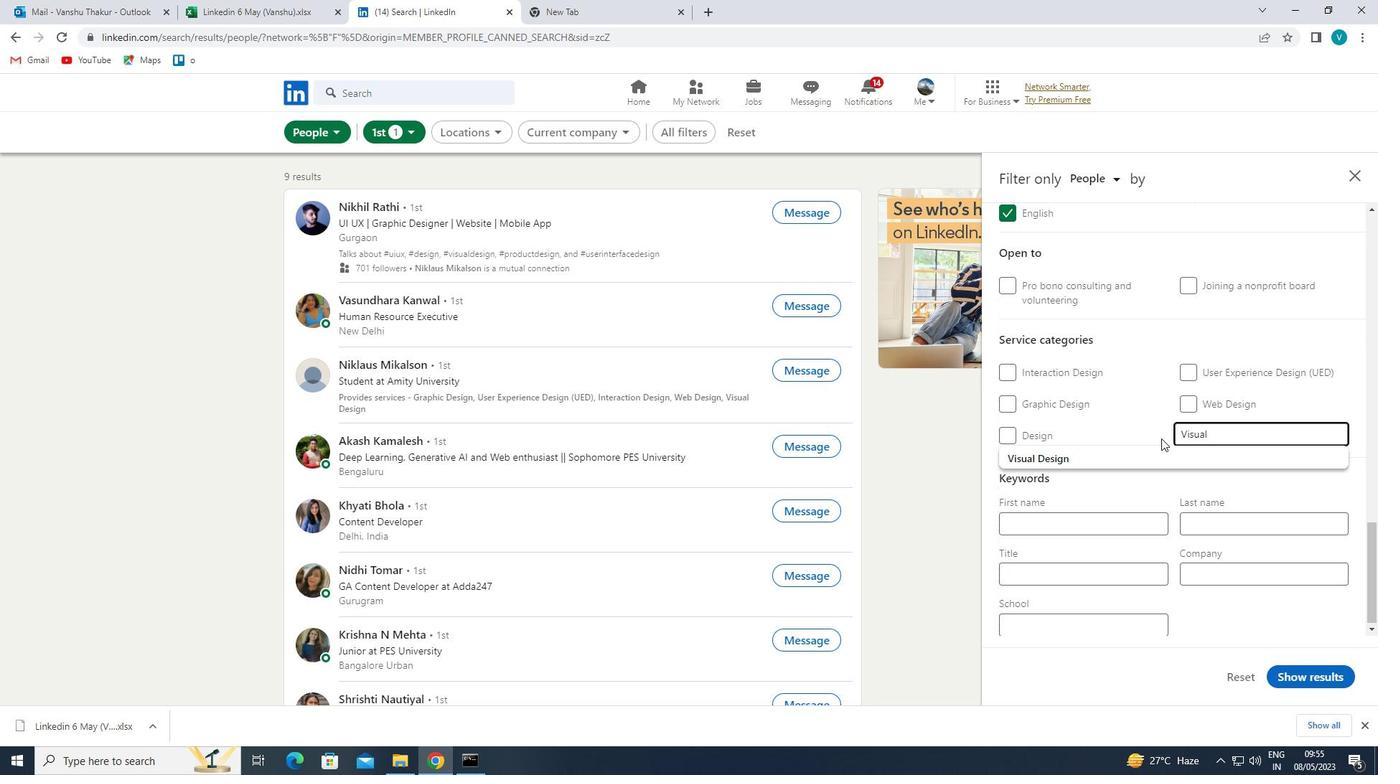 
Action: Mouse pressed left at (1164, 448)
Screenshot: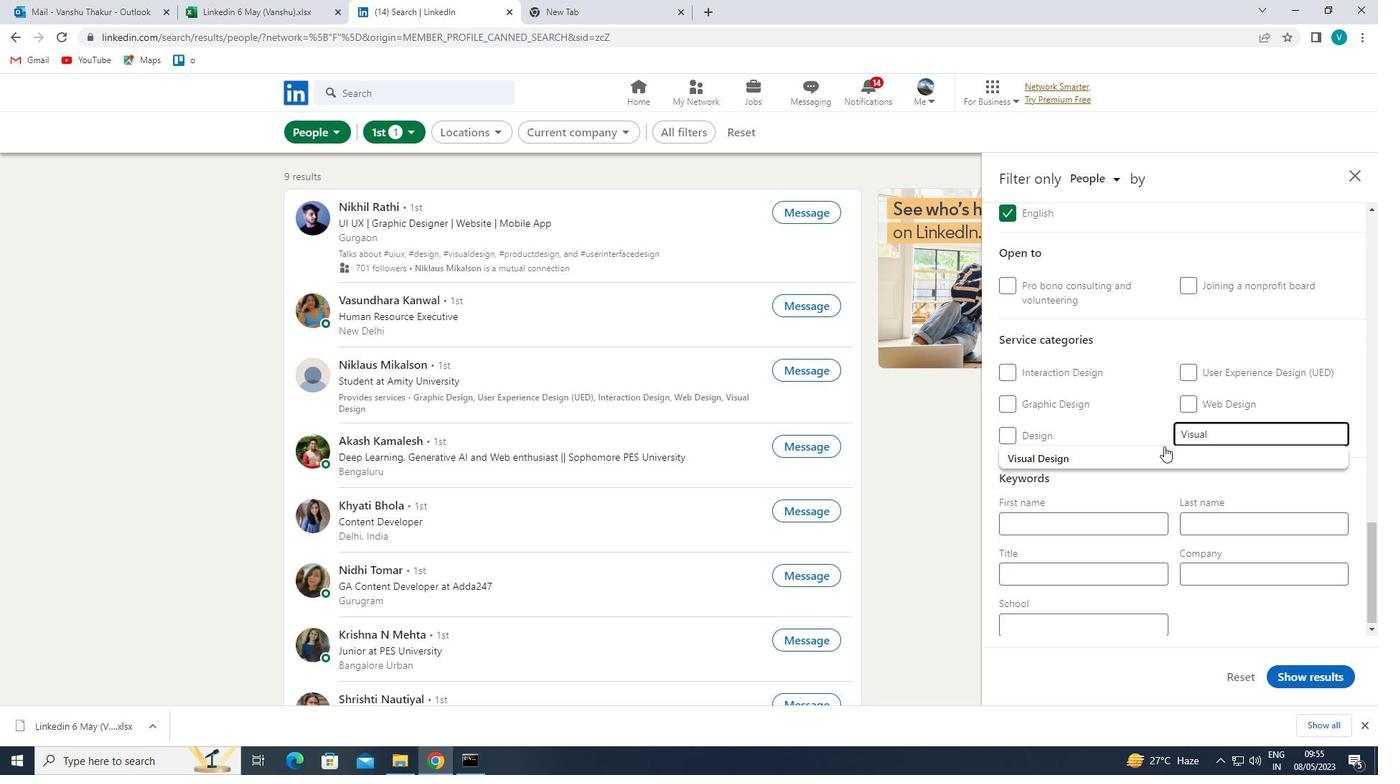
Action: Mouse moved to (1158, 455)
Screenshot: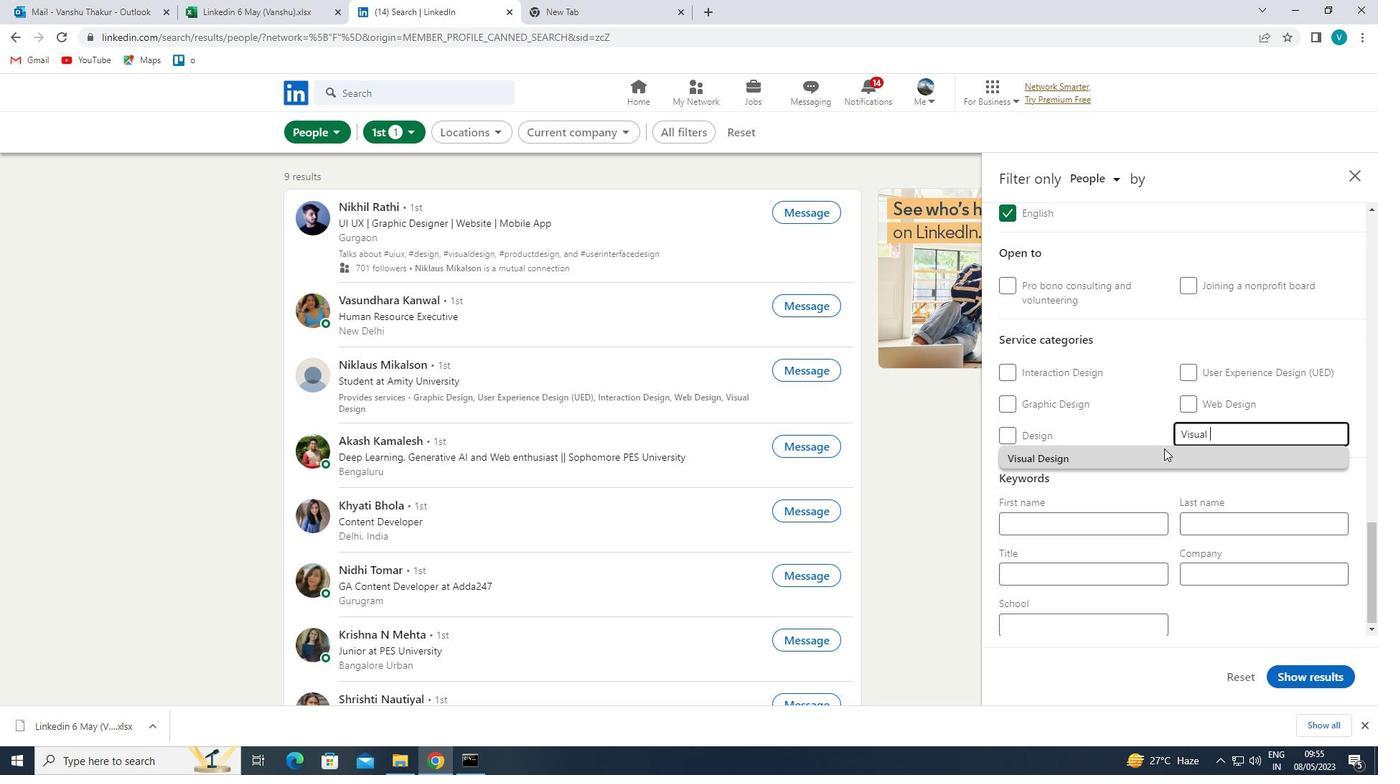 
Action: Mouse scrolled (1158, 455) with delta (0, 0)
Screenshot: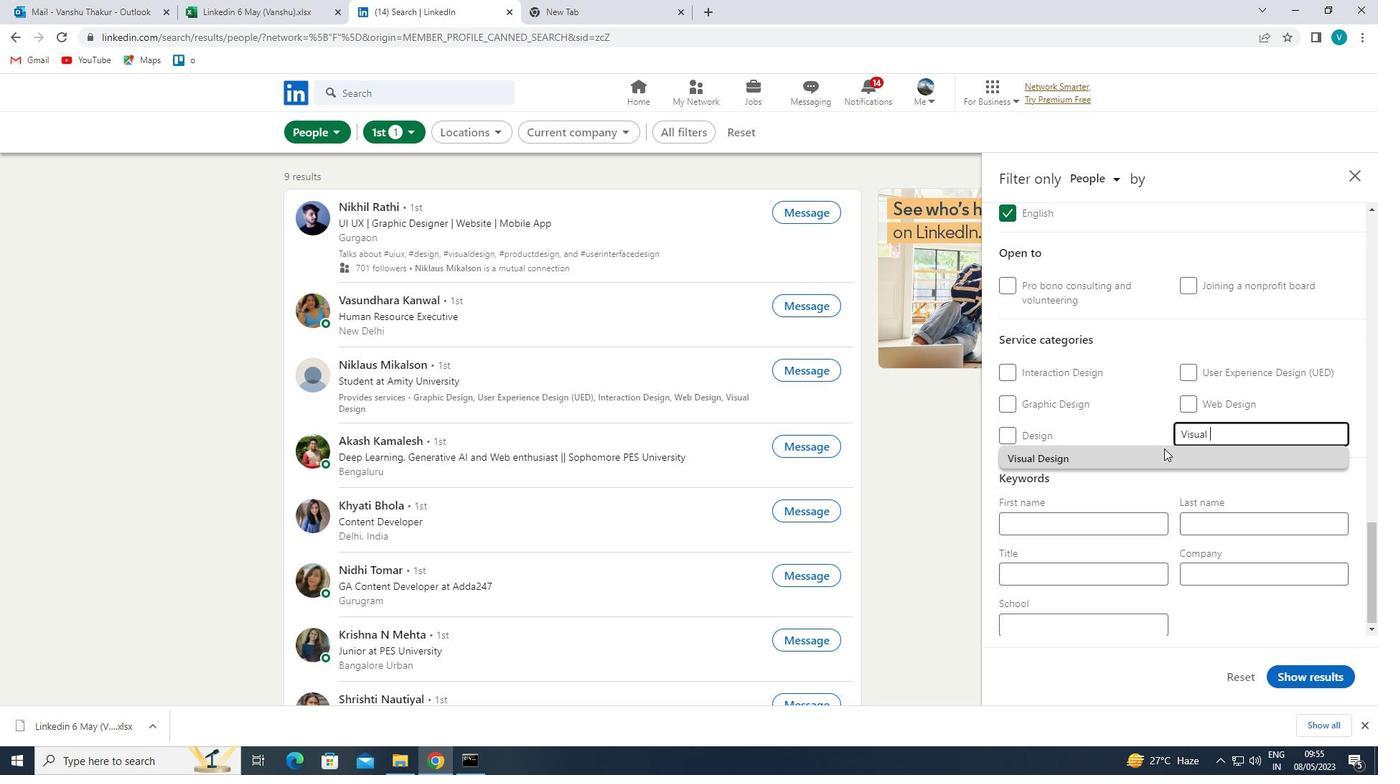 
Action: Mouse moved to (1155, 463)
Screenshot: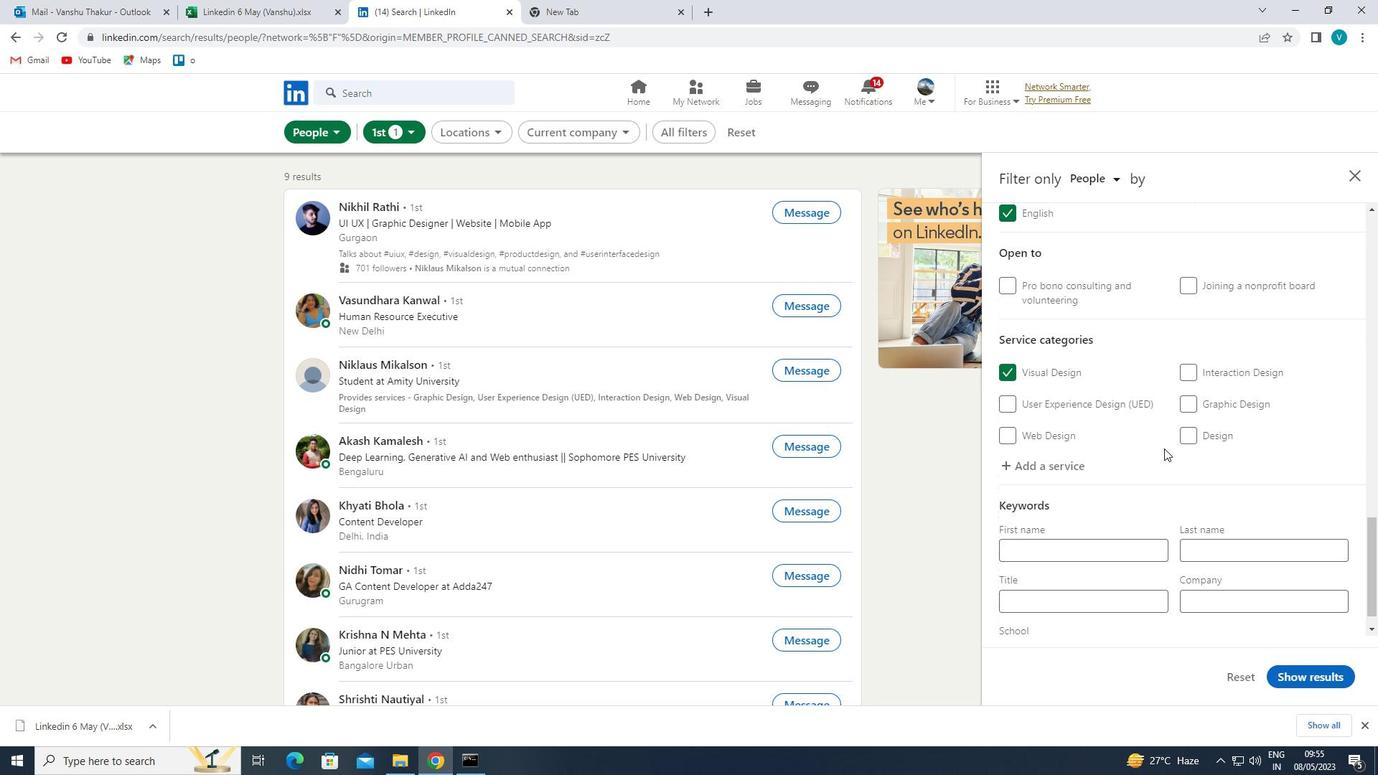 
Action: Mouse scrolled (1155, 462) with delta (0, 0)
Screenshot: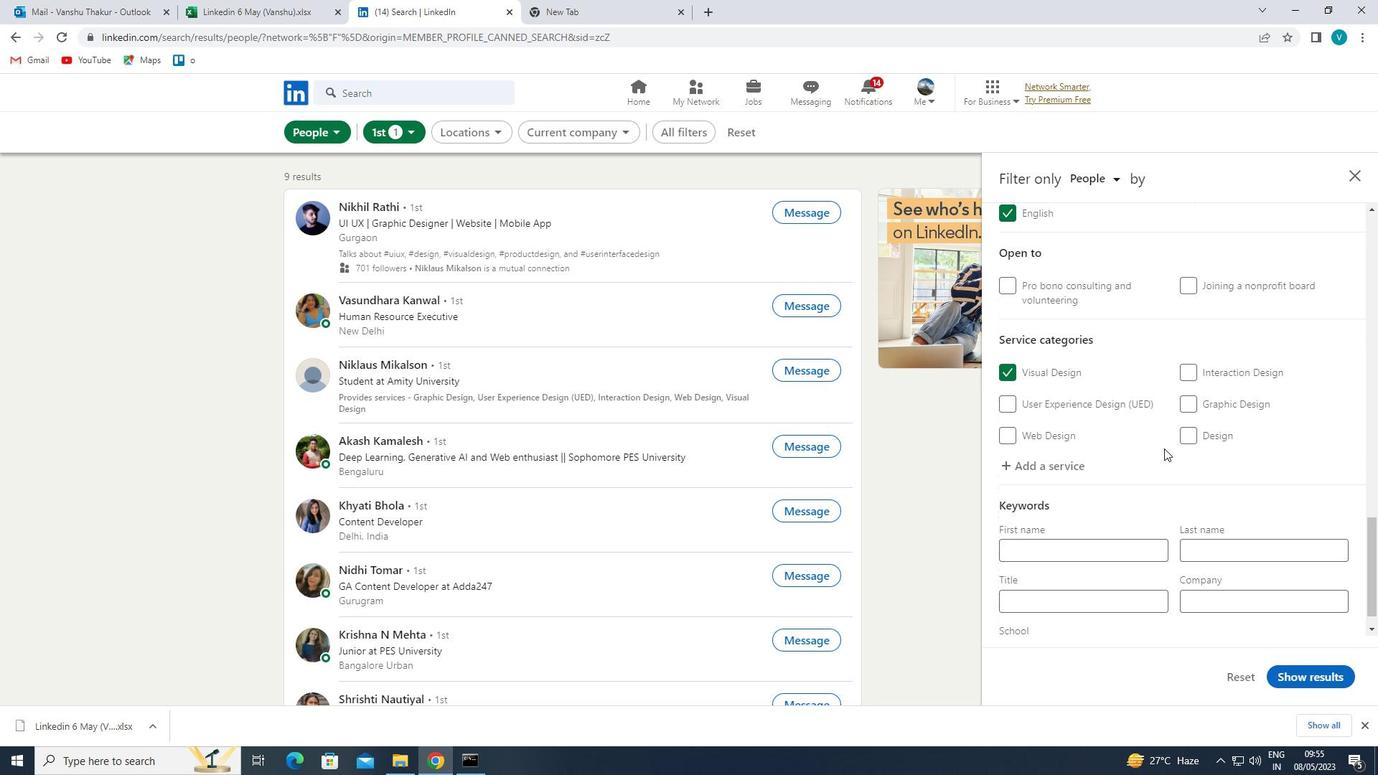 
Action: Mouse moved to (1149, 470)
Screenshot: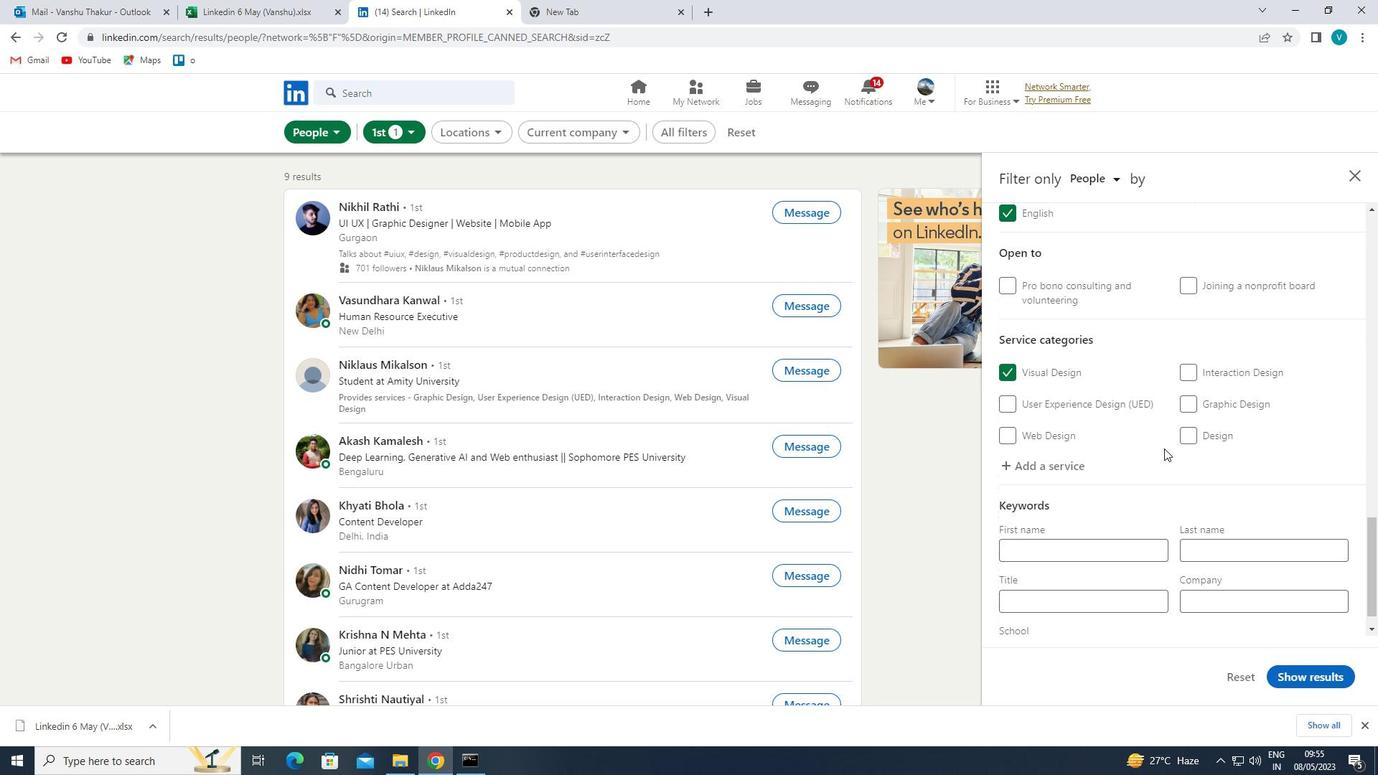 
Action: Mouse scrolled (1149, 470) with delta (0, 0)
Screenshot: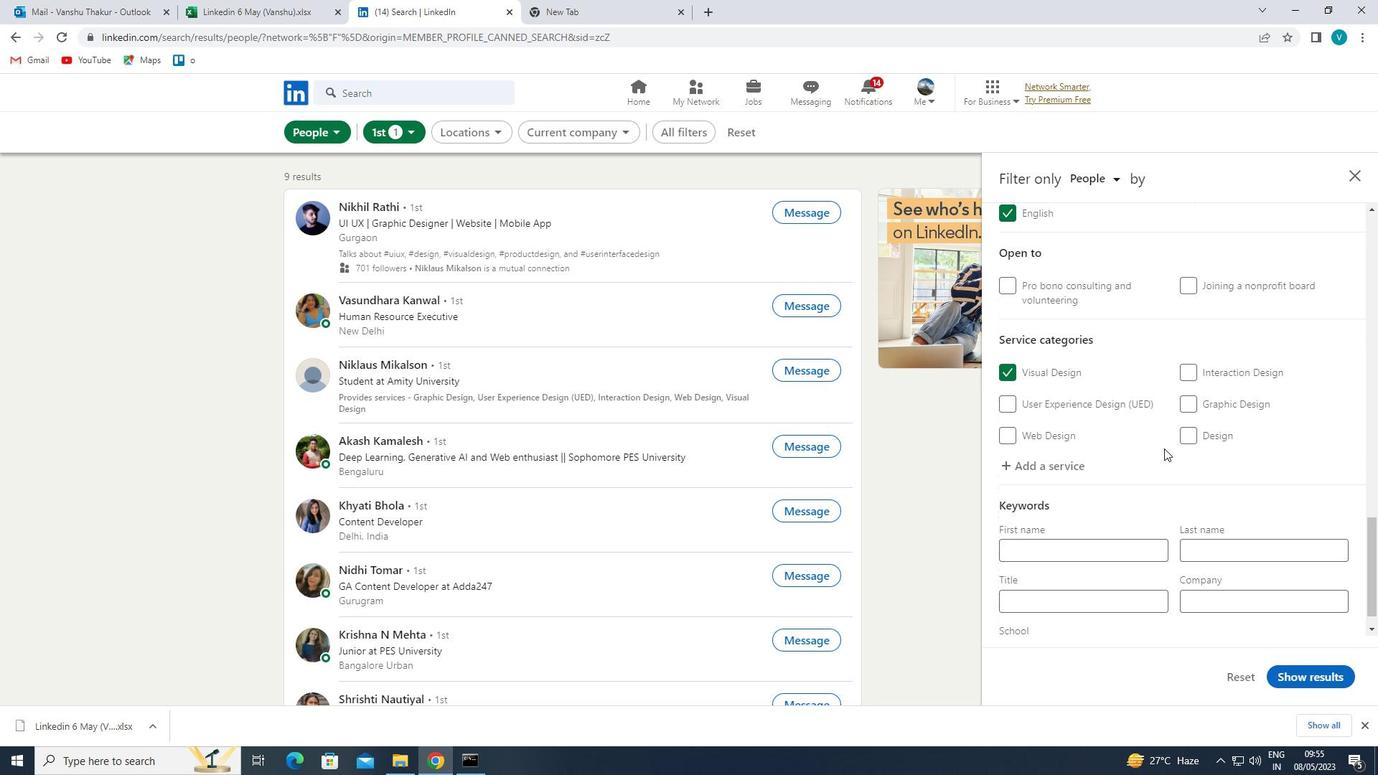 
Action: Mouse moved to (1144, 480)
Screenshot: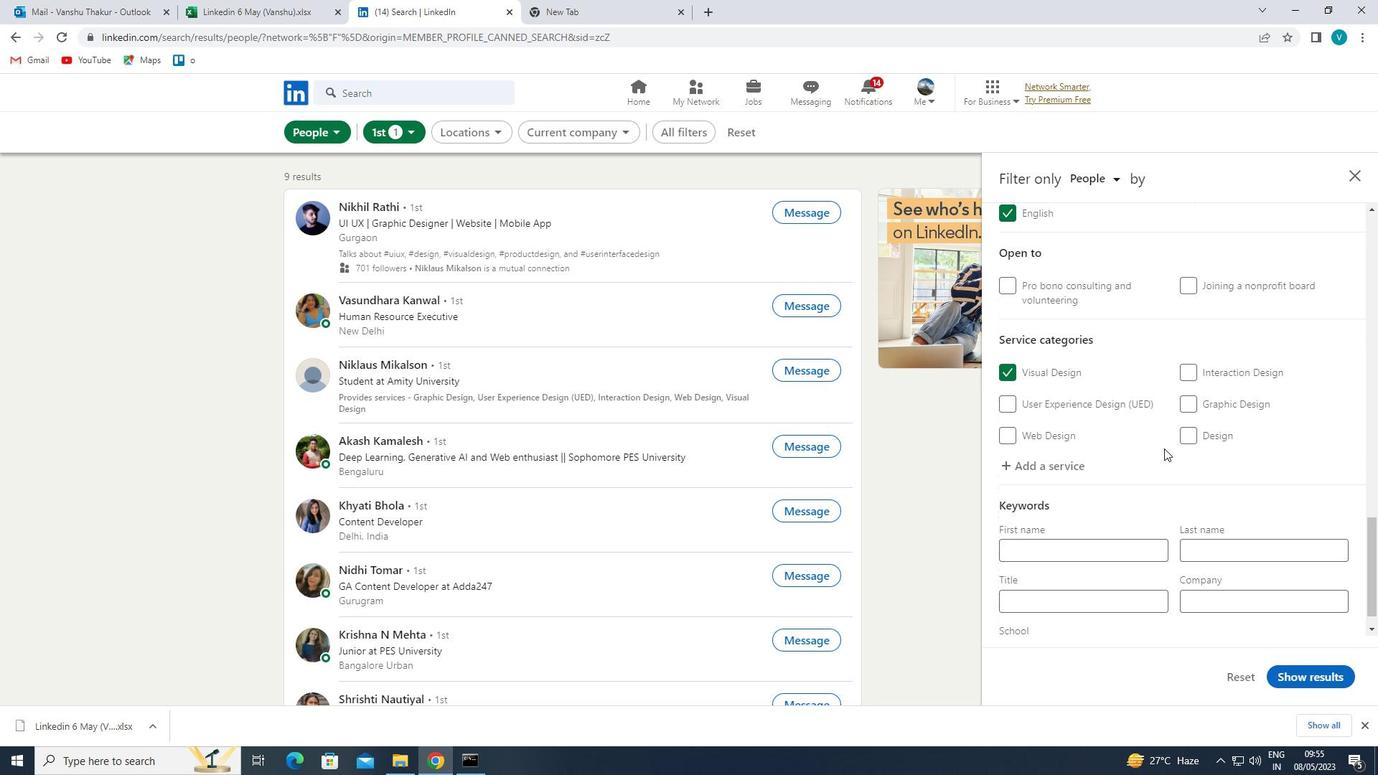 
Action: Mouse scrolled (1144, 479) with delta (0, 0)
Screenshot: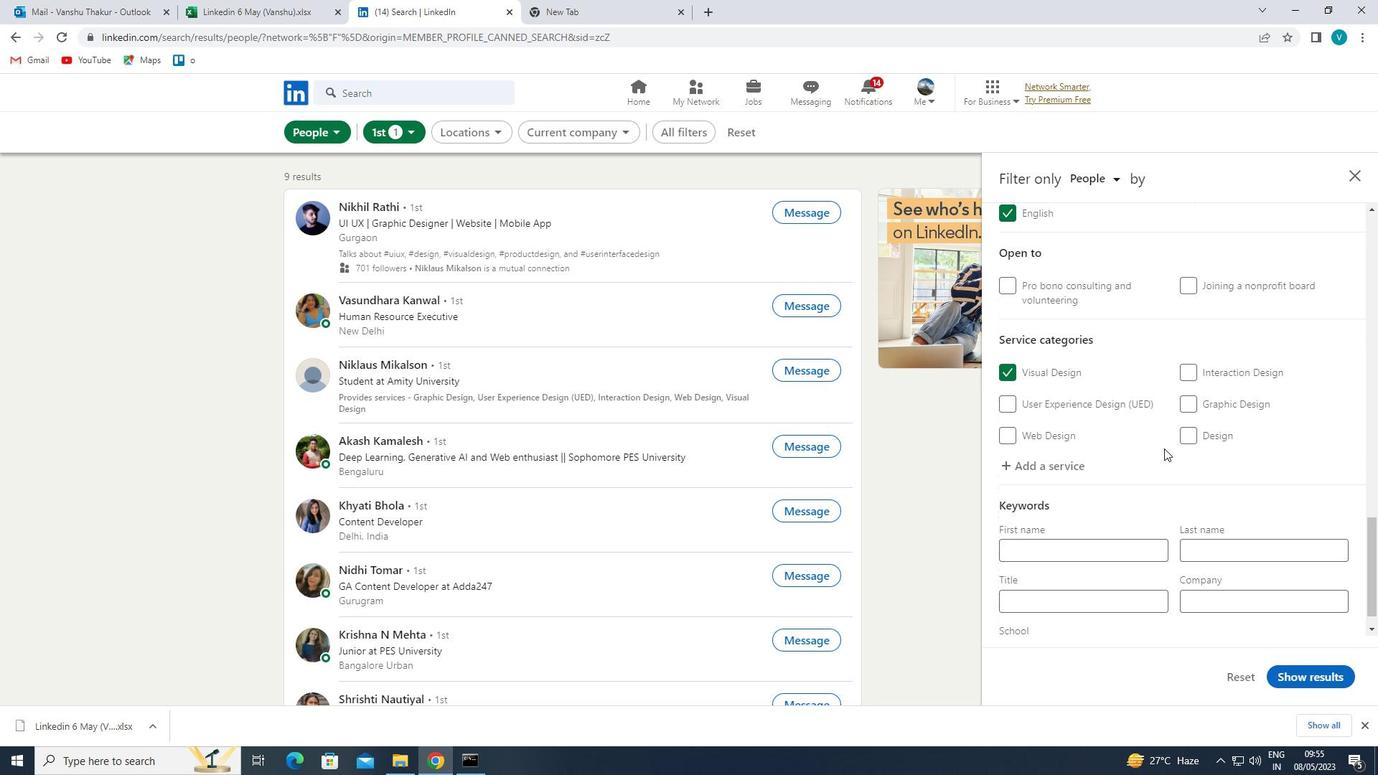 
Action: Mouse moved to (1121, 572)
Screenshot: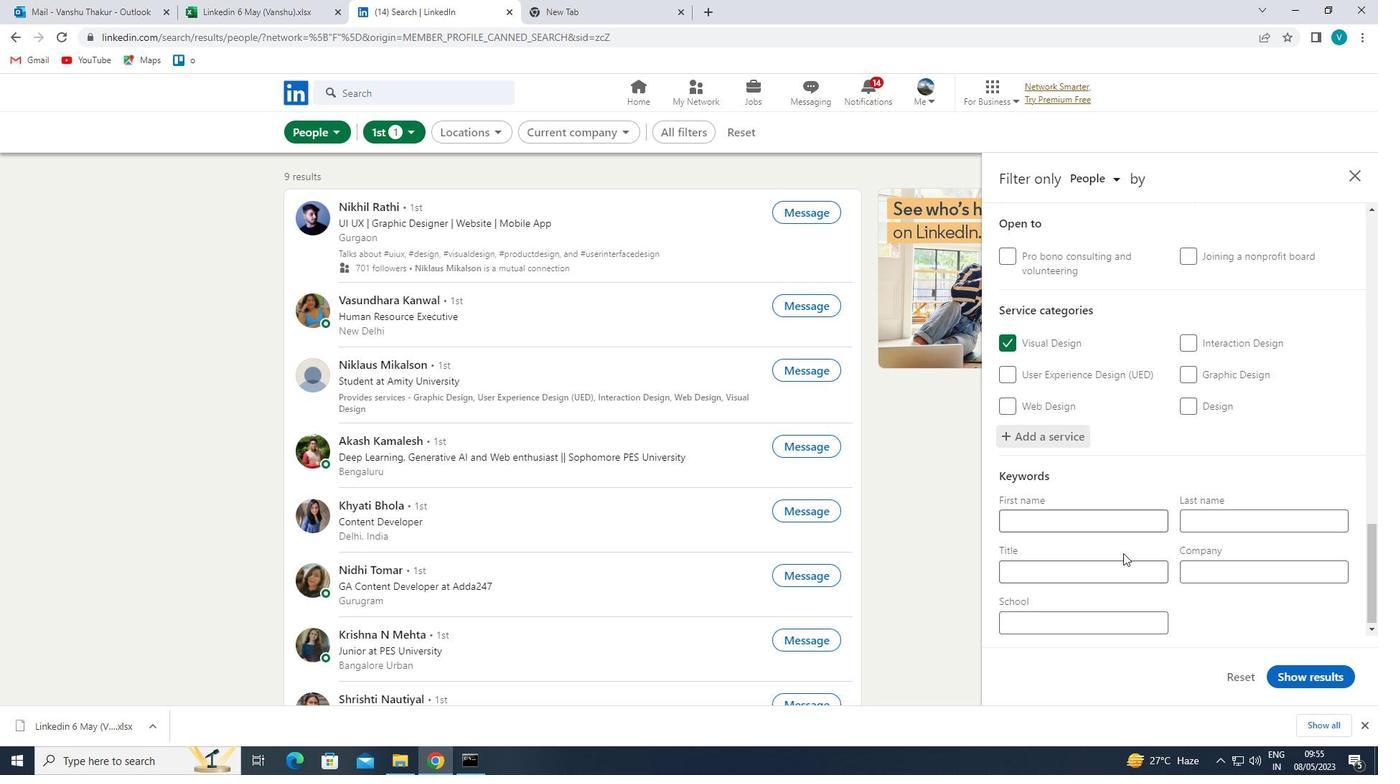 
Action: Mouse pressed left at (1121, 572)
Screenshot: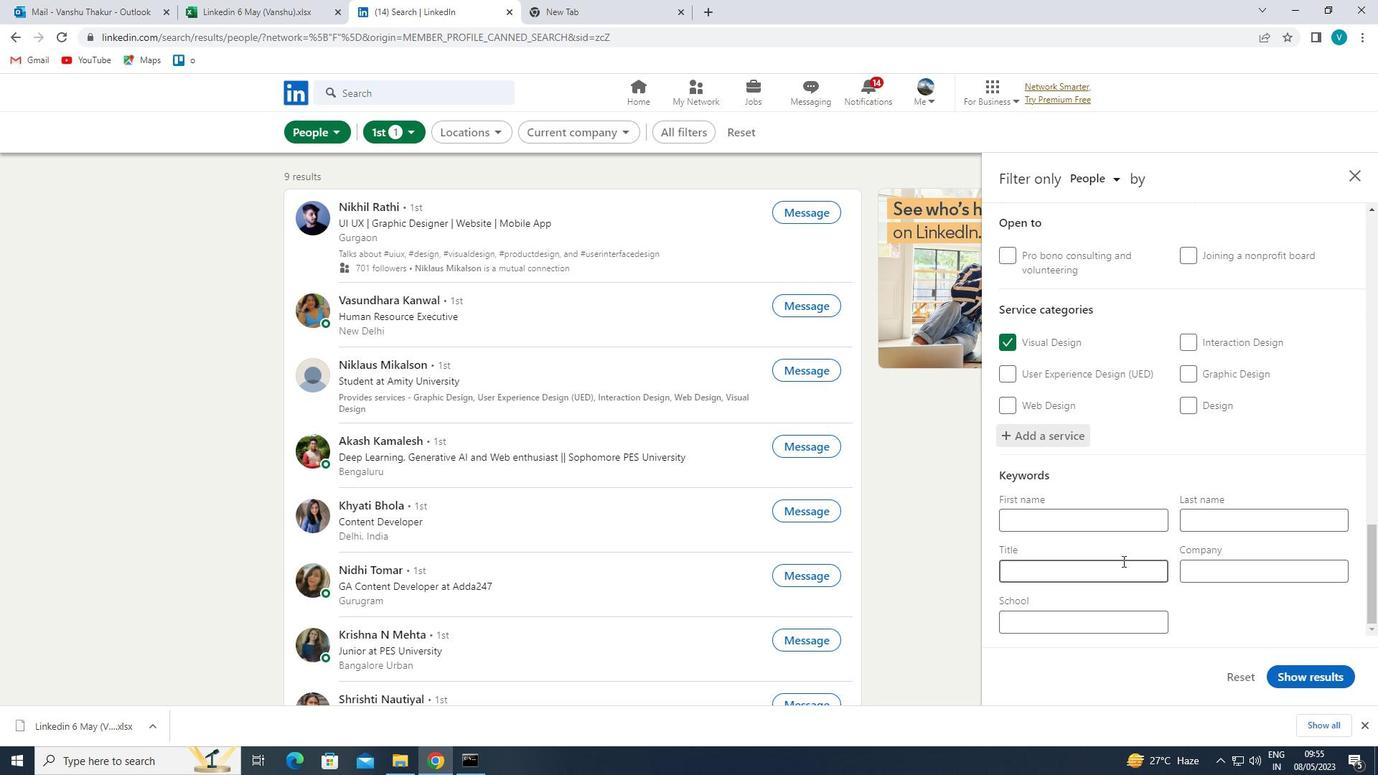 
Action: Key pressed <Key.shift>EMENR<Key.backspace><Key.backspace>RGENCY<Key.space><Key.shift>RELIEF<Key.space><Key.shift>WORKER<Key.space>
Screenshot: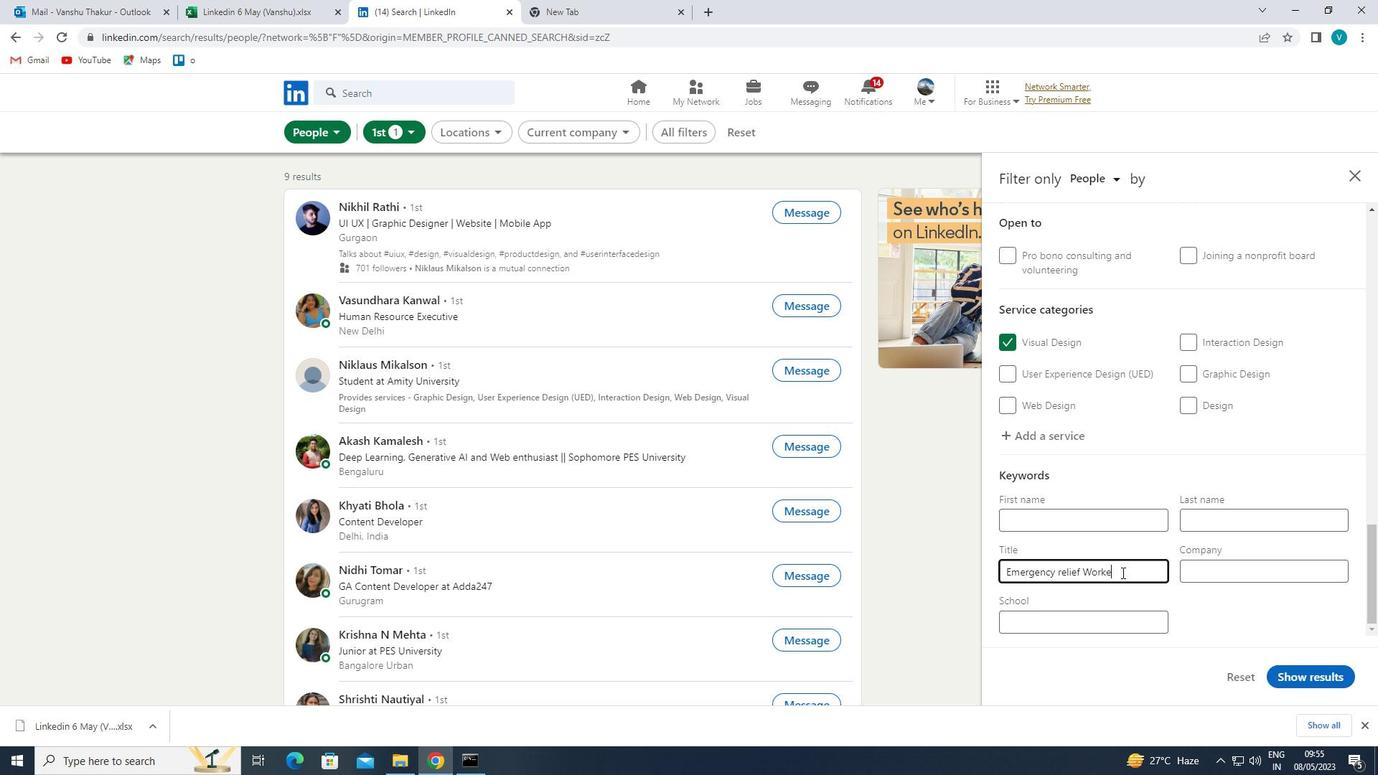 
Action: Mouse moved to (1310, 671)
Screenshot: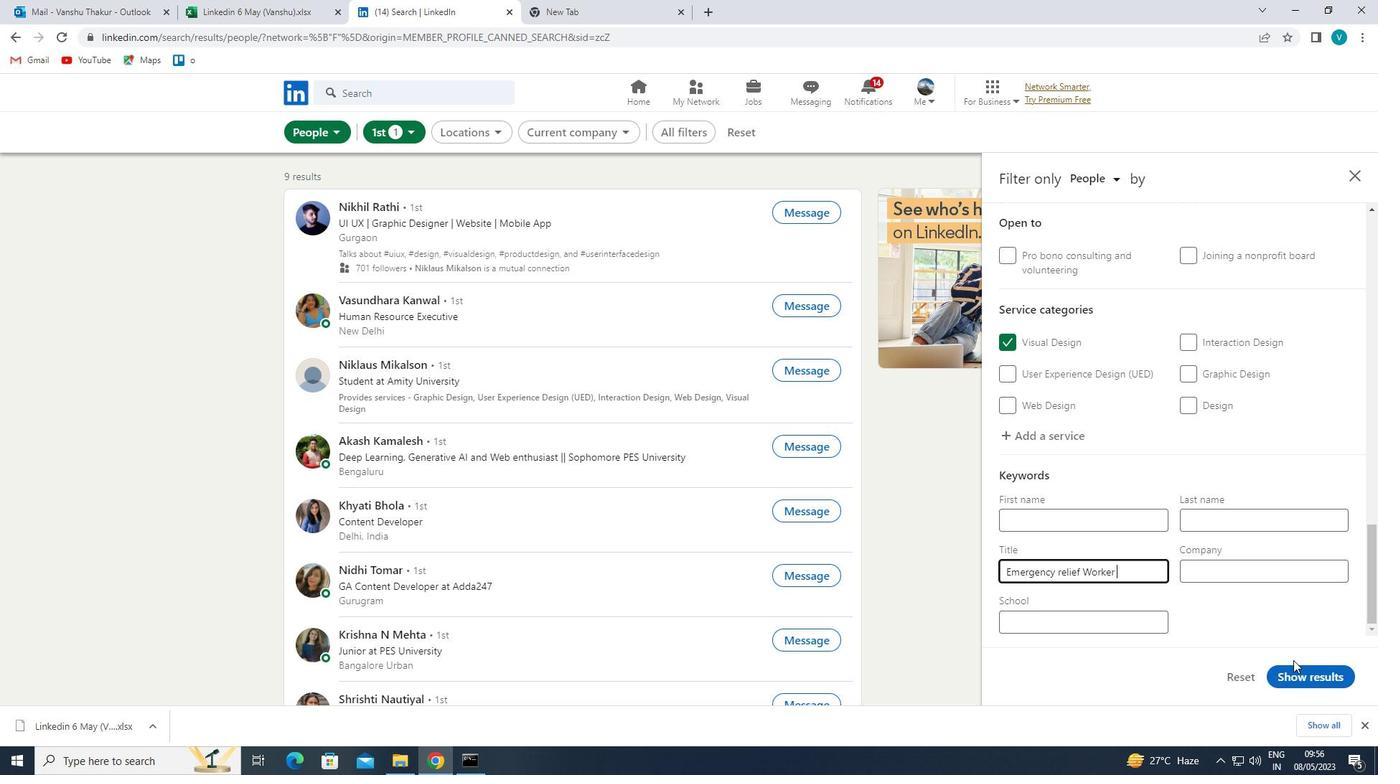 
Action: Mouse pressed left at (1310, 671)
Screenshot: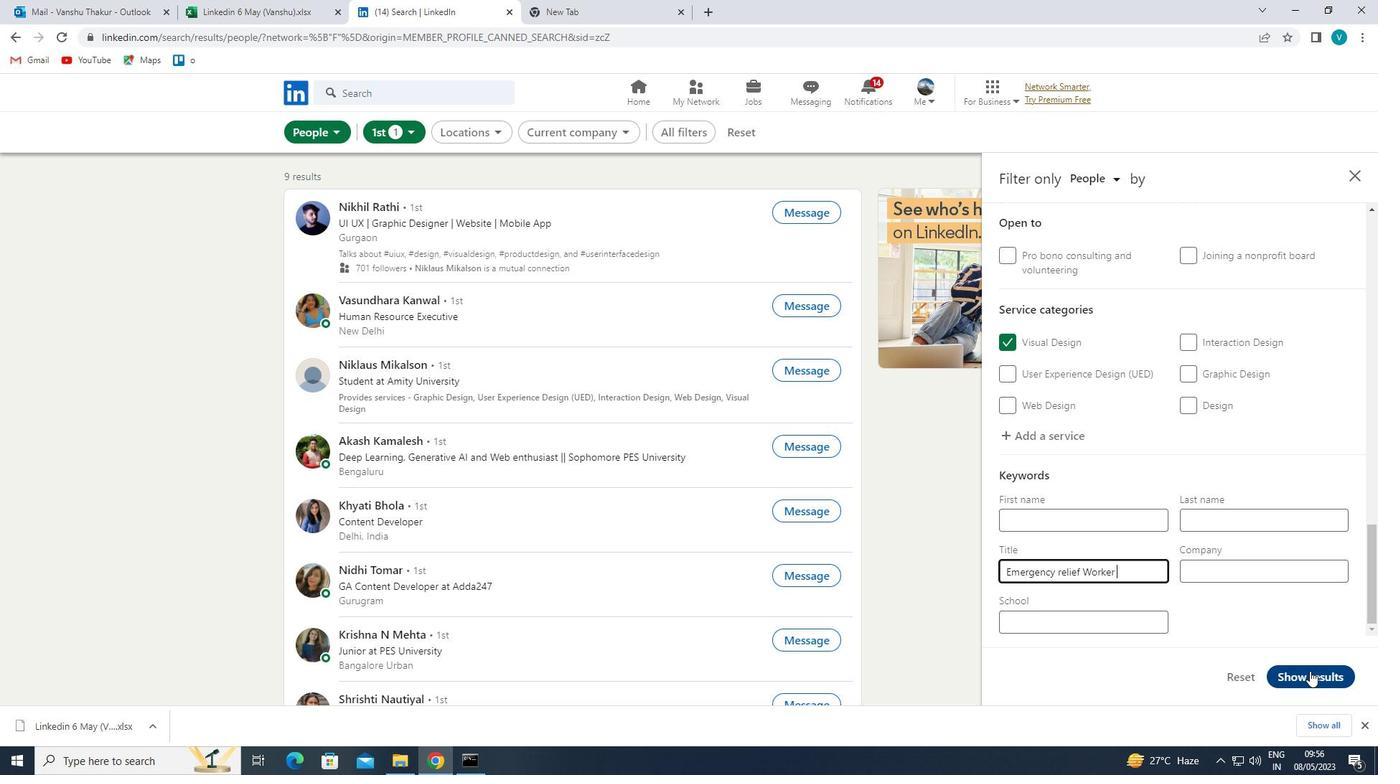 
